 Task: Create a modern company letterhead.
Action: Mouse moved to (337, 371)
Screenshot: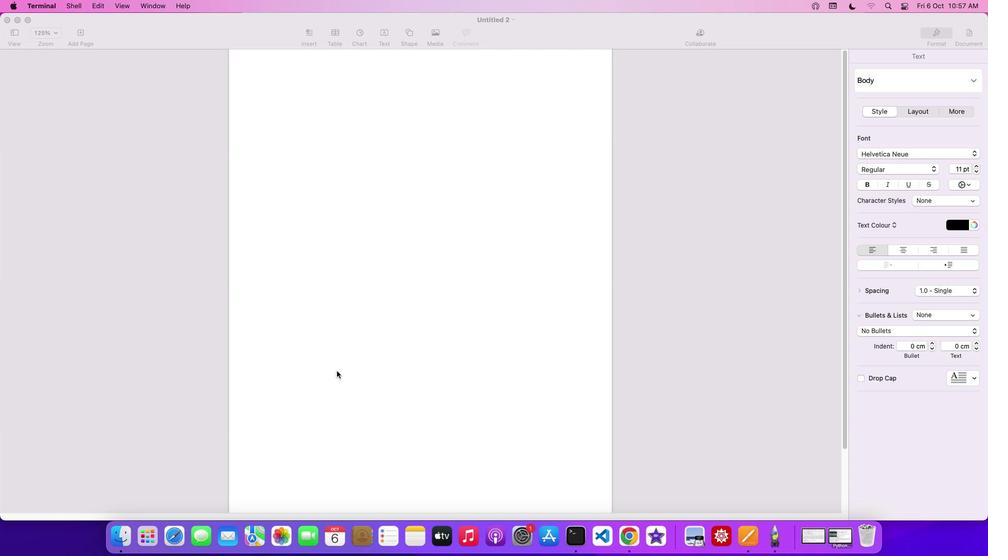 
Action: Mouse pressed left at (337, 371)
Screenshot: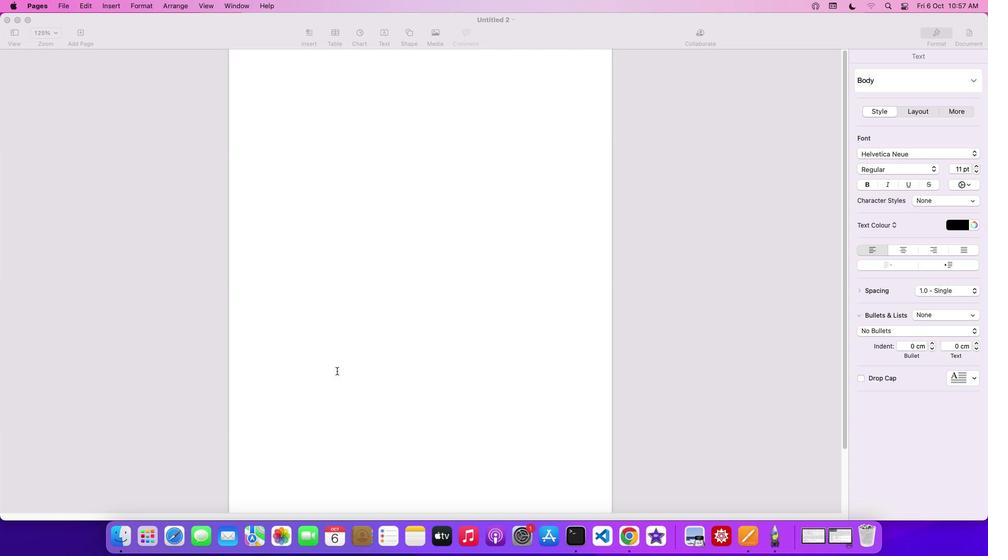 
Action: Mouse moved to (411, 37)
Screenshot: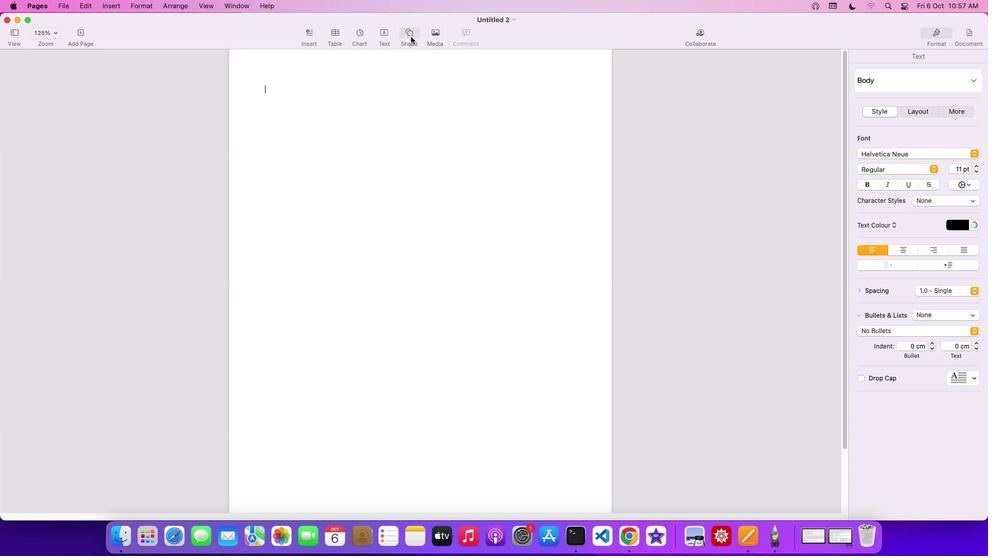 
Action: Mouse pressed left at (411, 37)
Screenshot: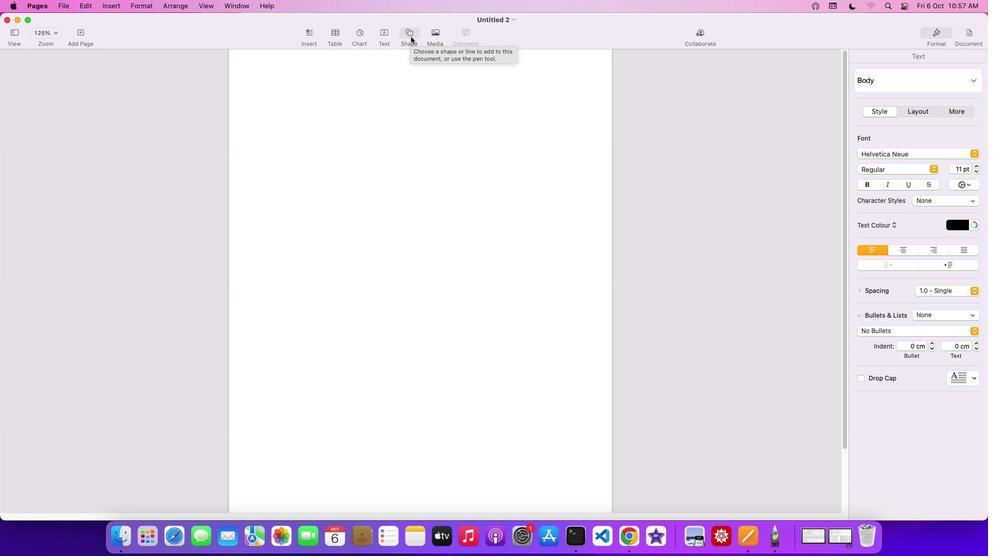 
Action: Mouse moved to (447, 114)
Screenshot: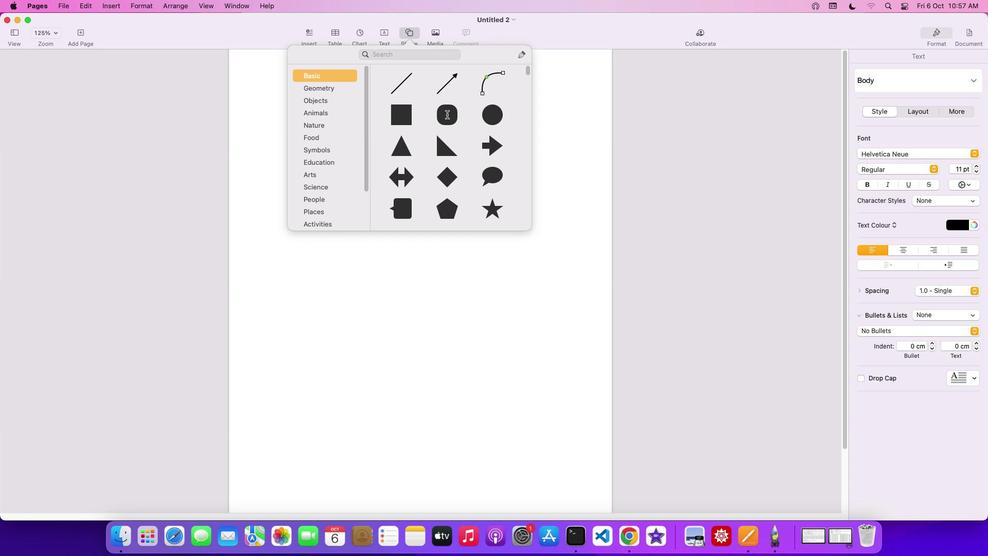 
Action: Mouse pressed left at (447, 114)
Screenshot: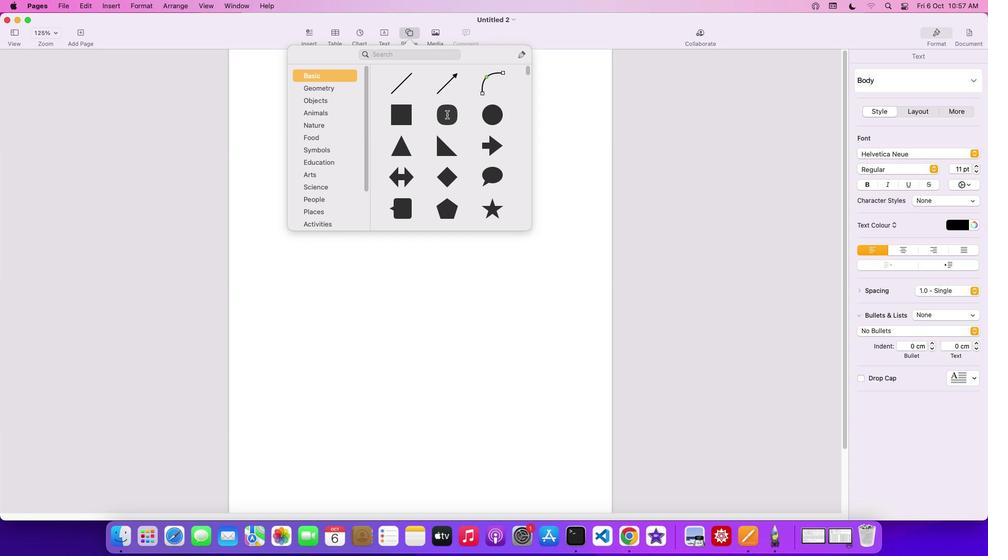 
Action: Mouse moved to (390, 93)
Screenshot: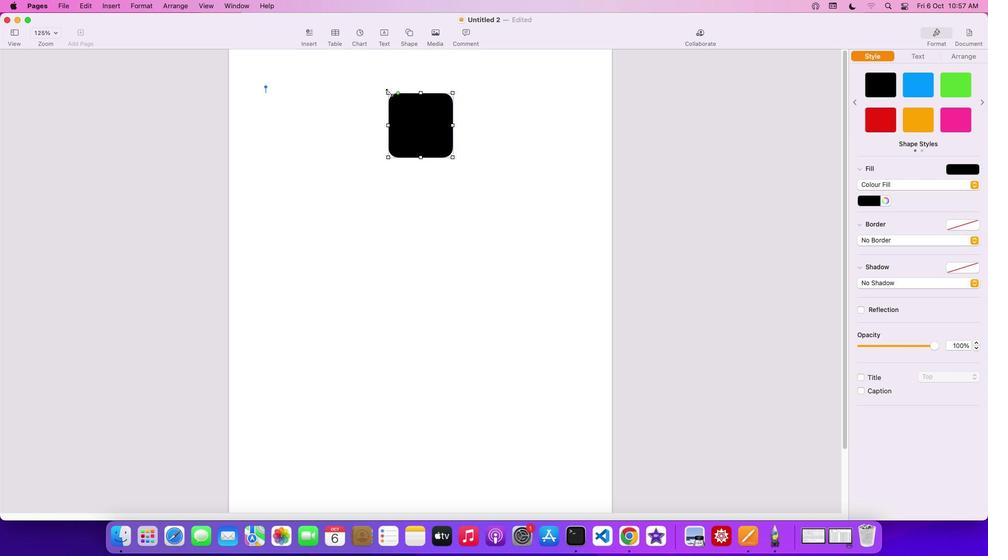 
Action: Mouse pressed left at (390, 93)
Screenshot: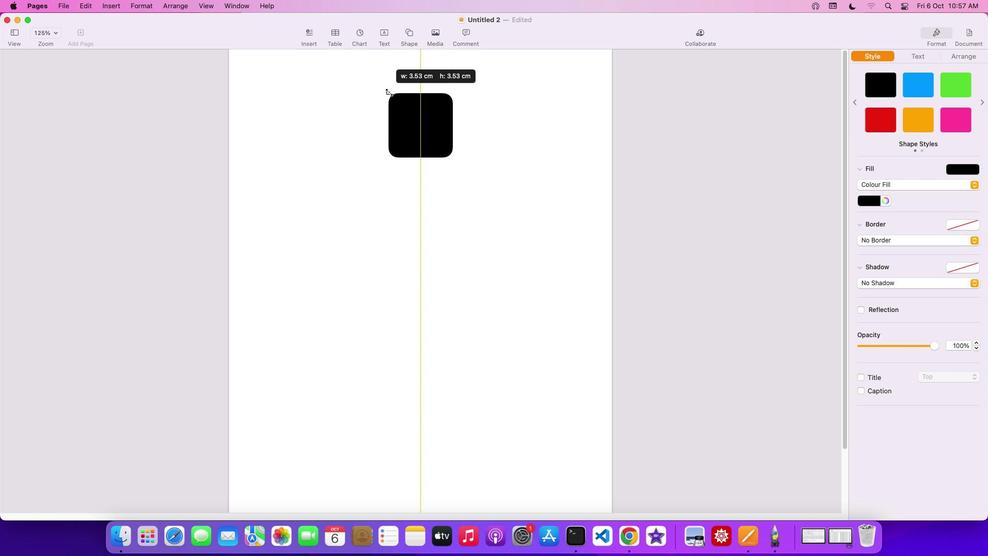 
Action: Mouse moved to (454, 57)
Screenshot: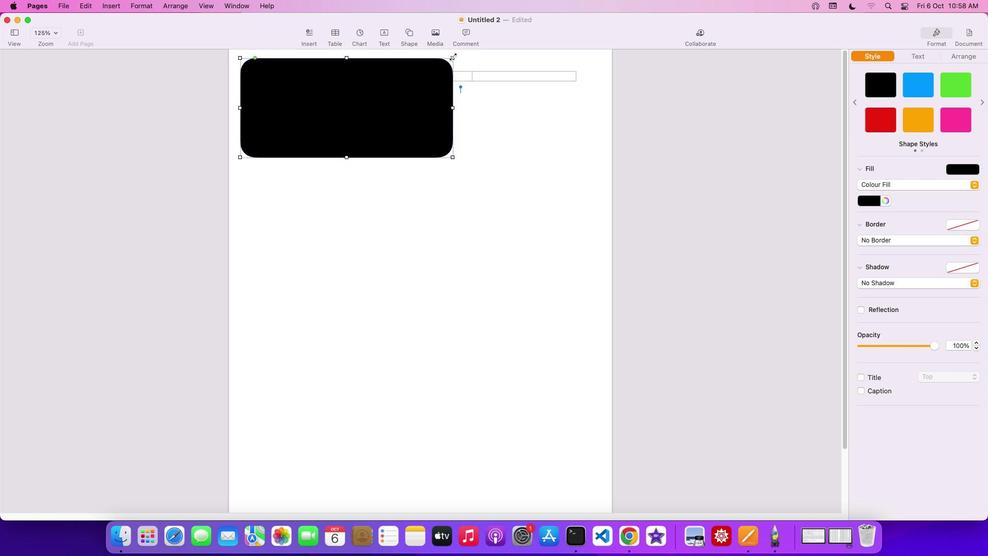 
Action: Mouse pressed left at (454, 57)
Screenshot: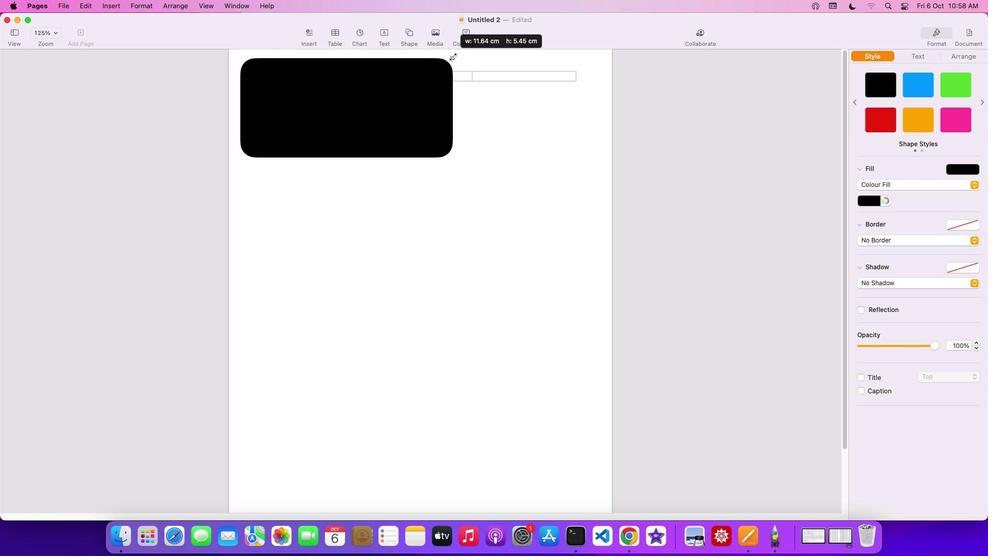 
Action: Mouse moved to (600, 157)
Screenshot: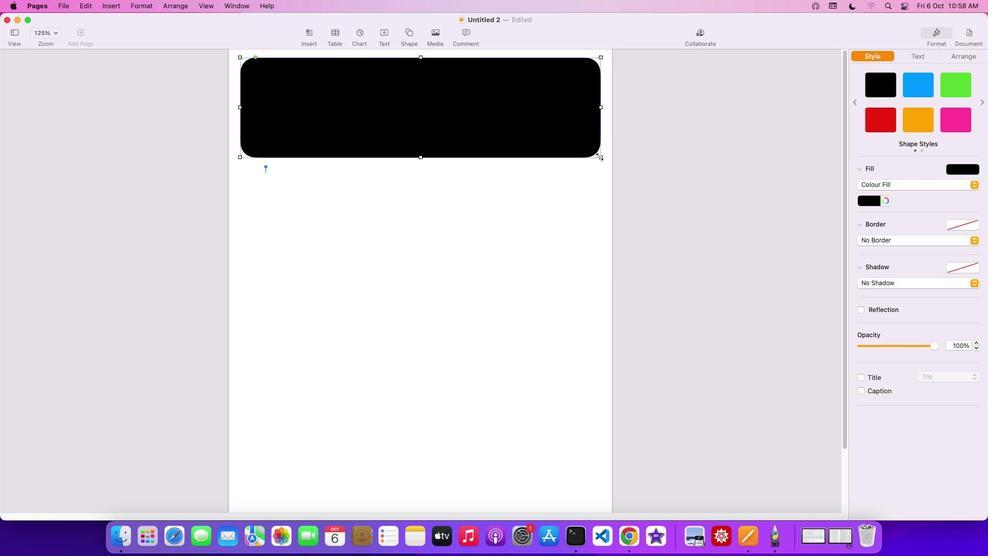 
Action: Mouse pressed left at (600, 157)
Screenshot: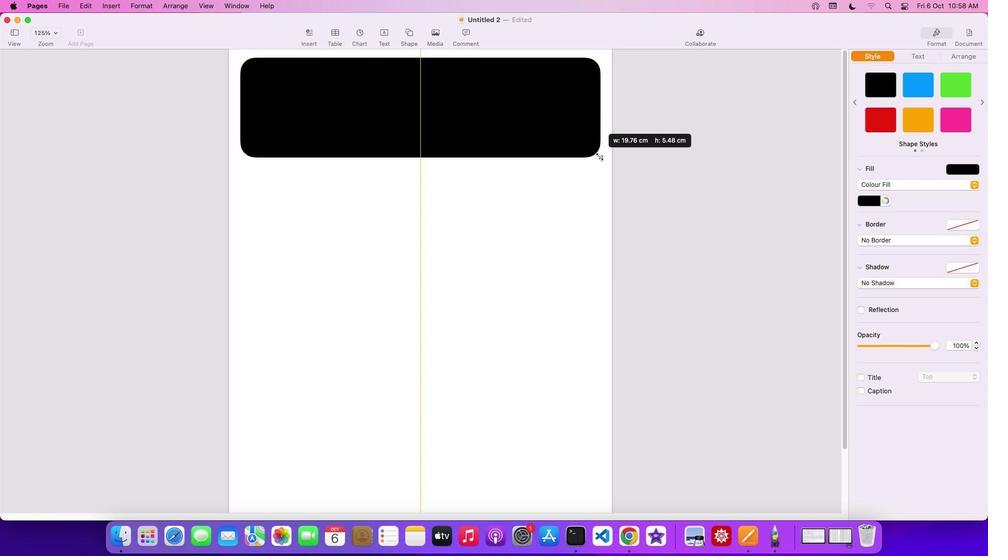 
Action: Mouse moved to (876, 202)
Screenshot: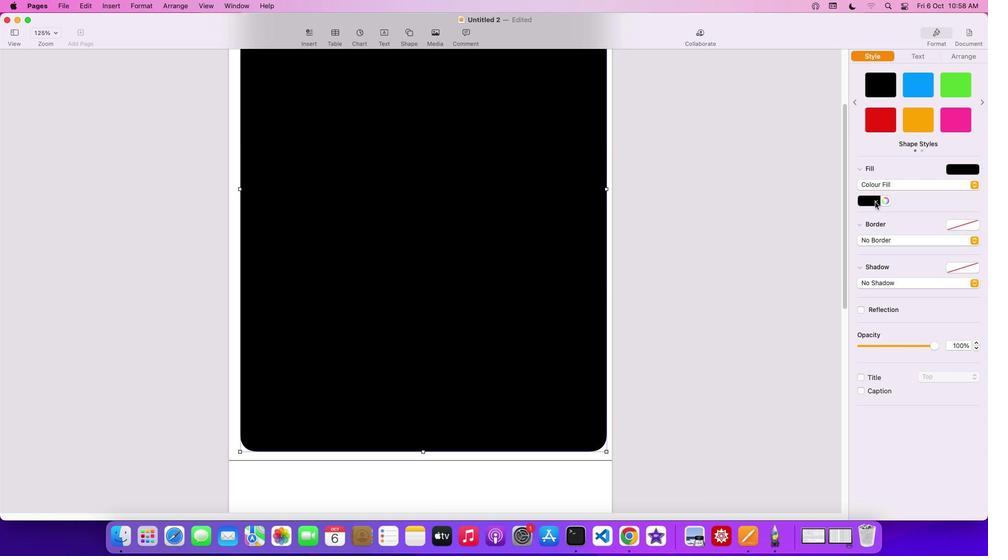 
Action: Mouse pressed left at (876, 202)
Screenshot: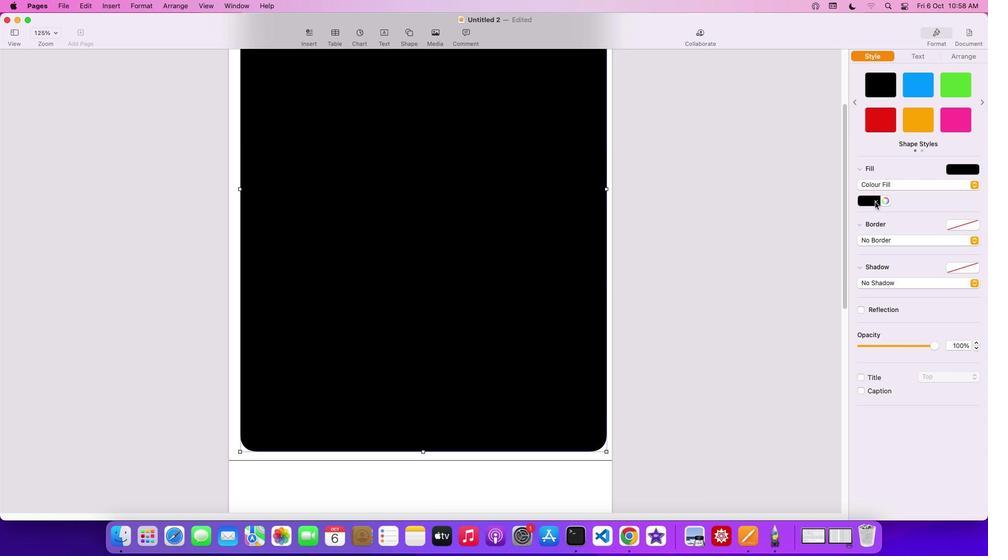 
Action: Mouse moved to (848, 271)
Screenshot: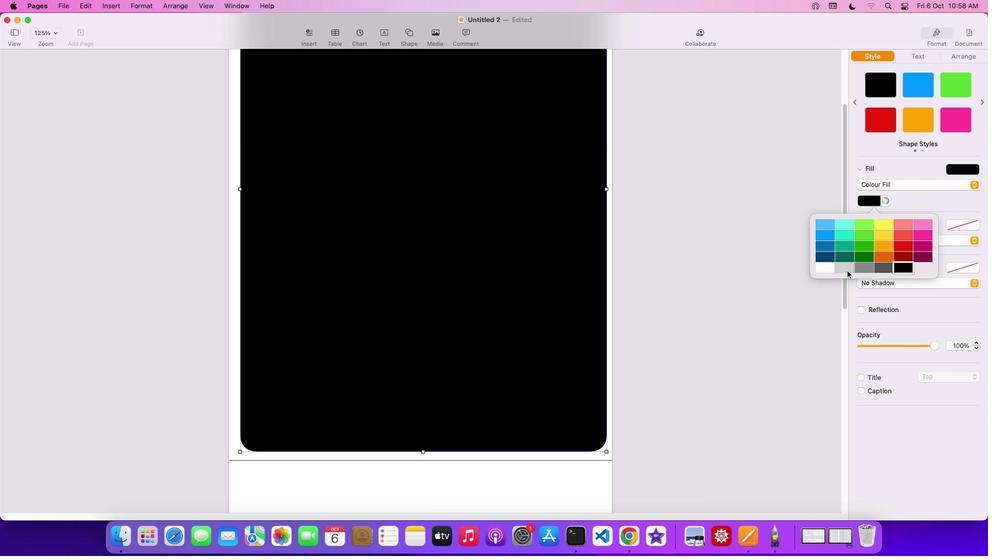 
Action: Mouse pressed left at (848, 271)
Screenshot: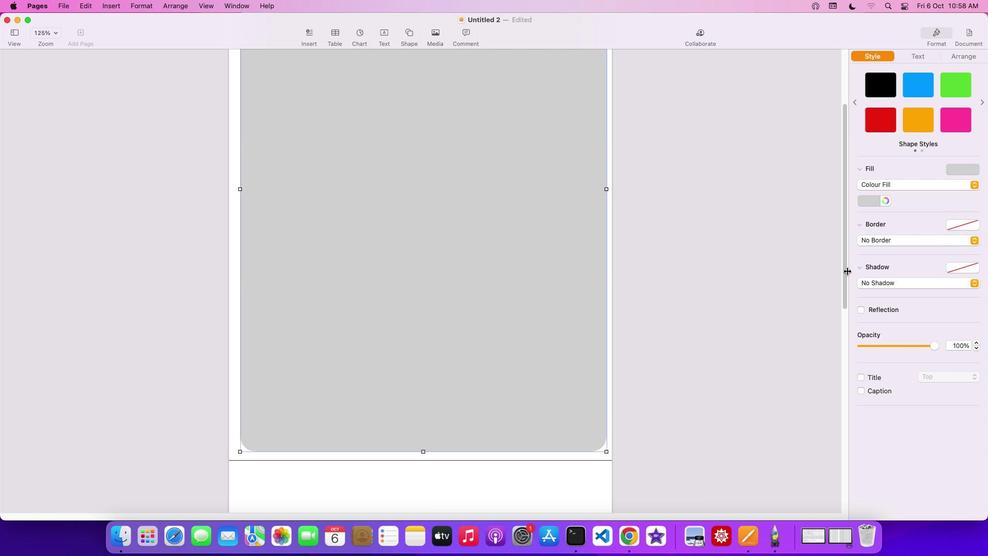 
Action: Mouse moved to (438, 377)
Screenshot: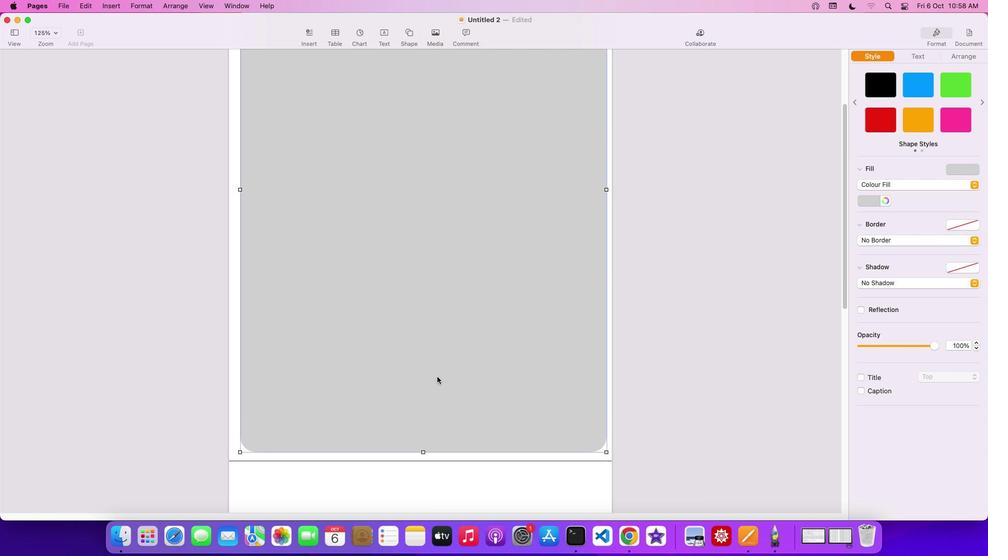 
Action: Mouse scrolled (438, 377) with delta (0, 1)
Screenshot: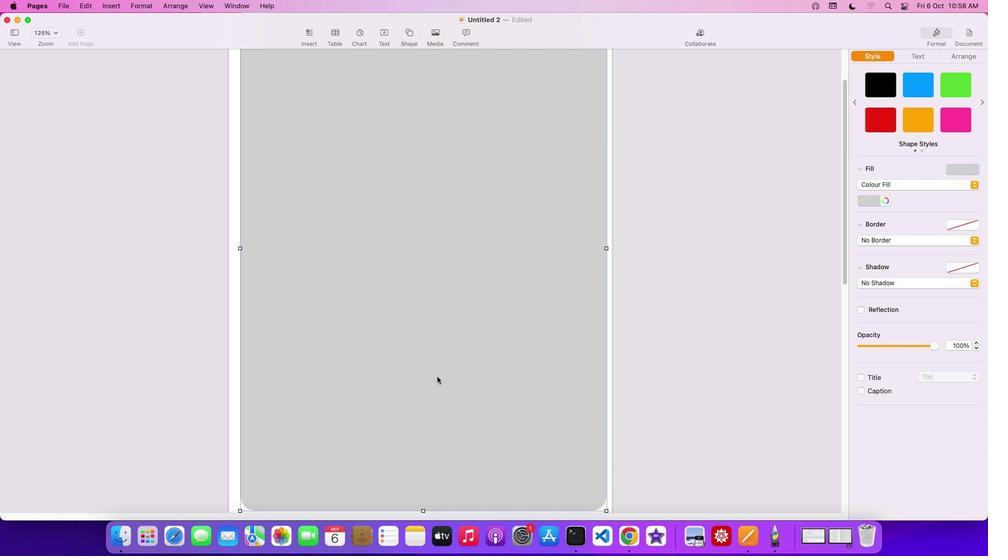 
Action: Mouse scrolled (438, 377) with delta (0, 1)
Screenshot: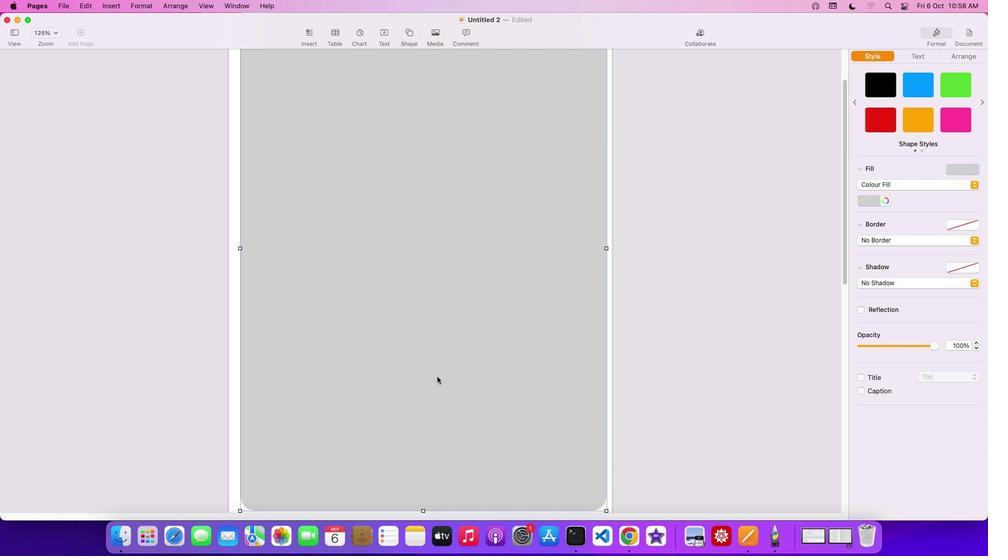 
Action: Mouse scrolled (438, 377) with delta (0, 2)
Screenshot: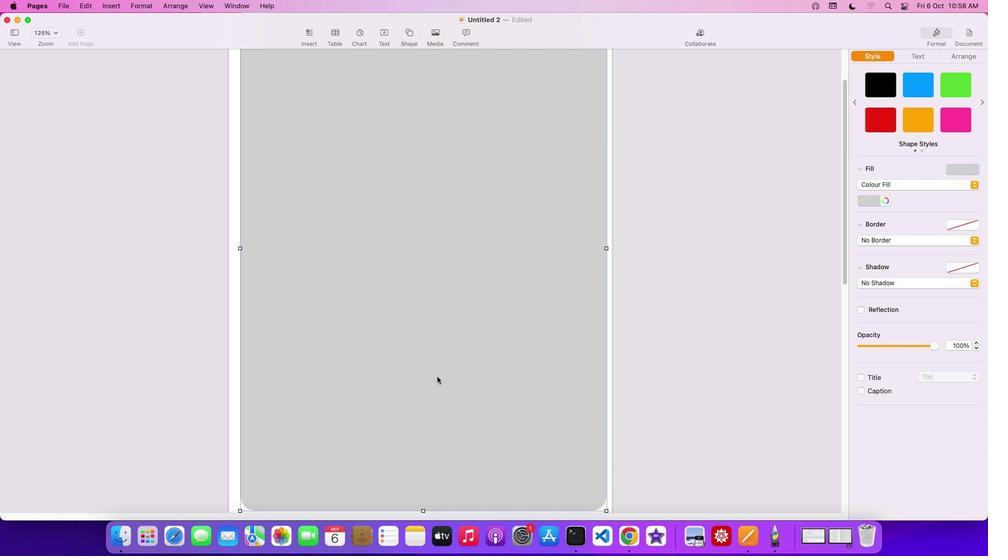 
Action: Mouse scrolled (438, 377) with delta (0, 3)
Screenshot: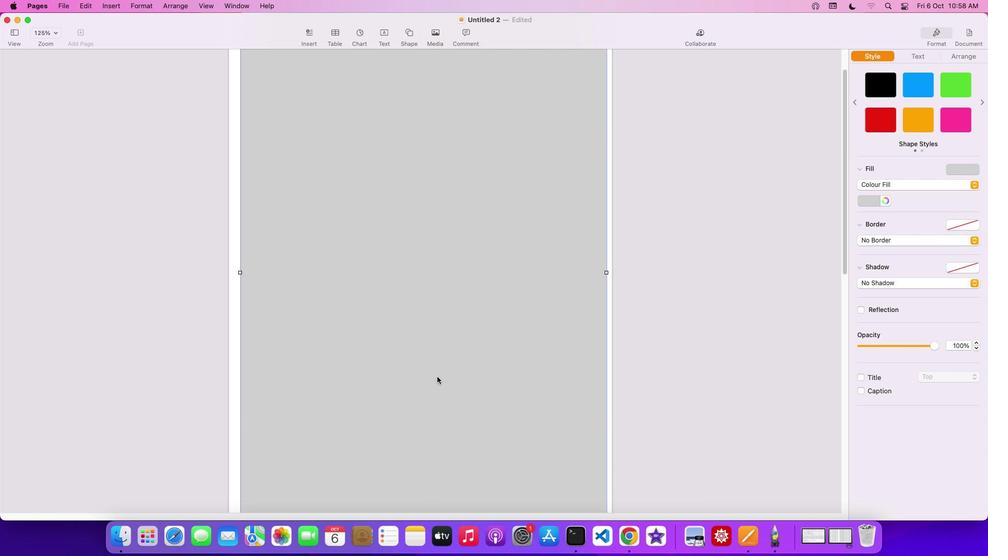 
Action: Mouse scrolled (438, 377) with delta (0, 3)
Screenshot: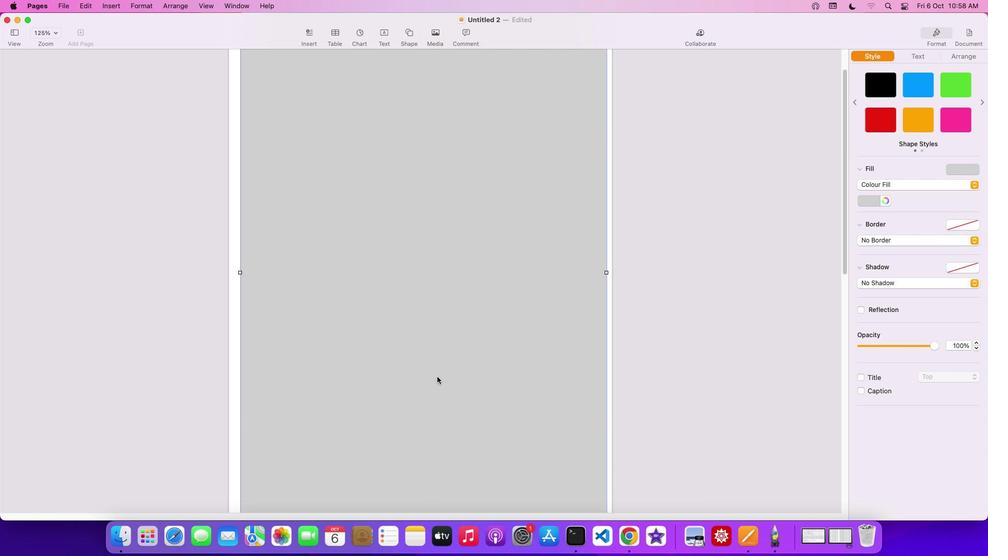 
Action: Mouse scrolled (438, 377) with delta (0, 4)
Screenshot: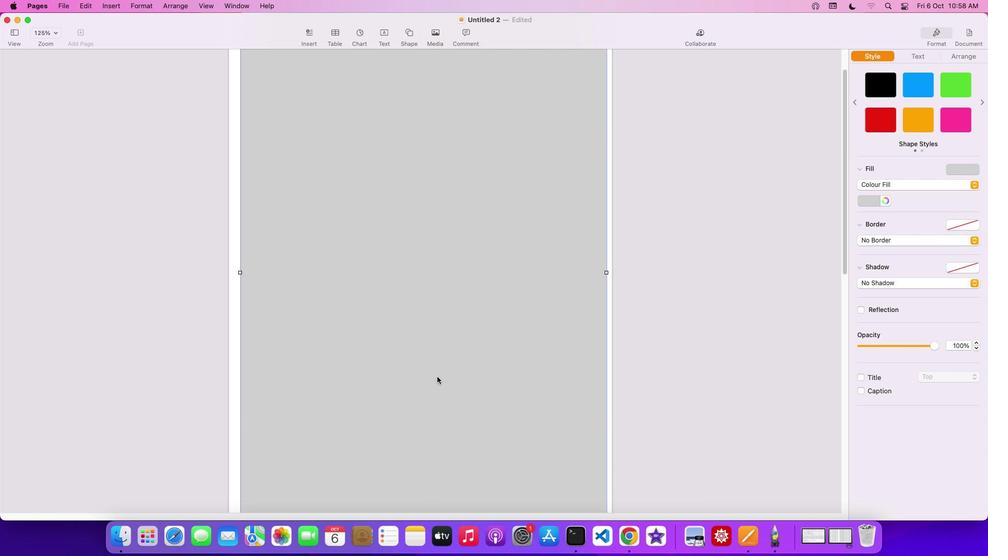 
Action: Mouse scrolled (438, 377) with delta (0, 1)
Screenshot: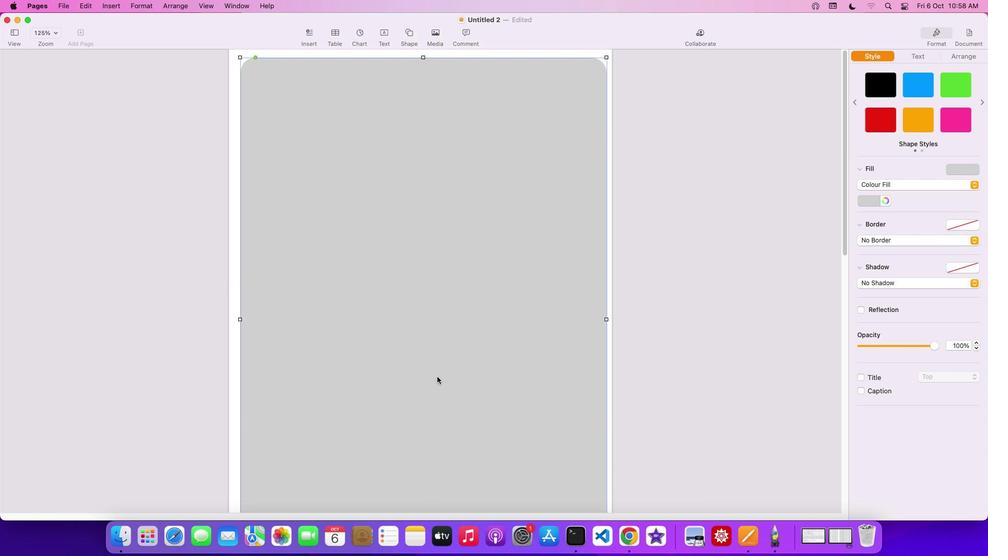 
Action: Mouse scrolled (438, 377) with delta (0, 1)
Screenshot: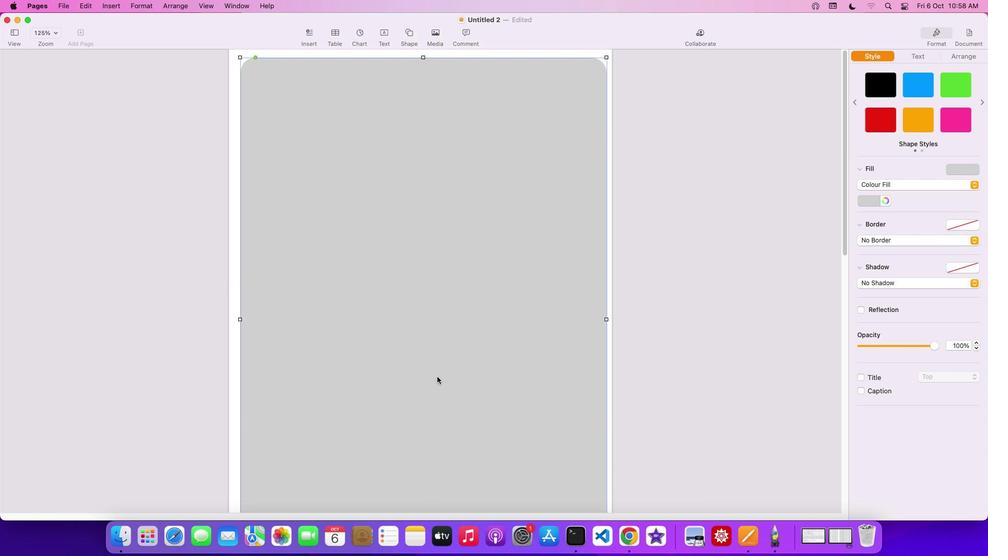 
Action: Mouse scrolled (438, 377) with delta (0, 2)
Screenshot: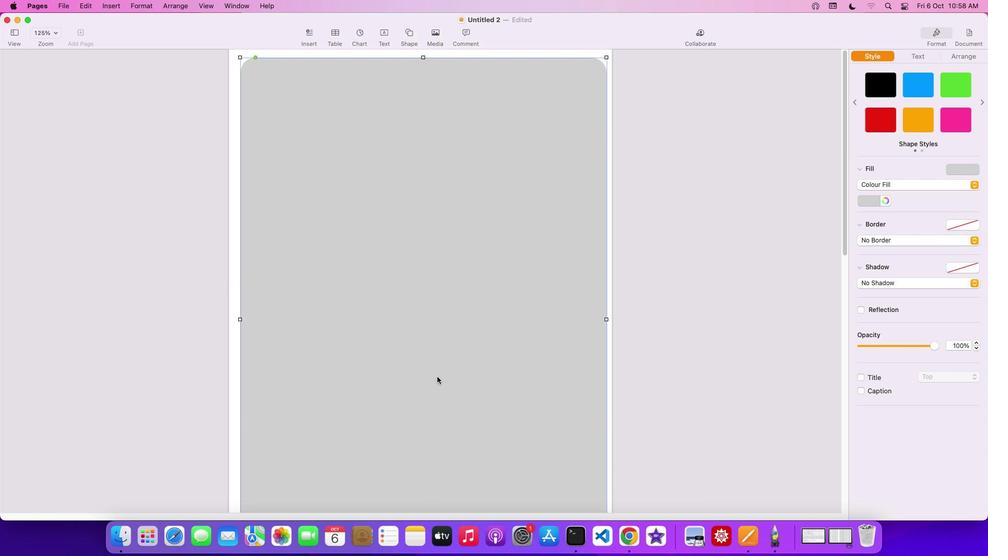 
Action: Mouse scrolled (438, 377) with delta (0, 3)
Screenshot: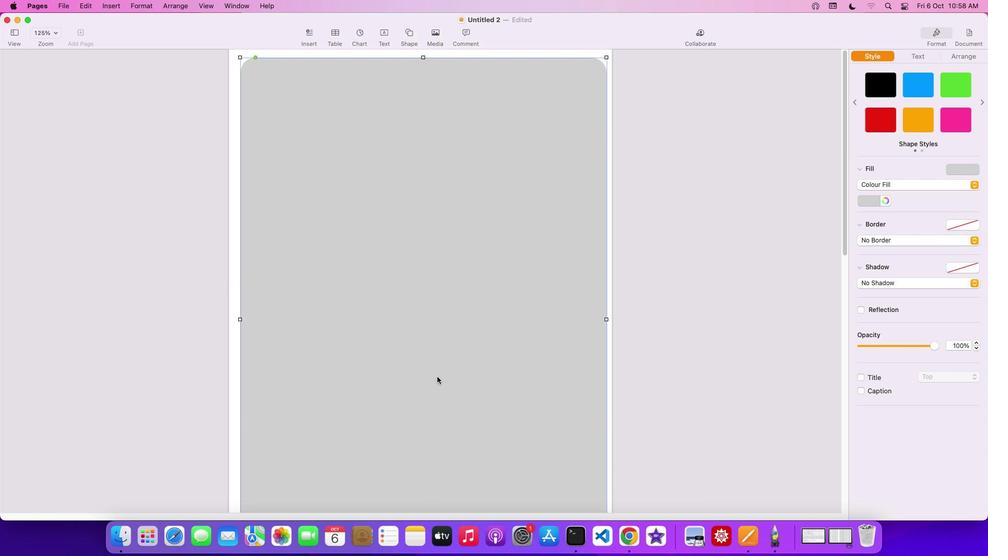 
Action: Mouse scrolled (438, 377) with delta (0, 3)
Screenshot: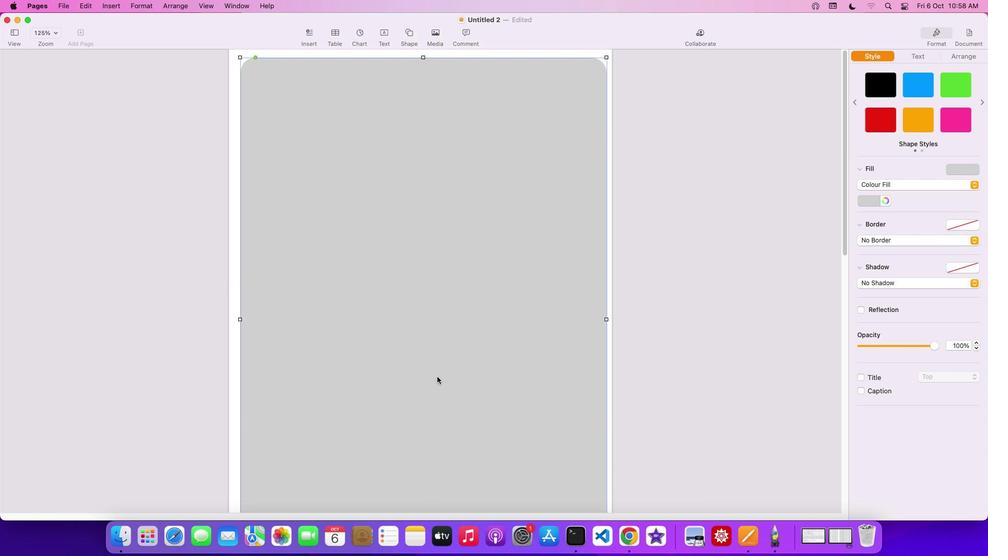 
Action: Mouse scrolled (438, 377) with delta (0, 4)
Screenshot: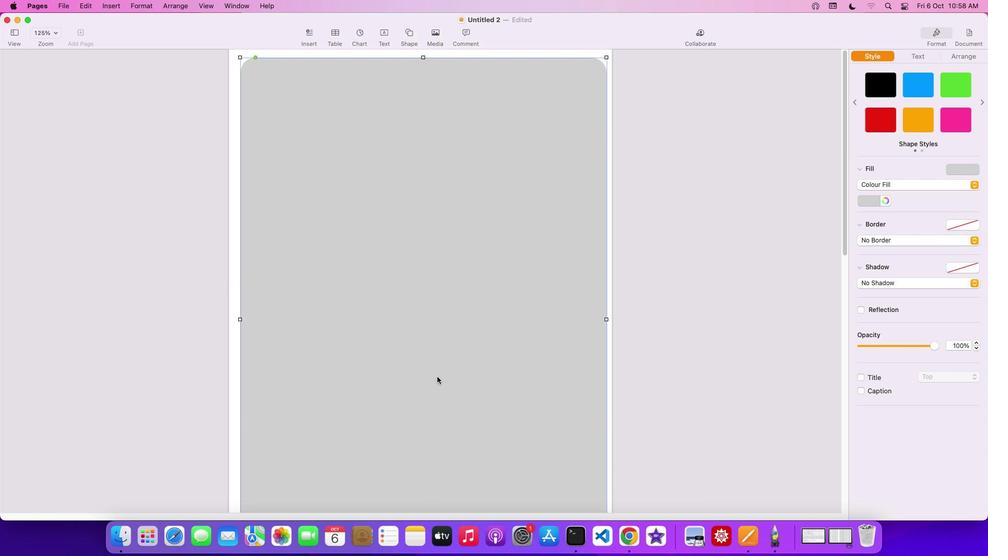 
Action: Mouse moved to (467, 365)
Screenshot: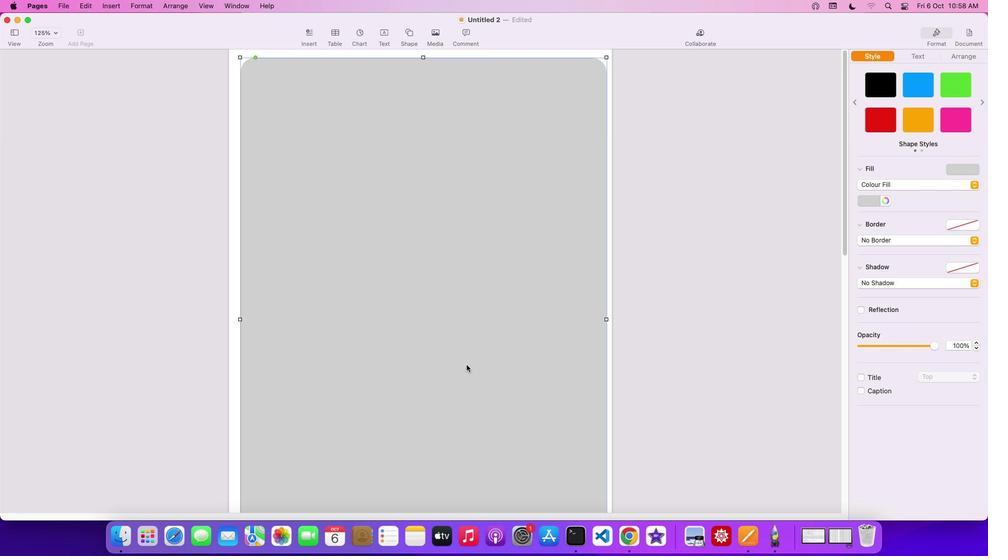 
Action: Mouse pressed left at (467, 365)
Screenshot: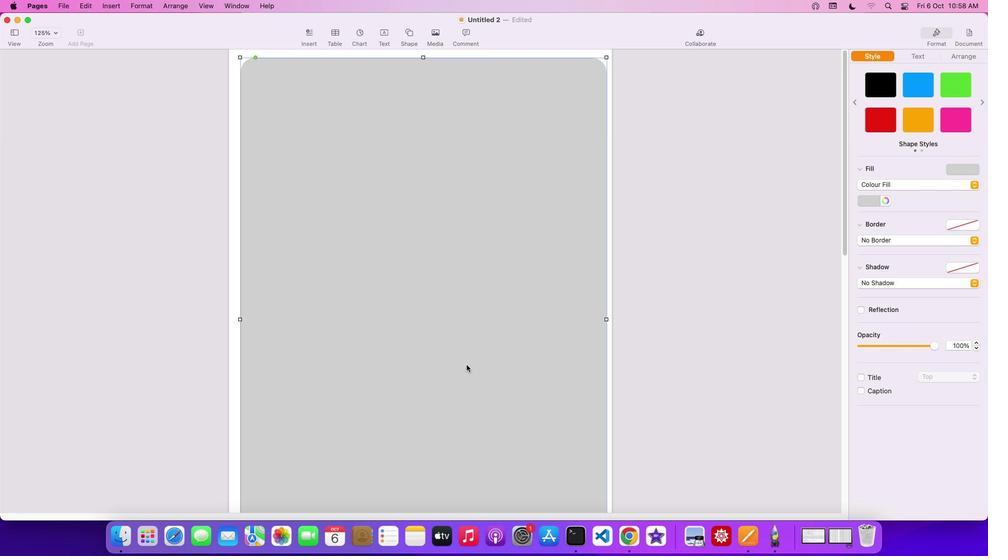 
Action: Mouse moved to (462, 362)
Screenshot: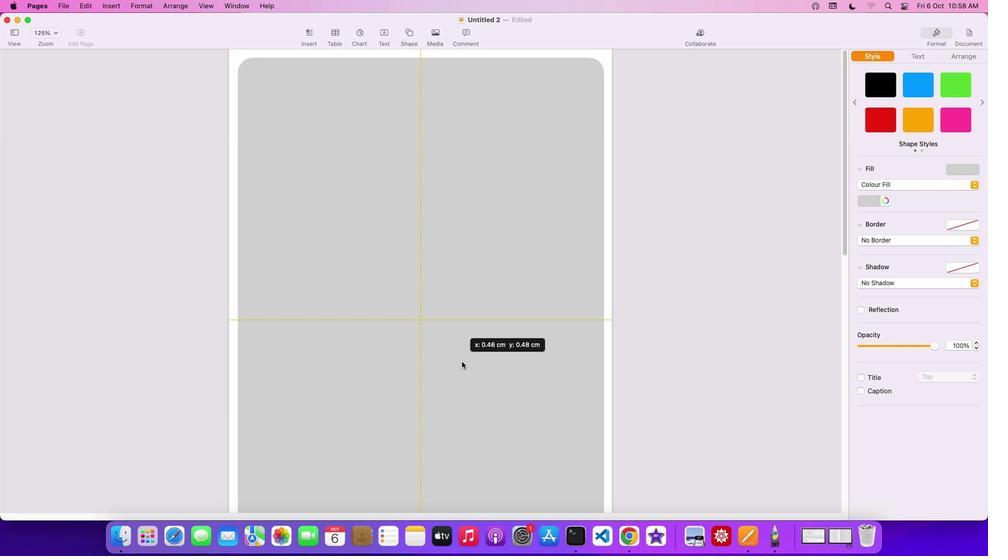 
Action: Key pressed Key.backspace
Screenshot: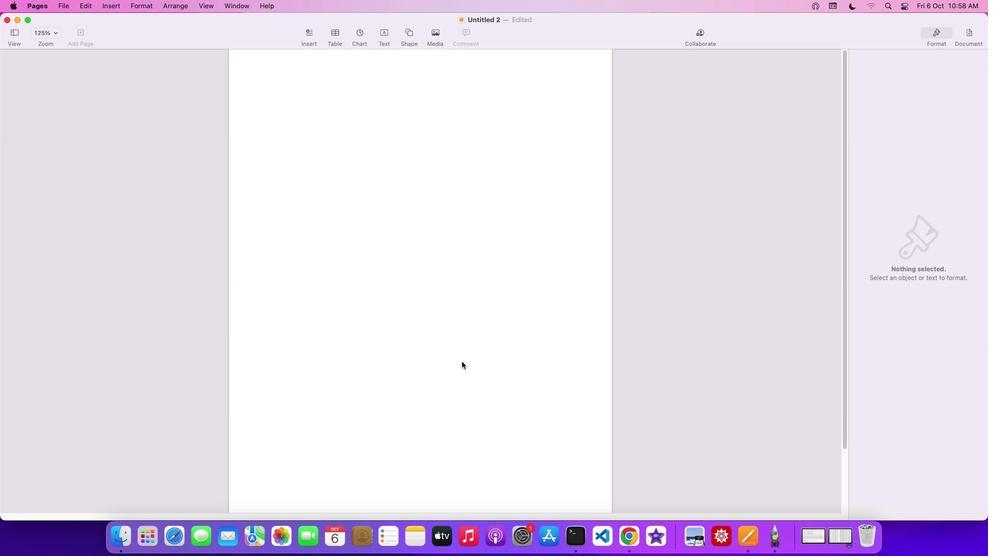 
Action: Mouse moved to (410, 37)
Screenshot: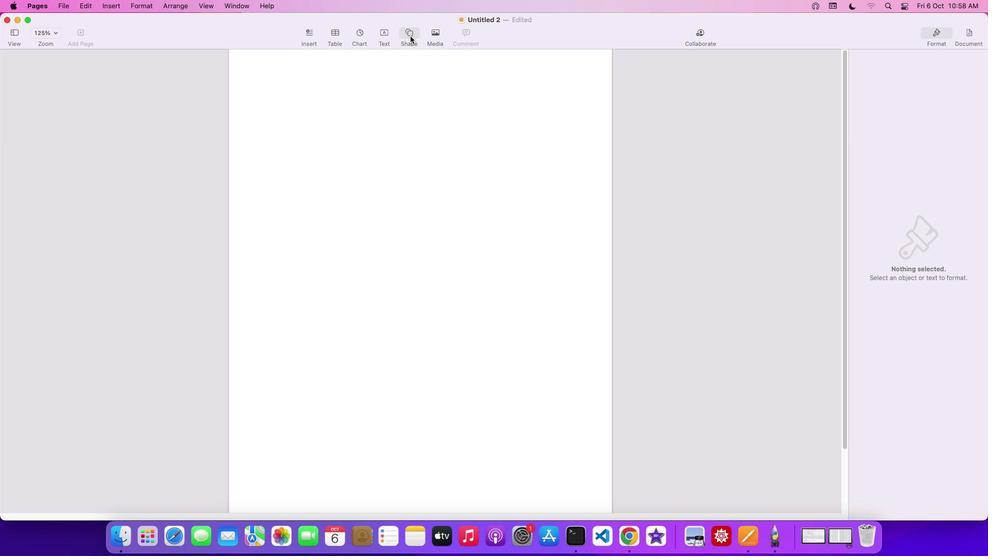 
Action: Mouse pressed left at (410, 37)
Screenshot: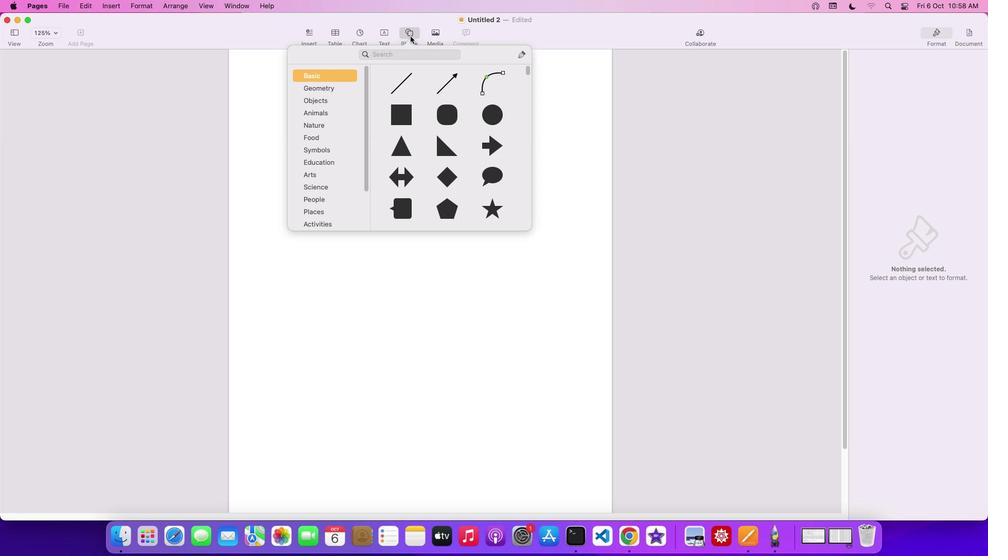 
Action: Mouse moved to (331, 196)
Screenshot: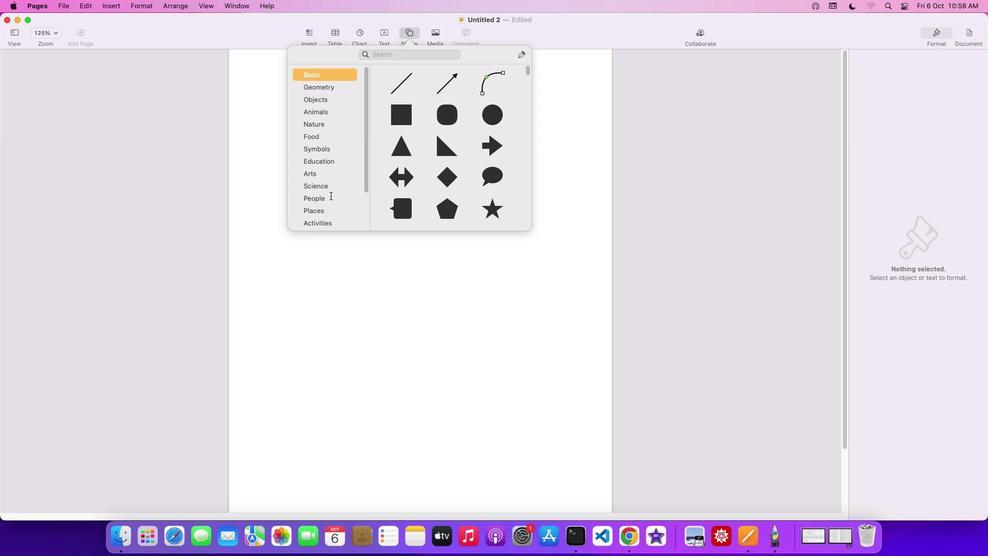 
Action: Mouse scrolled (331, 196) with delta (0, 0)
Screenshot: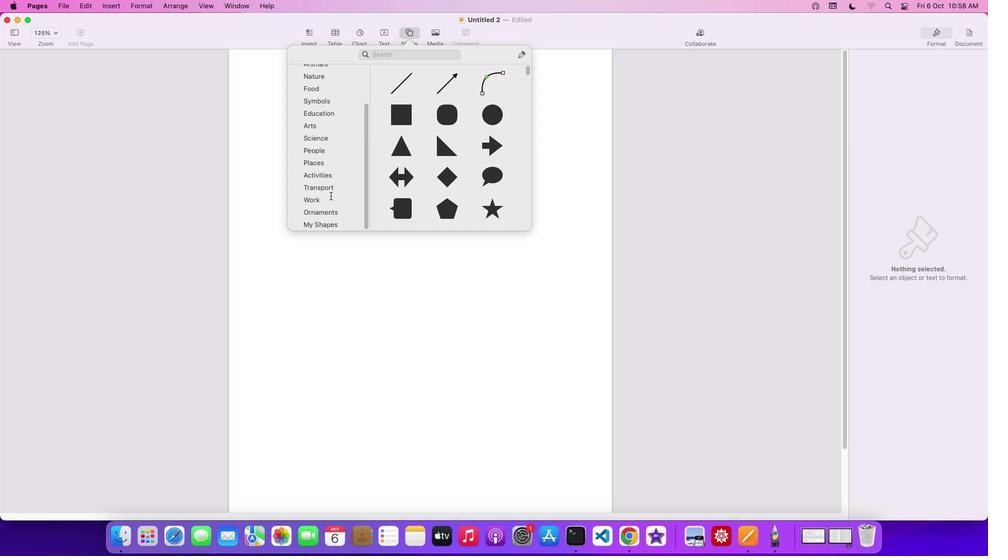 
Action: Mouse scrolled (331, 196) with delta (0, 0)
Screenshot: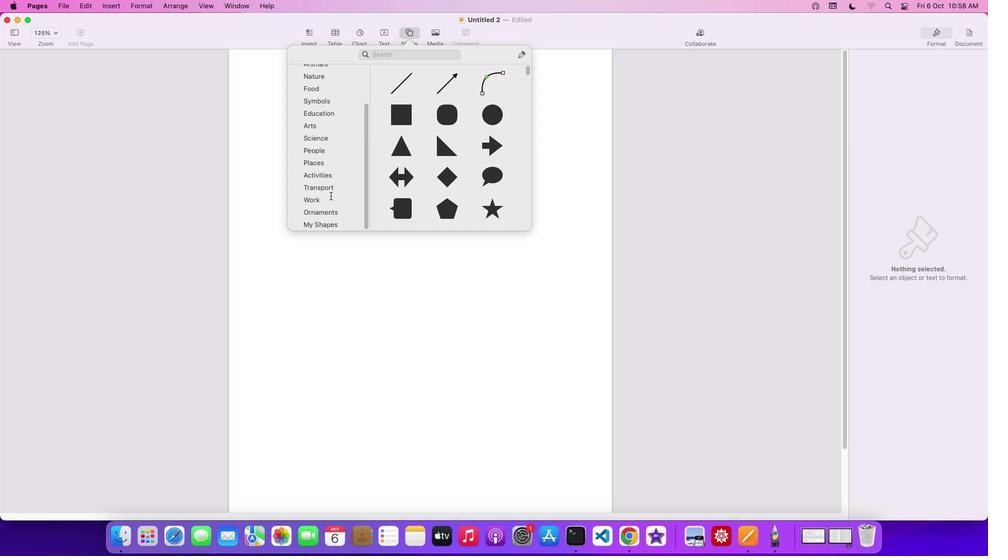 
Action: Mouse scrolled (331, 196) with delta (0, 0)
Screenshot: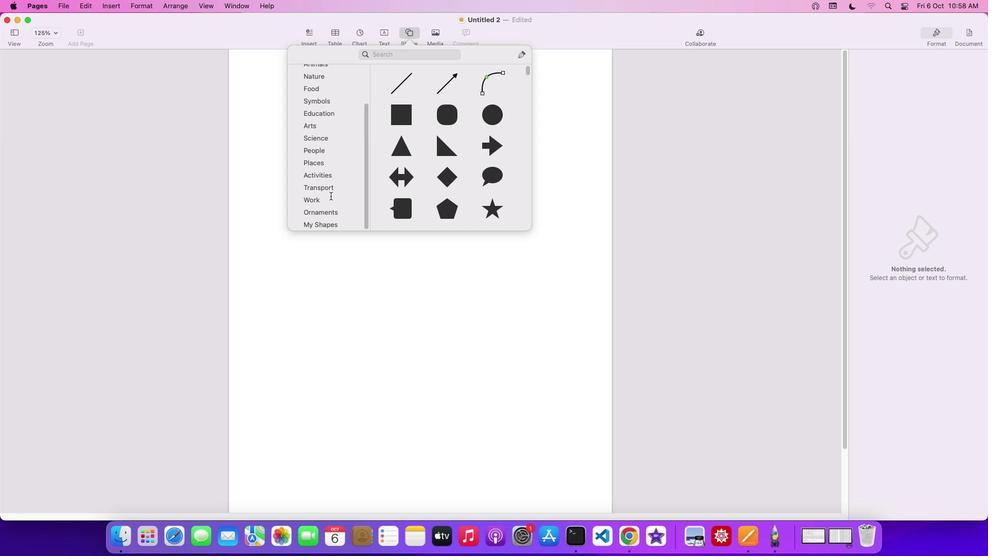 
Action: Mouse scrolled (331, 196) with delta (0, -1)
Screenshot: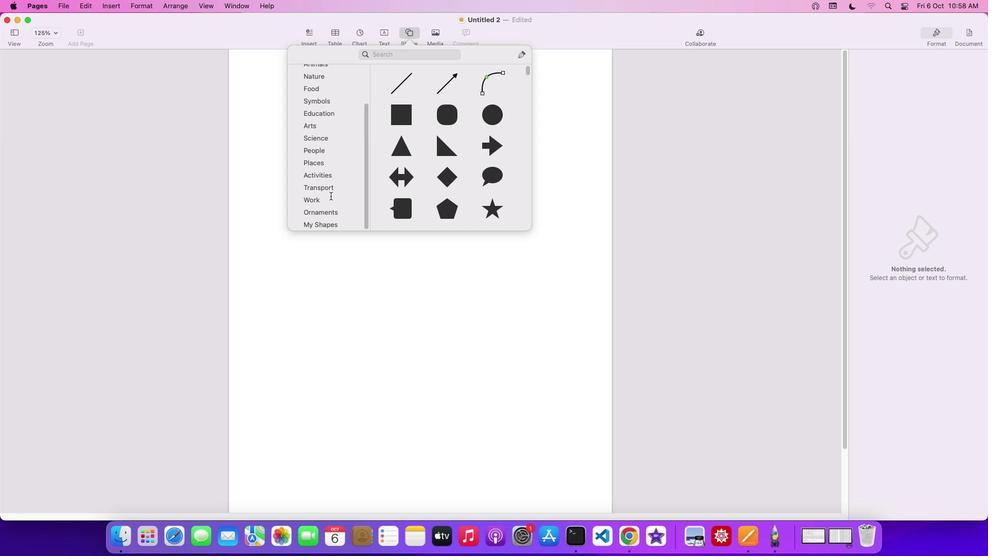 
Action: Mouse scrolled (331, 196) with delta (0, -2)
Screenshot: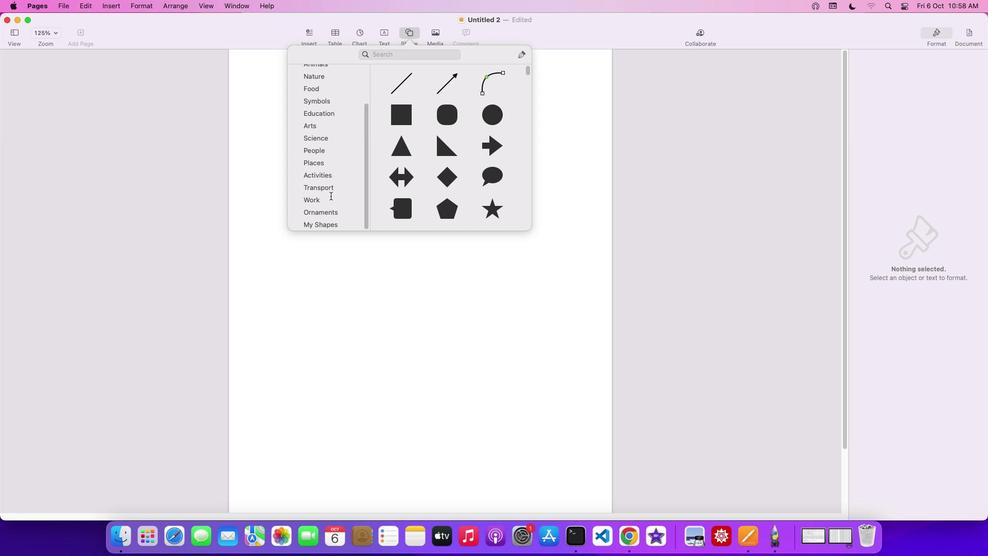 
Action: Mouse scrolled (331, 196) with delta (0, -2)
Screenshot: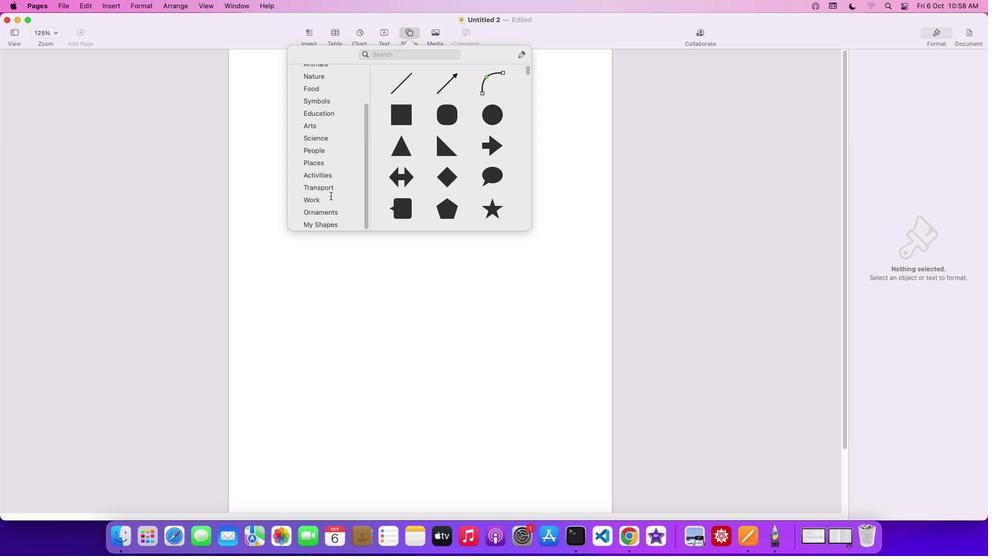 
Action: Mouse scrolled (331, 196) with delta (0, 0)
Screenshot: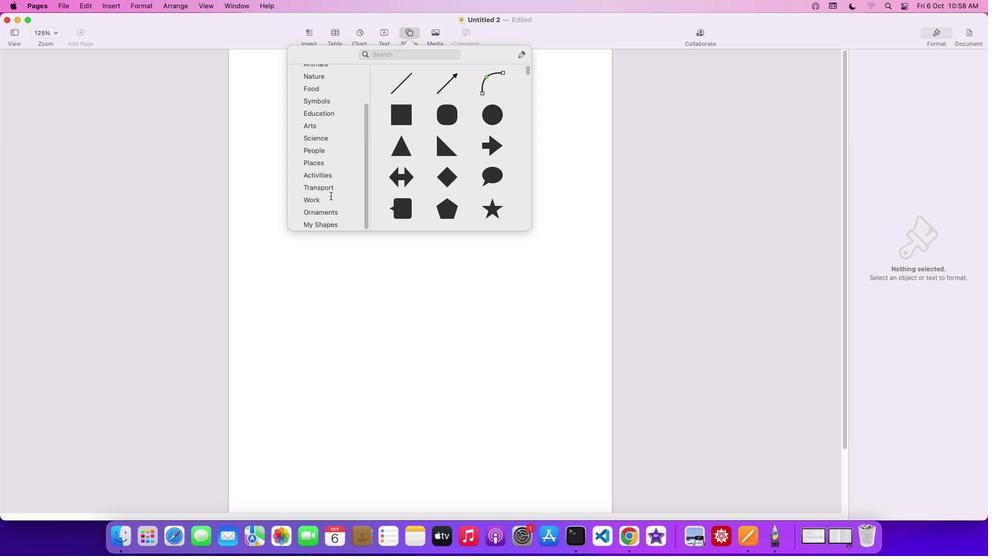 
Action: Mouse scrolled (331, 196) with delta (0, 0)
Screenshot: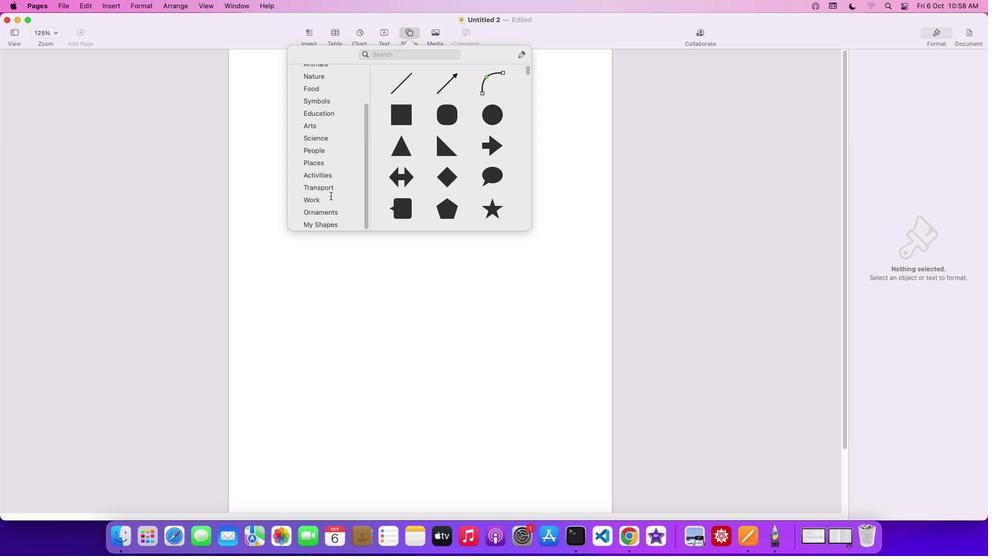 
Action: Mouse scrolled (331, 196) with delta (0, -1)
Screenshot: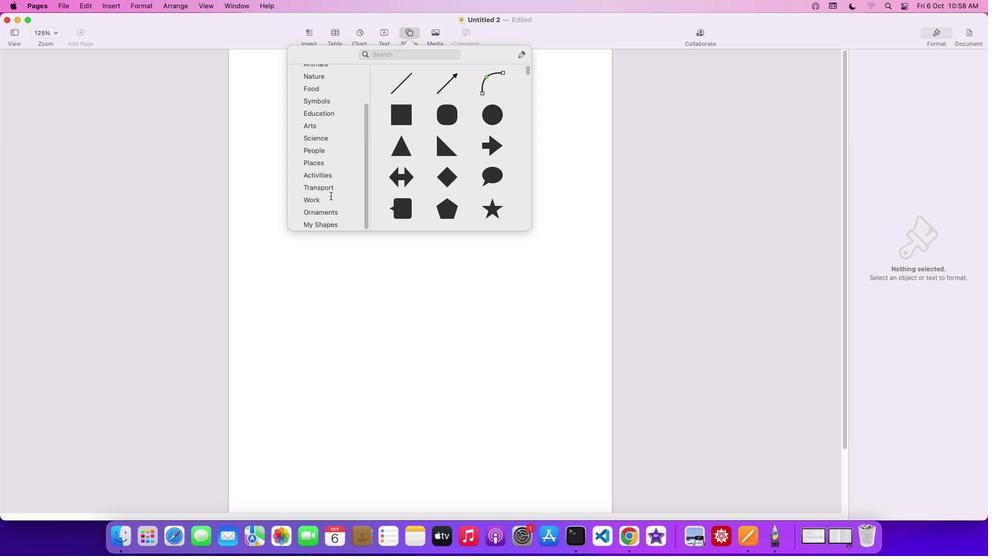 
Action: Mouse scrolled (331, 196) with delta (0, -1)
Screenshot: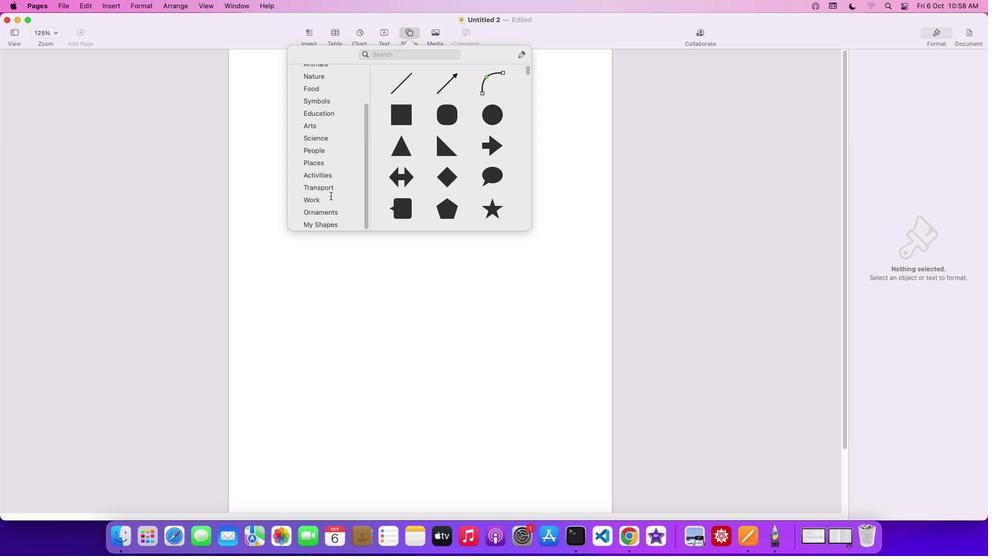 
Action: Mouse scrolled (331, 196) with delta (0, -2)
Screenshot: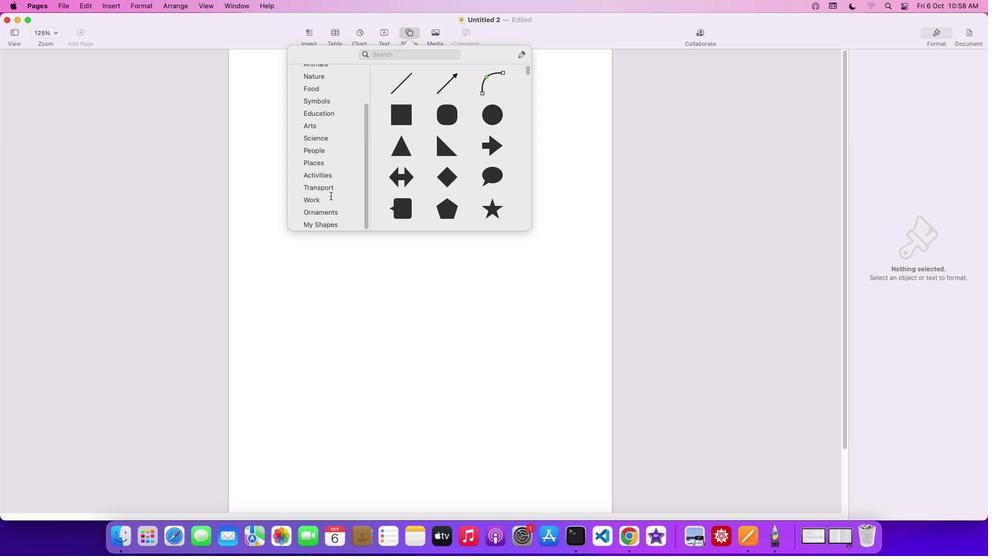 
Action: Mouse scrolled (331, 196) with delta (0, -2)
Screenshot: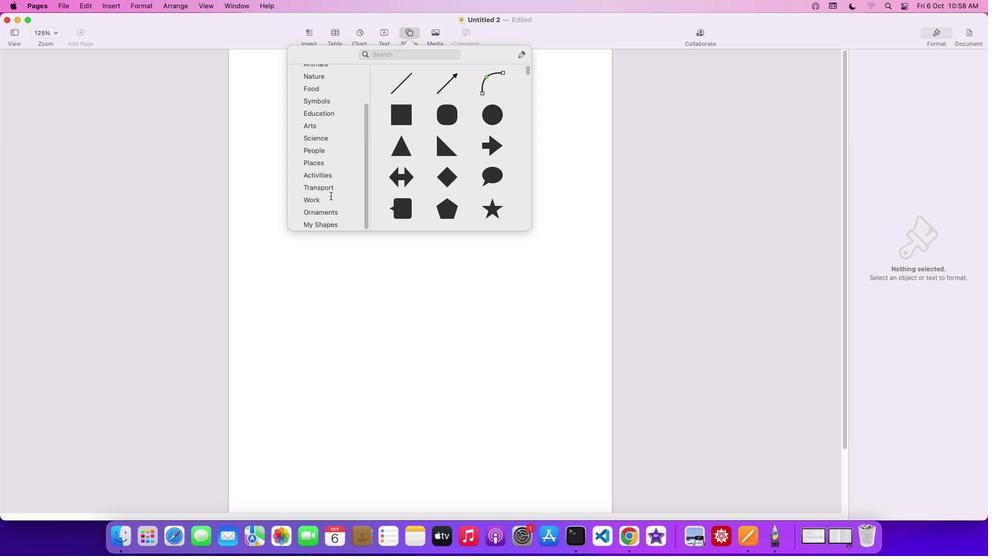 
Action: Mouse moved to (409, 146)
Screenshot: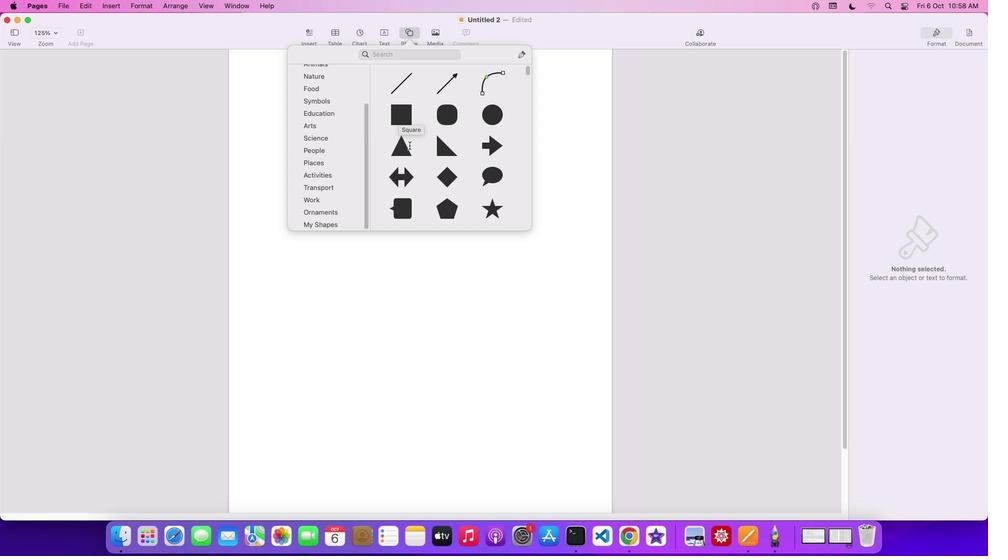 
Action: Mouse scrolled (409, 146) with delta (0, 0)
Screenshot: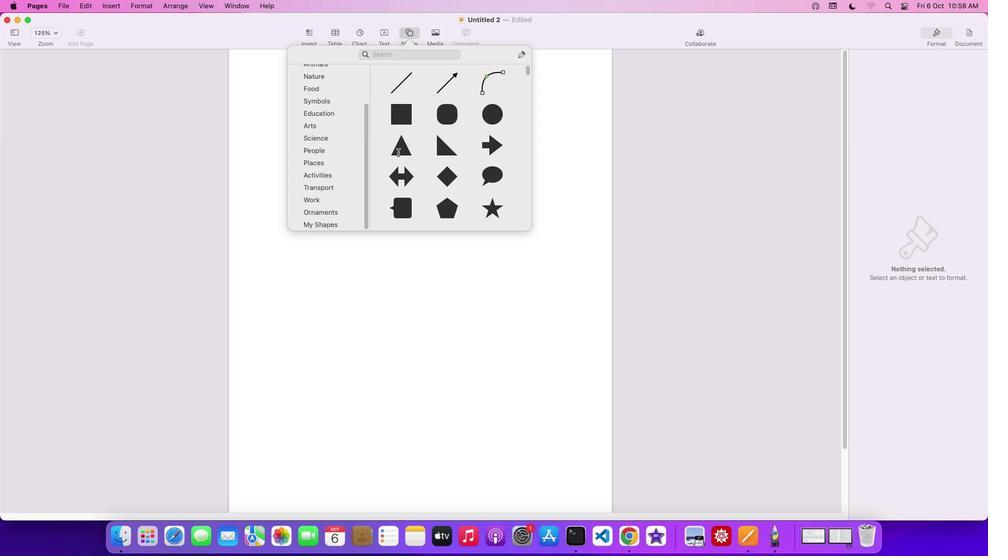 
Action: Mouse moved to (323, 183)
Screenshot: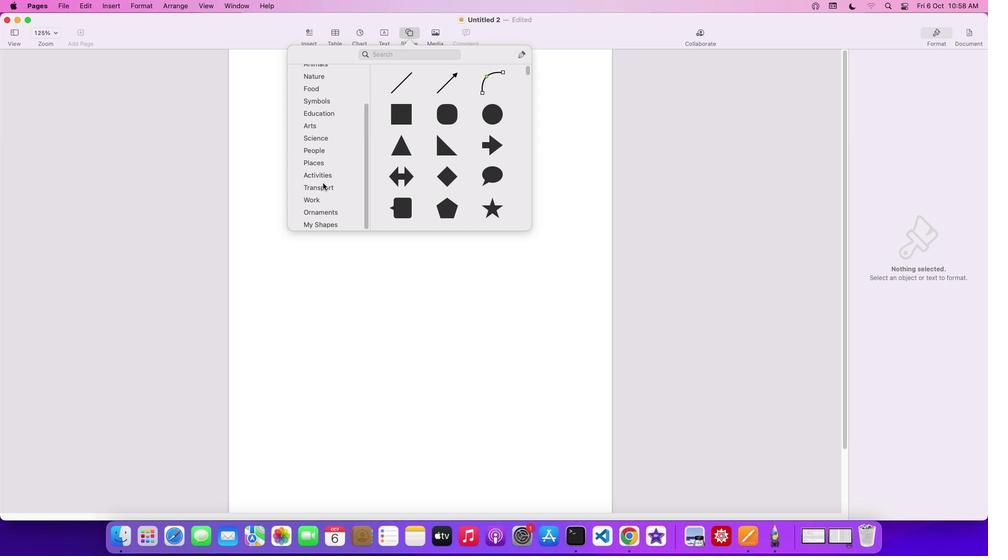 
Action: Mouse scrolled (323, 183) with delta (0, 0)
Screenshot: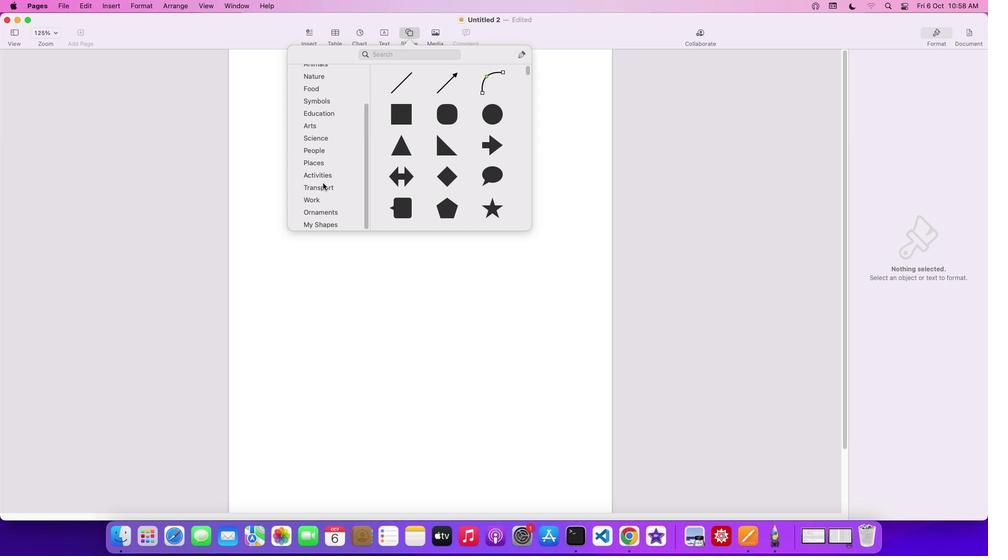 
Action: Mouse scrolled (323, 183) with delta (0, 0)
Screenshot: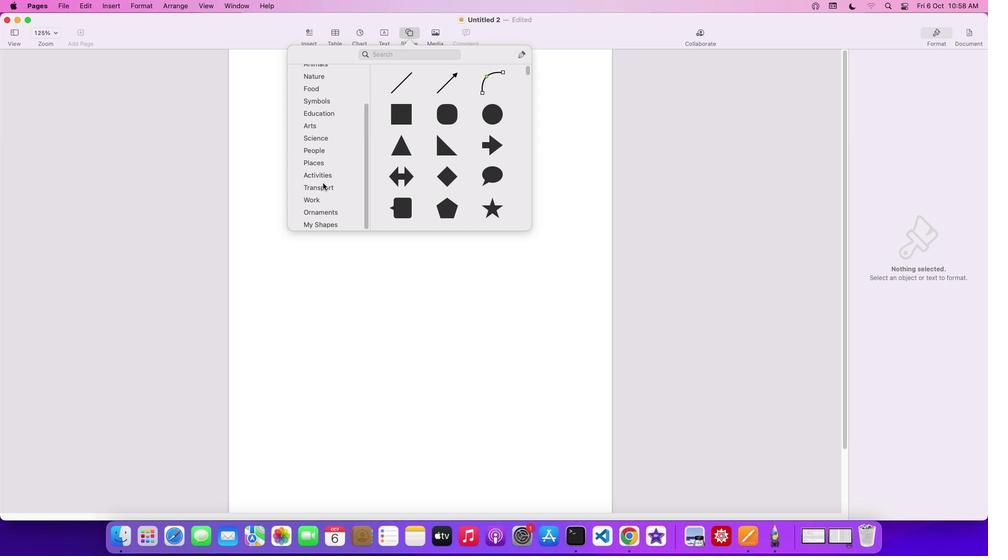 
Action: Mouse scrolled (323, 183) with delta (0, 0)
Screenshot: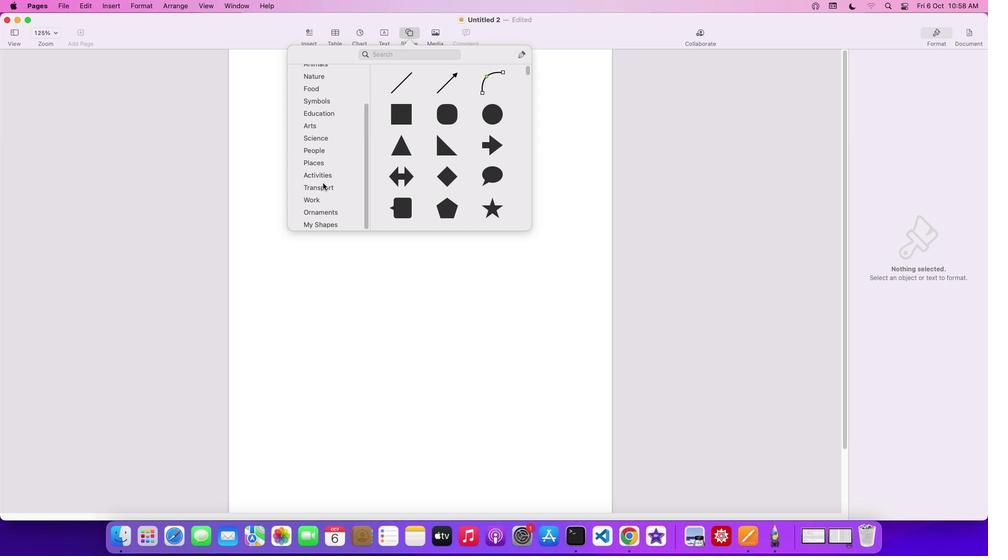 
Action: Mouse scrolled (323, 183) with delta (0, -1)
Screenshot: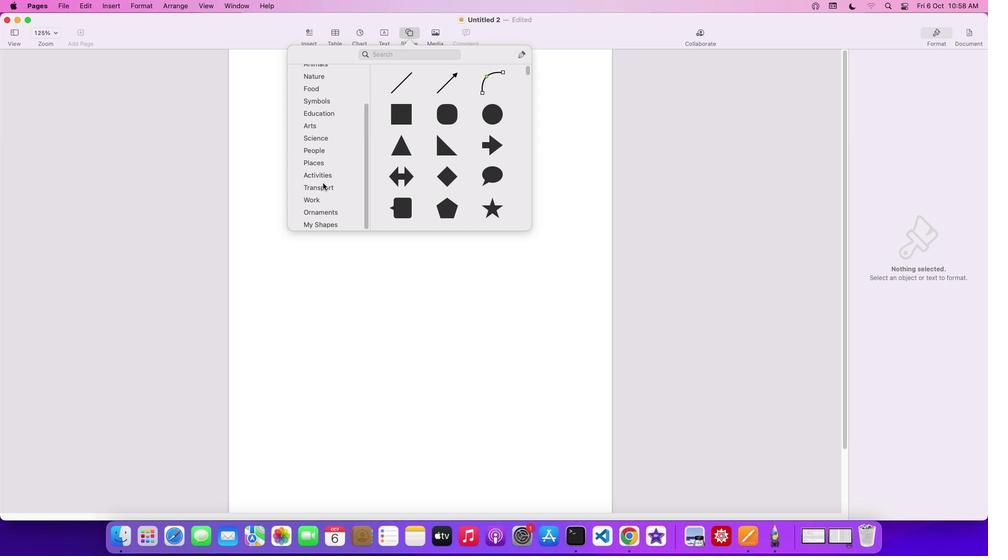 
Action: Mouse moved to (326, 214)
Screenshot: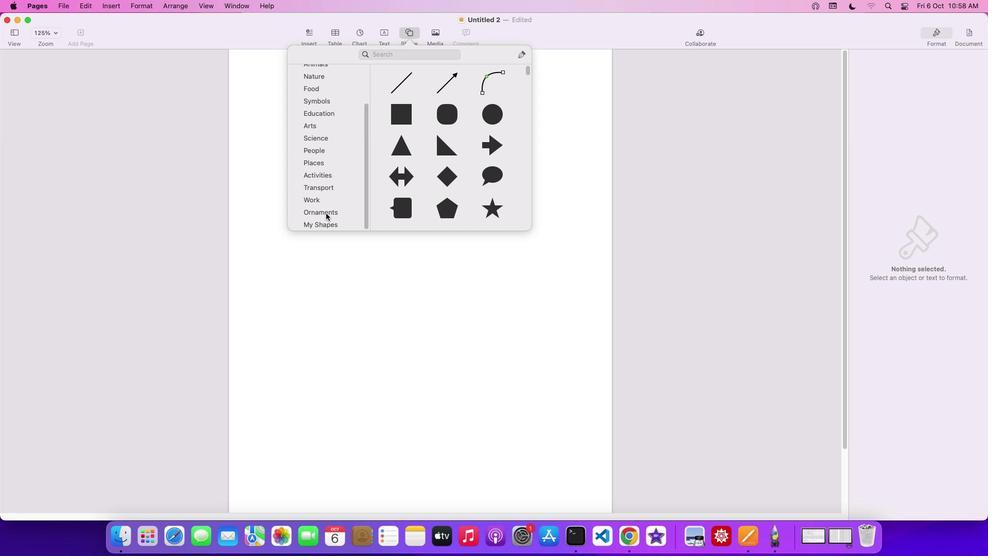 
Action: Mouse pressed left at (326, 214)
Screenshot: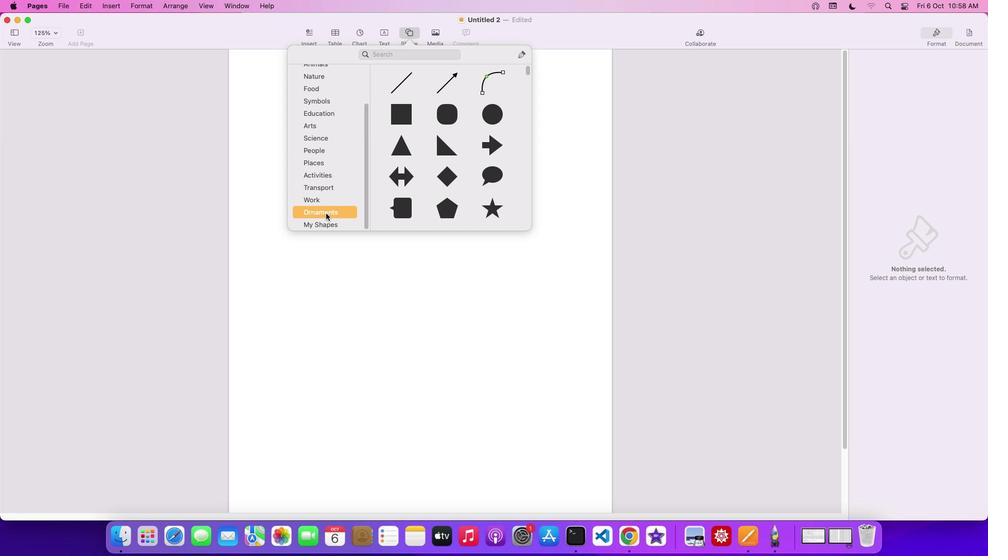 
Action: Mouse moved to (472, 215)
Screenshot: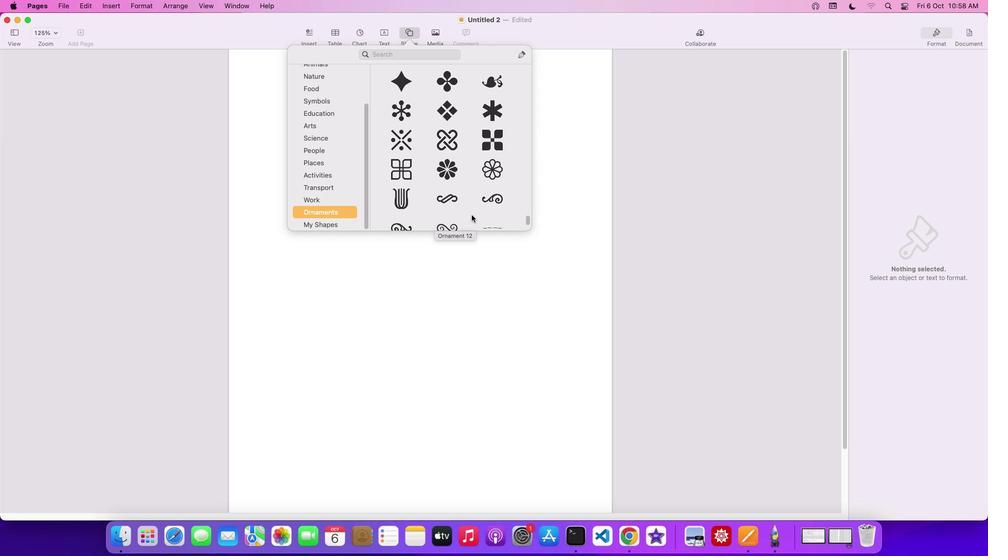 
Action: Mouse scrolled (472, 215) with delta (0, 0)
Screenshot: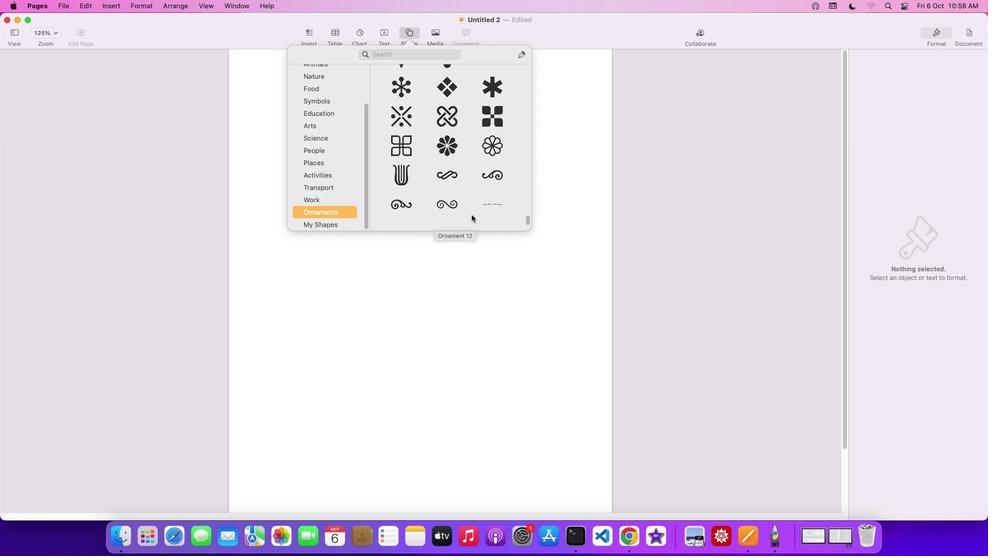 
Action: Mouse scrolled (472, 215) with delta (0, 0)
Screenshot: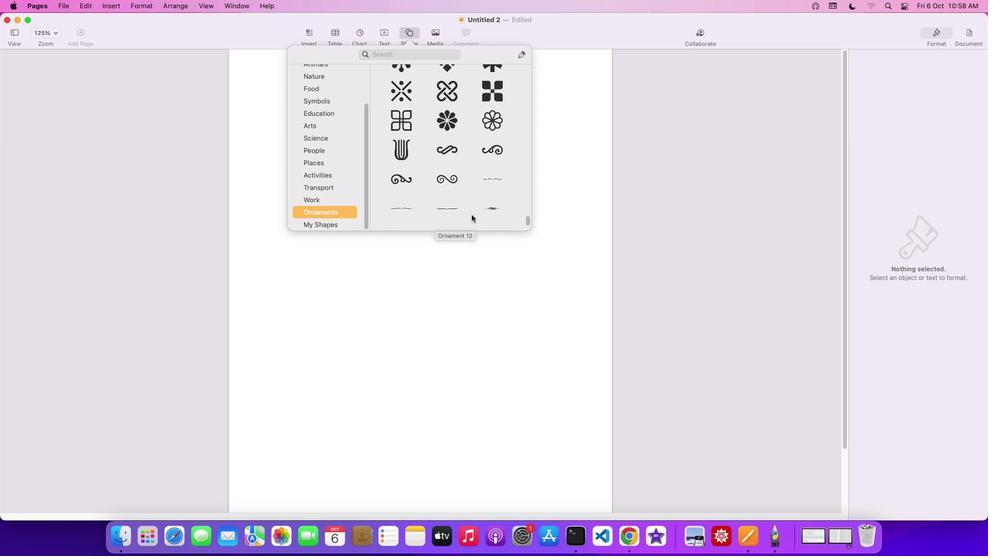 
Action: Mouse scrolled (472, 215) with delta (0, 0)
Screenshot: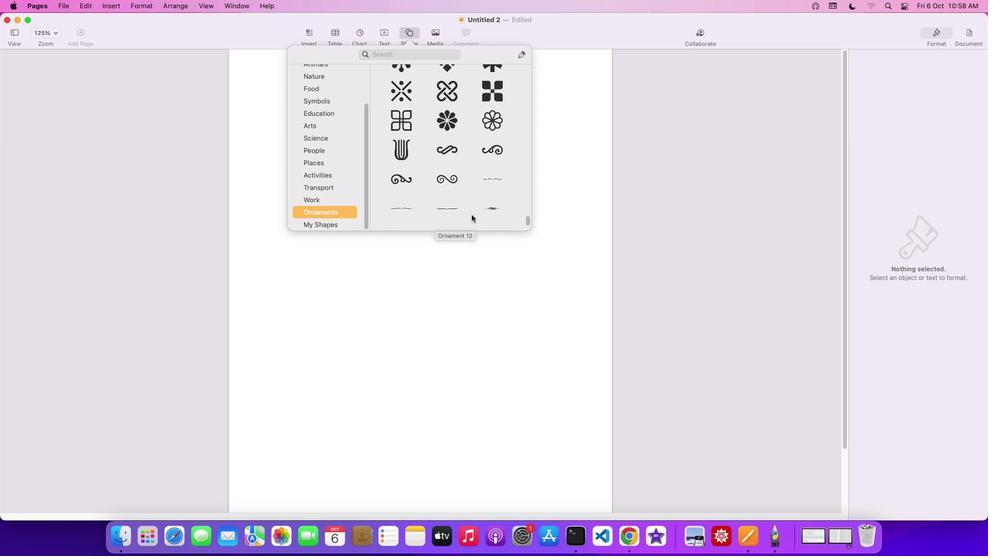 
Action: Mouse scrolled (472, 215) with delta (0, -1)
Screenshot: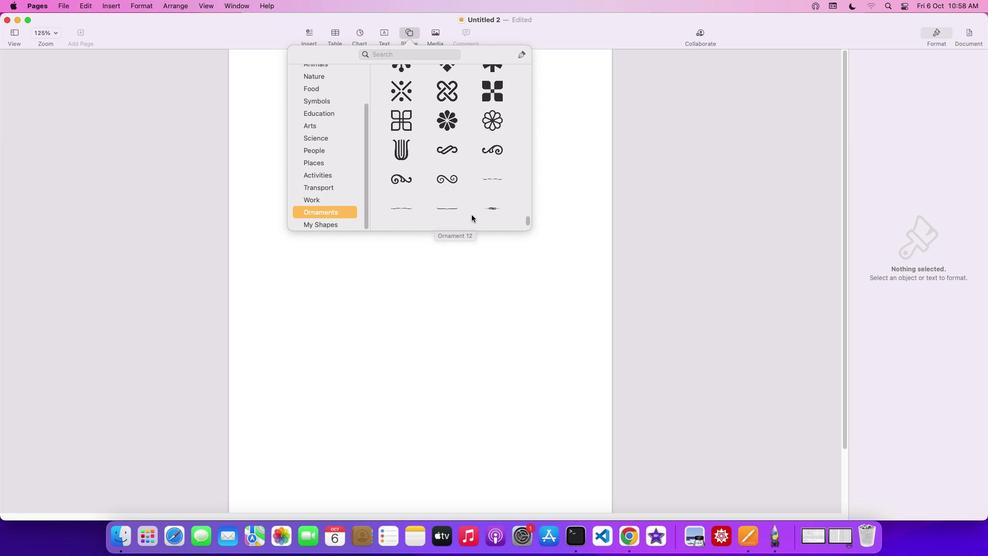 
Action: Mouse scrolled (472, 215) with delta (0, 0)
Screenshot: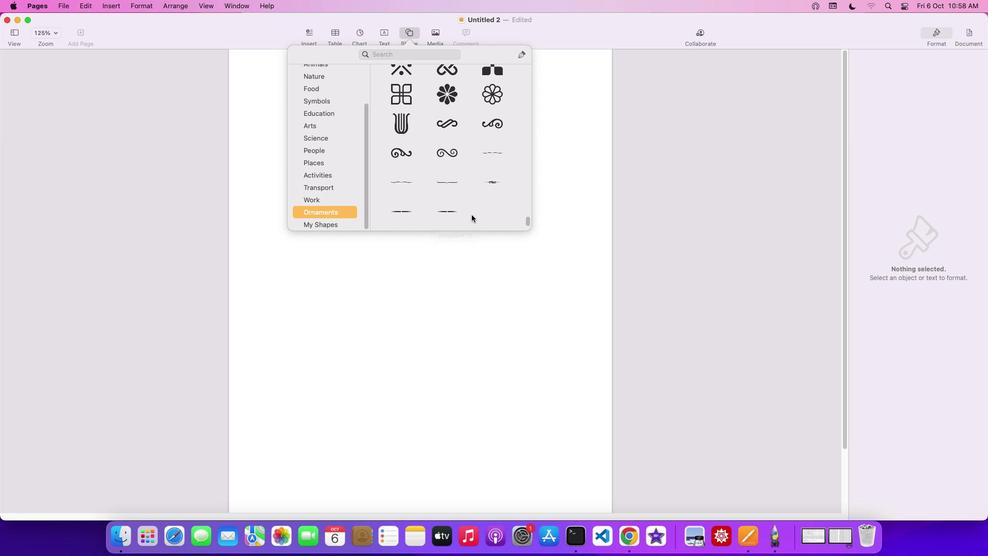 
Action: Mouse scrolled (472, 215) with delta (0, 0)
Screenshot: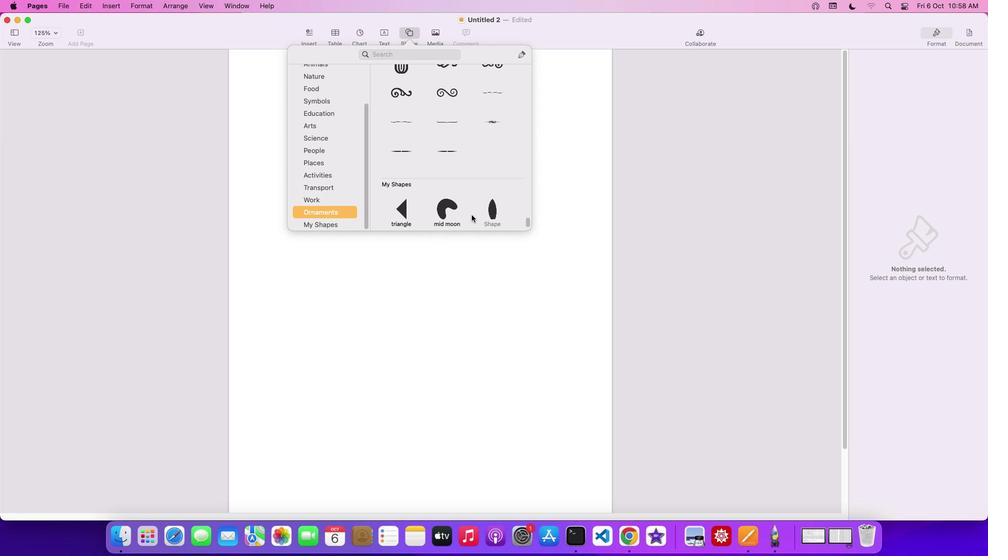 
Action: Mouse scrolled (472, 215) with delta (0, 0)
Screenshot: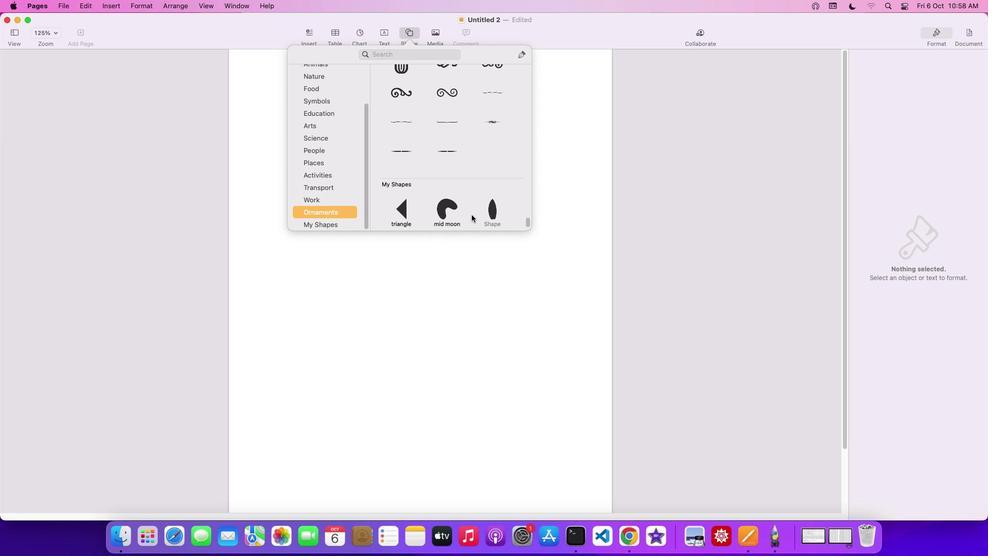 
Action: Mouse scrolled (472, 215) with delta (0, -1)
Screenshot: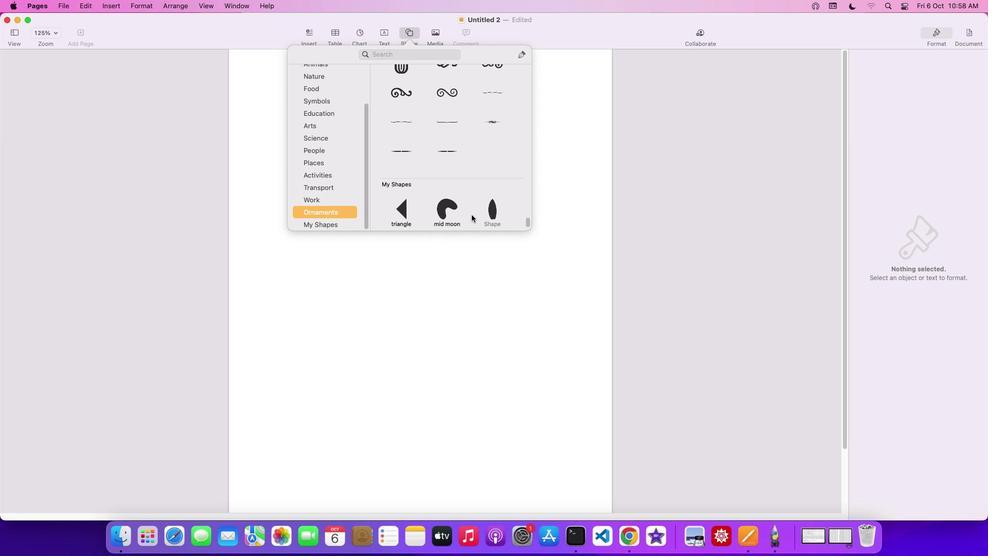 
Action: Mouse scrolled (472, 215) with delta (0, -2)
Screenshot: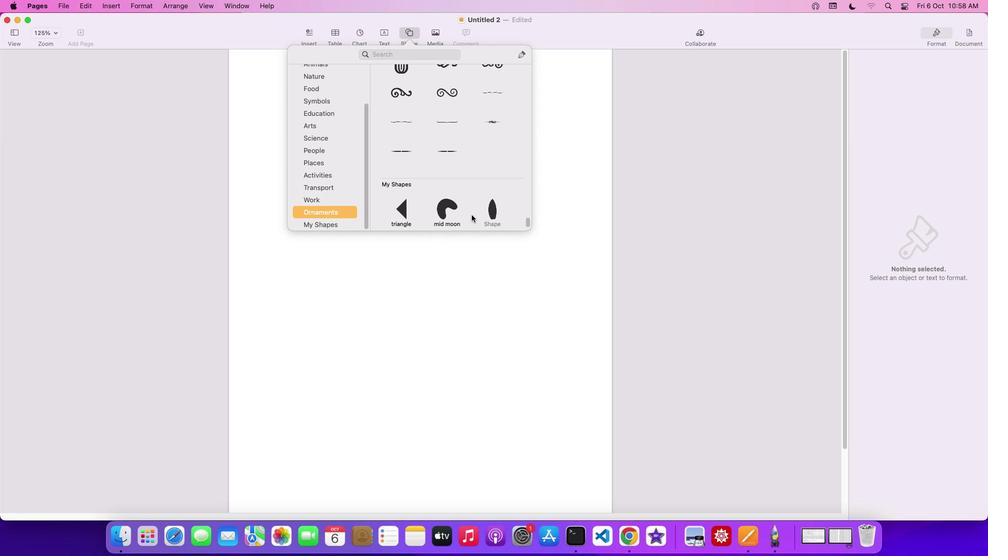 
Action: Mouse scrolled (472, 215) with delta (0, 0)
Screenshot: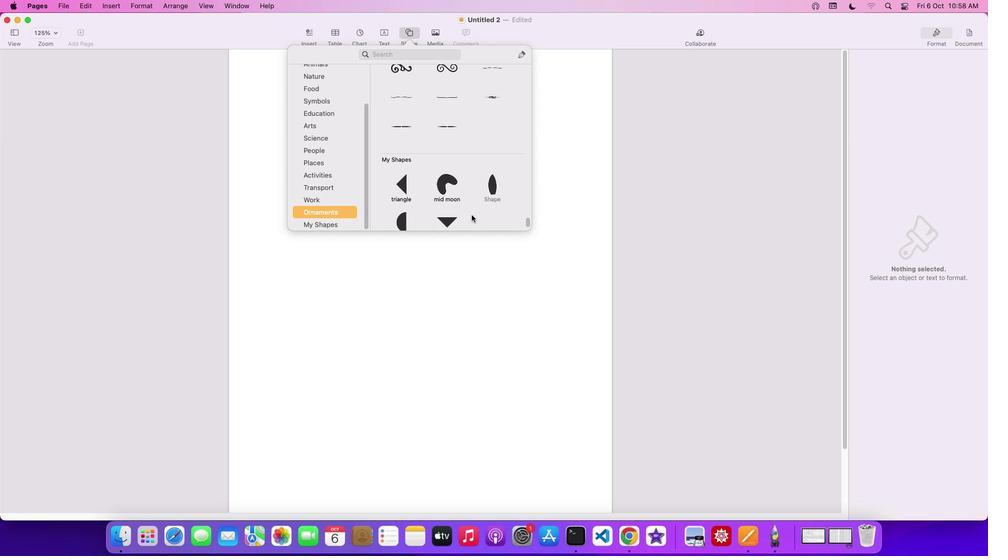 
Action: Mouse scrolled (472, 215) with delta (0, 0)
Screenshot: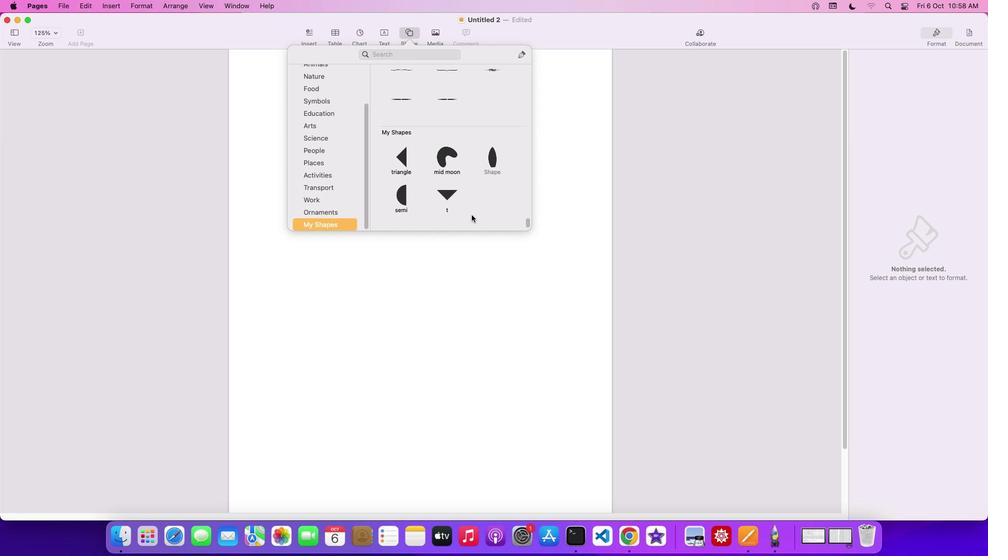 
Action: Mouse scrolled (472, 215) with delta (0, 0)
Screenshot: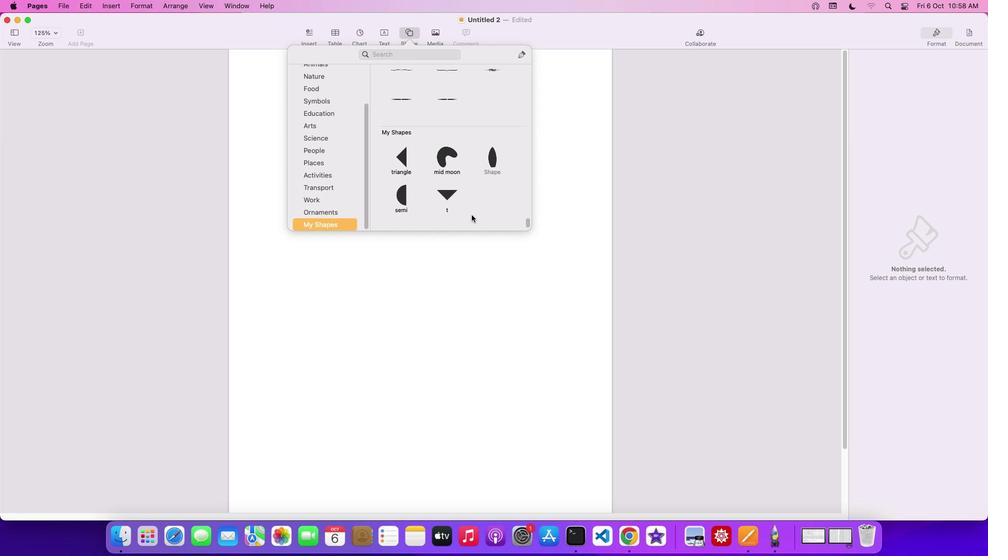 
Action: Mouse scrolled (472, 215) with delta (0, -1)
Screenshot: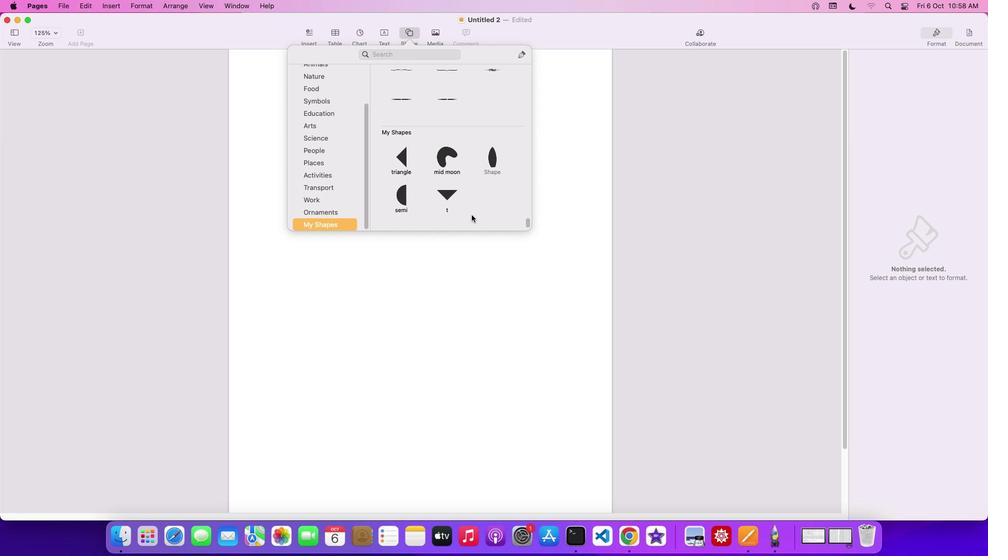
Action: Mouse scrolled (472, 215) with delta (0, 0)
Screenshot: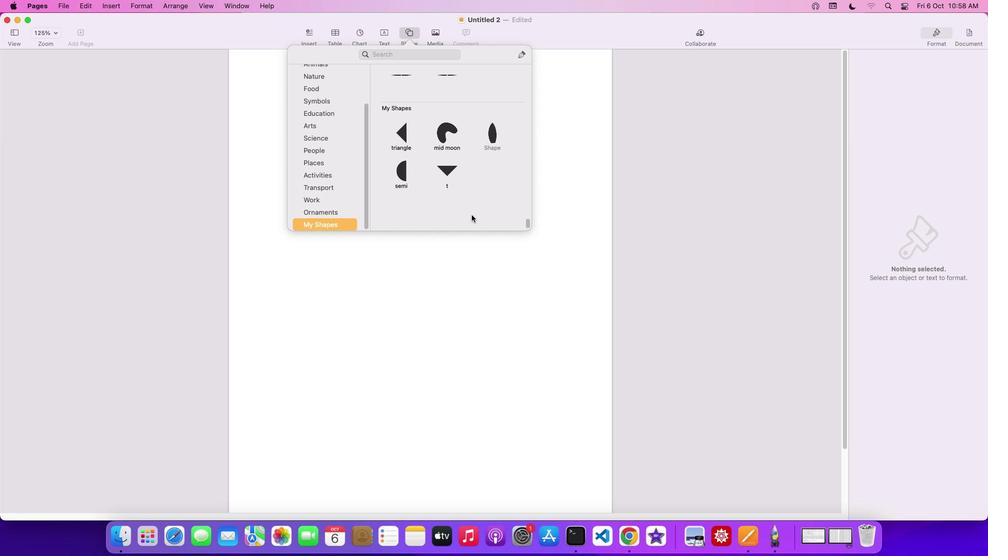 
Action: Mouse scrolled (472, 215) with delta (0, 0)
Screenshot: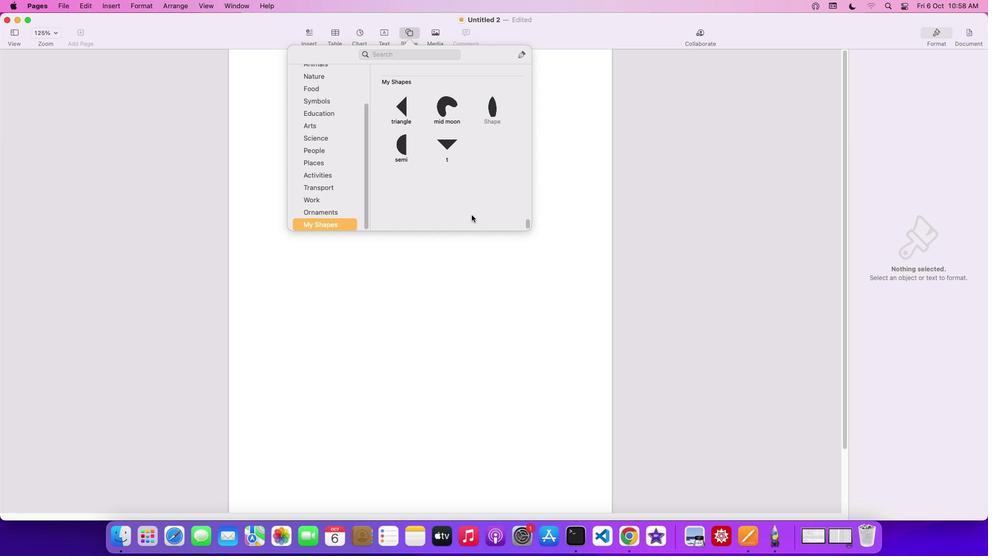 
Action: Mouse scrolled (472, 215) with delta (0, 0)
Screenshot: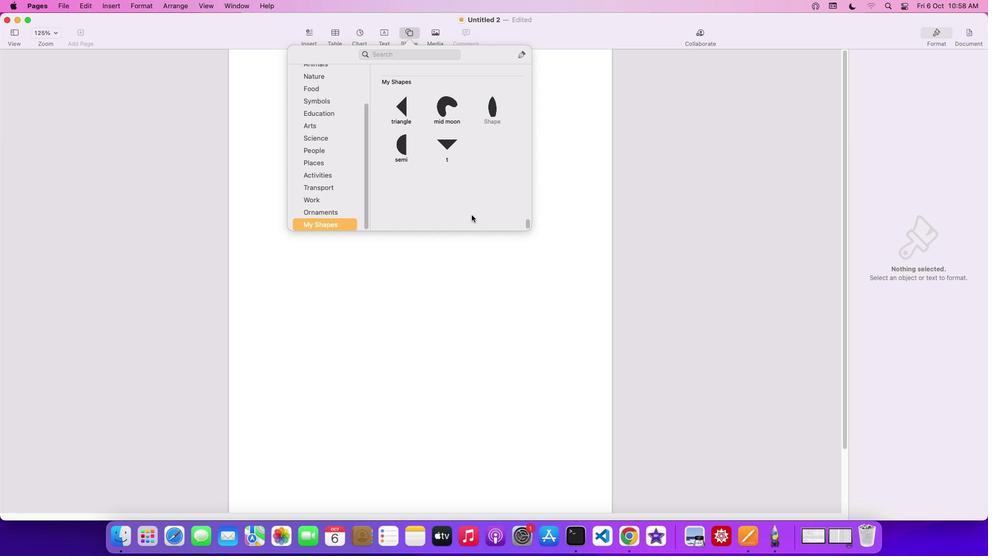 
Action: Mouse scrolled (472, 215) with delta (0, -1)
Screenshot: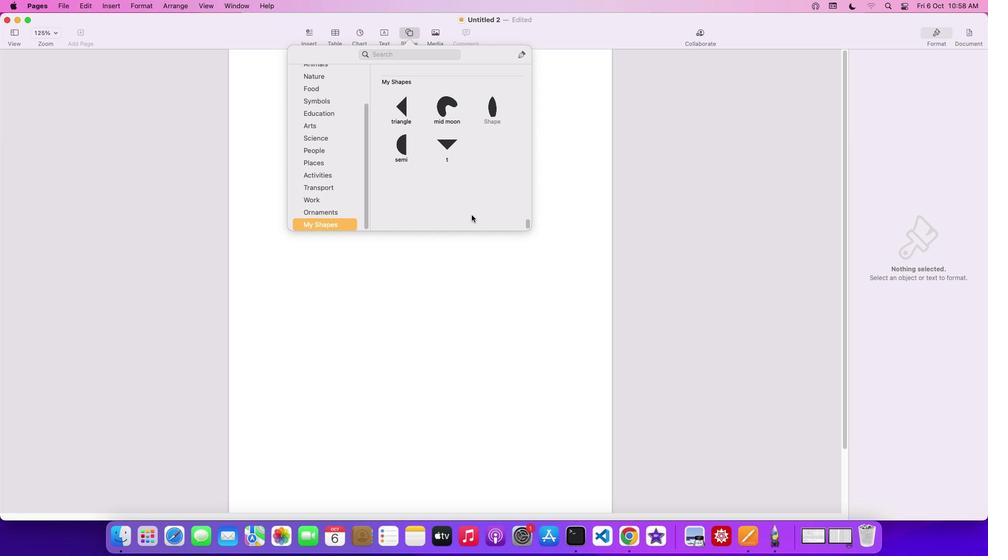 
Action: Mouse scrolled (472, 215) with delta (0, 1)
Screenshot: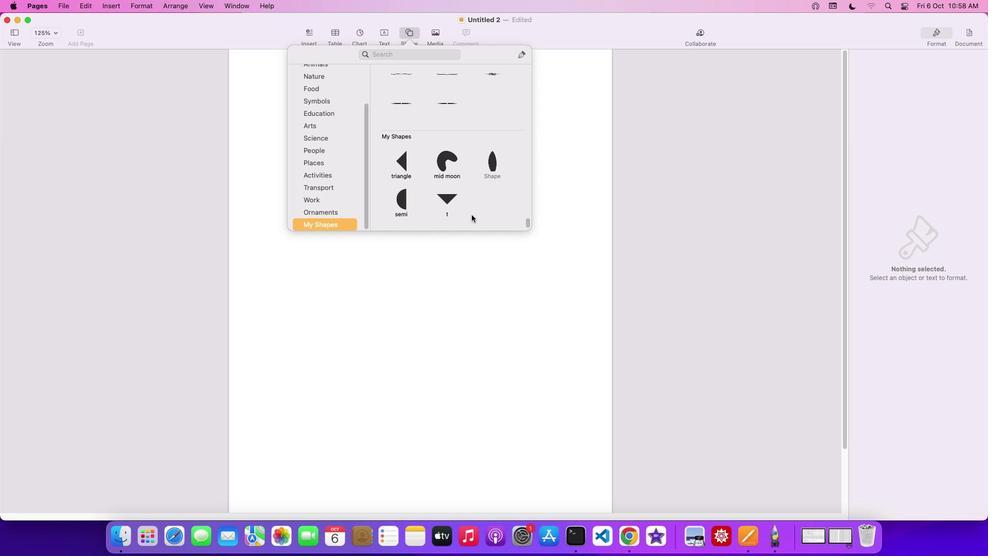
Action: Mouse scrolled (472, 215) with delta (0, 1)
Screenshot: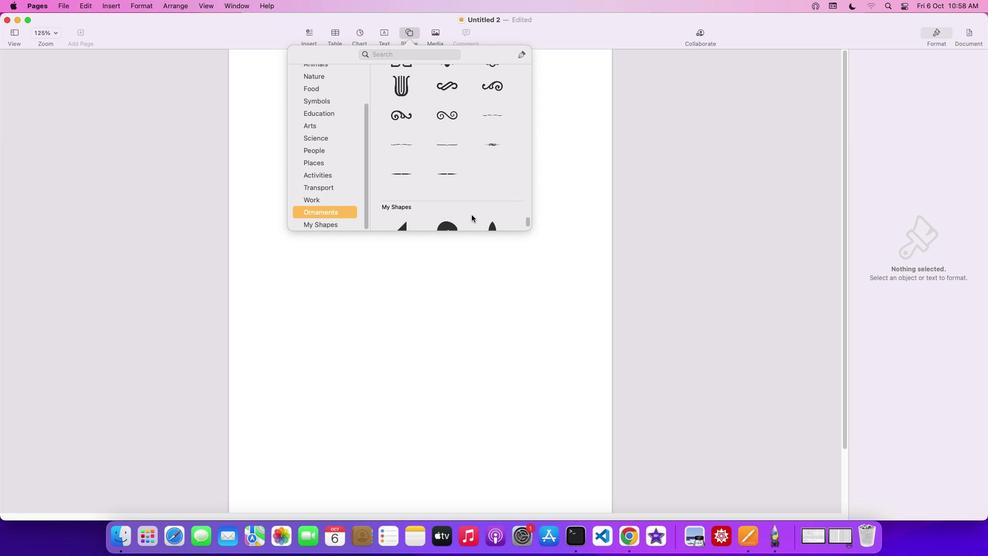 
Action: Mouse scrolled (472, 215) with delta (0, 2)
Screenshot: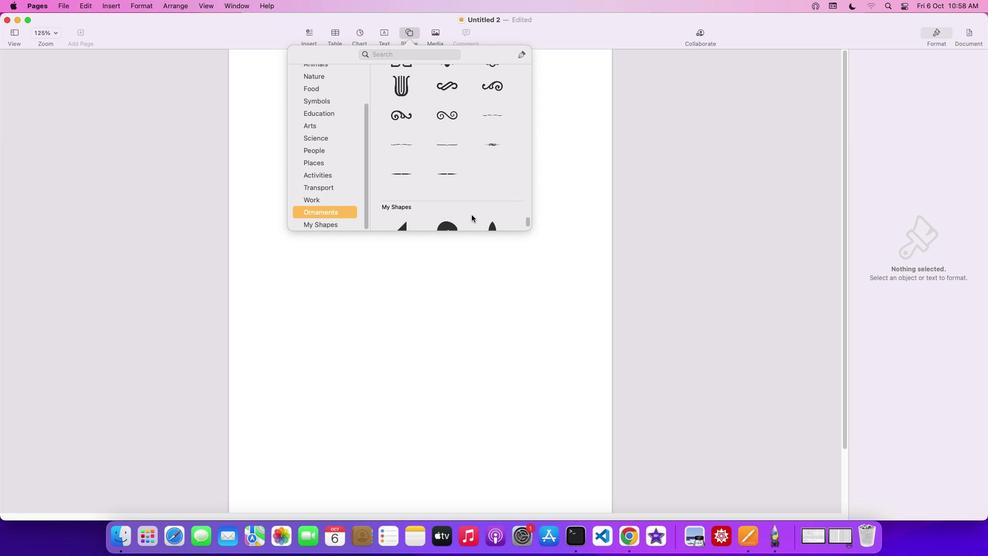 
Action: Mouse scrolled (472, 215) with delta (0, 3)
Screenshot: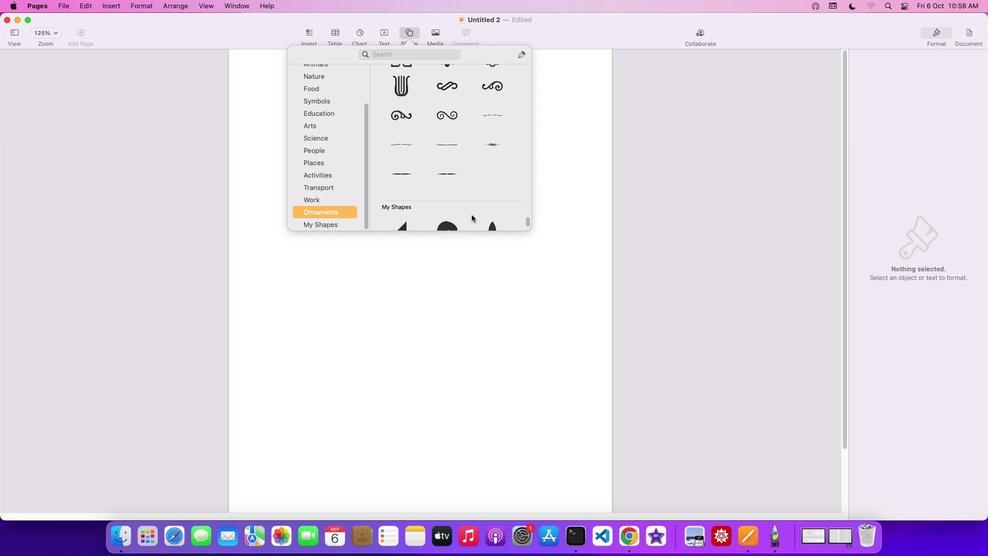 
Action: Mouse scrolled (472, 215) with delta (0, 3)
Screenshot: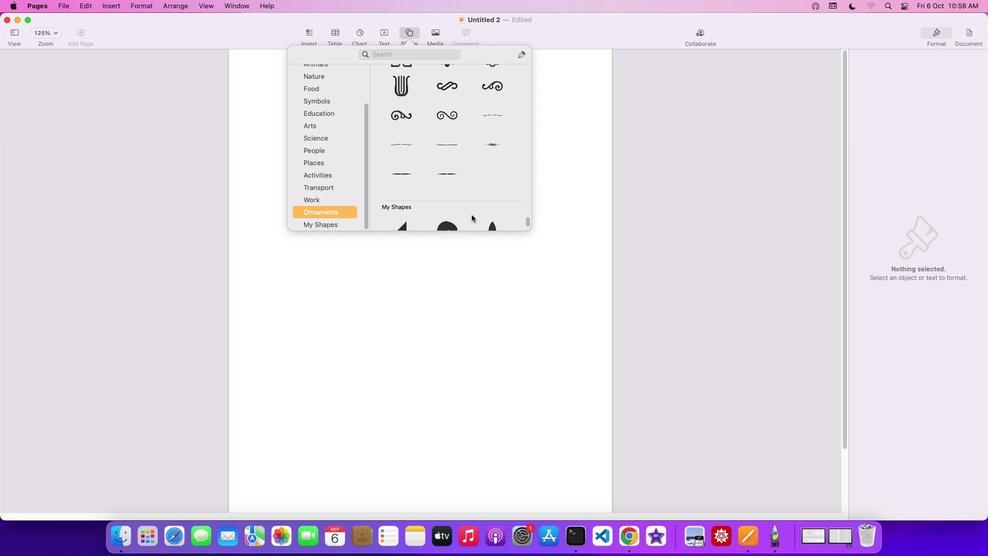 
Action: Mouse scrolled (472, 215) with delta (0, 4)
Screenshot: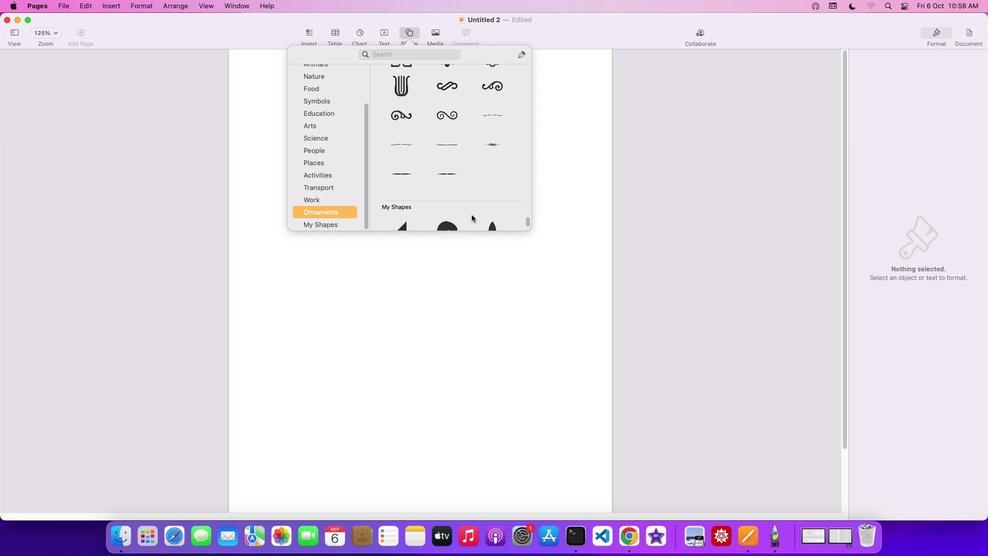 
Action: Mouse scrolled (472, 215) with delta (0, 1)
Screenshot: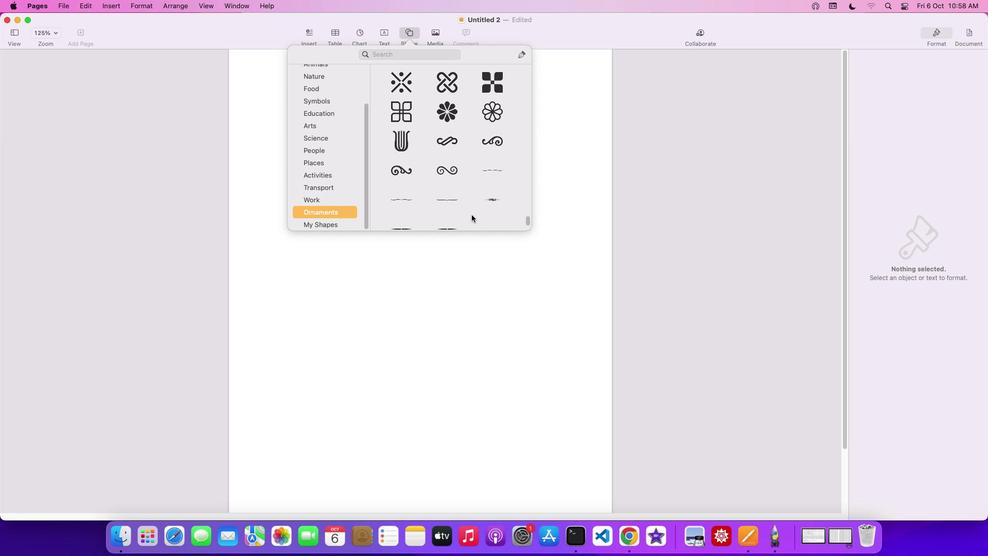
Action: Mouse scrolled (472, 215) with delta (0, 1)
Screenshot: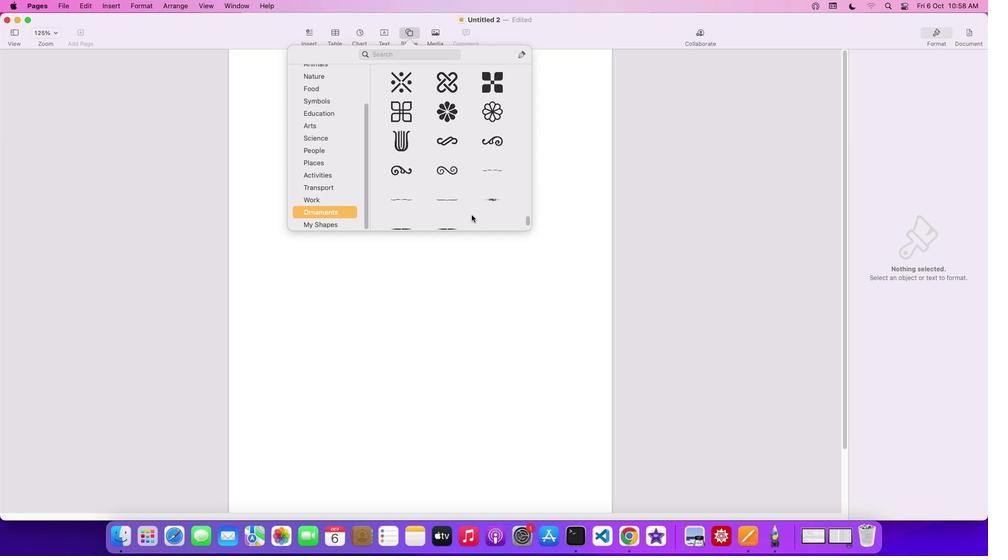 
Action: Mouse scrolled (472, 215) with delta (0, 2)
Screenshot: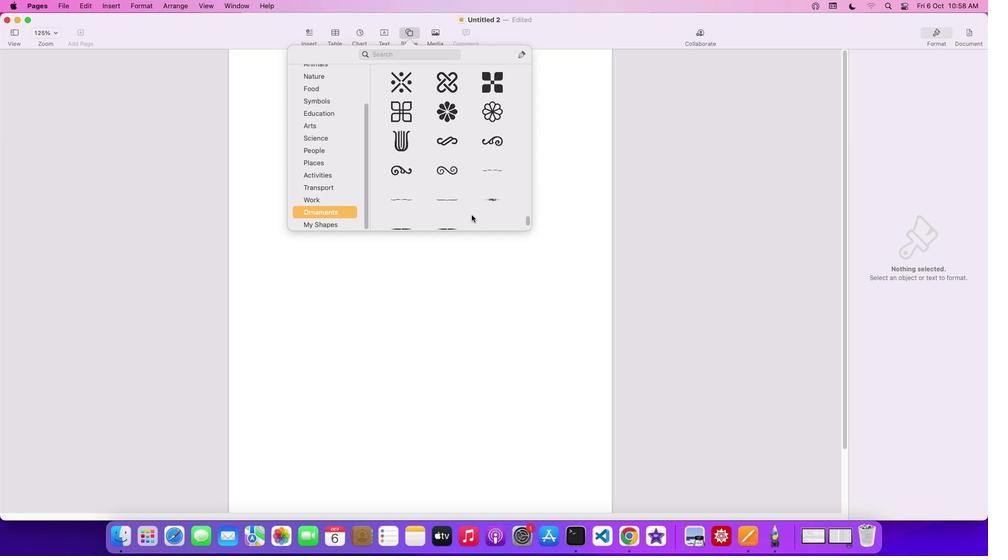 
Action: Mouse scrolled (472, 215) with delta (0, 3)
Screenshot: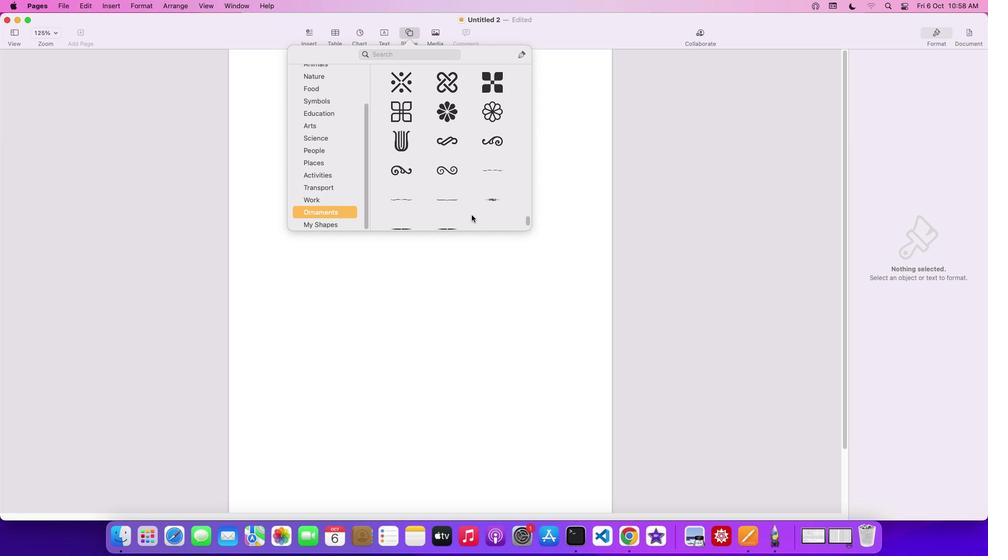 
Action: Mouse scrolled (472, 215) with delta (0, 1)
Screenshot: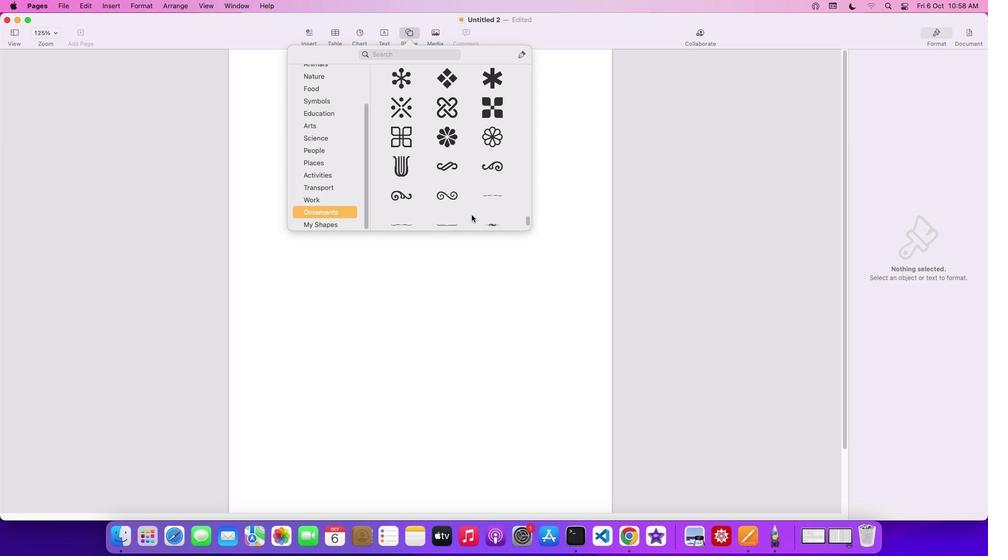 
Action: Mouse scrolled (472, 215) with delta (0, 1)
Screenshot: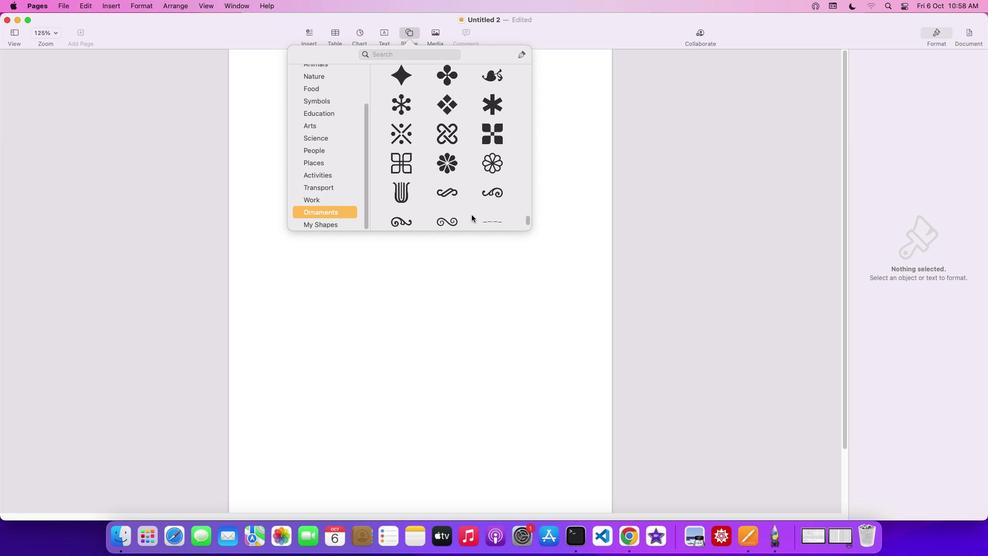 
Action: Mouse scrolled (472, 215) with delta (0, 2)
Screenshot: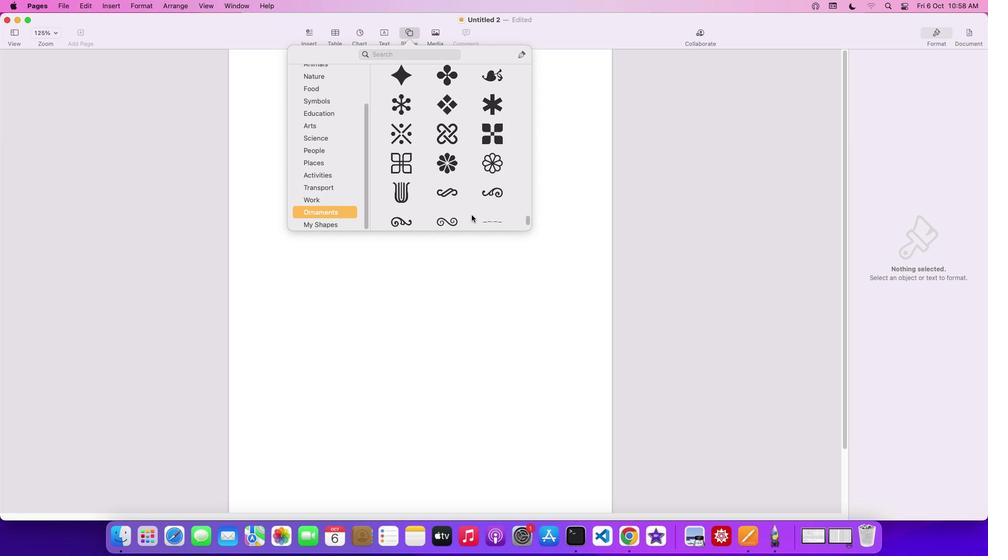 
Action: Mouse scrolled (472, 215) with delta (0, 3)
Screenshot: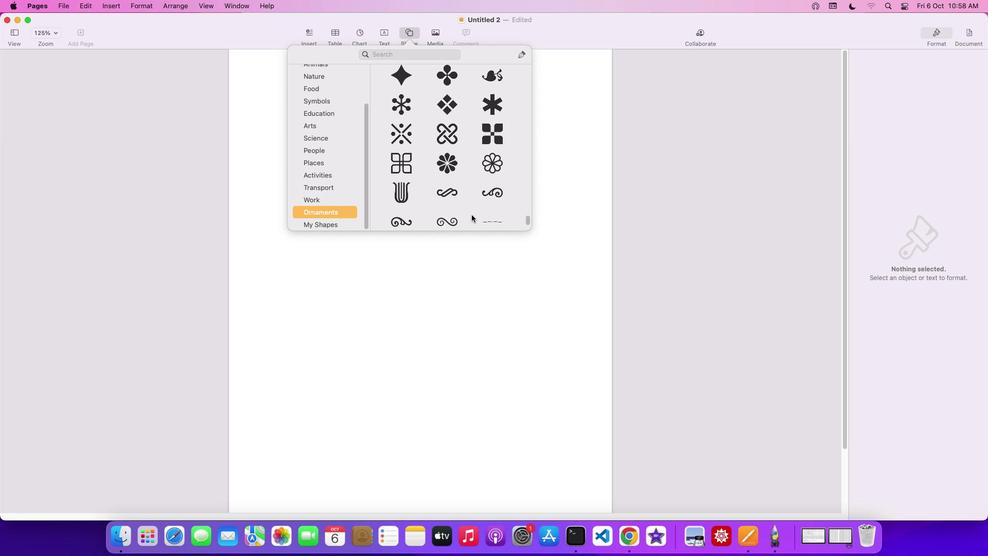 
Action: Mouse scrolled (472, 215) with delta (0, 0)
Screenshot: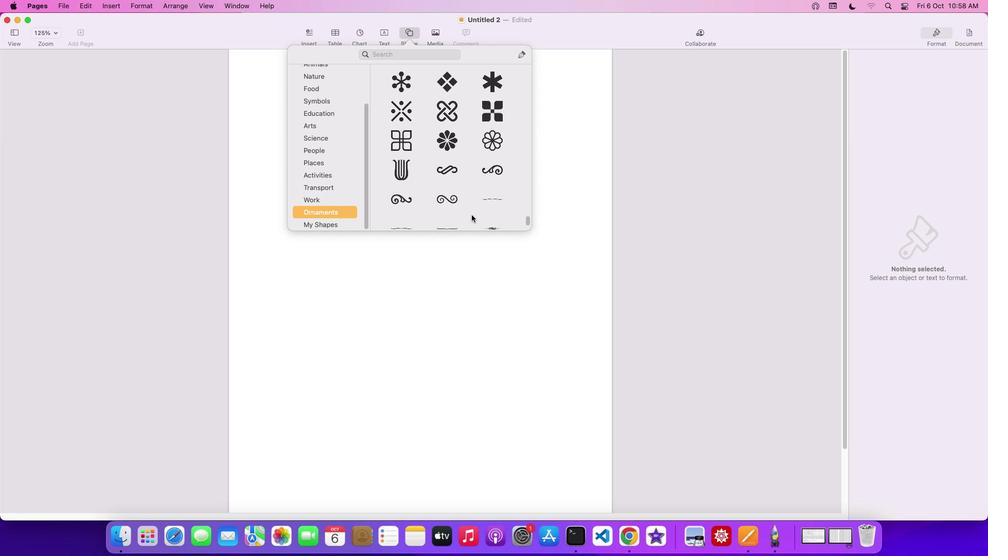 
Action: Mouse scrolled (472, 215) with delta (0, 0)
Screenshot: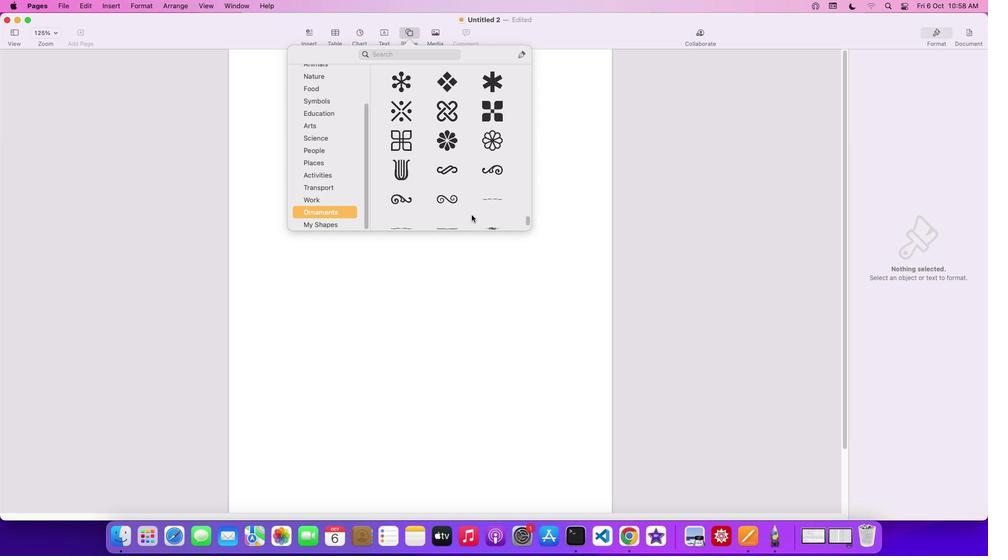 
Action: Mouse scrolled (472, 215) with delta (0, 0)
Screenshot: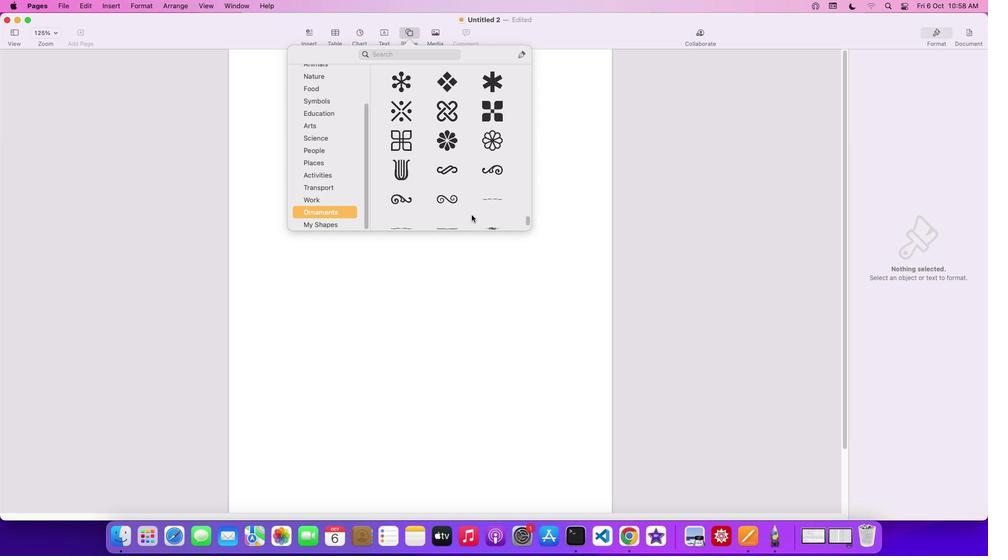 
Action: Mouse scrolled (472, 215) with delta (0, 0)
Screenshot: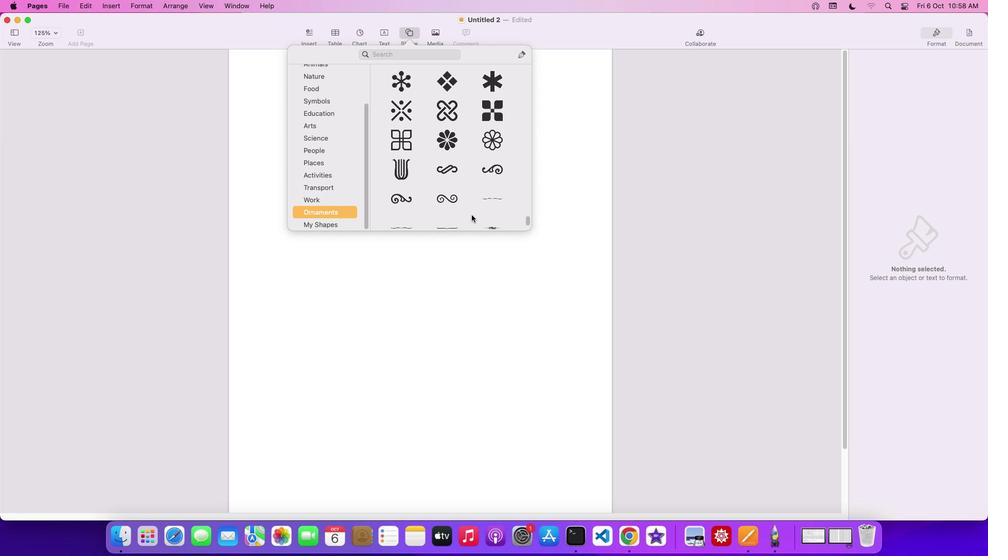 
Action: Mouse scrolled (472, 215) with delta (0, 0)
Screenshot: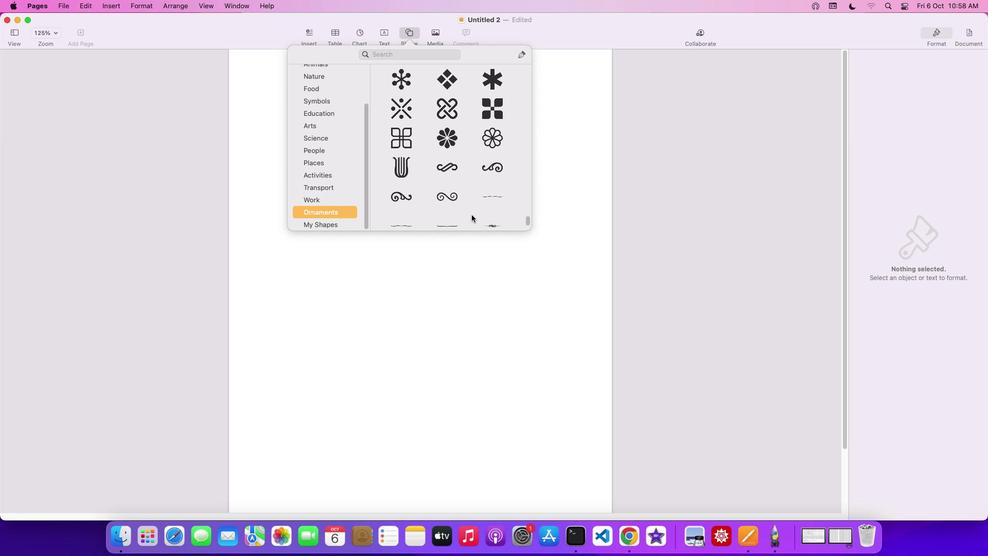
Action: Mouse scrolled (472, 215) with delta (0, 0)
Screenshot: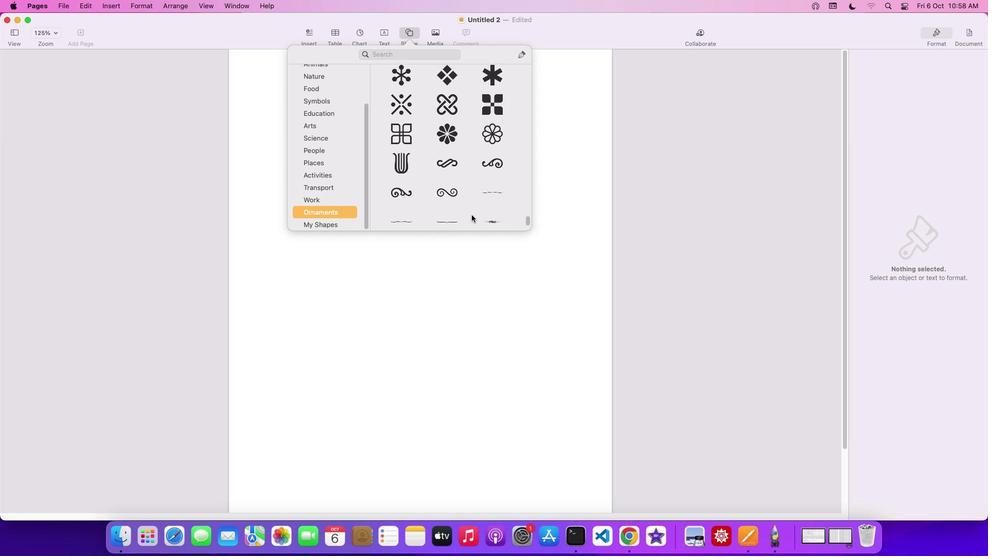 
Action: Mouse scrolled (472, 215) with delta (0, 0)
Screenshot: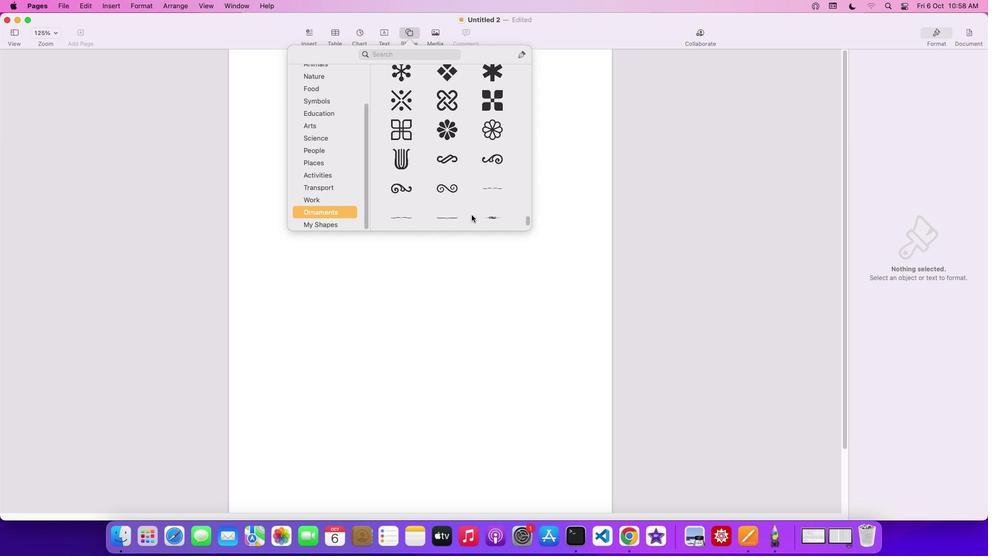 
Action: Mouse scrolled (472, 215) with delta (0, 0)
Screenshot: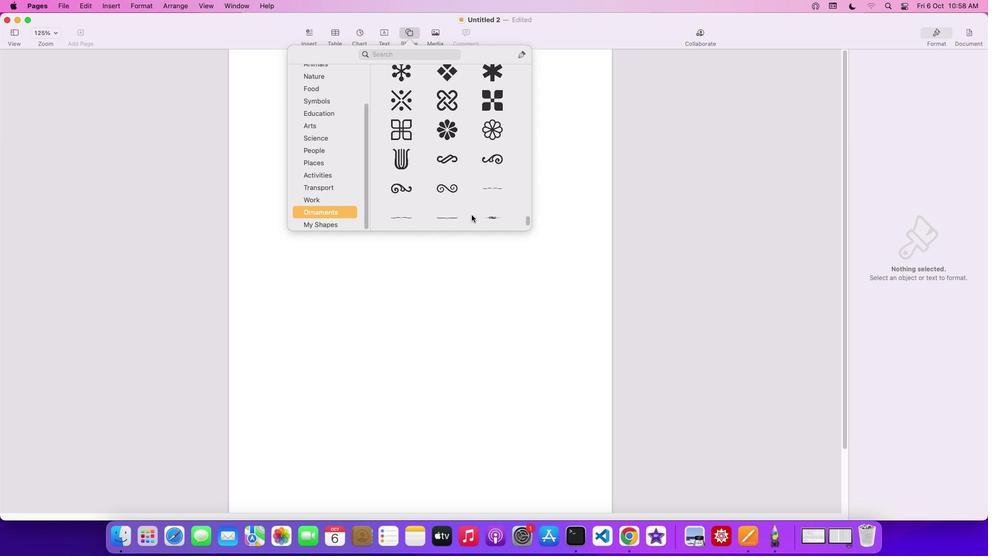 
Action: Mouse scrolled (472, 215) with delta (0, 1)
Screenshot: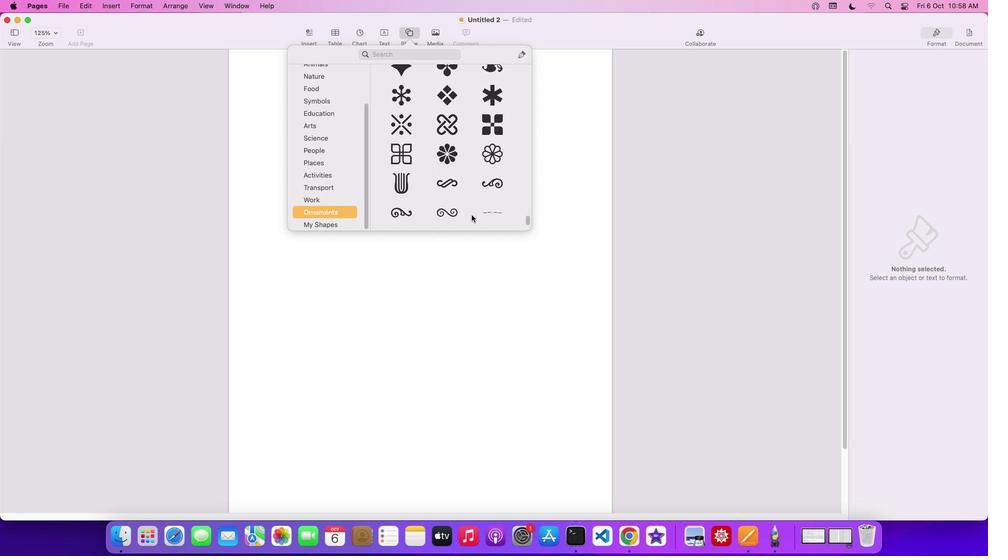 
Action: Mouse scrolled (472, 215) with delta (0, 1)
Screenshot: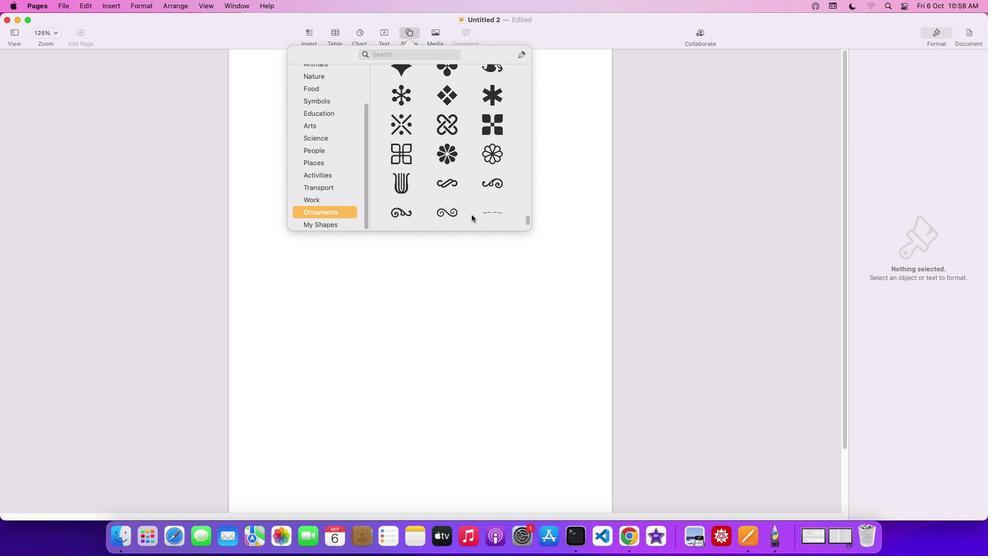 
Action: Mouse scrolled (472, 215) with delta (0, 2)
Screenshot: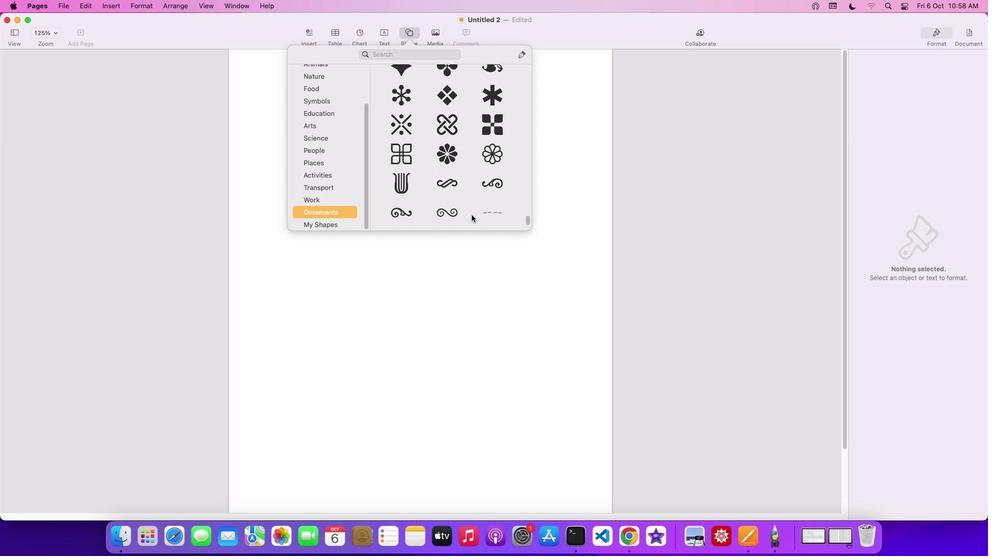 
Action: Mouse scrolled (472, 215) with delta (0, 1)
Screenshot: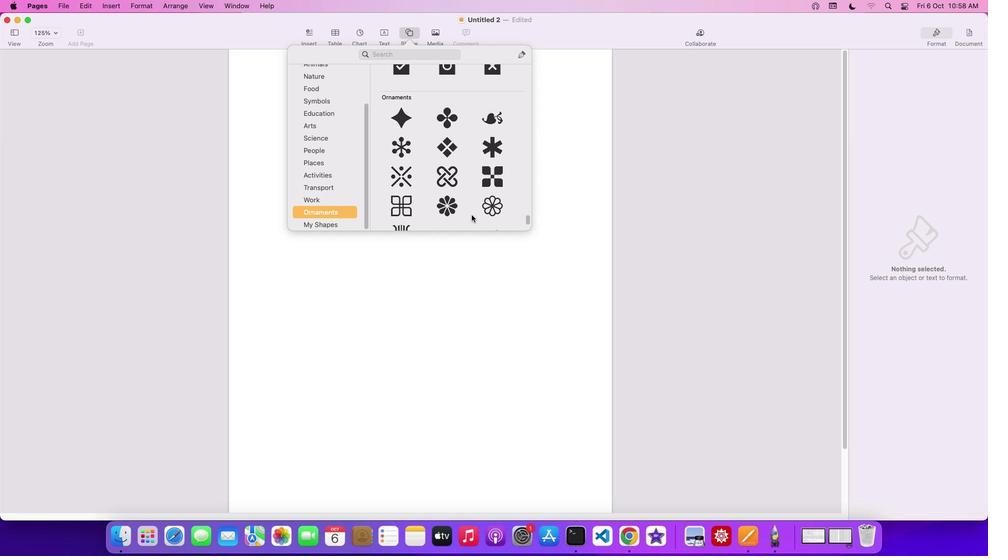
Action: Mouse scrolled (472, 215) with delta (0, 1)
Screenshot: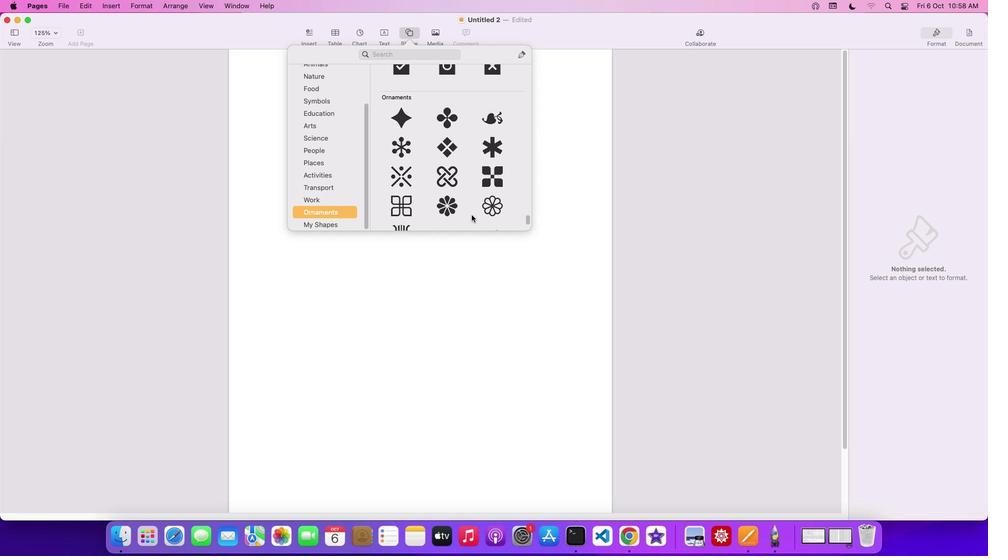 
Action: Mouse scrolled (472, 215) with delta (0, 2)
Screenshot: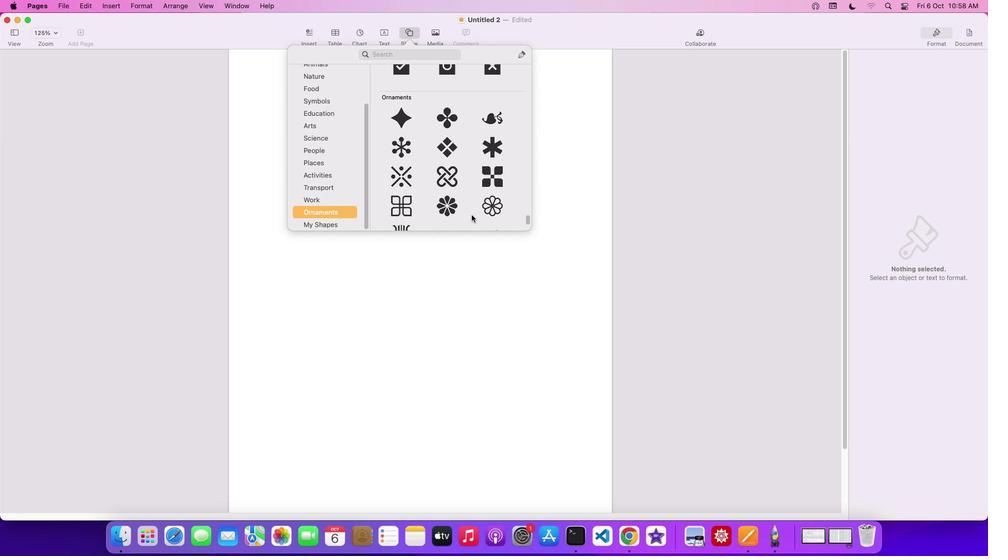 
Action: Mouse scrolled (472, 215) with delta (0, 3)
Screenshot: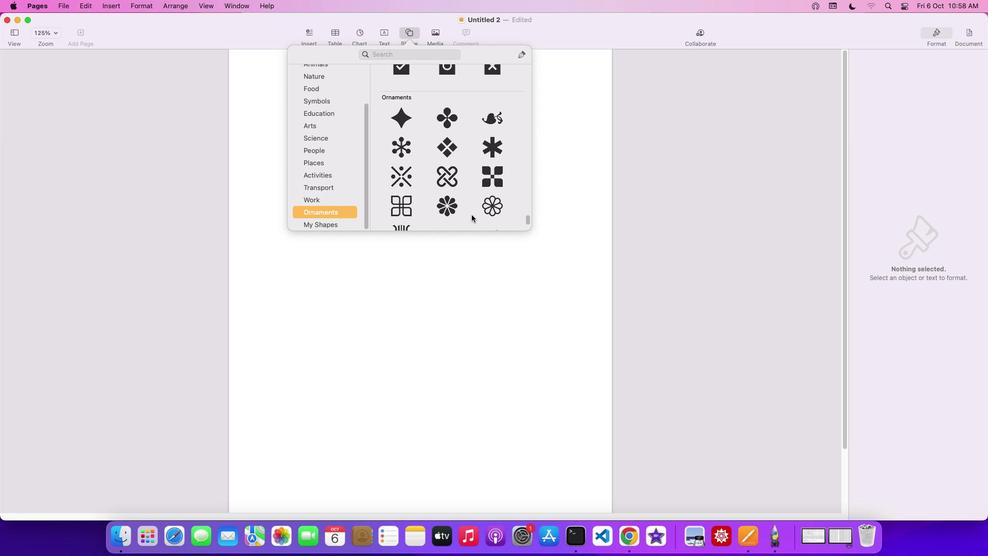 
Action: Mouse scrolled (472, 215) with delta (0, 0)
Screenshot: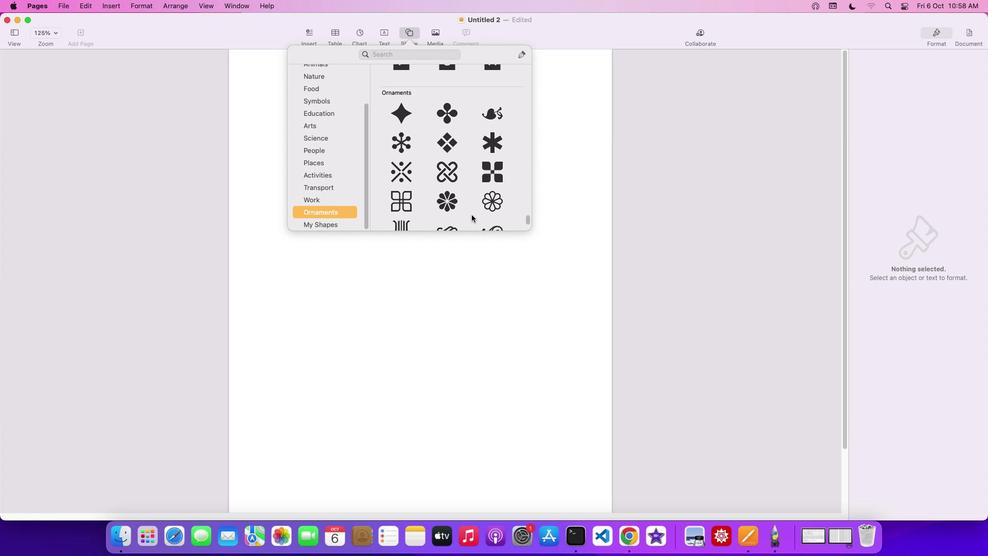 
Action: Mouse scrolled (472, 215) with delta (0, 0)
Screenshot: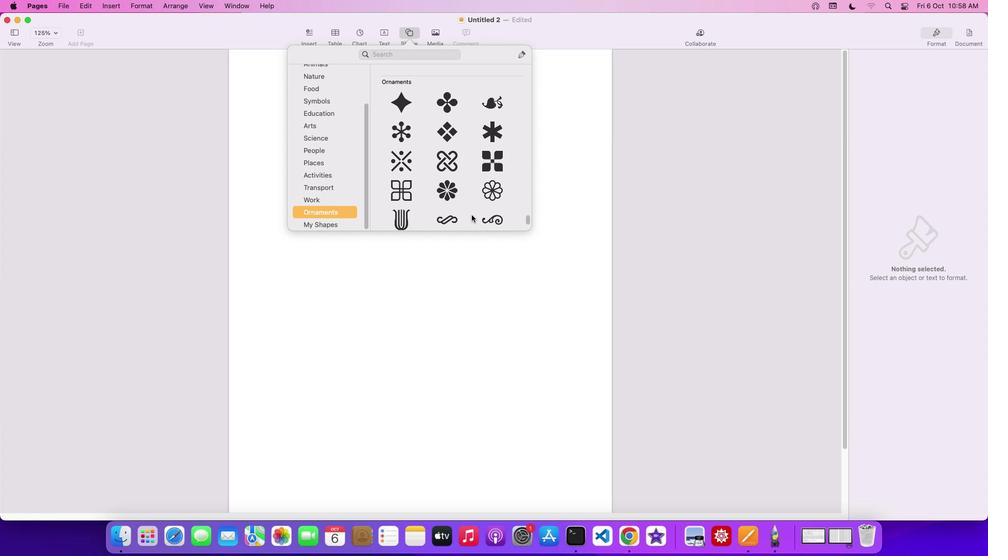 
Action: Mouse scrolled (472, 215) with delta (0, 0)
Screenshot: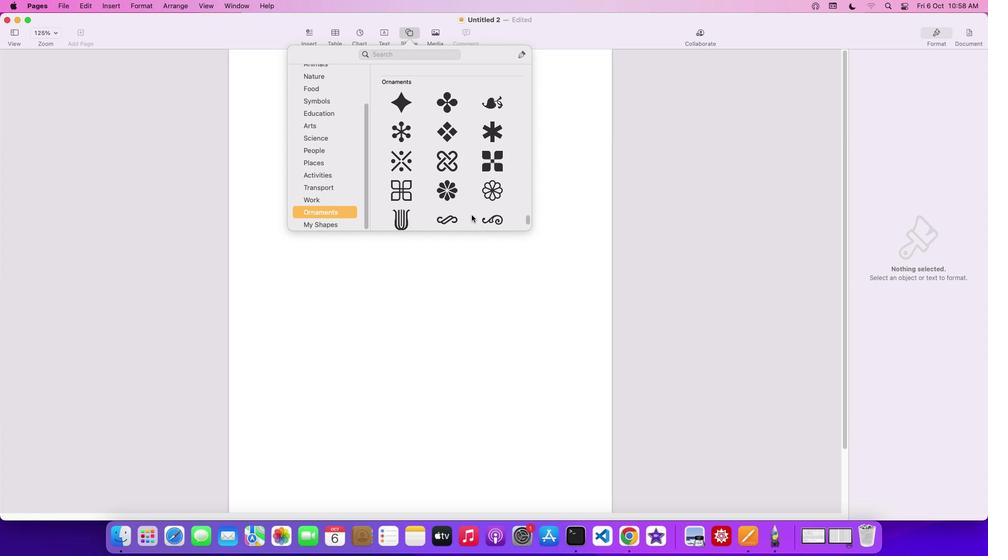 
Action: Mouse scrolled (472, 215) with delta (0, 0)
Screenshot: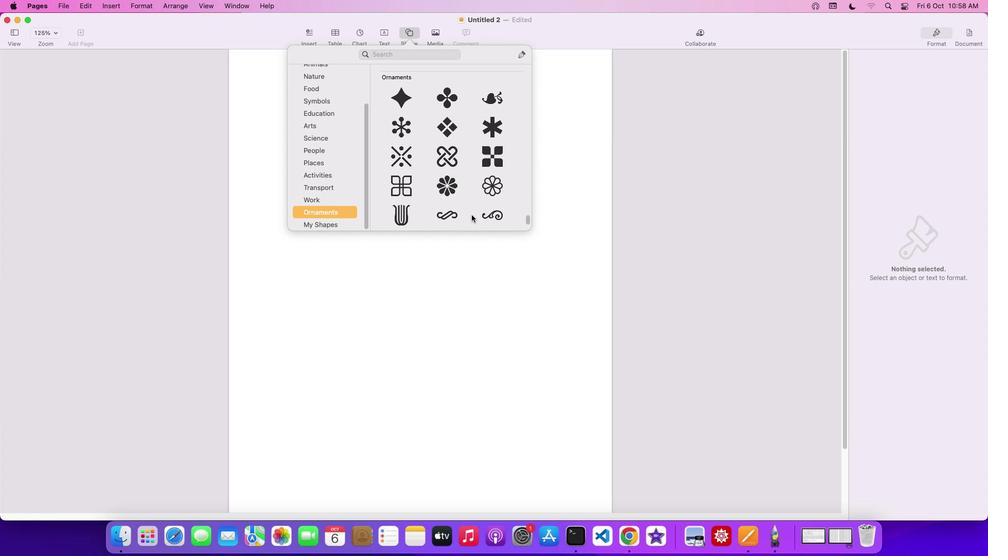 
Action: Mouse scrolled (472, 215) with delta (0, 0)
Screenshot: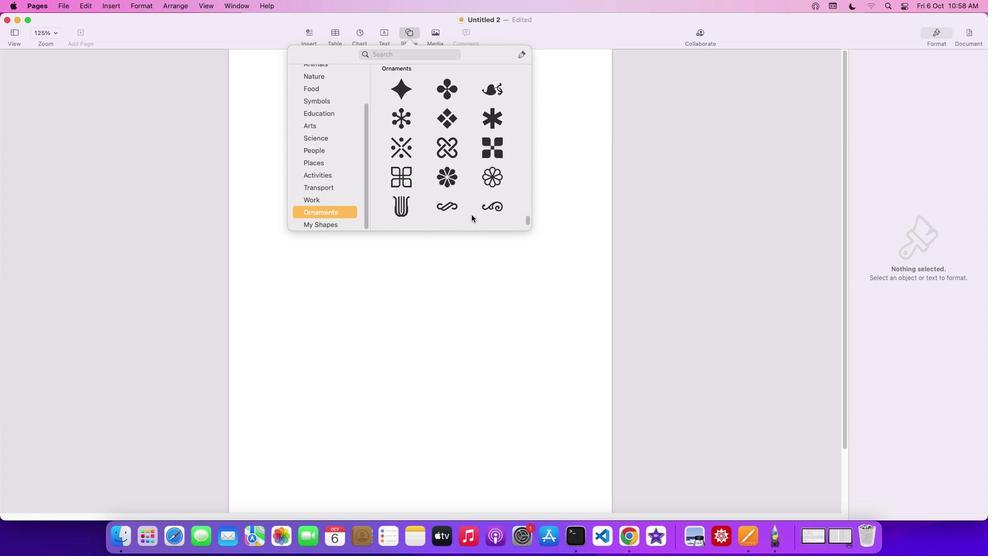 
Action: Mouse scrolled (472, 215) with delta (0, 0)
Screenshot: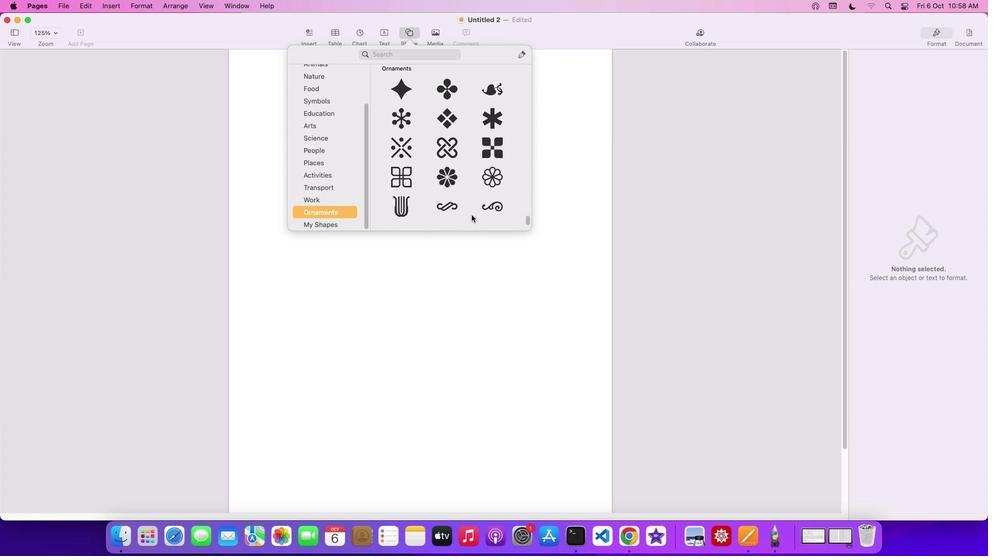 
Action: Mouse scrolled (472, 215) with delta (0, 0)
Screenshot: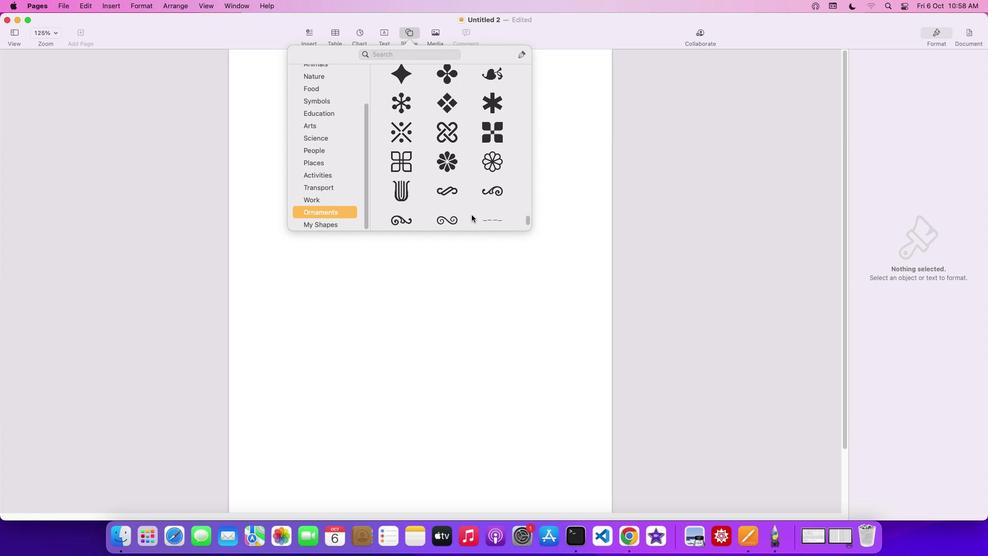 
Action: Mouse scrolled (472, 215) with delta (0, 0)
Screenshot: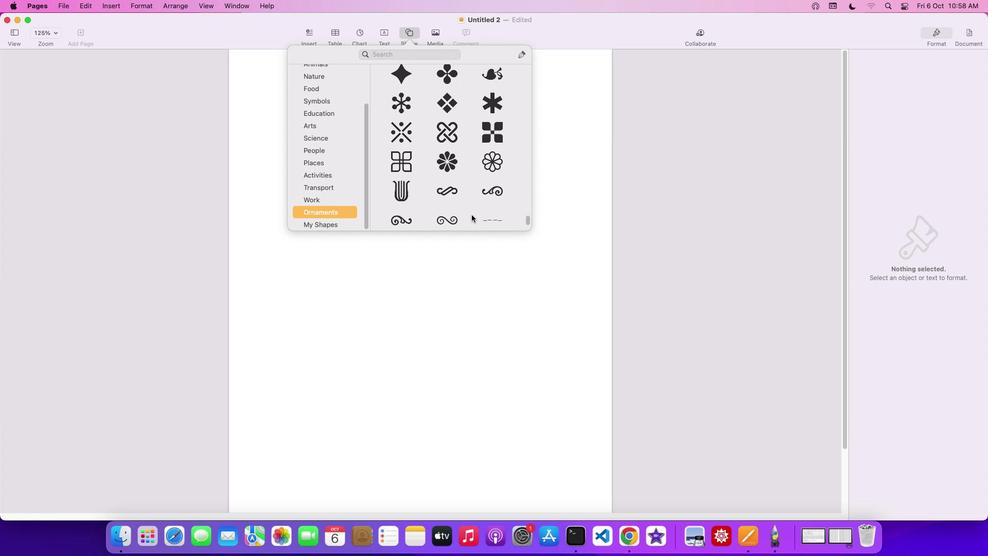 
Action: Mouse scrolled (472, 215) with delta (0, 0)
Screenshot: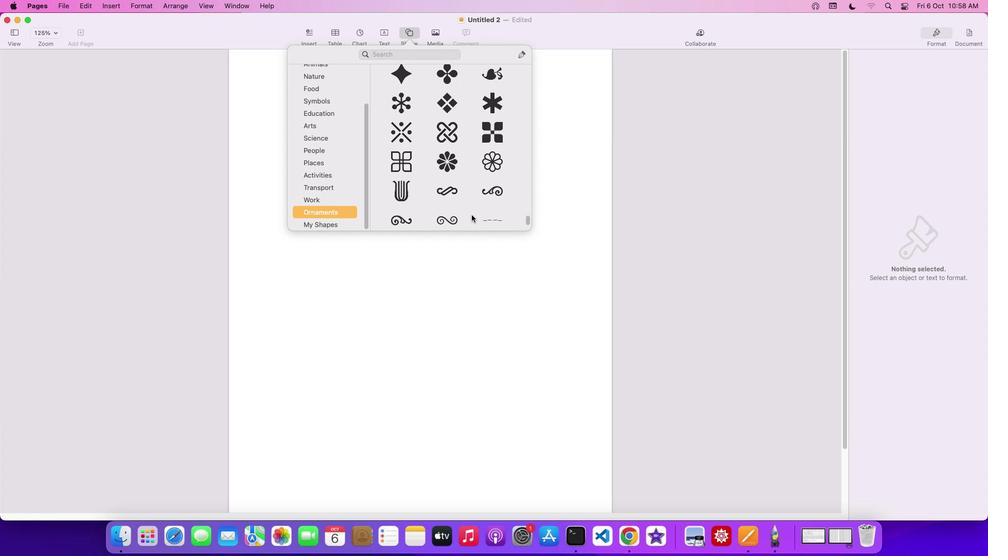 
Action: Mouse scrolled (472, 215) with delta (0, 0)
Screenshot: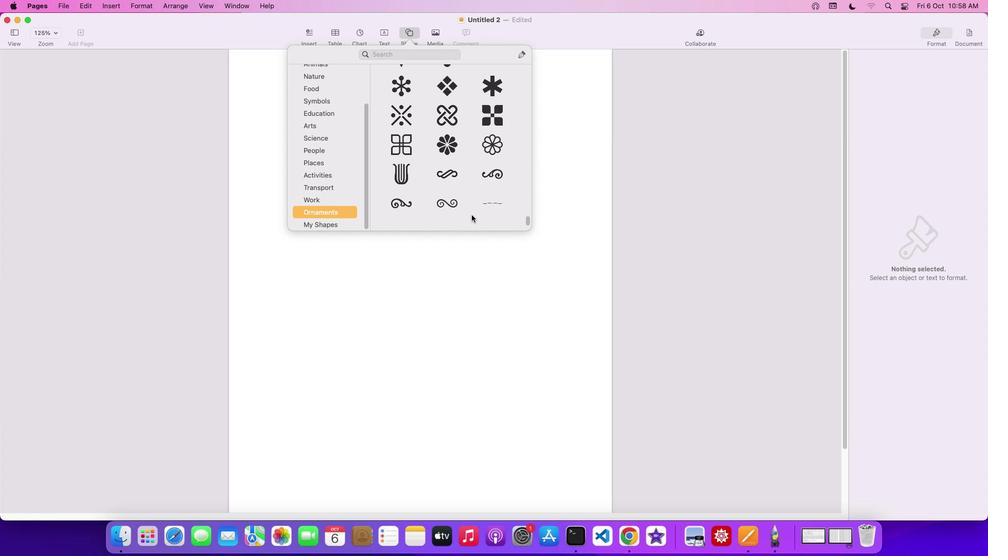 
Action: Mouse scrolled (472, 215) with delta (0, 0)
Screenshot: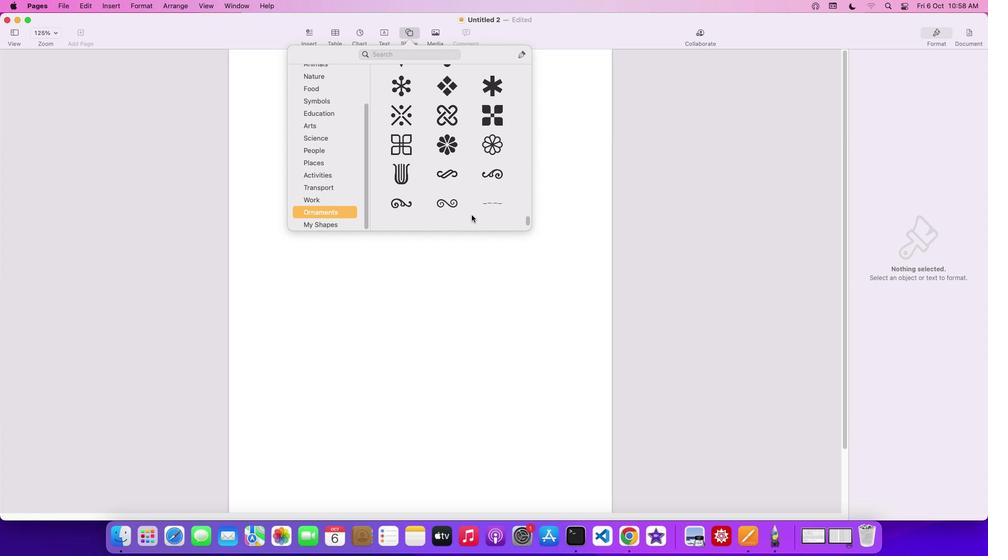 
Action: Mouse scrolled (472, 215) with delta (0, 0)
Screenshot: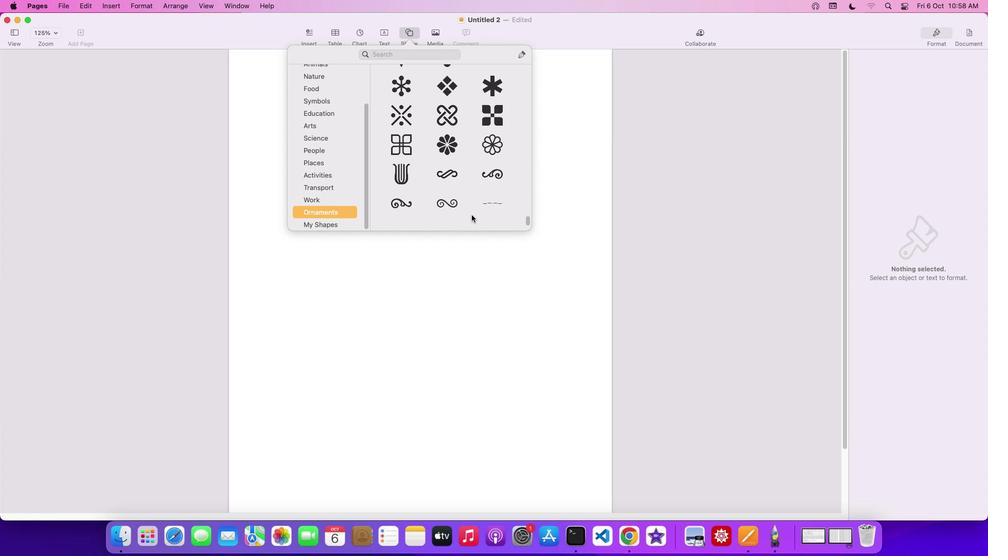 
Action: Mouse moved to (490, 118)
Screenshot: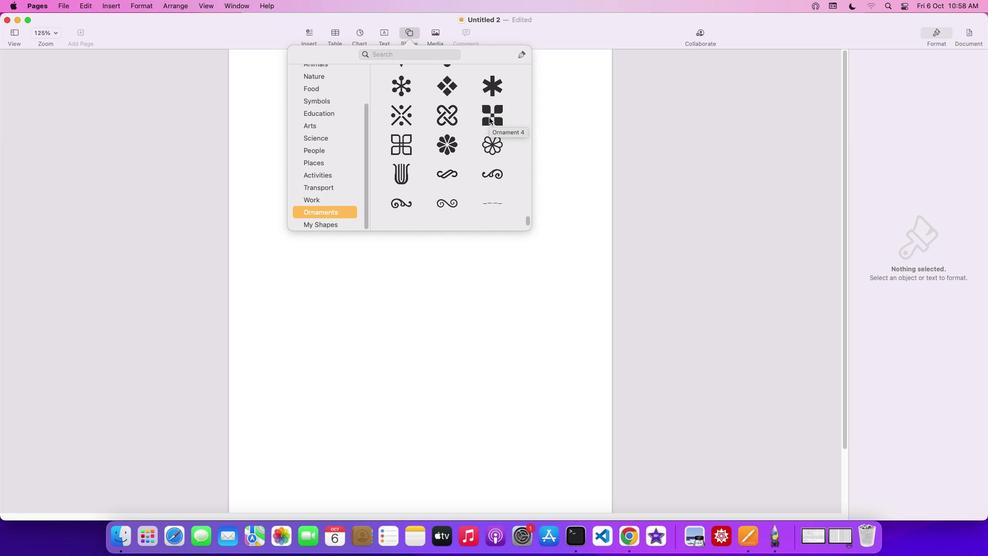 
Action: Mouse pressed left at (490, 118)
Screenshot: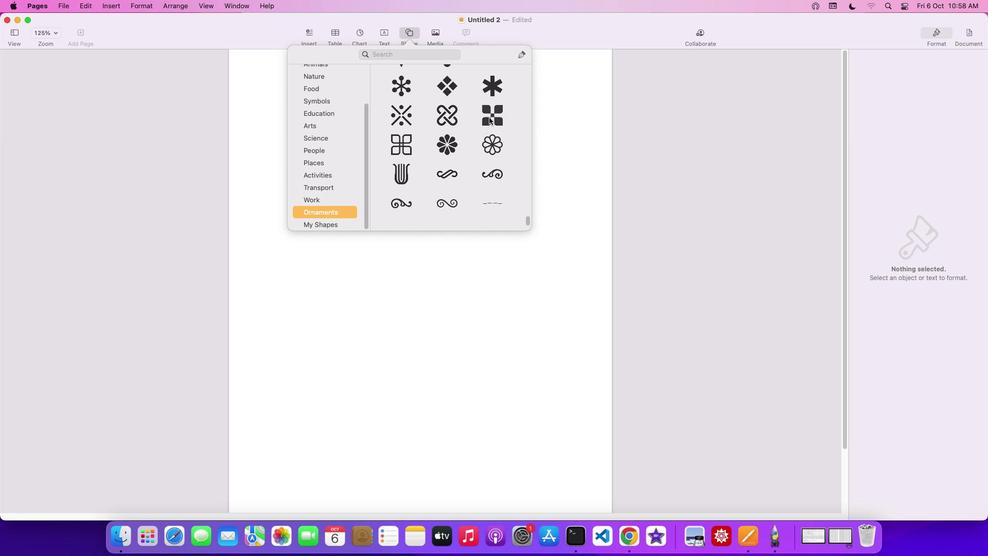 
Action: Mouse moved to (419, 276)
Screenshot: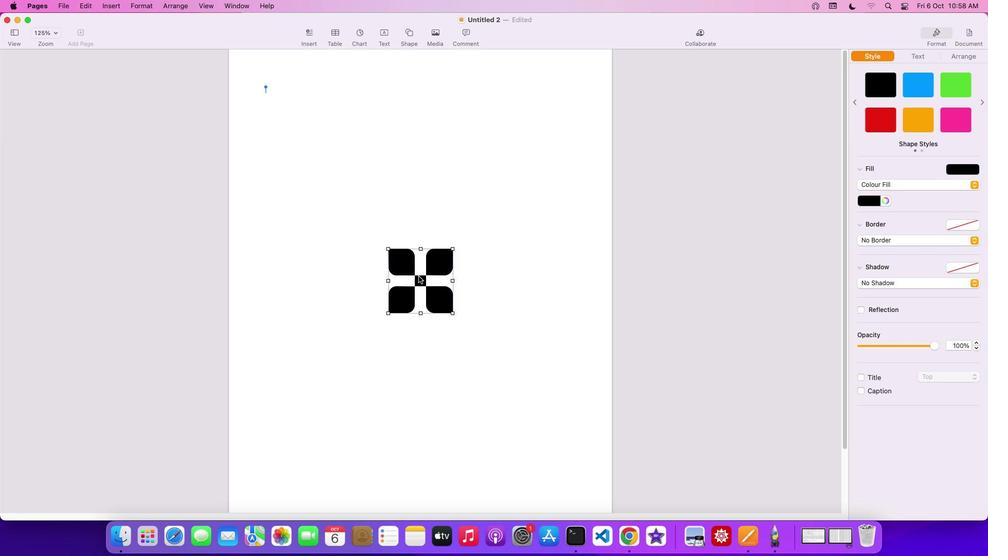 
Action: Mouse pressed left at (419, 276)
Screenshot: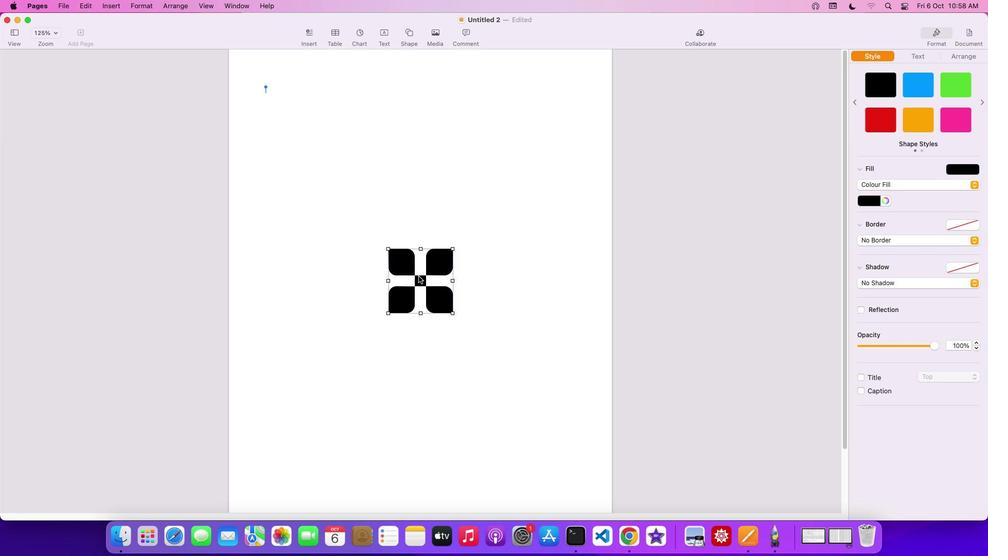 
Action: Mouse moved to (259, 78)
Screenshot: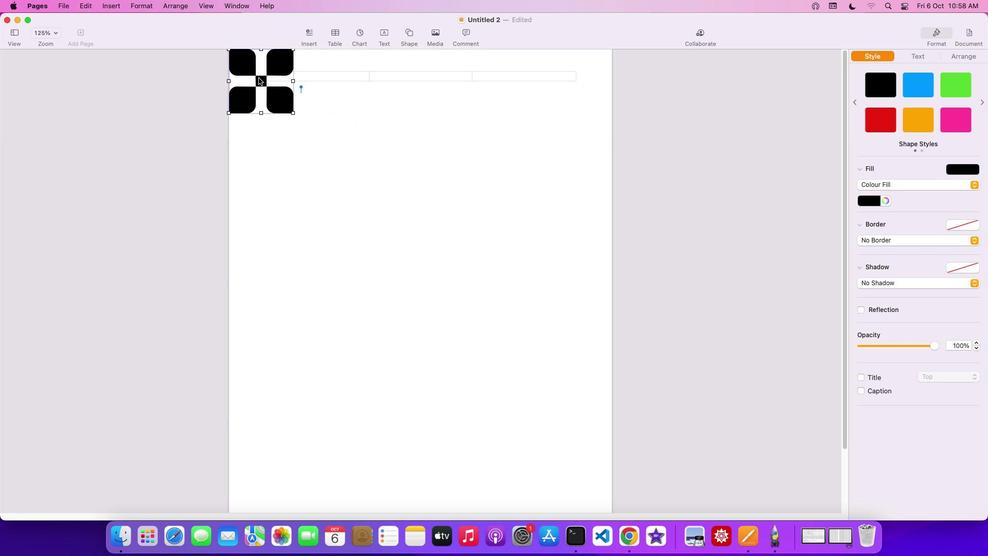 
Action: Key pressed Key.cmd
Screenshot: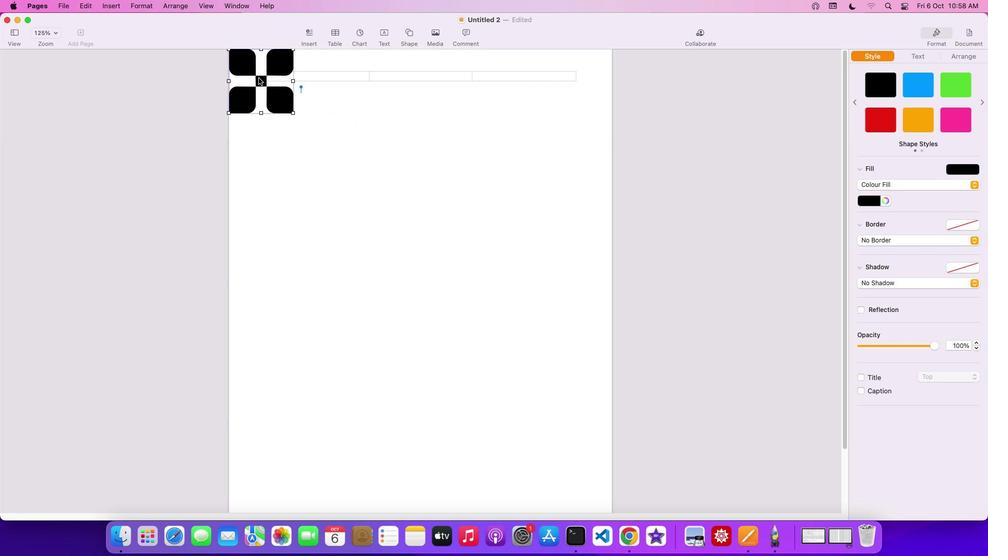 
Action: Mouse moved to (258, 79)
Screenshot: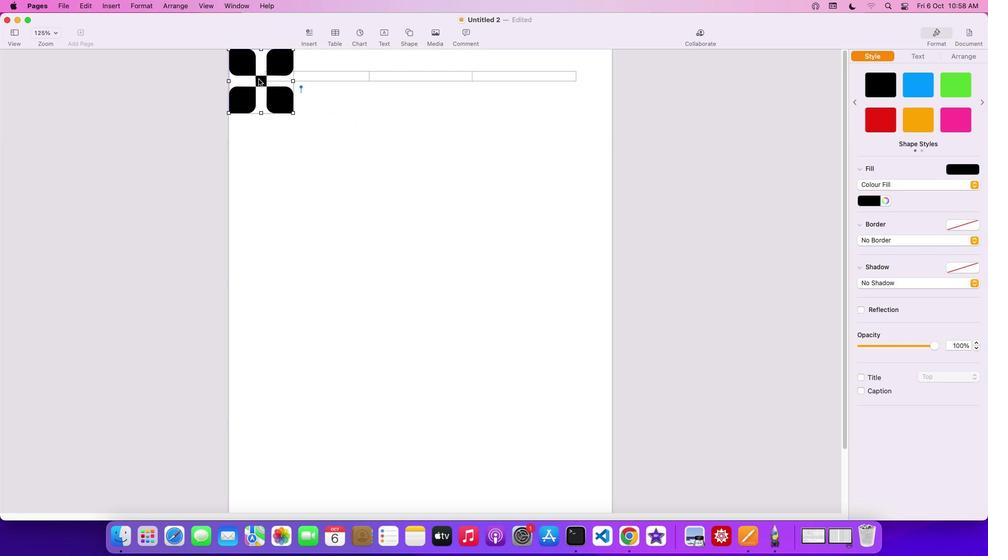 
Action: Key pressed 'c'
Screenshot: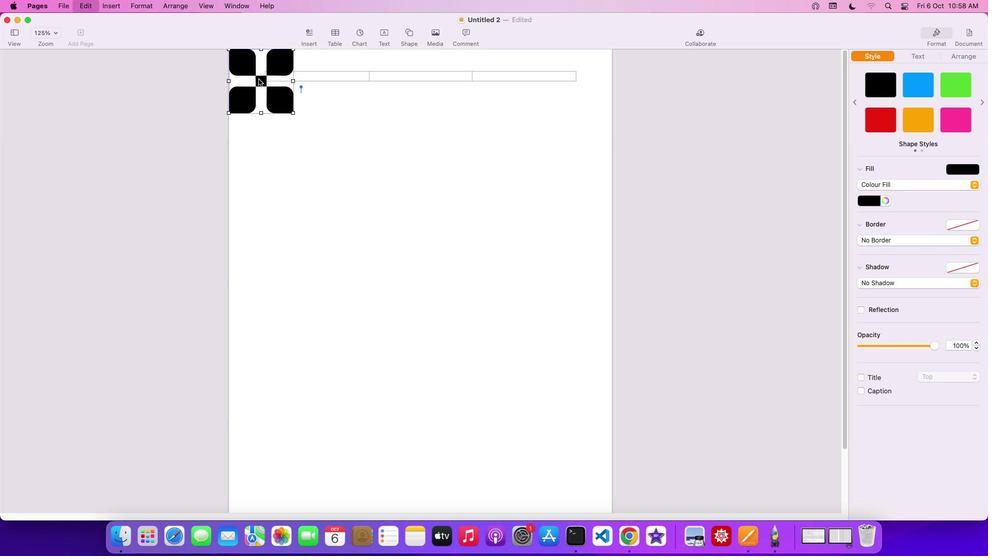 
Action: Mouse moved to (347, 283)
Screenshot: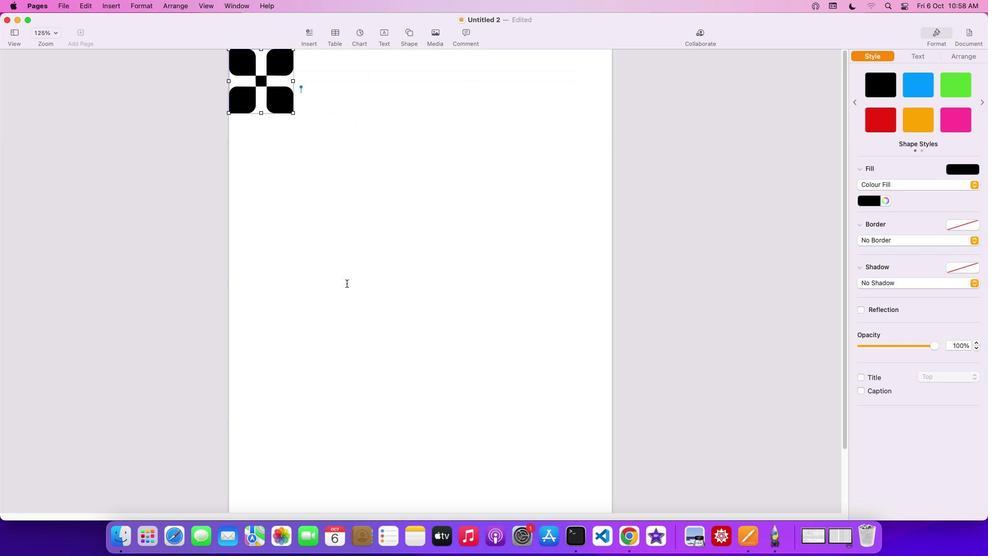 
Action: Mouse pressed left at (347, 283)
Screenshot: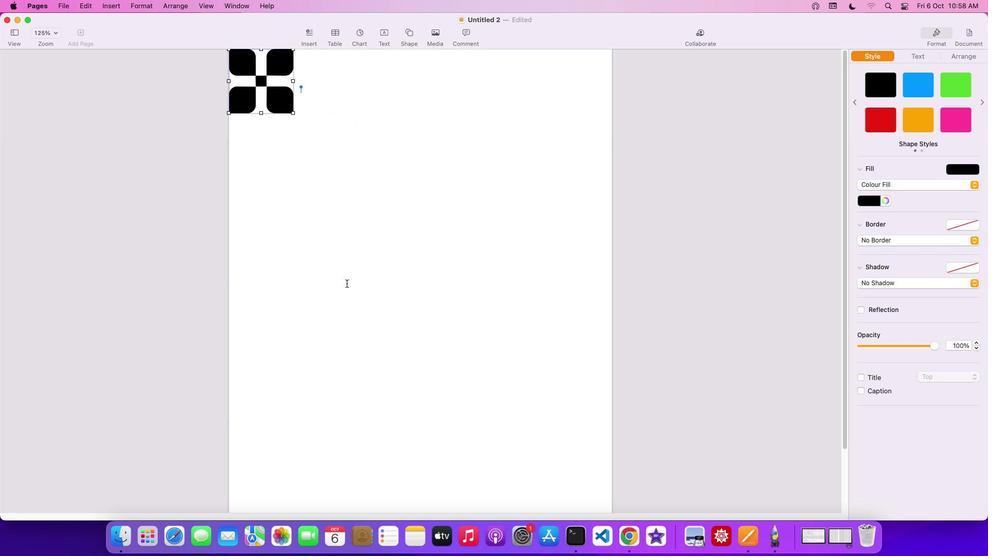 
Action: Key pressed Key.cmd'v'
Screenshot: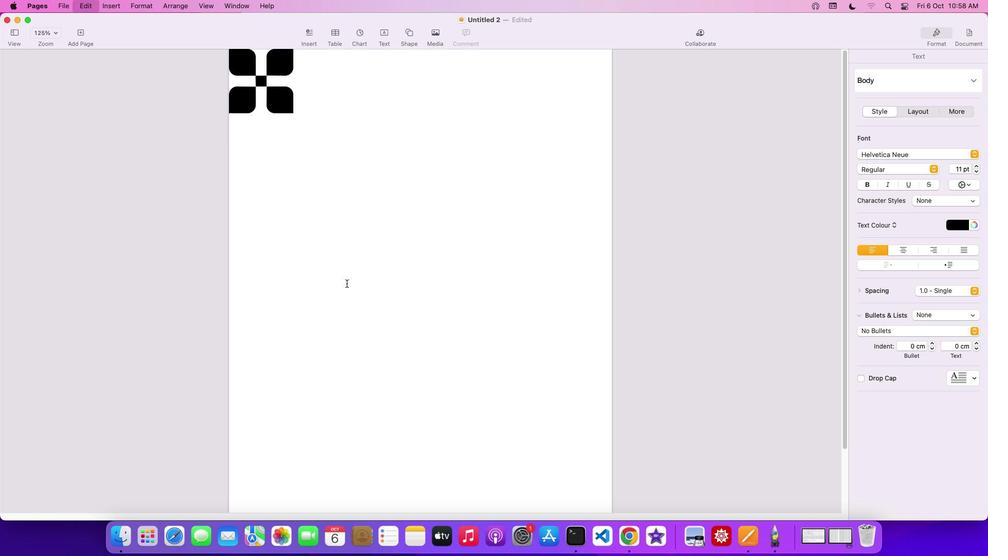 
Action: Mouse moved to (381, 272)
Screenshot: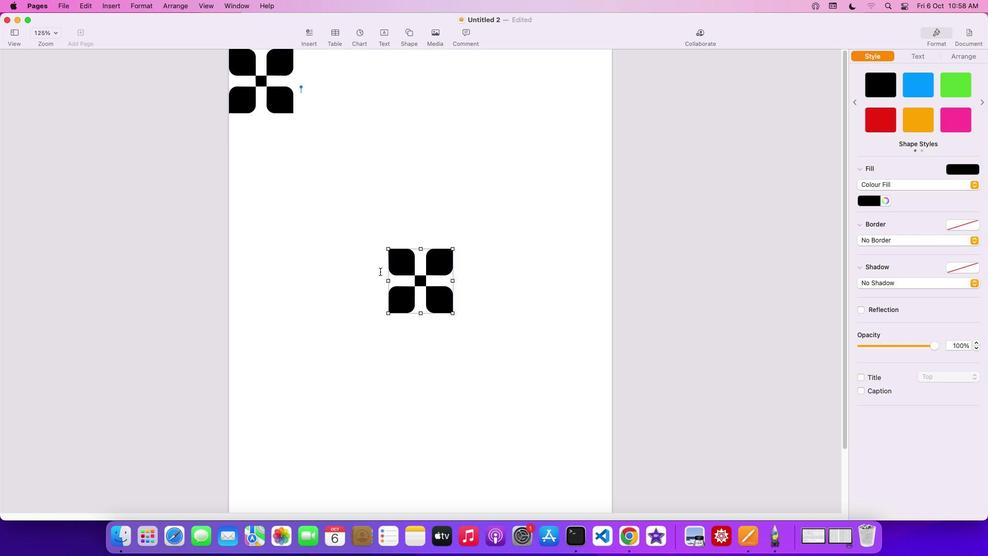 
Action: Key pressed Key.cmd'v''v''v''v''v''v''v''v'
Screenshot: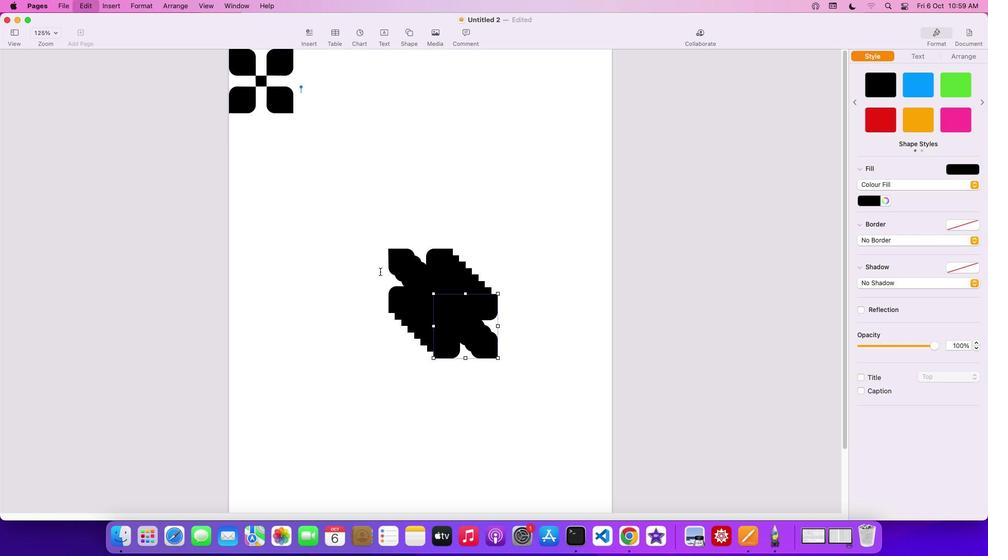 
Action: Mouse moved to (483, 341)
Screenshot: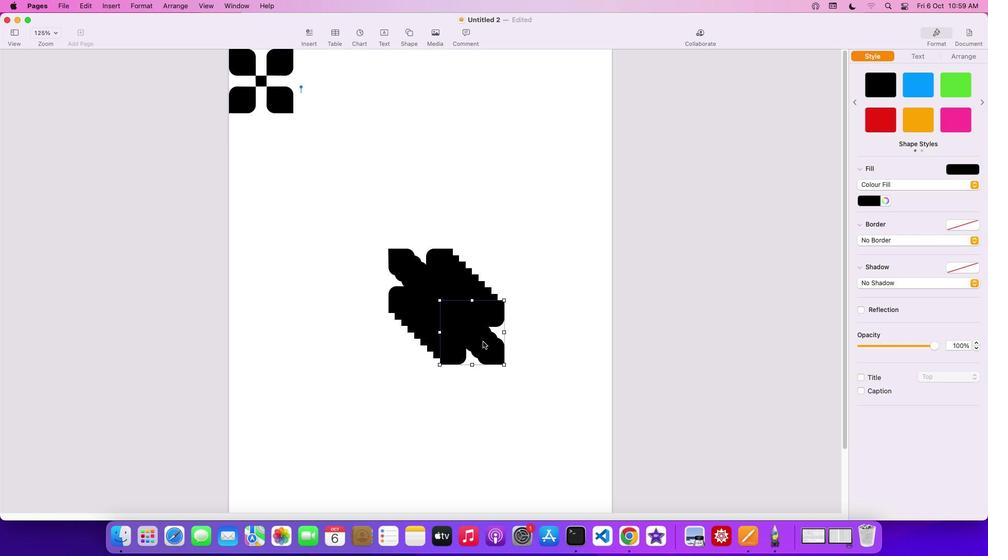 
Action: Mouse pressed left at (483, 341)
Screenshot: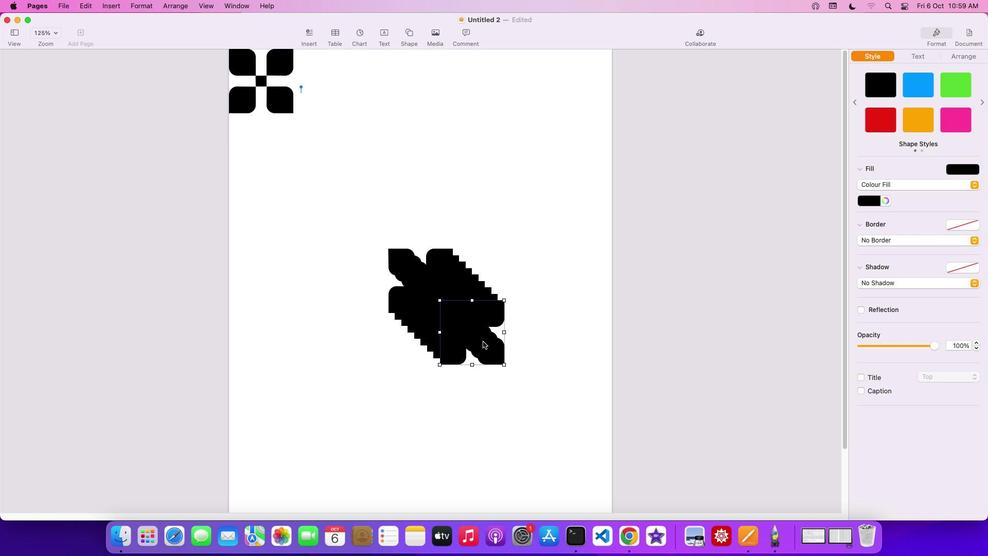 
Action: Mouse moved to (487, 346)
Screenshot: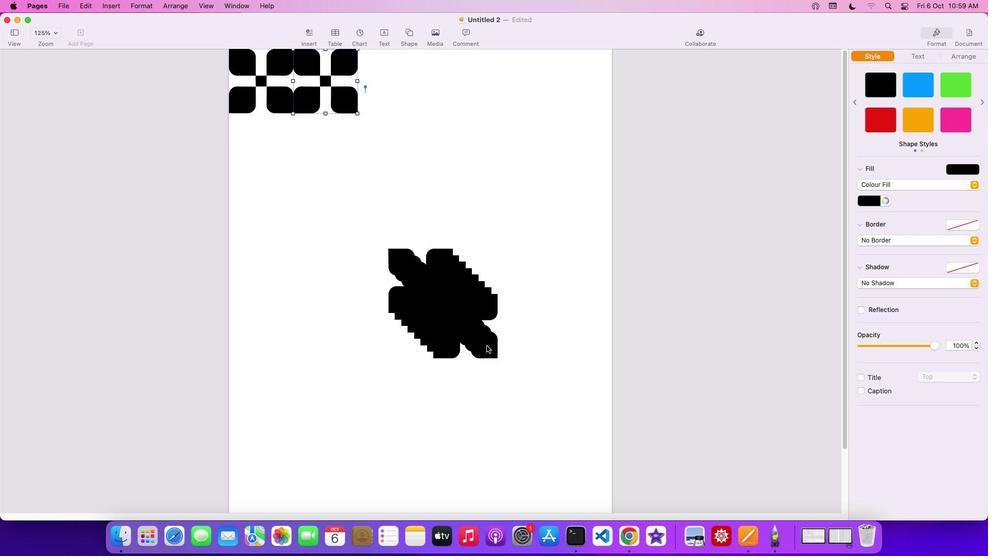 
Action: Mouse pressed left at (487, 346)
Screenshot: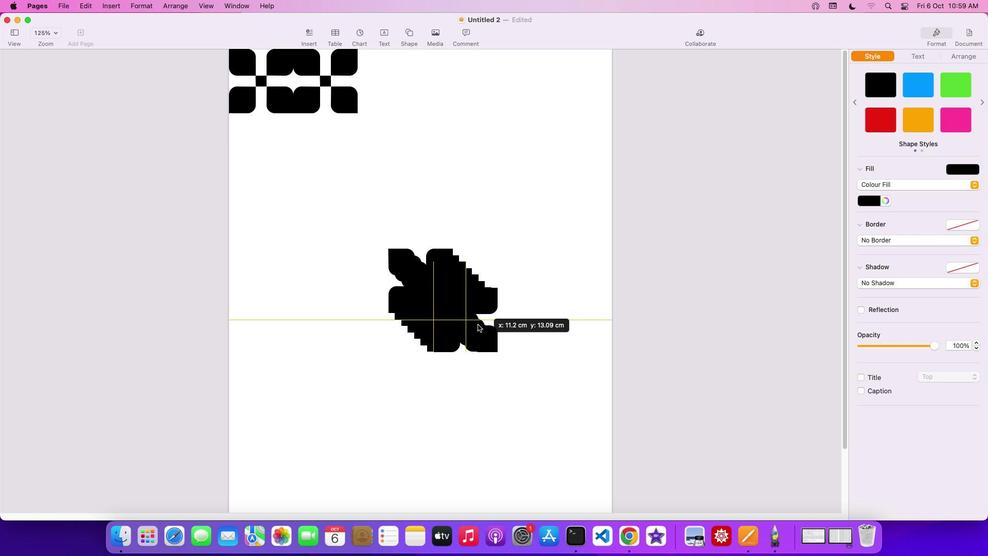 
Action: Mouse moved to (478, 331)
Screenshot: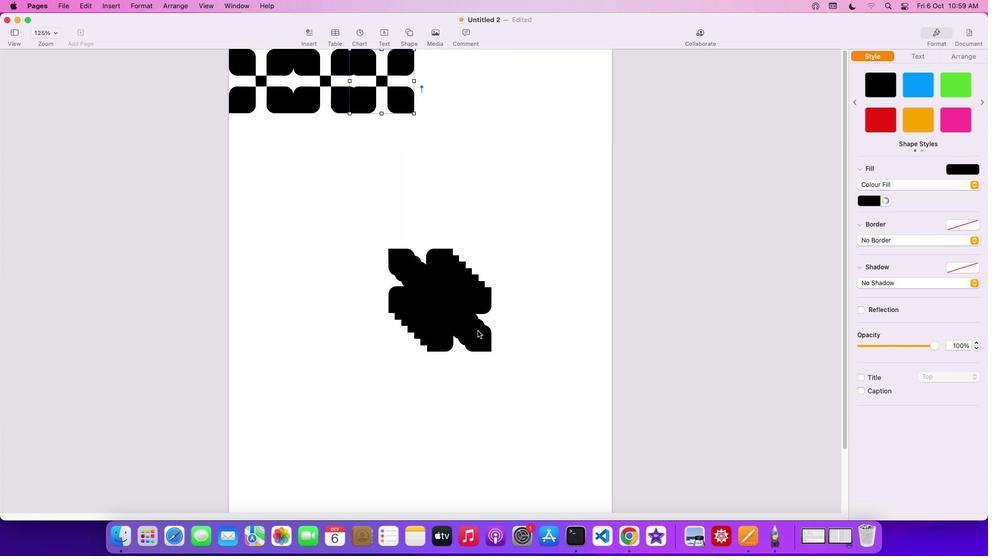 
Action: Mouse pressed left at (478, 331)
Screenshot: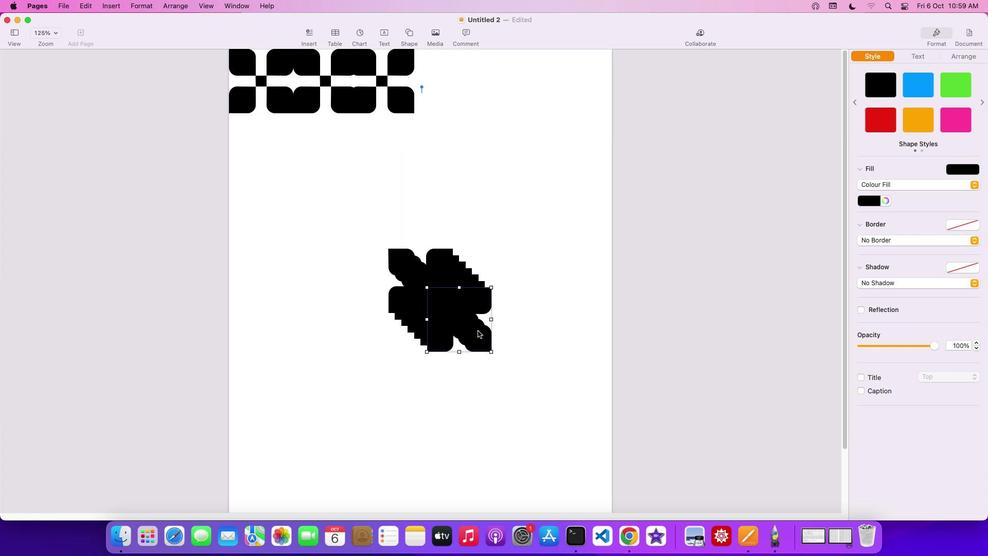 
Action: Mouse moved to (469, 332)
Screenshot: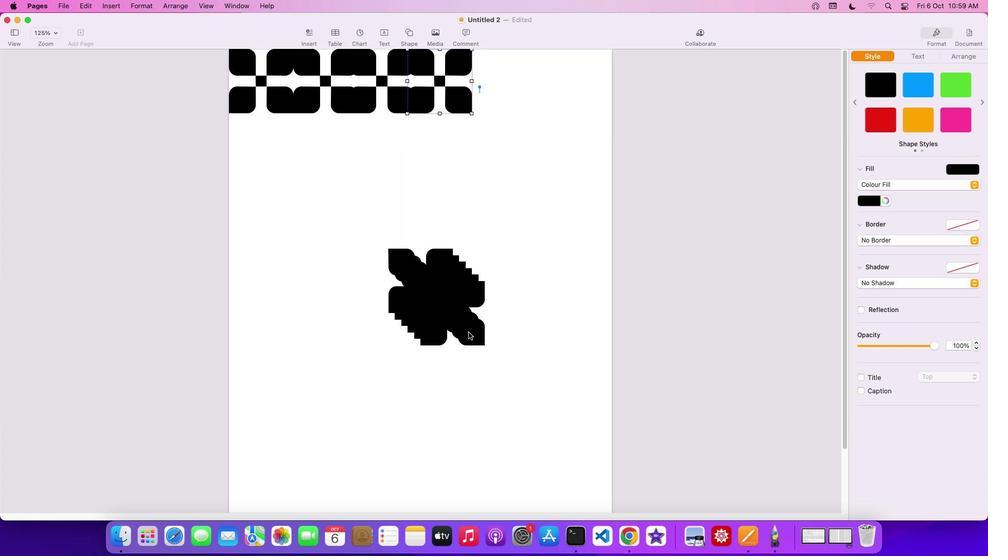 
Action: Mouse pressed left at (469, 332)
Screenshot: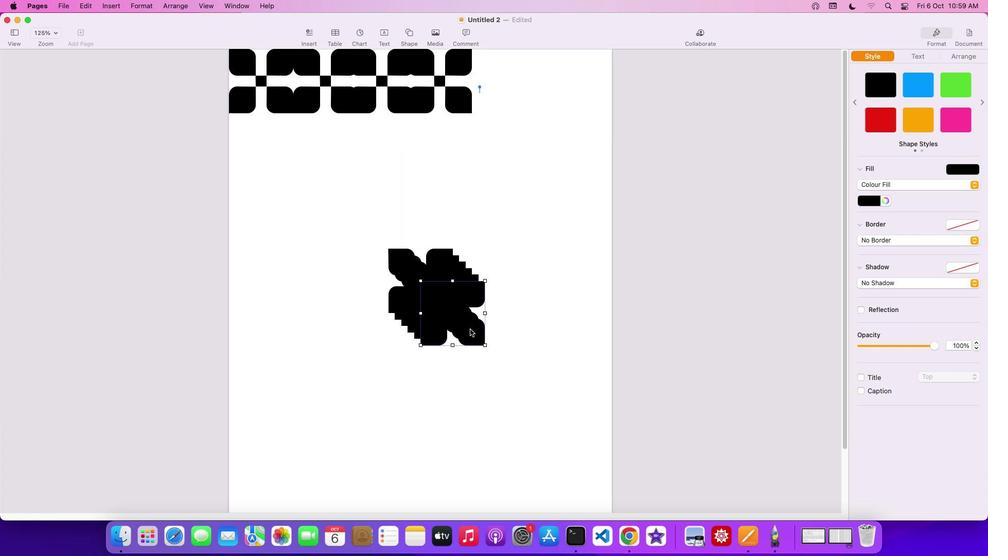 
Action: Mouse moved to (478, 329)
Screenshot: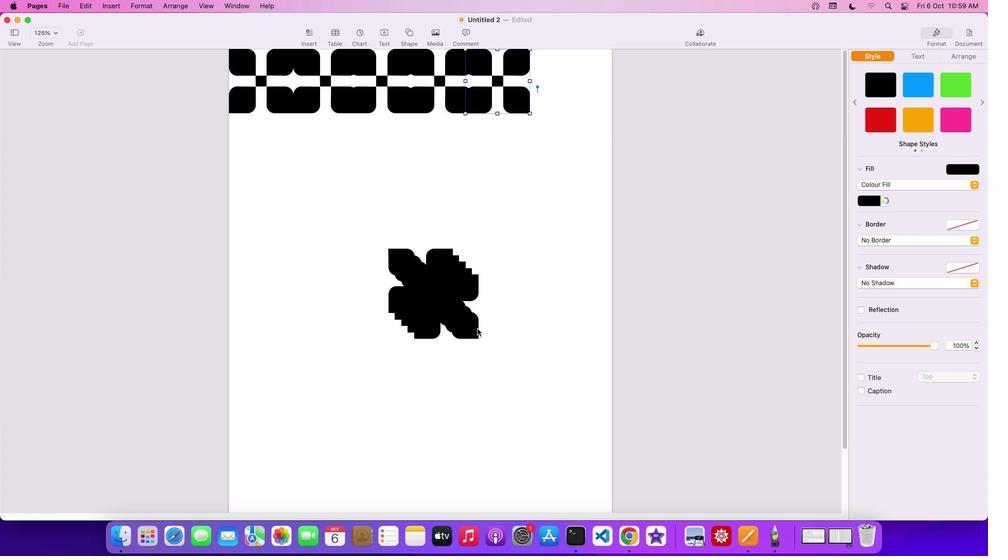 
Action: Mouse pressed left at (478, 329)
Screenshot: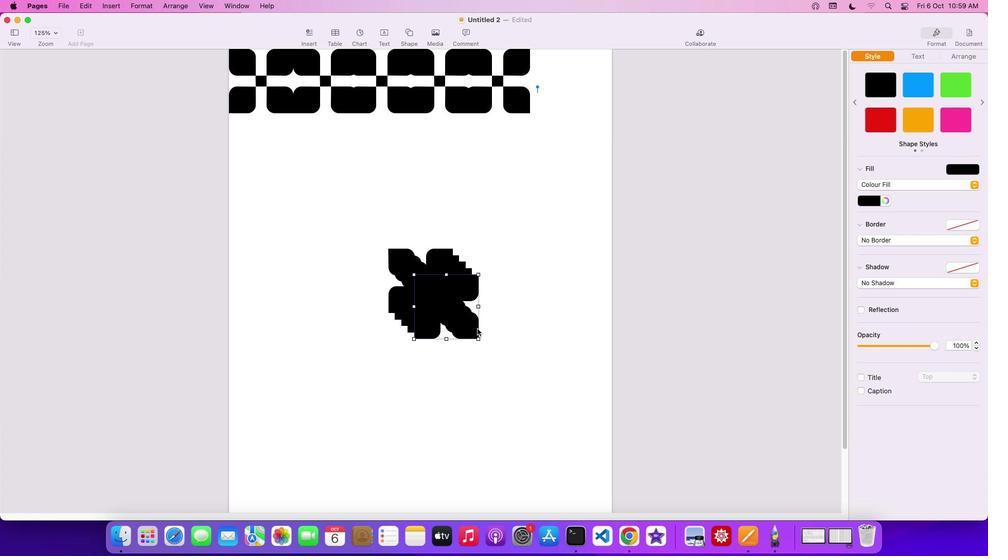 
Action: Mouse moved to (464, 320)
Screenshot: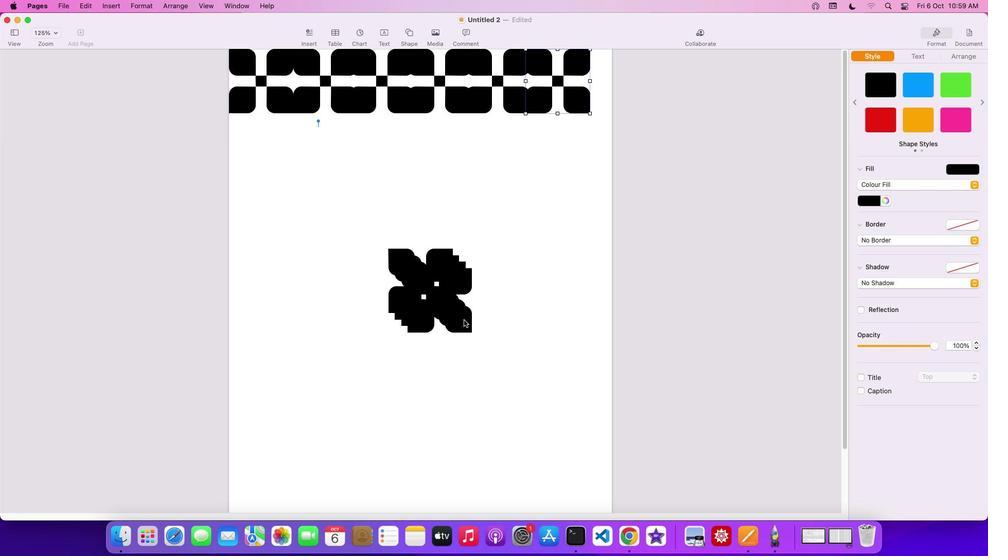 
Action: Mouse pressed left at (464, 320)
Screenshot: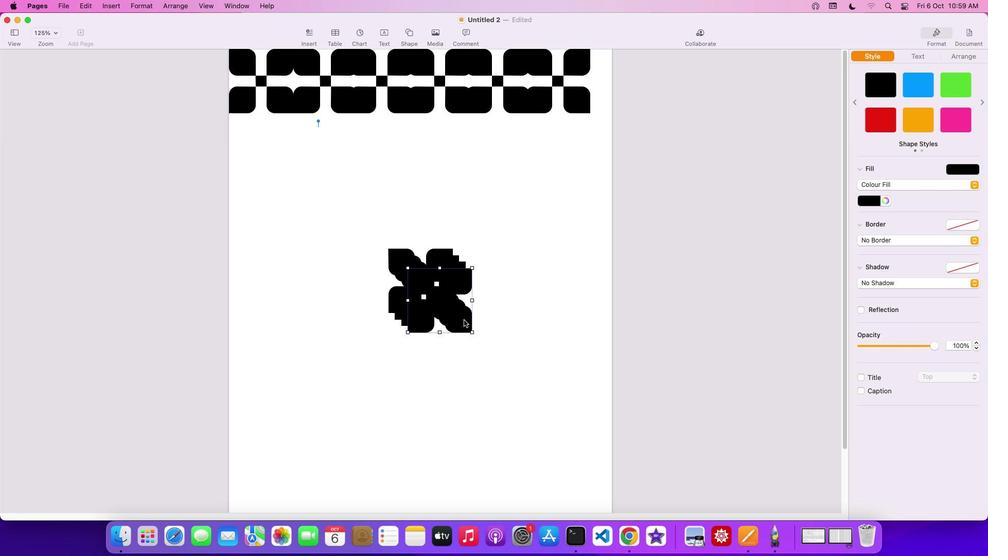 
Action: Mouse moved to (572, 95)
Screenshot: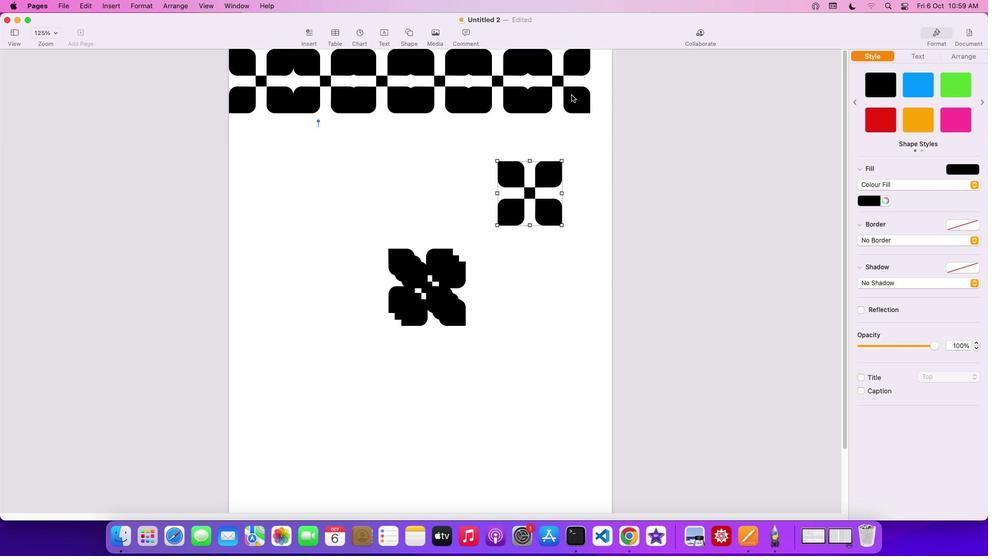 
Action: Mouse pressed left at (572, 95)
Screenshot: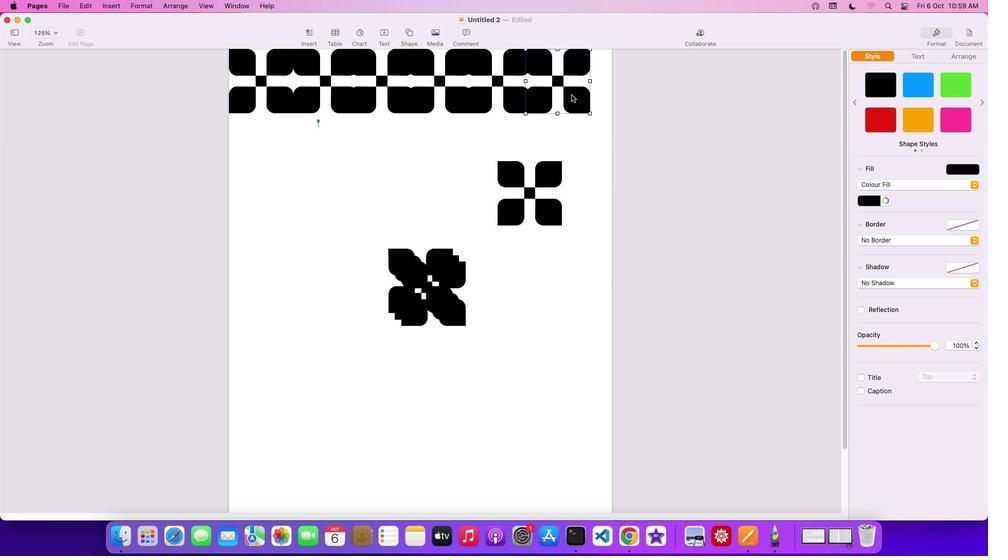 
Action: Mouse moved to (507, 98)
Screenshot: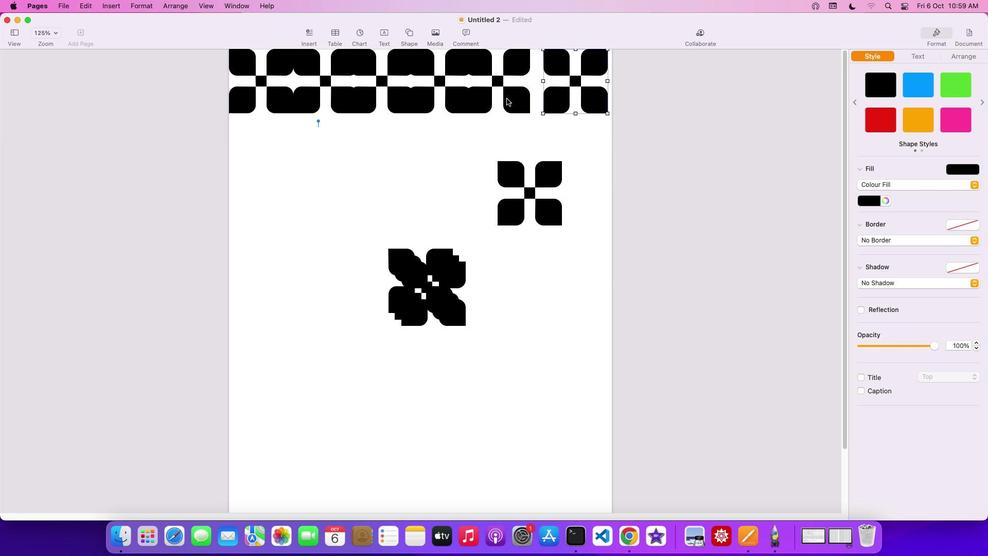 
Action: Mouse pressed left at (507, 98)
Screenshot: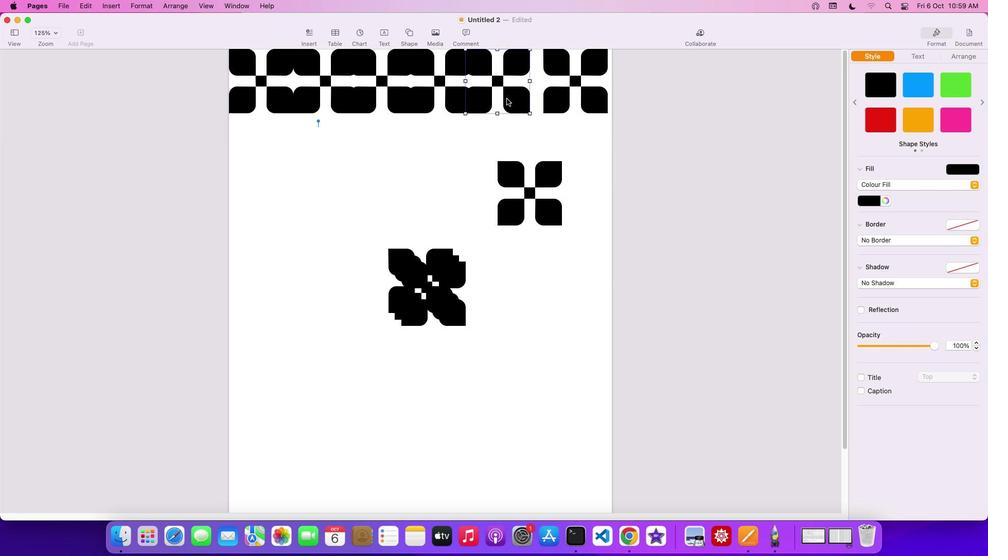 
Action: Mouse moved to (595, 99)
Screenshot: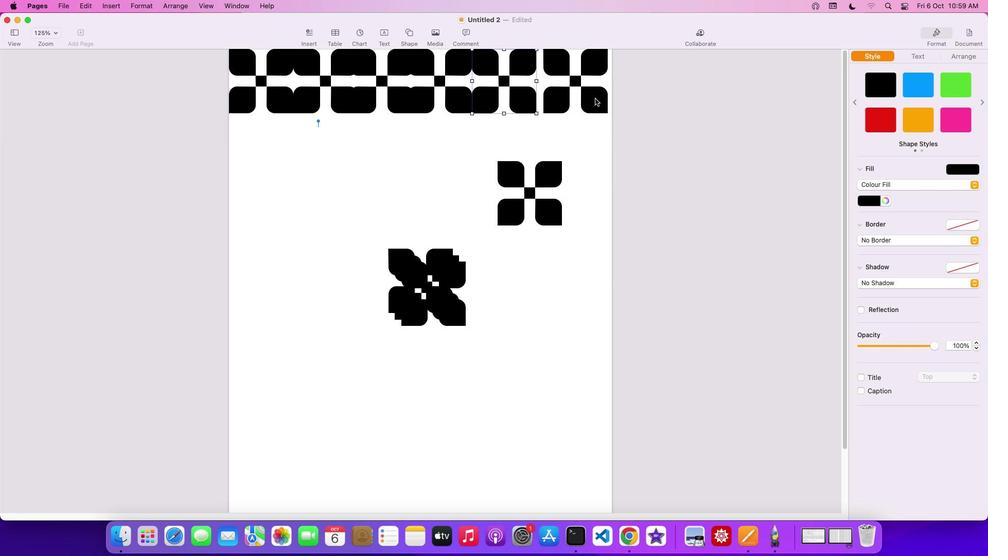 
Action: Mouse pressed left at (595, 99)
Screenshot: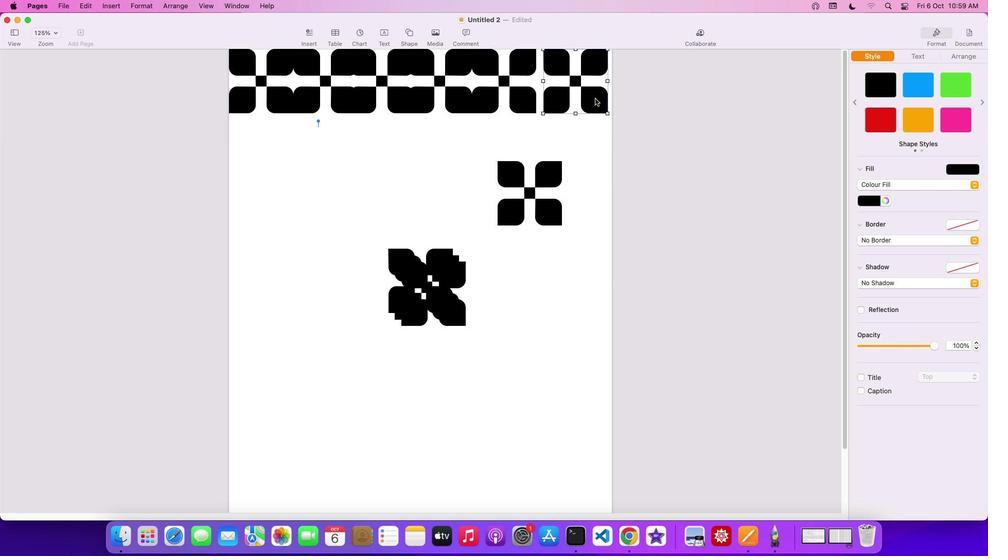 
Action: Mouse moved to (519, 101)
Screenshot: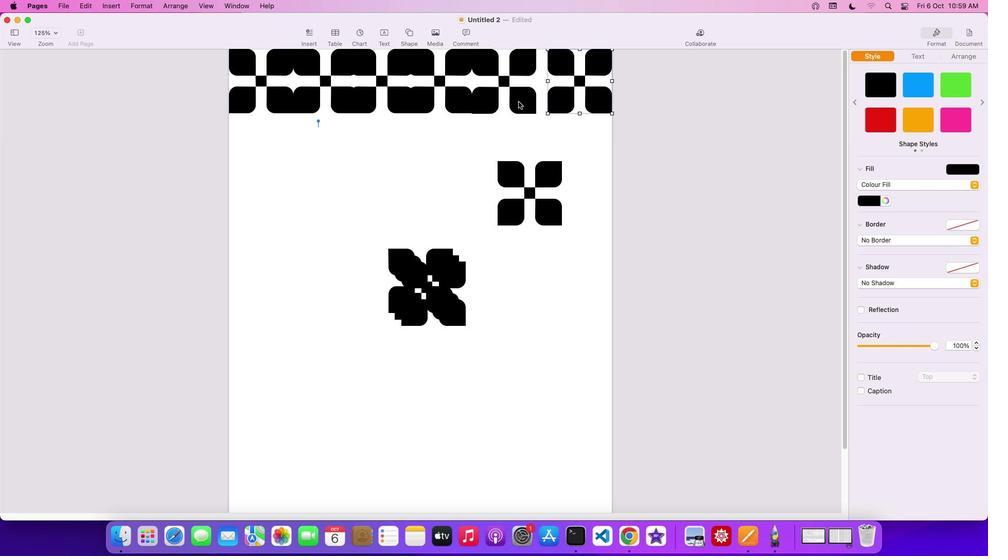 
Action: Mouse pressed left at (519, 101)
Screenshot: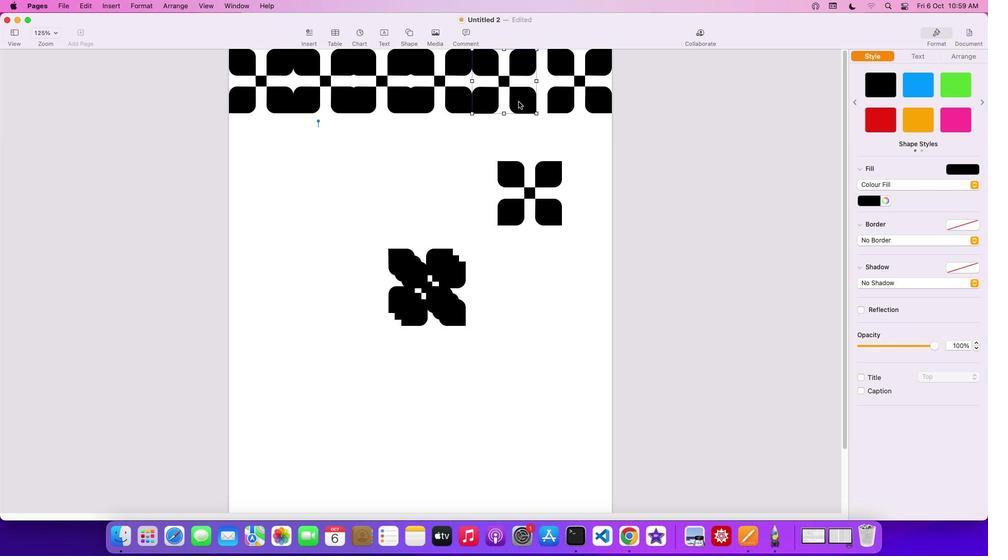 
Action: Mouse moved to (460, 102)
Screenshot: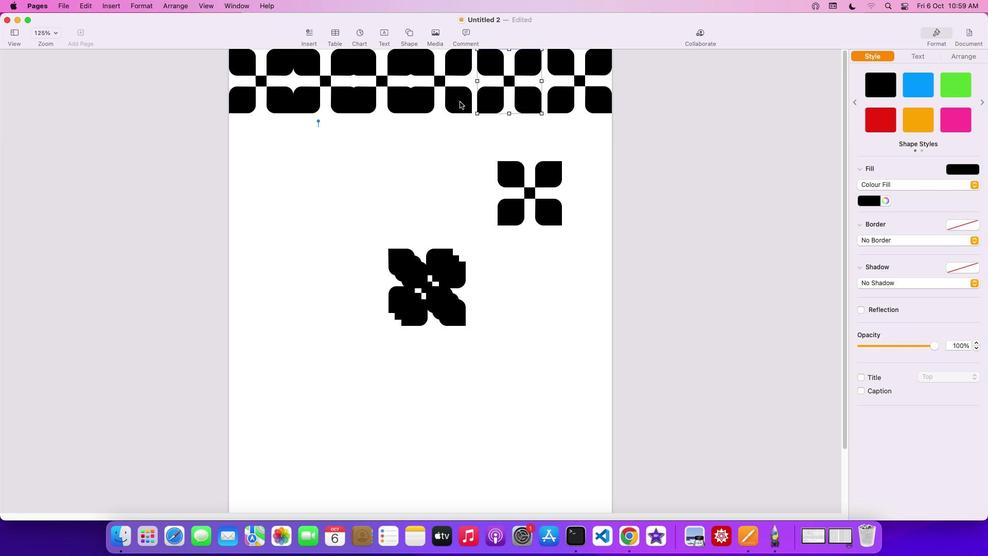 
Action: Mouse pressed left at (460, 102)
Screenshot: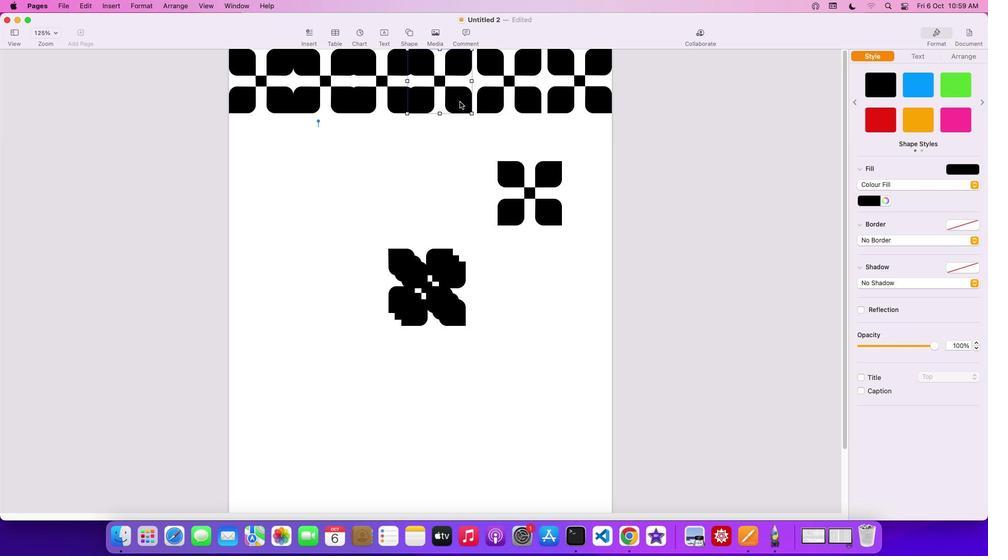 
Action: Mouse moved to (248, 89)
Screenshot: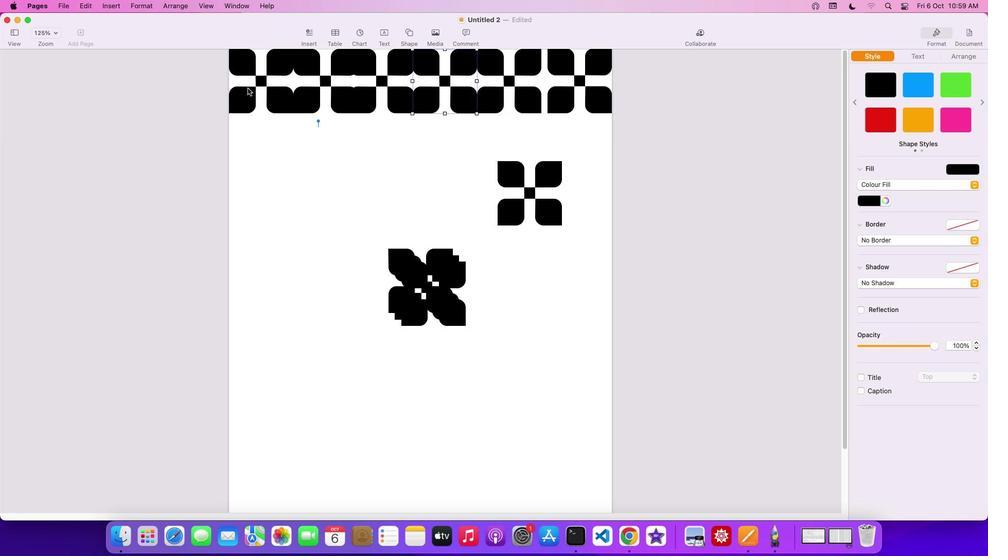 
Action: Mouse pressed left at (248, 89)
Screenshot: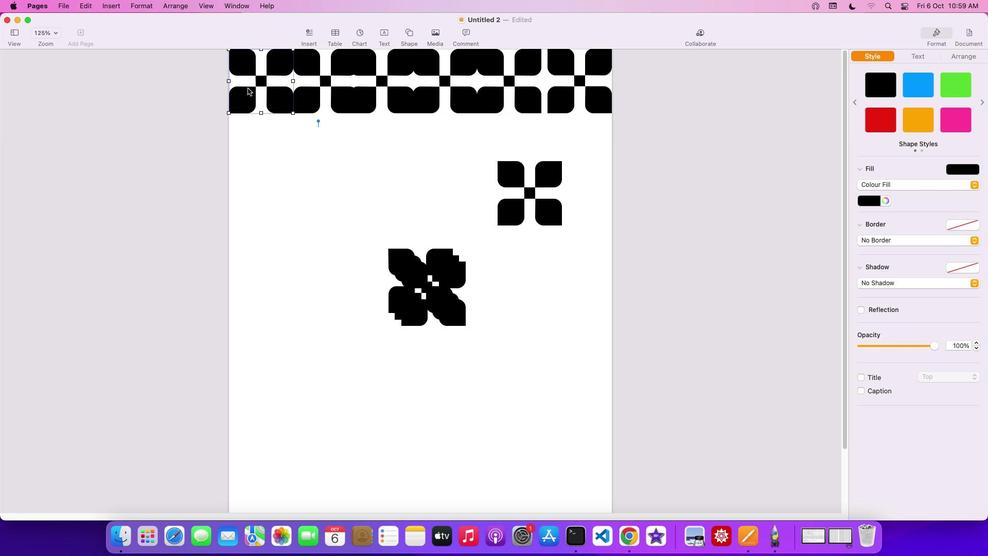 
Action: Mouse moved to (308, 94)
Screenshot: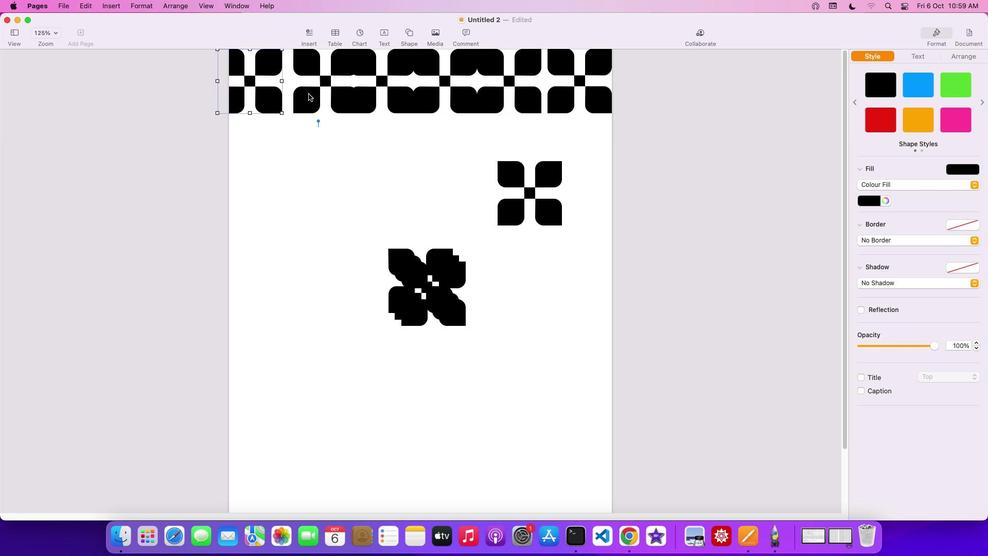 
Action: Mouse pressed left at (308, 94)
Screenshot: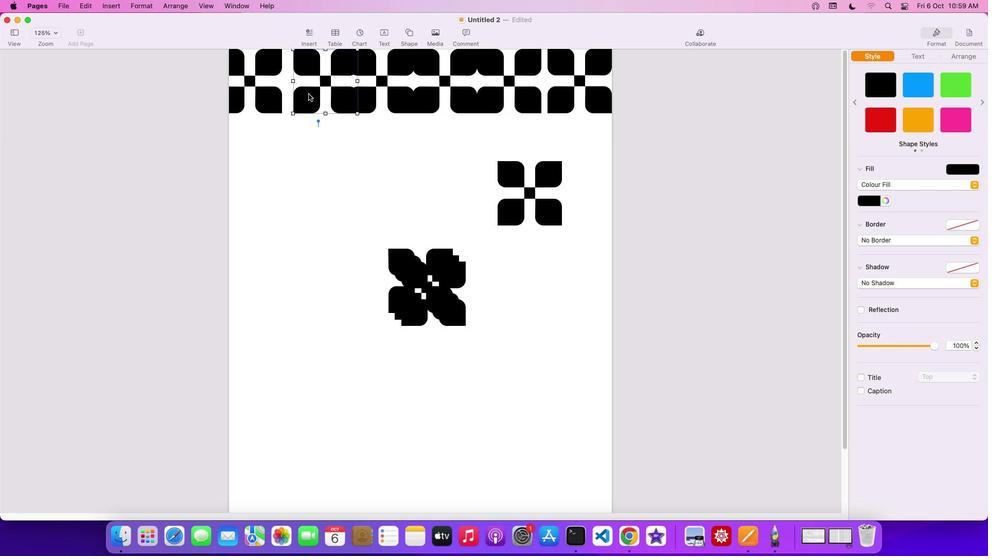 
Action: Mouse moved to (371, 99)
Screenshot: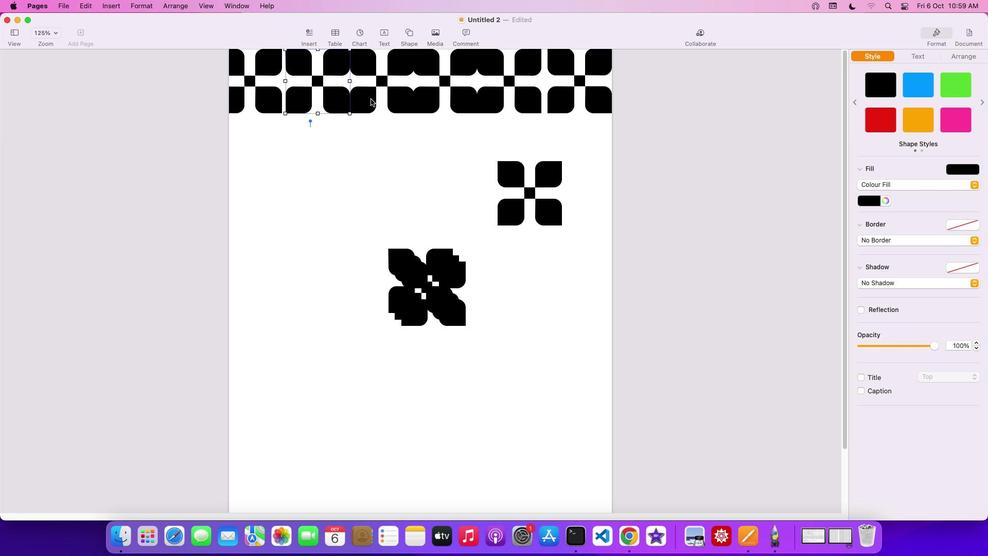 
Action: Mouse pressed left at (371, 99)
Screenshot: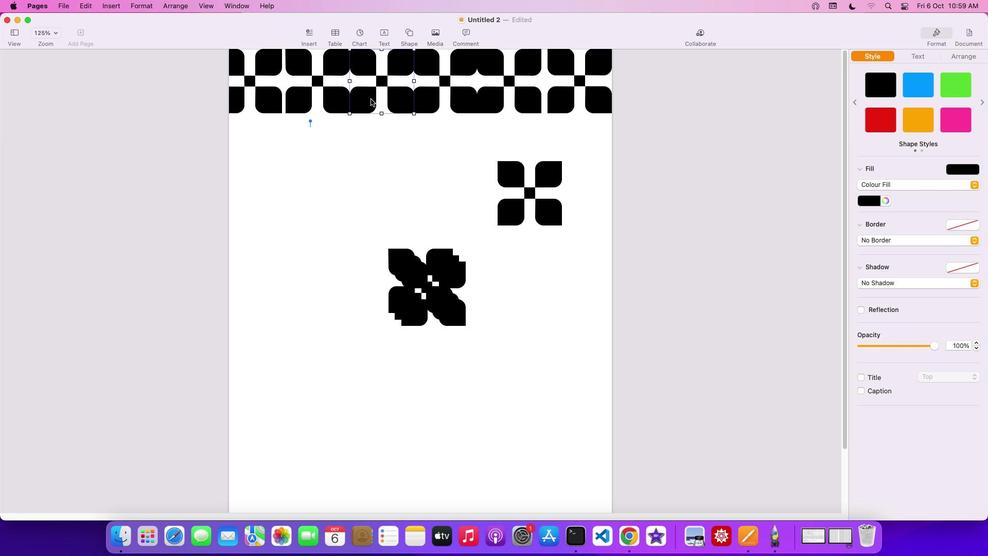 
Action: Mouse moved to (561, 98)
Screenshot: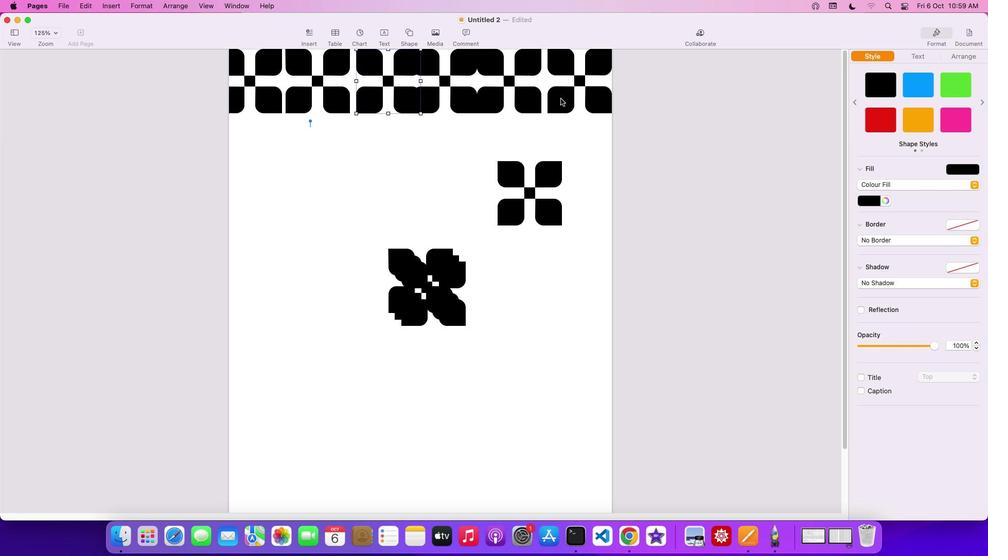 
Action: Mouse pressed left at (561, 98)
Screenshot: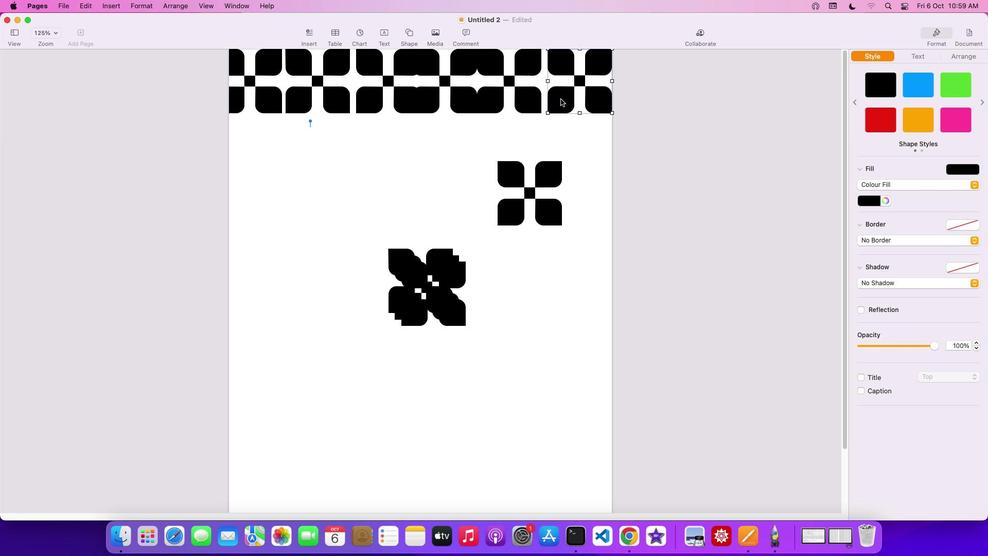 
Action: Mouse moved to (514, 98)
Screenshot: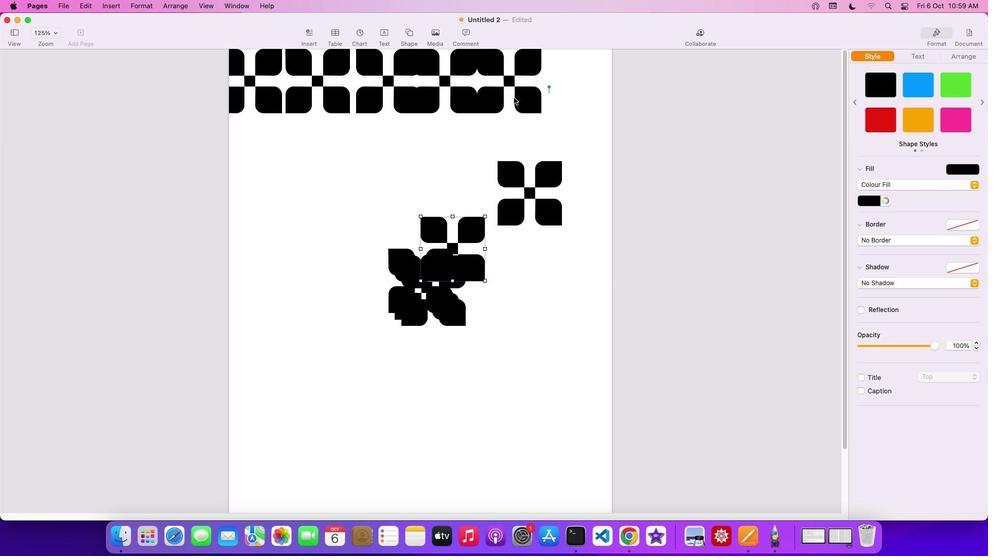 
Action: Mouse pressed left at (514, 98)
Screenshot: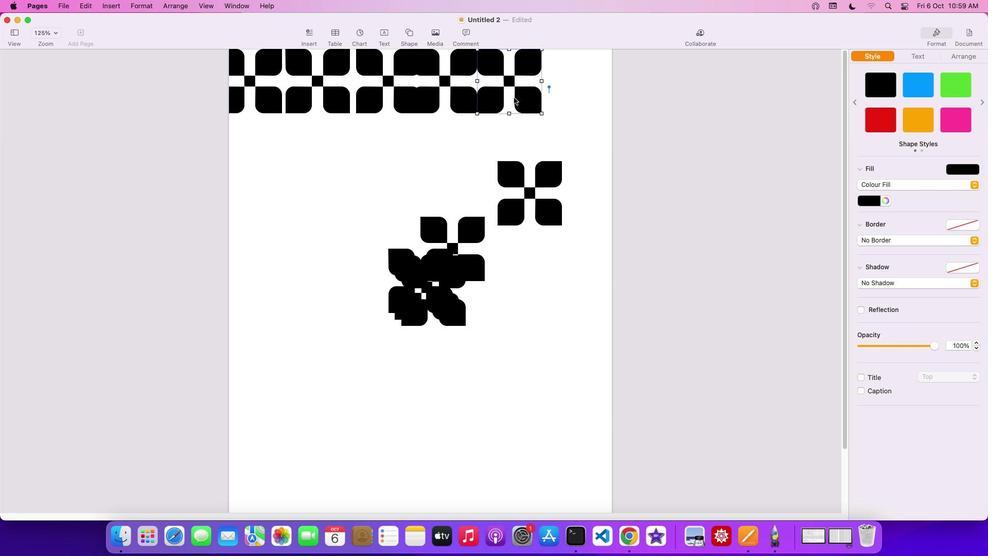 
Action: Mouse moved to (425, 107)
Screenshot: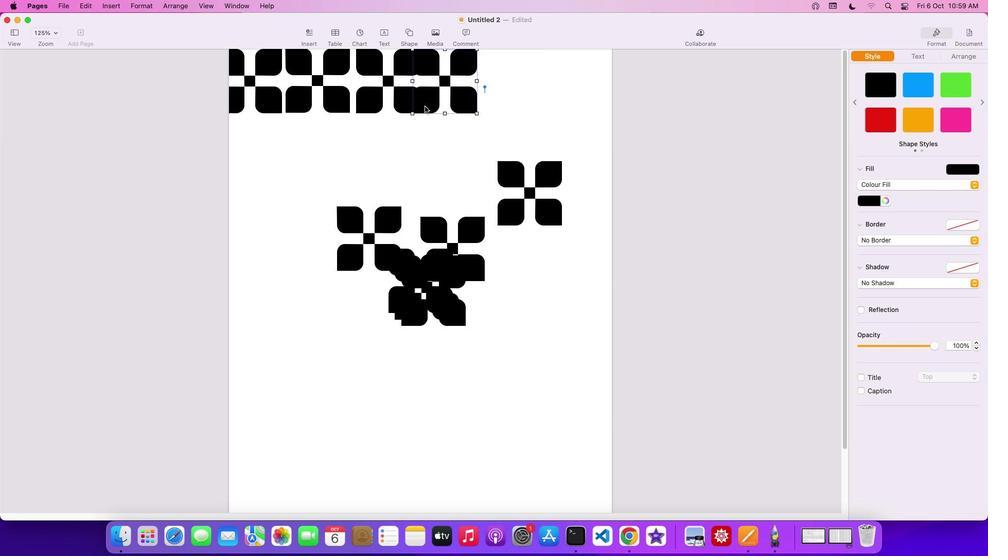 
Action: Mouse pressed left at (425, 107)
Screenshot: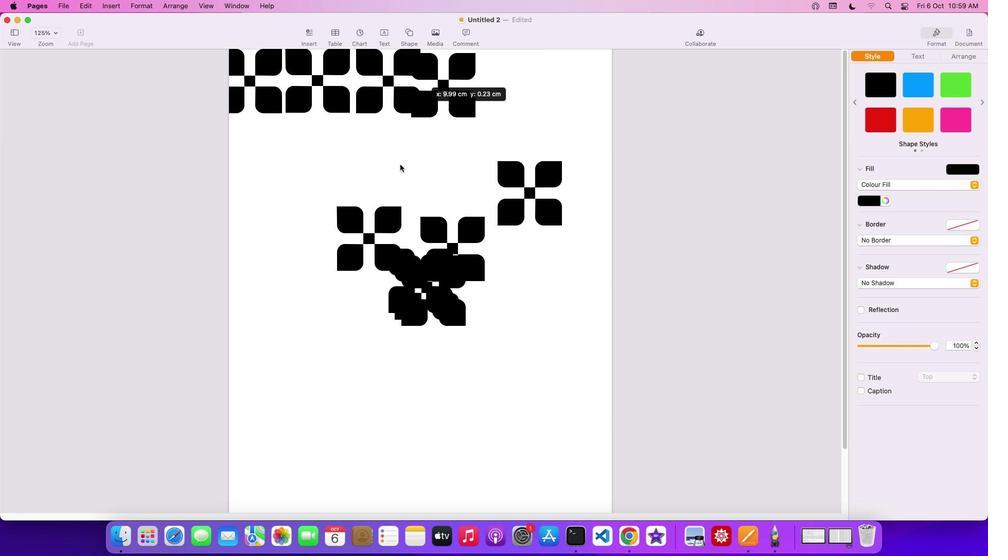 
Action: Mouse moved to (358, 103)
Screenshot: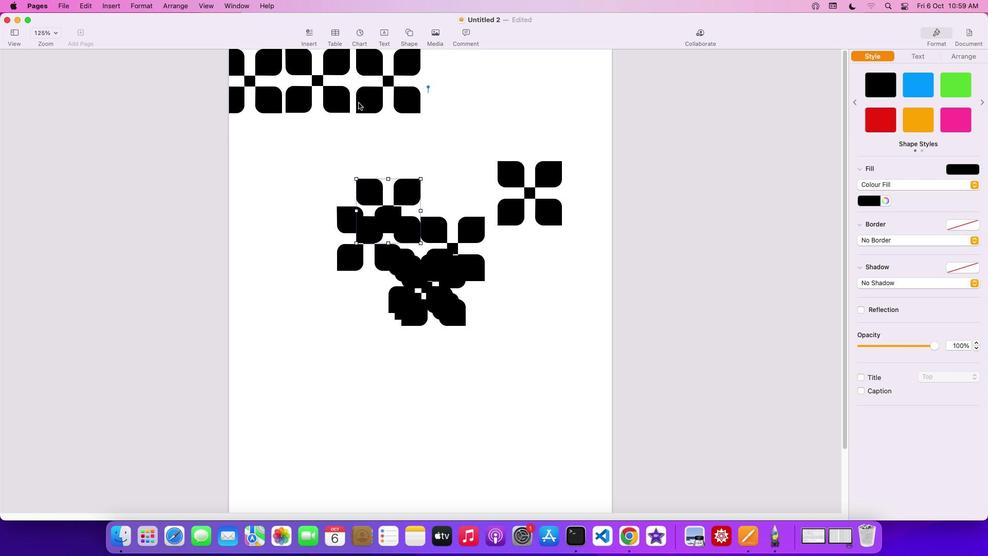 
Action: Mouse pressed left at (358, 103)
Screenshot: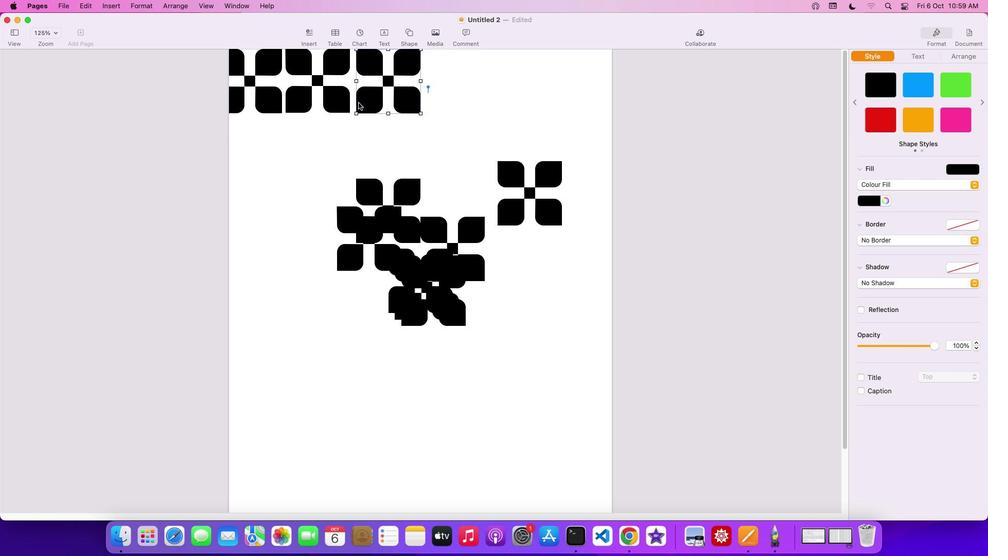 
Action: Mouse moved to (300, 107)
Screenshot: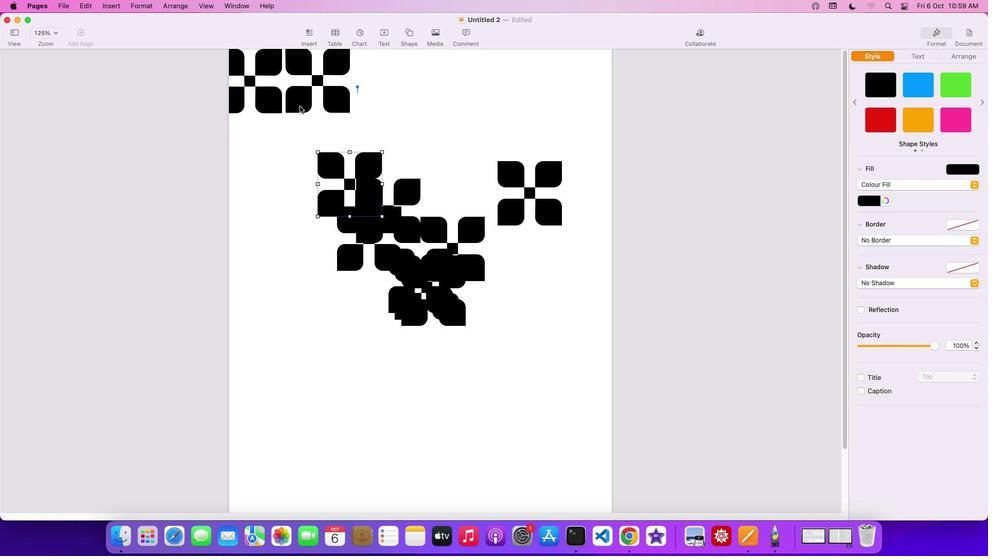 
Action: Mouse pressed left at (300, 107)
Screenshot: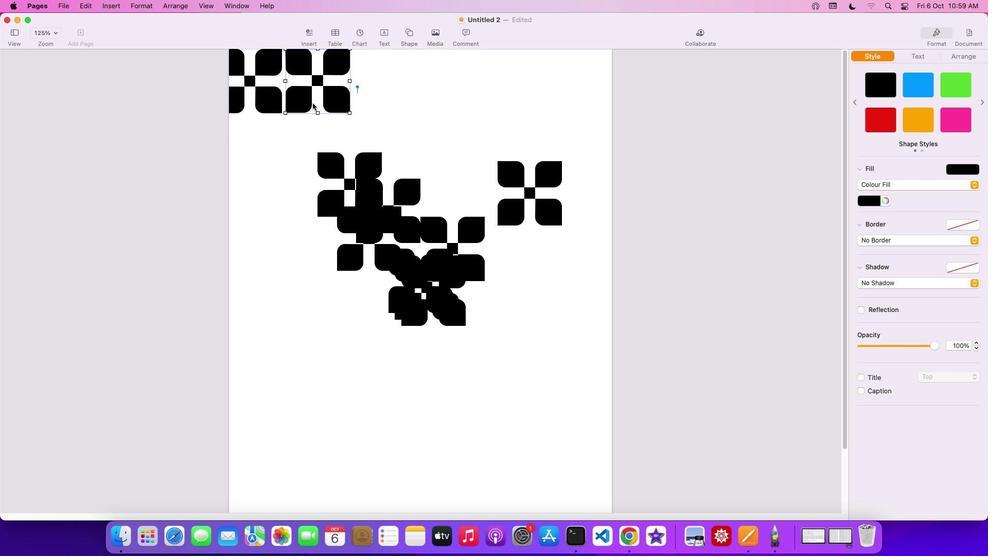 
Action: Mouse moved to (263, 108)
Screenshot: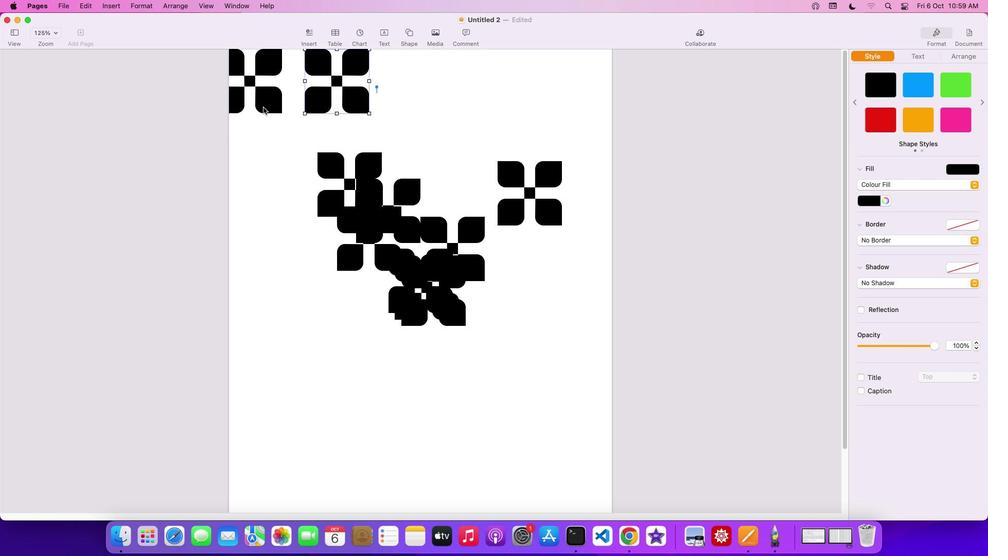 
Action: Mouse pressed left at (263, 108)
Screenshot: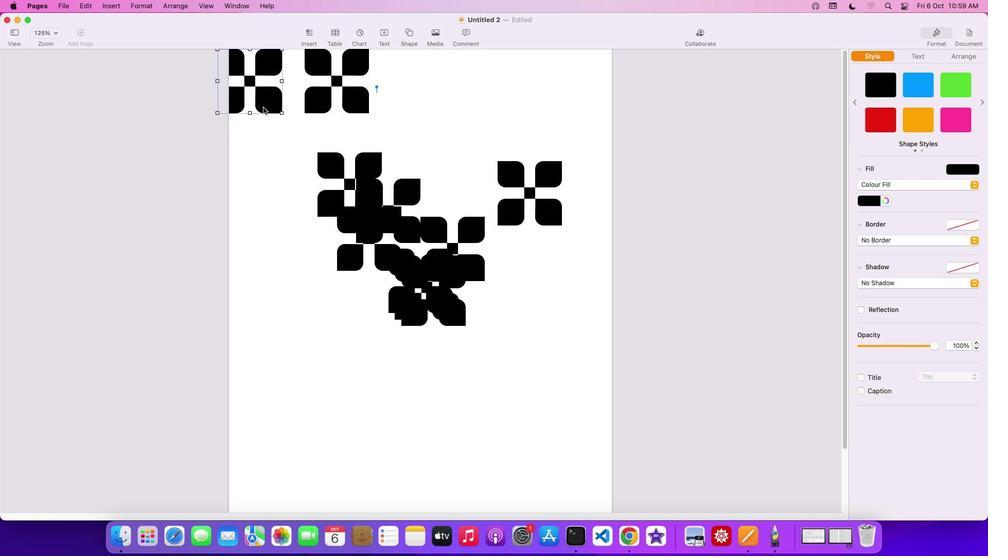 
Action: Mouse moved to (323, 106)
Screenshot: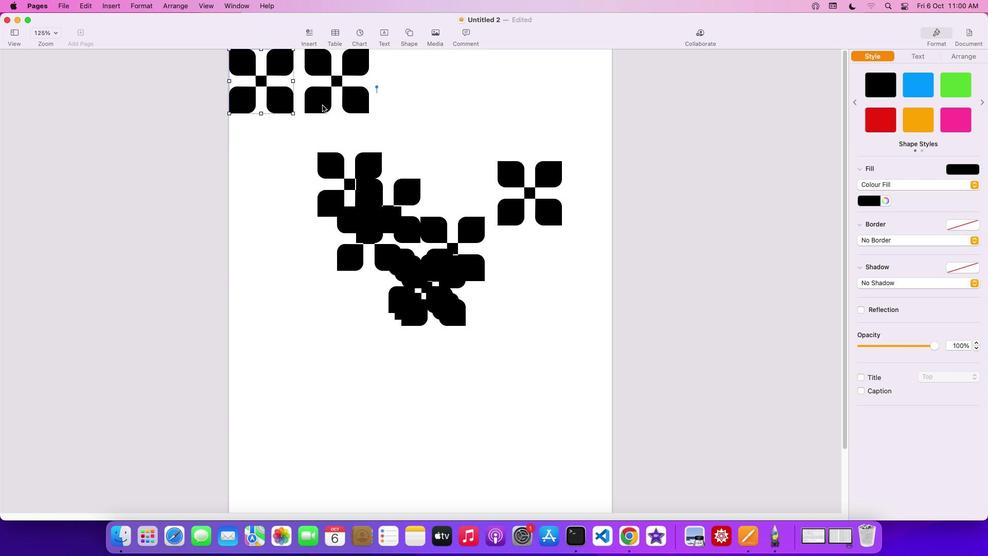
Action: Mouse pressed left at (323, 106)
Screenshot: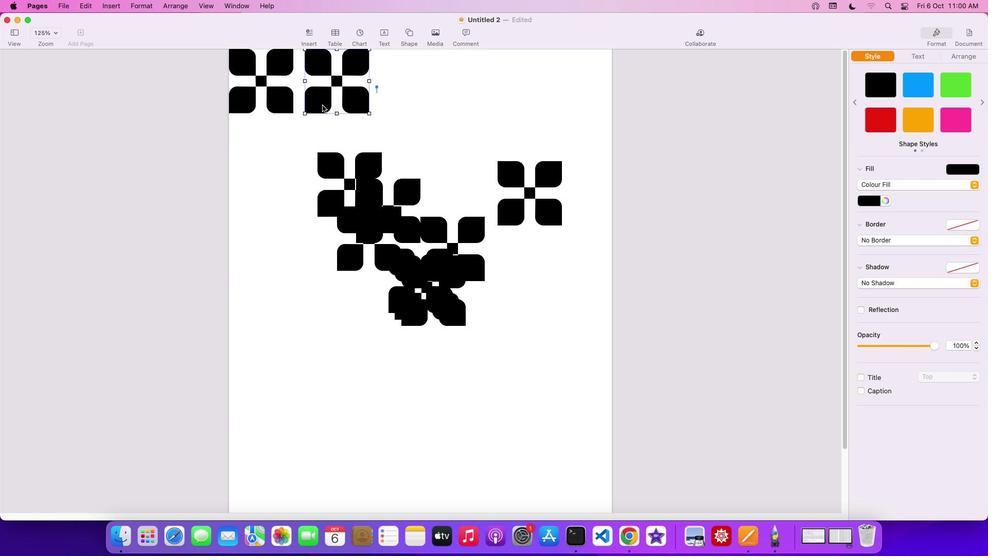 
Action: Mouse moved to (370, 159)
Screenshot: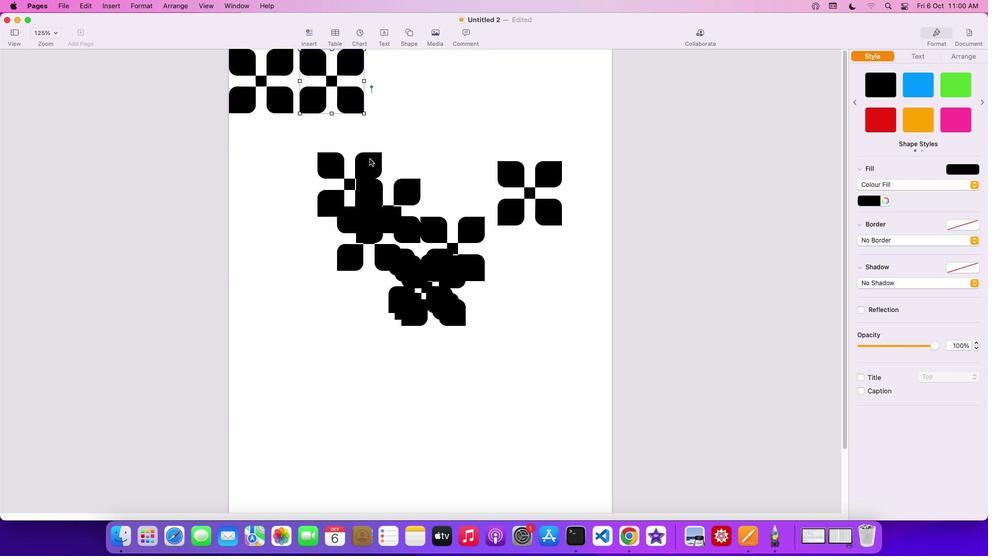 
Action: Mouse pressed left at (370, 159)
Screenshot: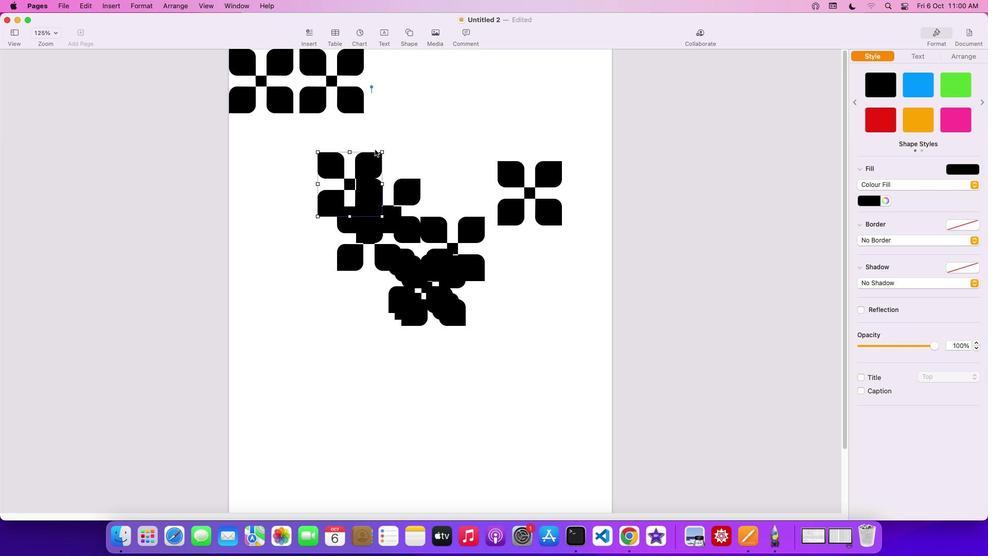 
Action: Mouse moved to (522, 181)
Screenshot: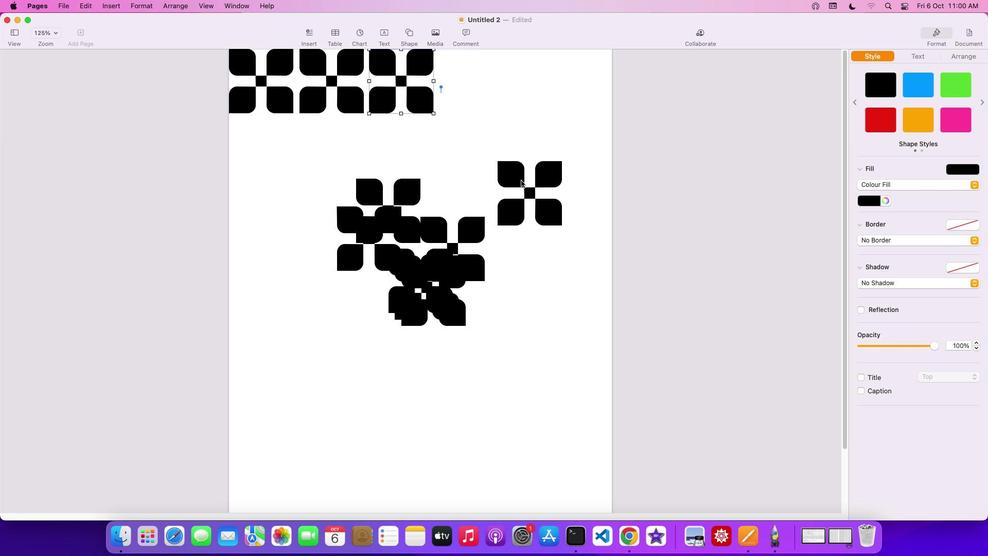 
Action: Mouse pressed left at (522, 181)
Screenshot: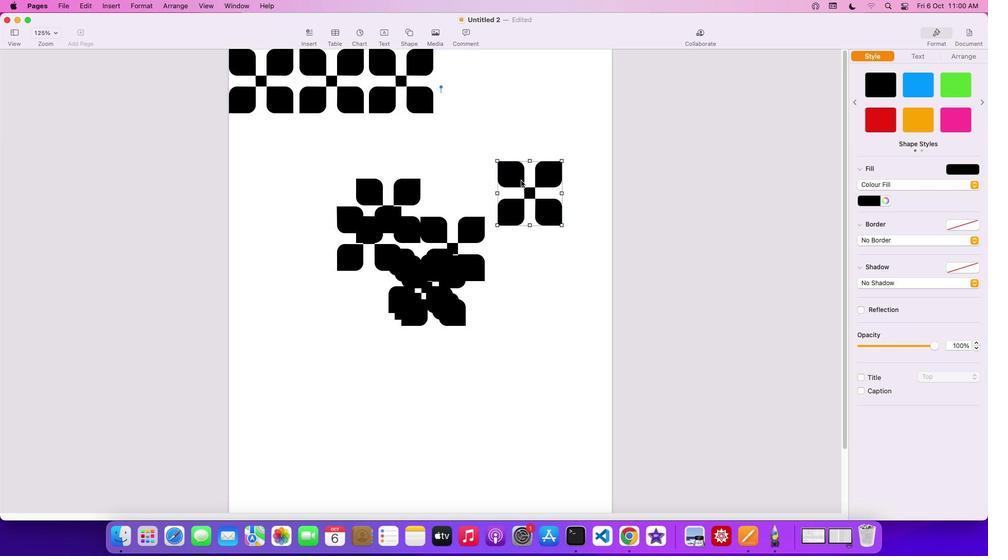 
Action: Mouse moved to (472, 231)
Screenshot: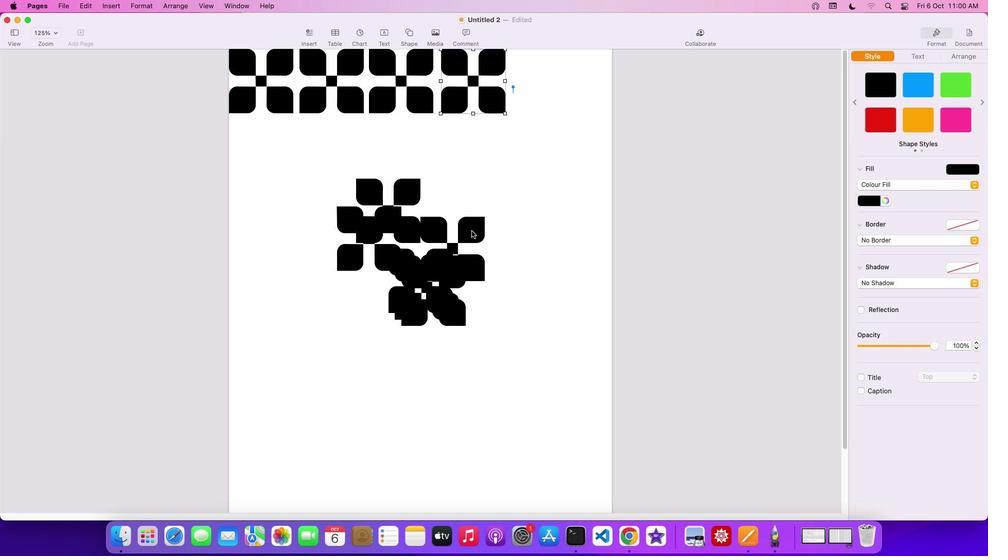 
Action: Mouse pressed left at (472, 231)
Screenshot: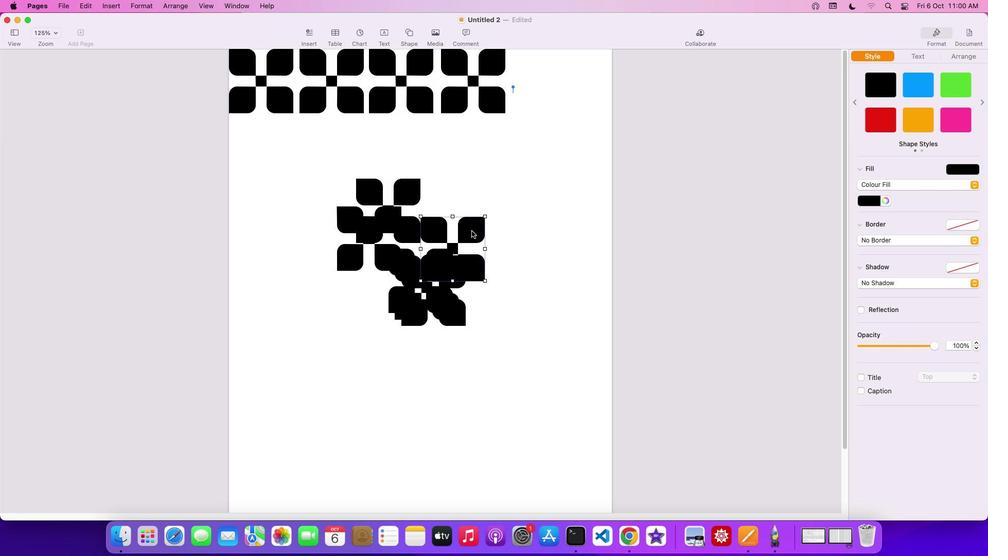
Action: Mouse moved to (452, 313)
Screenshot: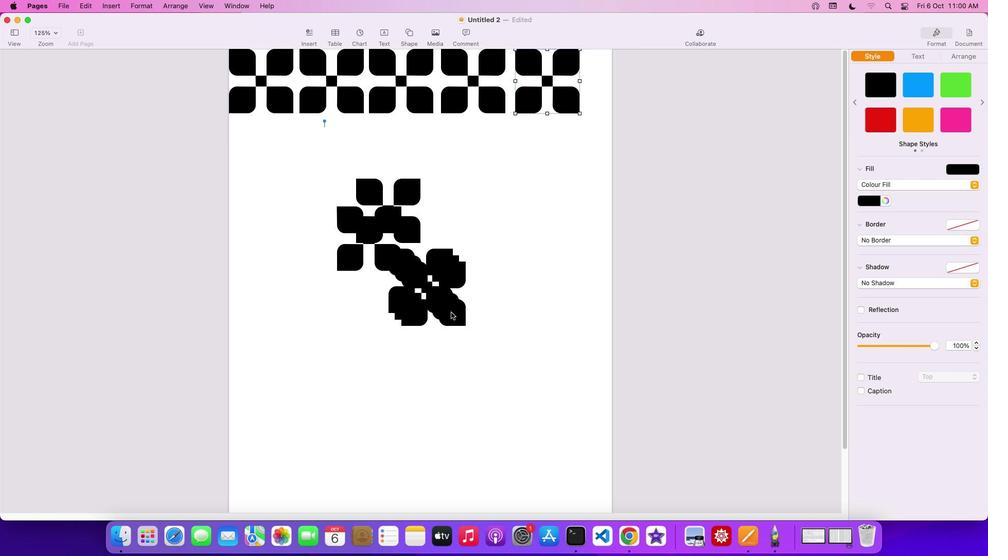 
Action: Mouse pressed left at (452, 313)
Screenshot: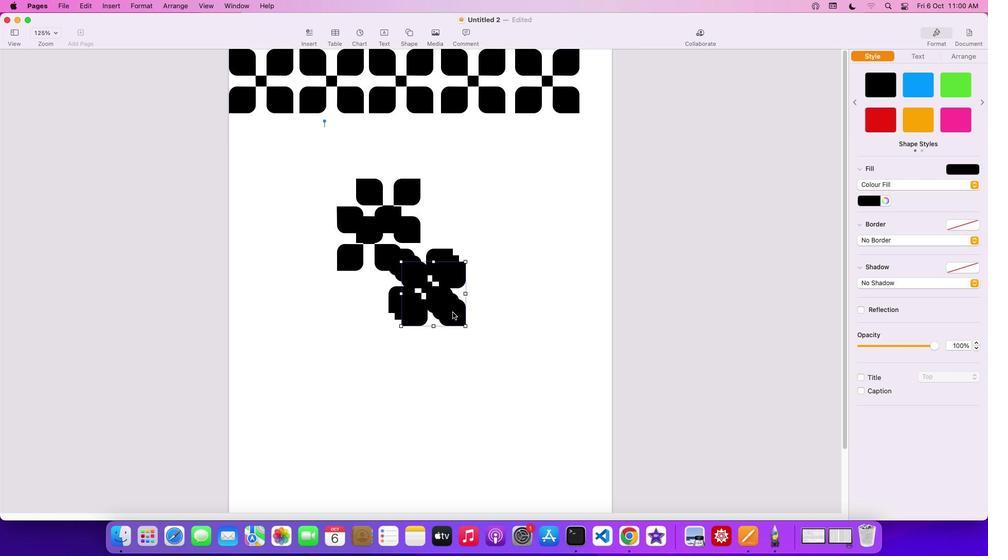 
Action: Mouse moved to (541, 203)
Screenshot: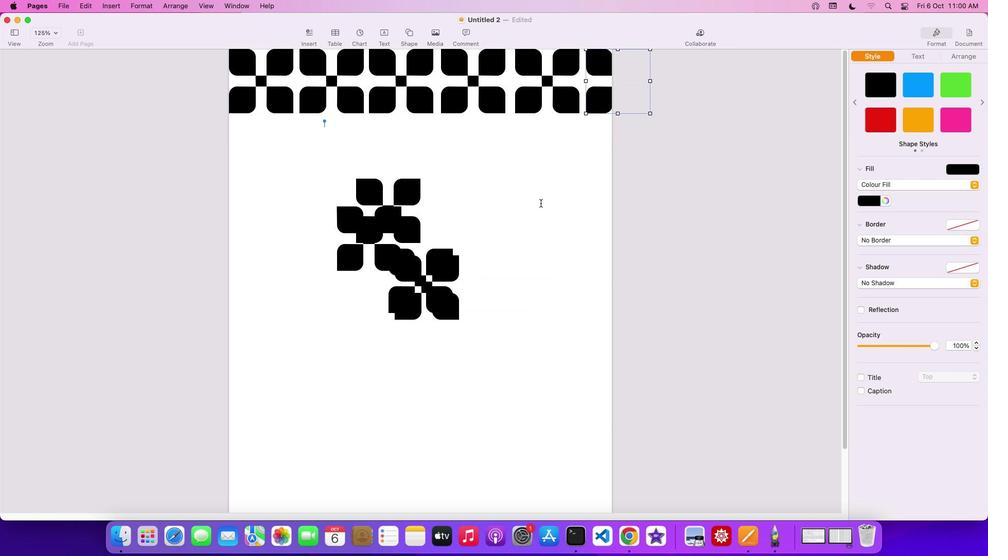 
Action: Mouse scrolled (541, 203) with delta (0, 0)
Screenshot: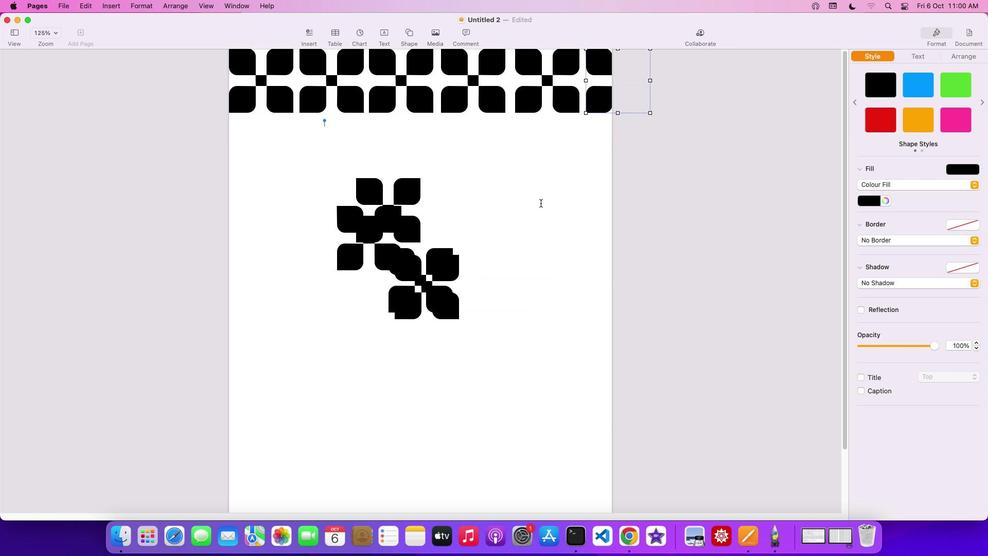 
Action: Mouse scrolled (541, 203) with delta (0, 0)
Screenshot: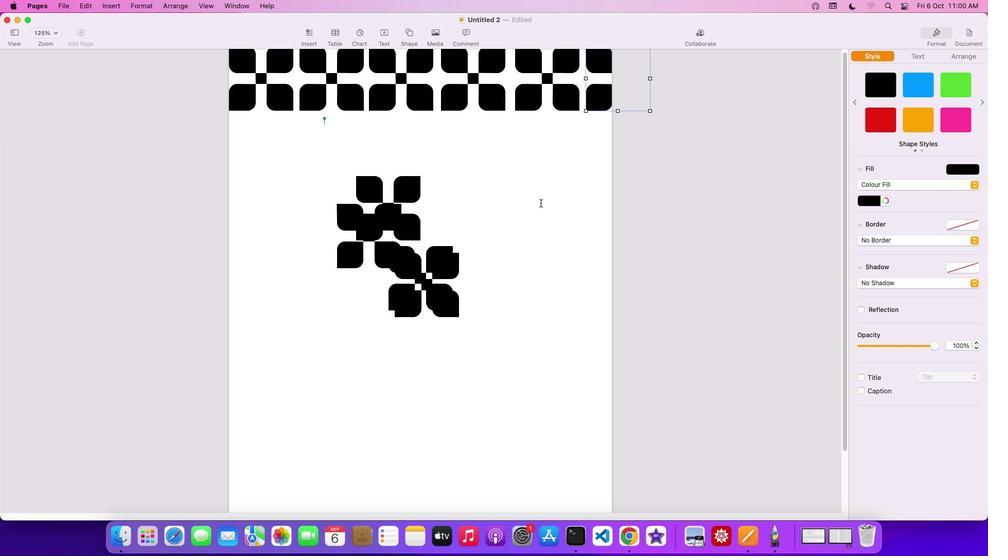 
Action: Mouse scrolled (541, 203) with delta (0, 0)
Screenshot: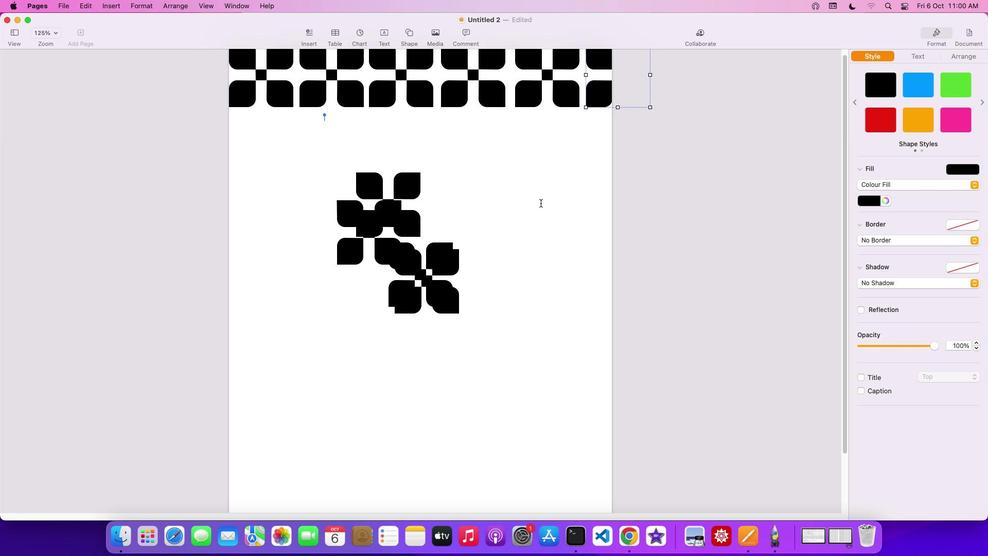 
Action: Mouse scrolled (541, 203) with delta (0, 0)
Screenshot: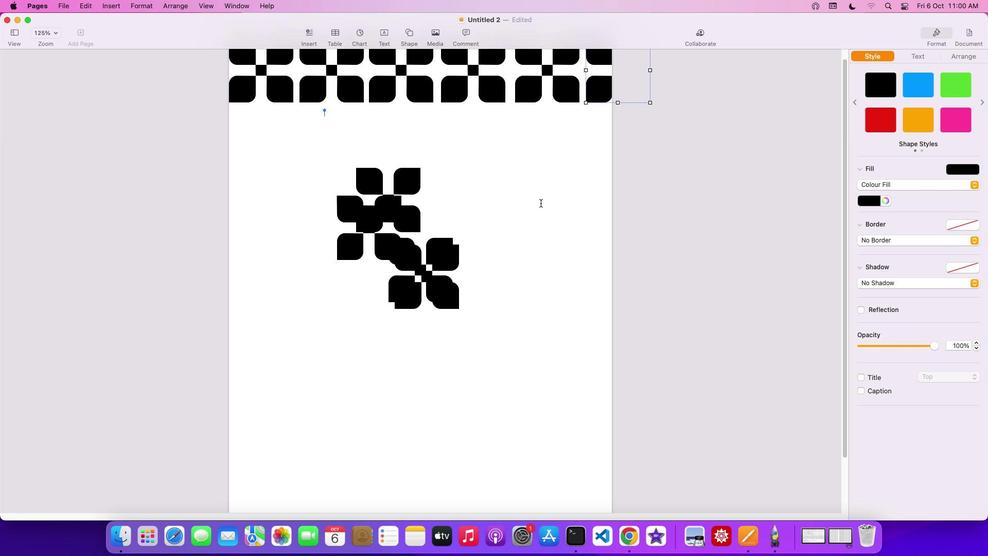 
Action: Mouse scrolled (541, 203) with delta (0, 1)
Screenshot: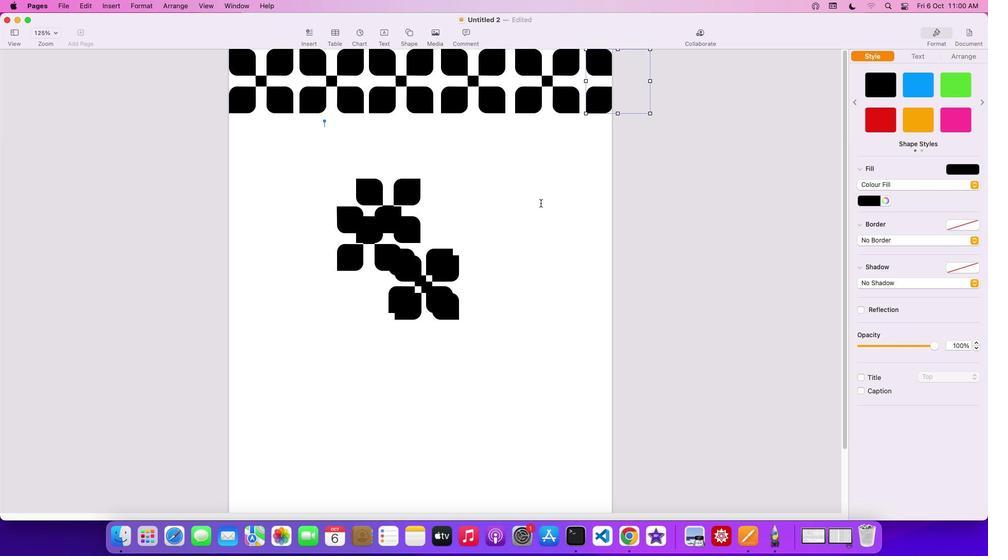 
Action: Mouse scrolled (541, 203) with delta (0, 1)
Screenshot: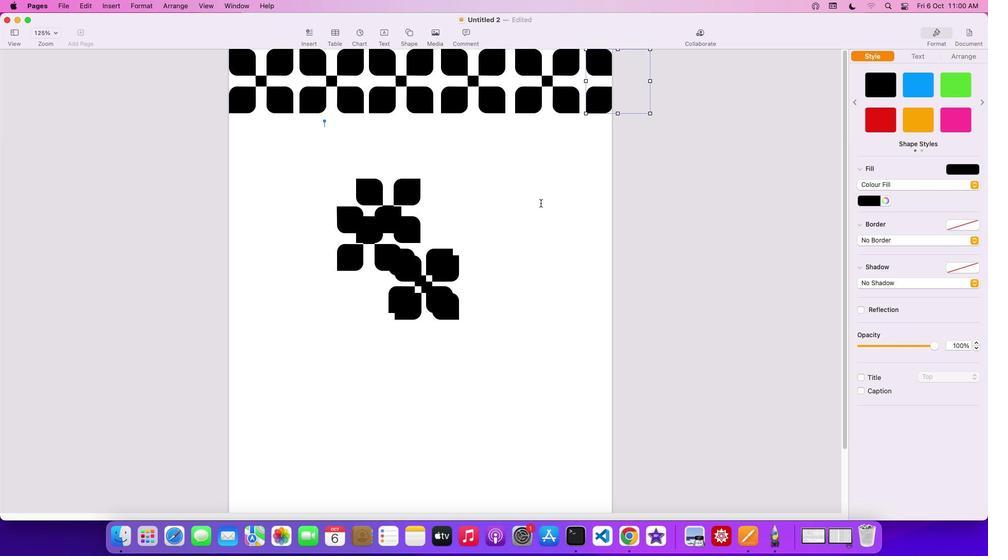 
Action: Mouse scrolled (541, 203) with delta (0, 2)
Screenshot: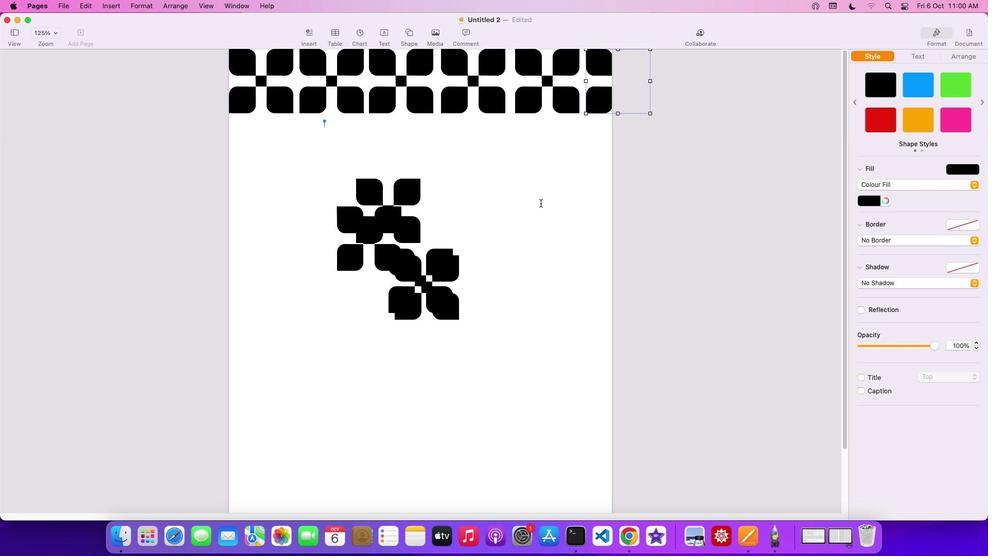 
Action: Mouse moved to (407, 220)
Screenshot: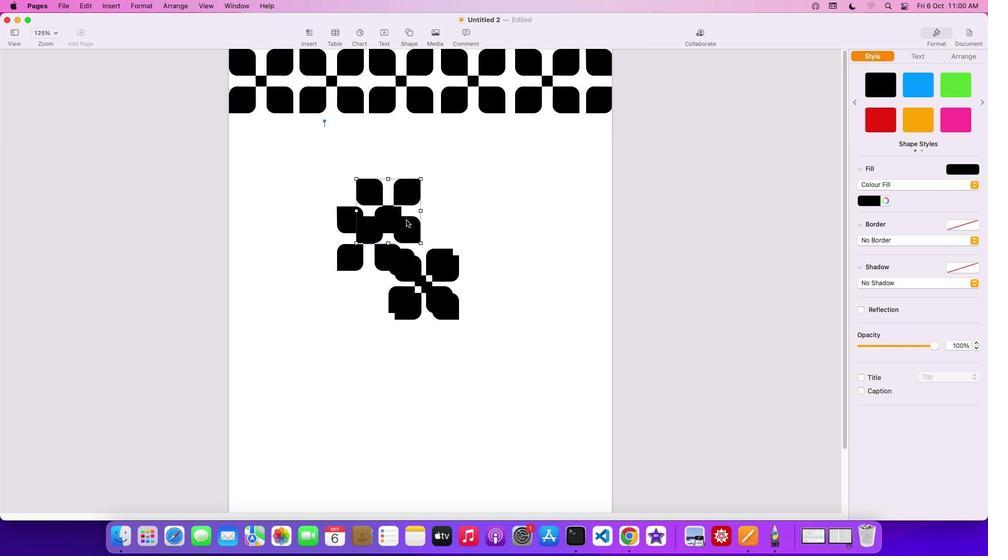 
Action: Mouse pressed left at (407, 220)
Screenshot: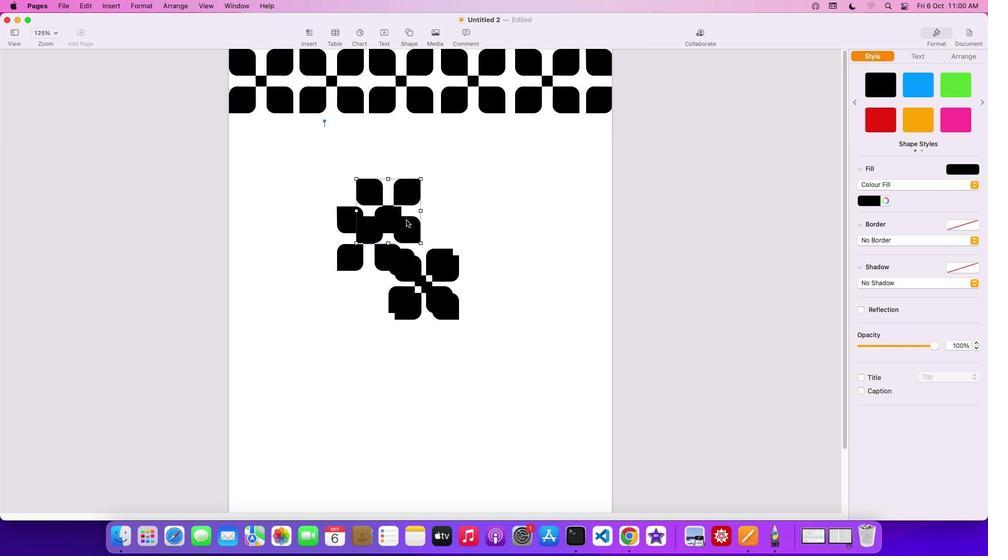 
Action: Mouse moved to (446, 275)
Screenshot: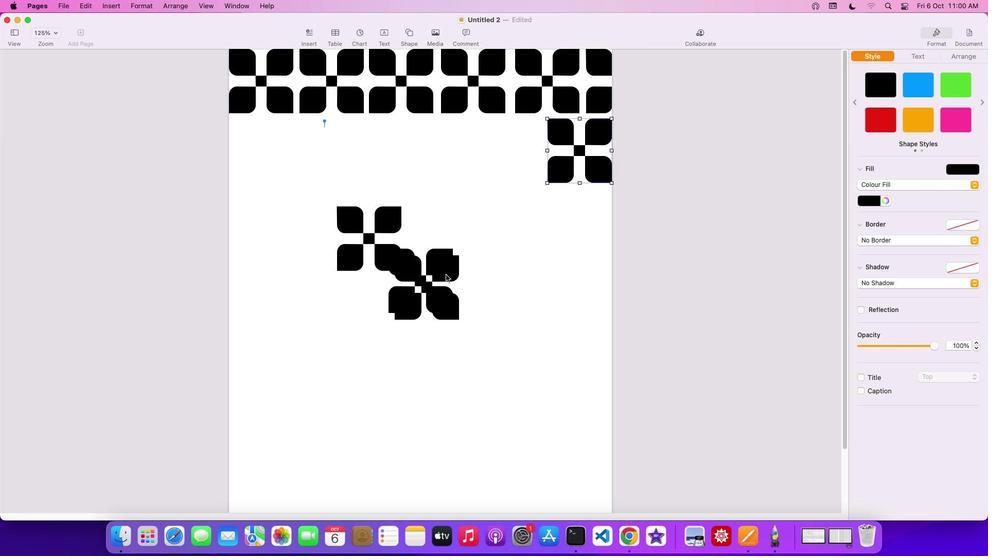 
Action: Mouse pressed left at (446, 275)
Screenshot: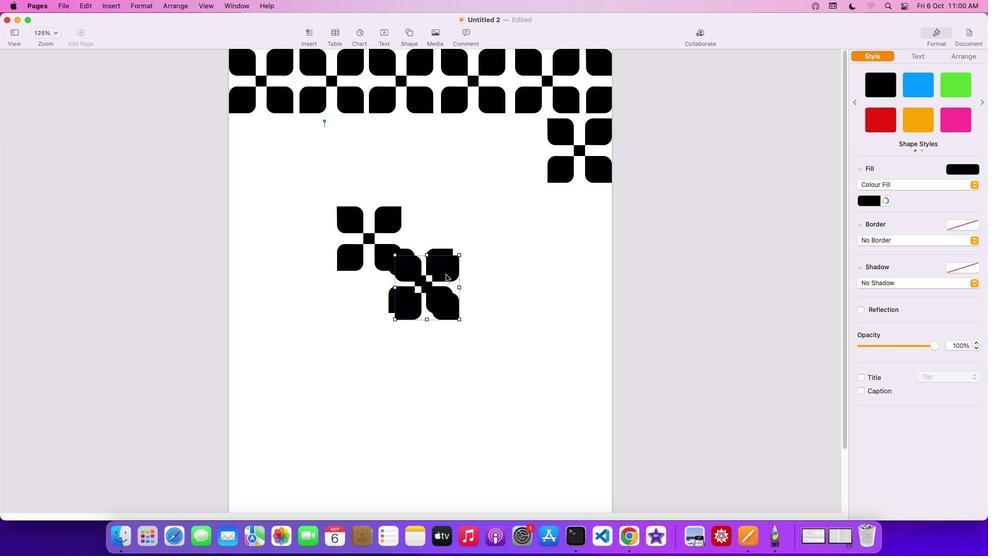
Action: Mouse moved to (439, 305)
Screenshot: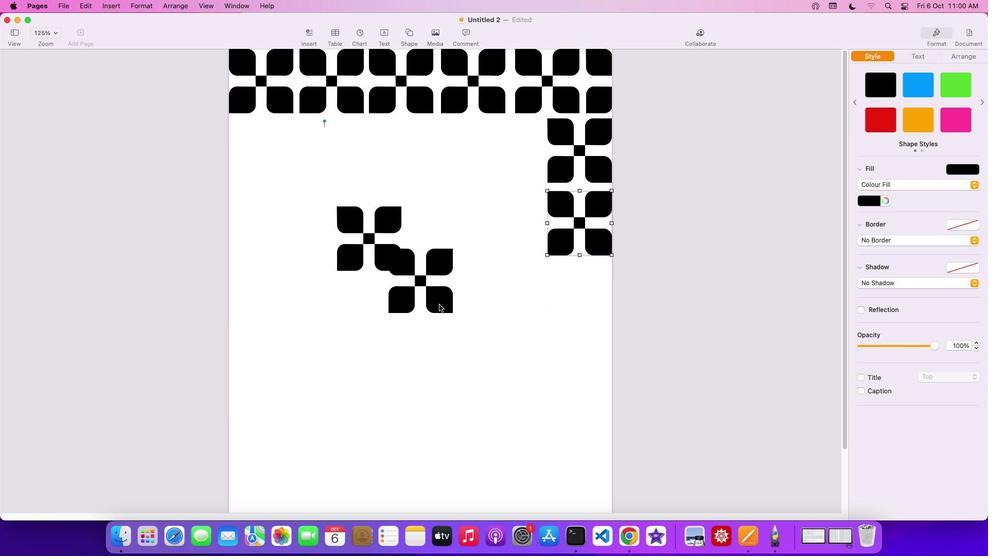 
Action: Mouse pressed left at (439, 305)
Screenshot: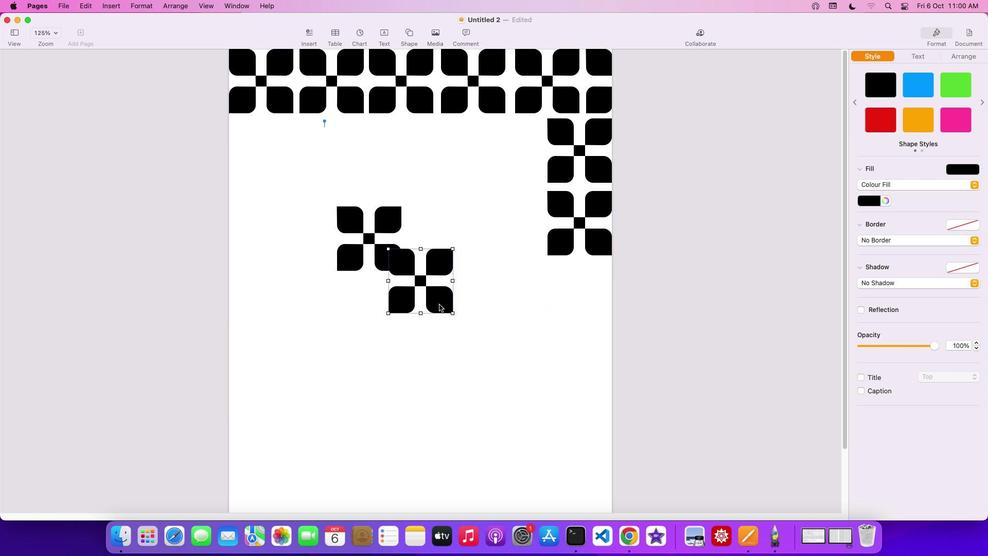 
Action: Mouse moved to (390, 261)
Screenshot: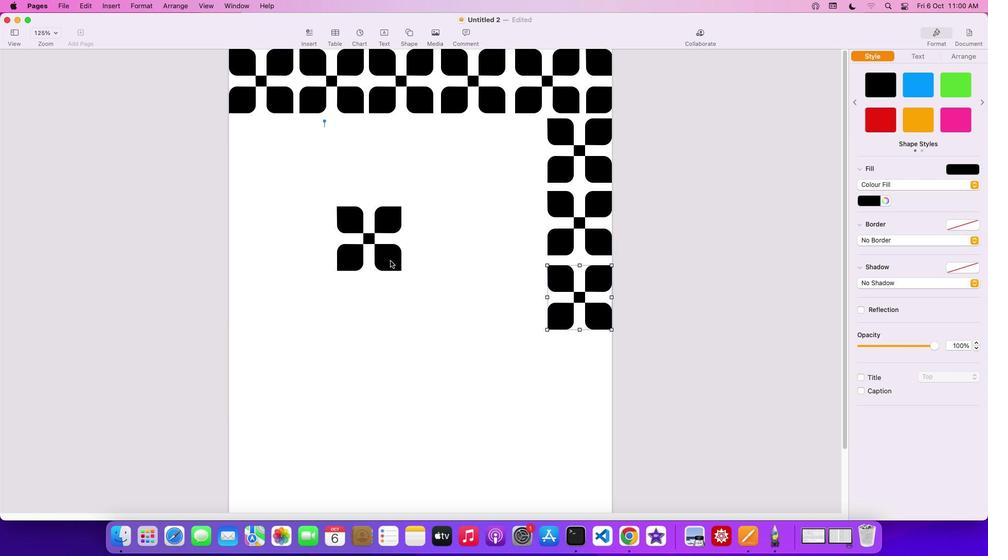 
Action: Mouse pressed left at (390, 261)
Screenshot: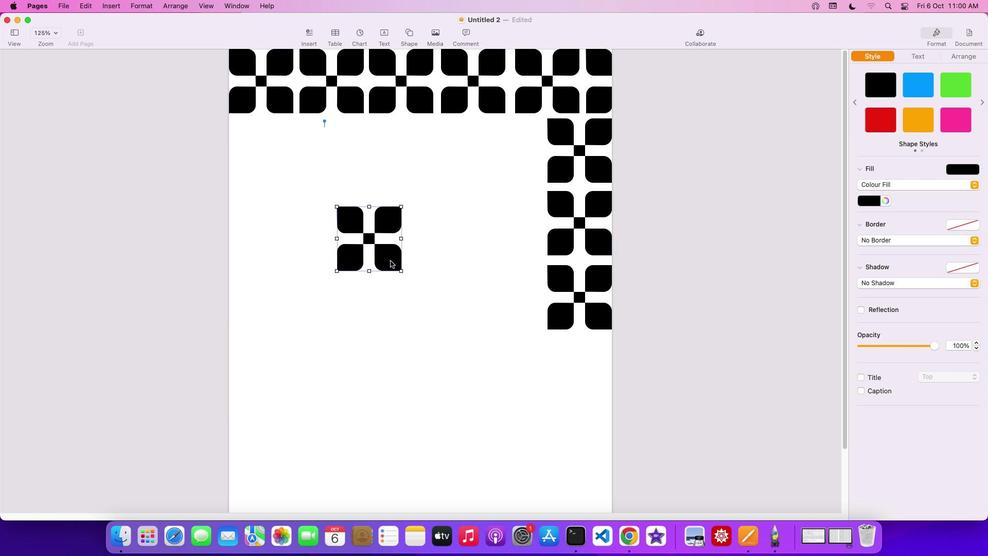 
Action: Mouse moved to (559, 398)
Screenshot: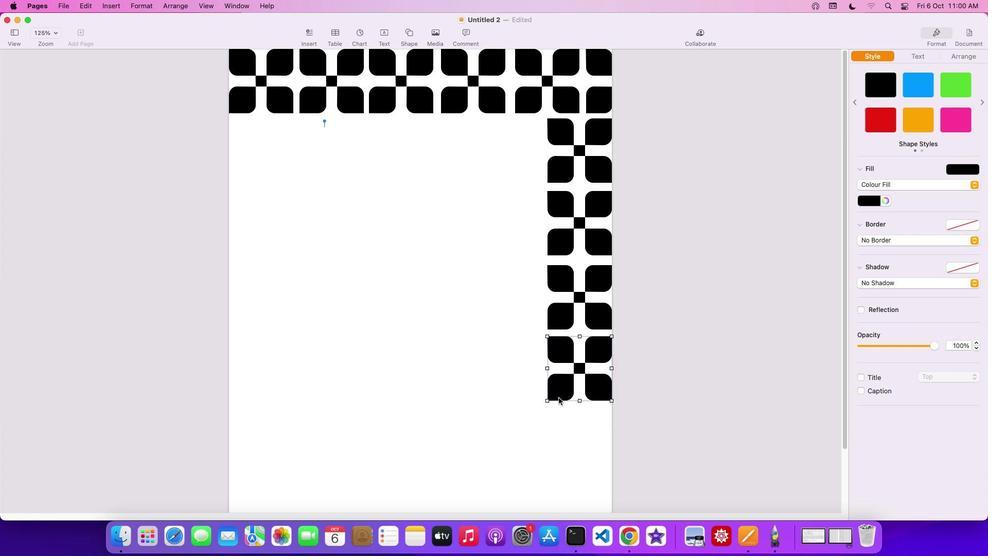 
Action: Key pressed Key.cmd'c'
Screenshot: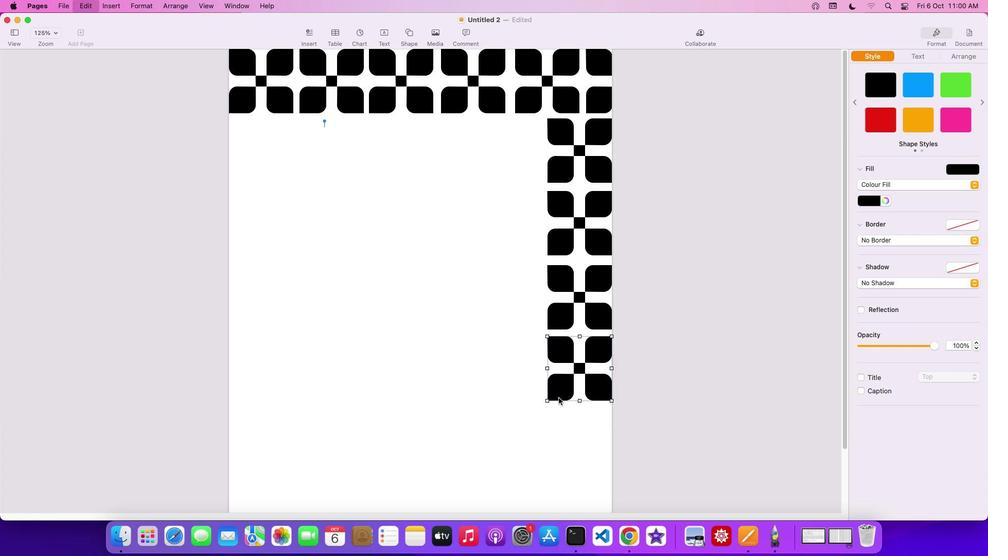 
Action: Mouse moved to (371, 340)
Screenshot: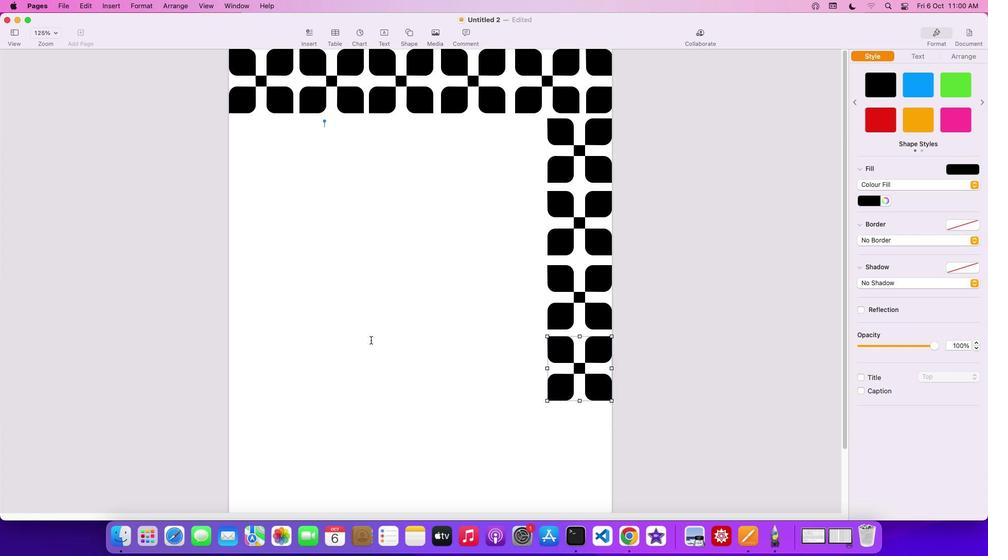 
Action: Mouse pressed left at (371, 340)
Screenshot: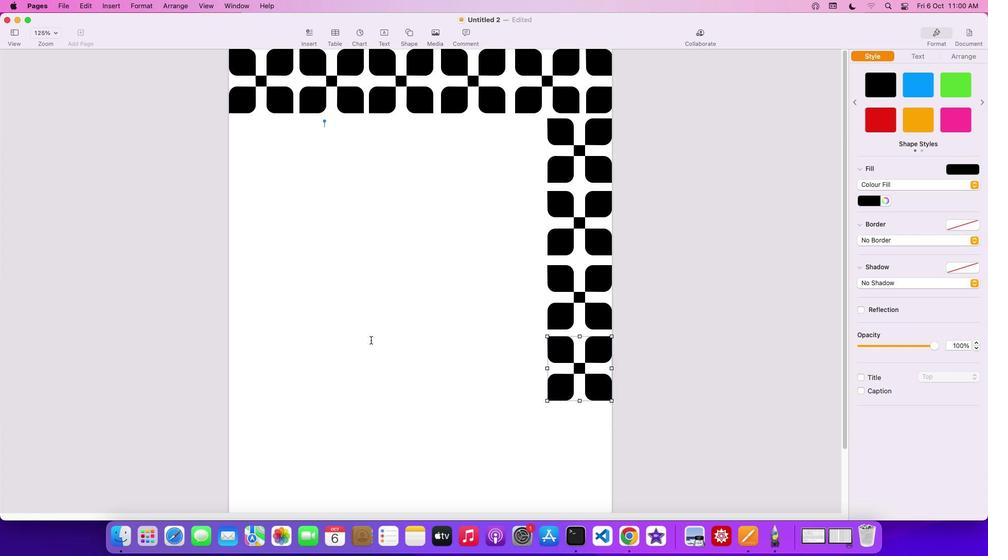 
Action: Key pressed 'v''v'
Screenshot: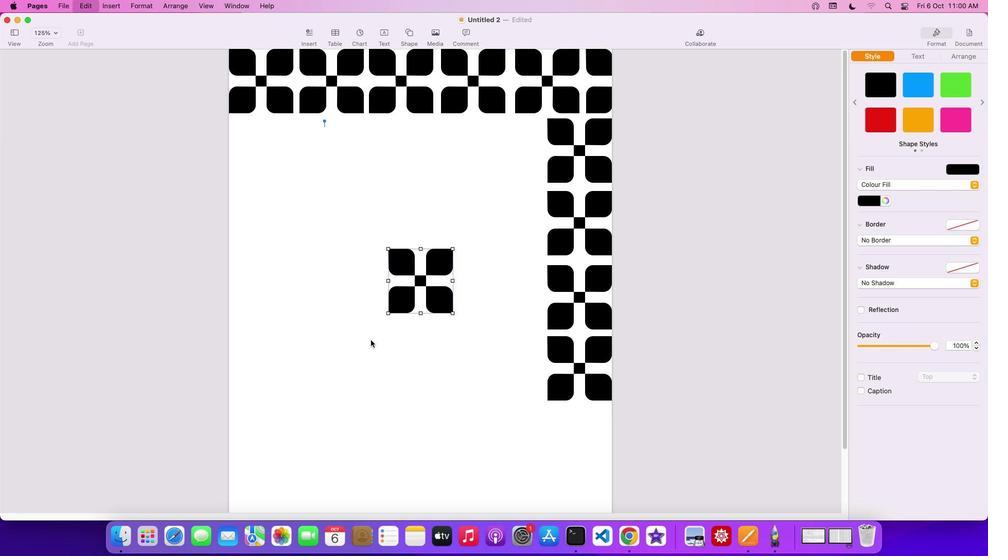 
Action: Mouse moved to (371, 340)
Screenshot: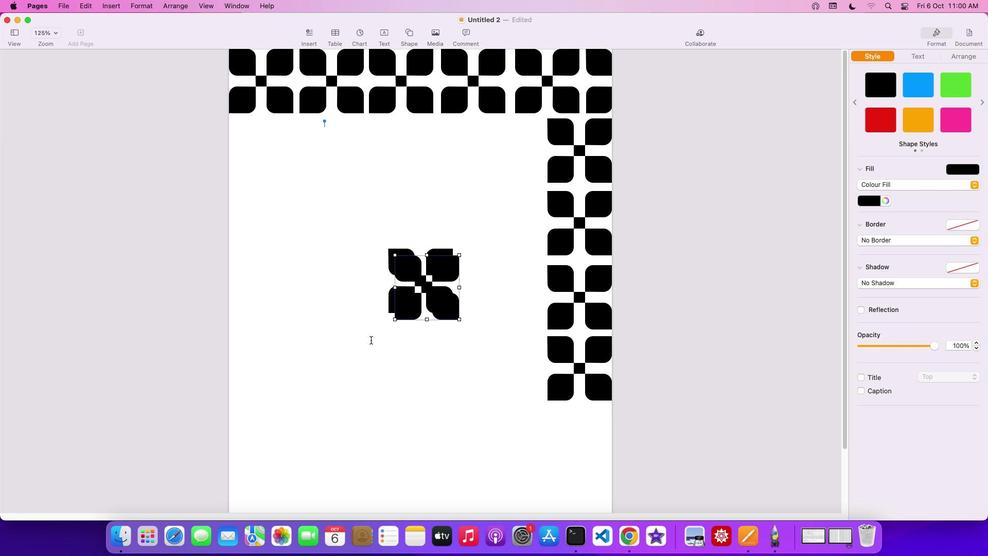 
Action: Key pressed 'v''v''v''v''v''v''v''v''v''v''v''v''v''v''v''v''v''v''v''v''v'
Screenshot: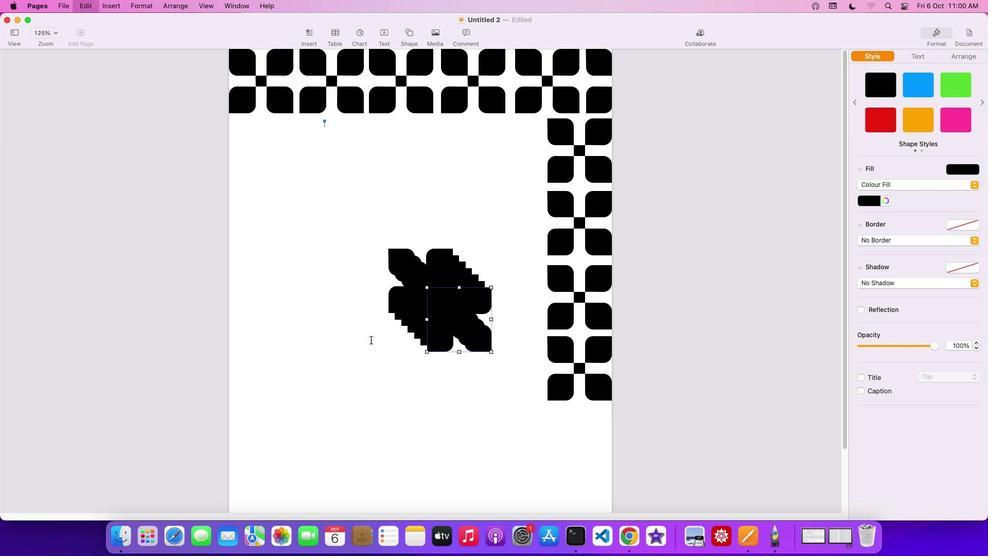 
Action: Mouse moved to (487, 343)
Screenshot: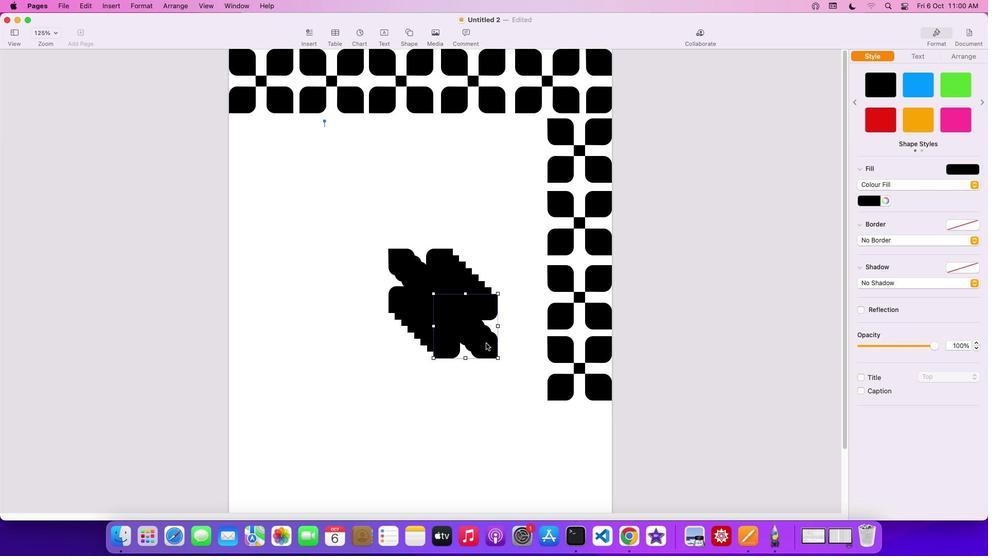 
Action: Mouse pressed left at (487, 343)
Screenshot: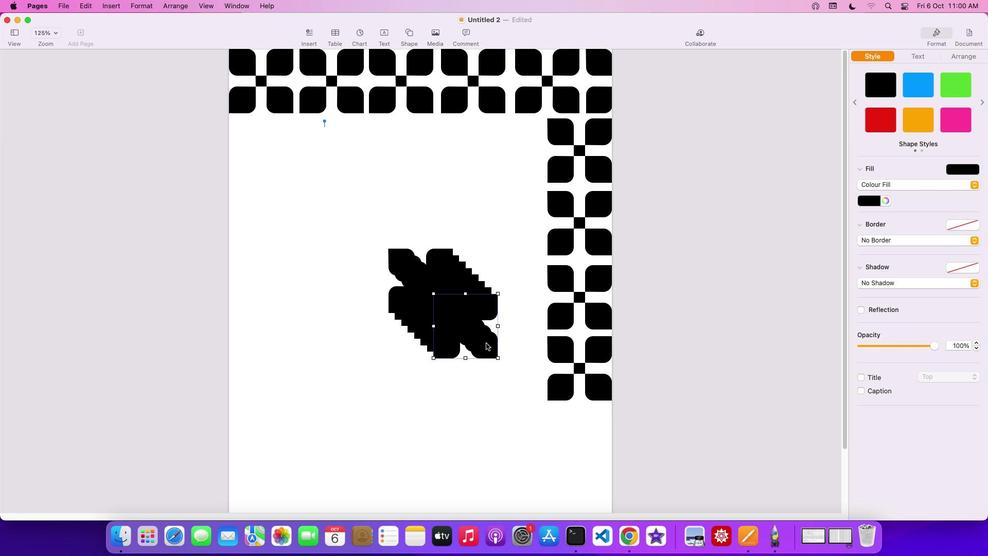
Action: Mouse moved to (461, 393)
Screenshot: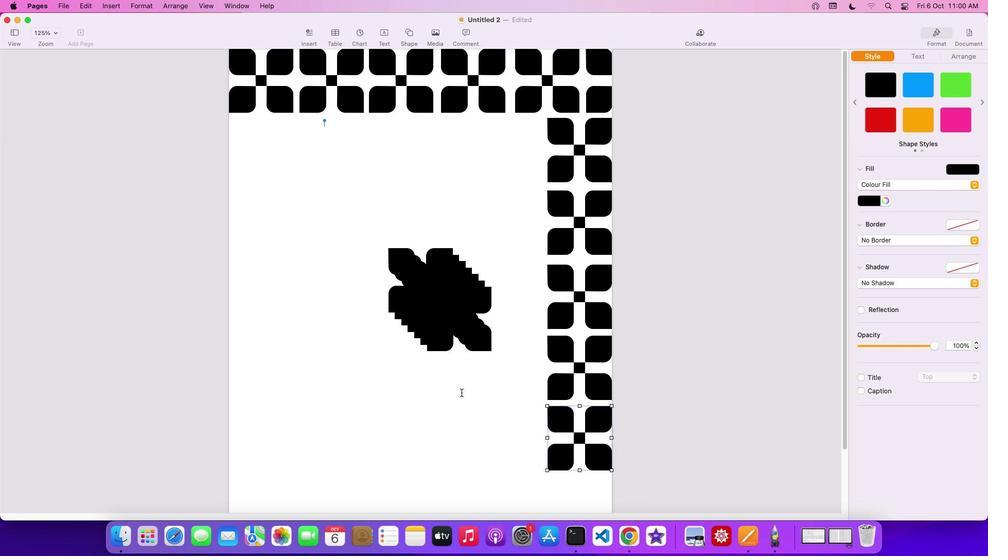 
Action: Mouse scrolled (461, 393) with delta (0, 0)
Screenshot: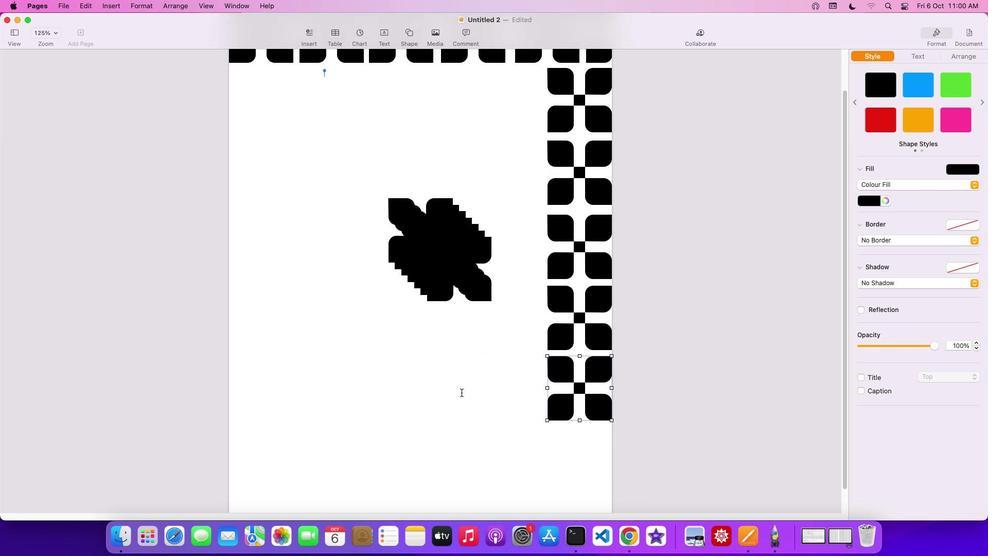 
Action: Mouse scrolled (461, 393) with delta (0, 0)
Screenshot: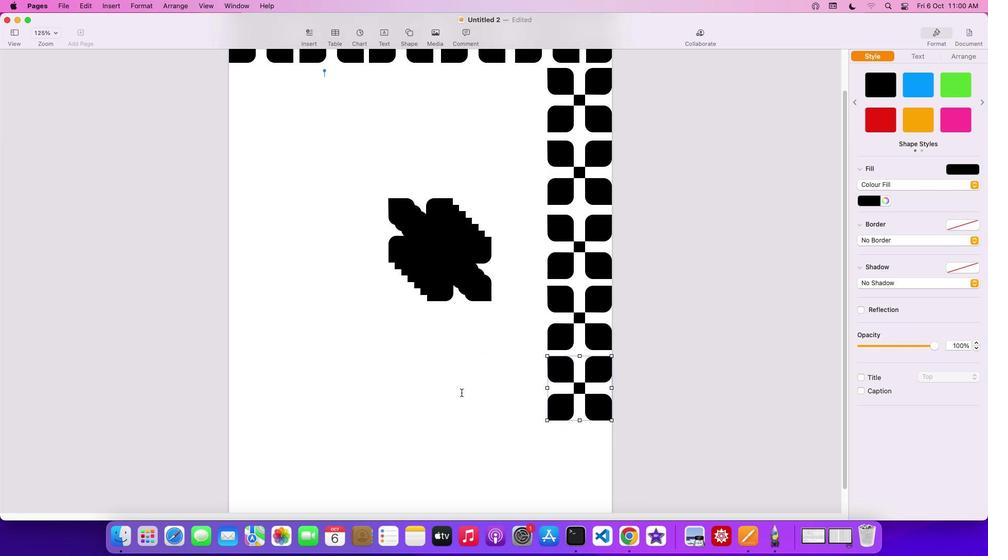 
Action: Mouse scrolled (461, 393) with delta (0, 0)
Screenshot: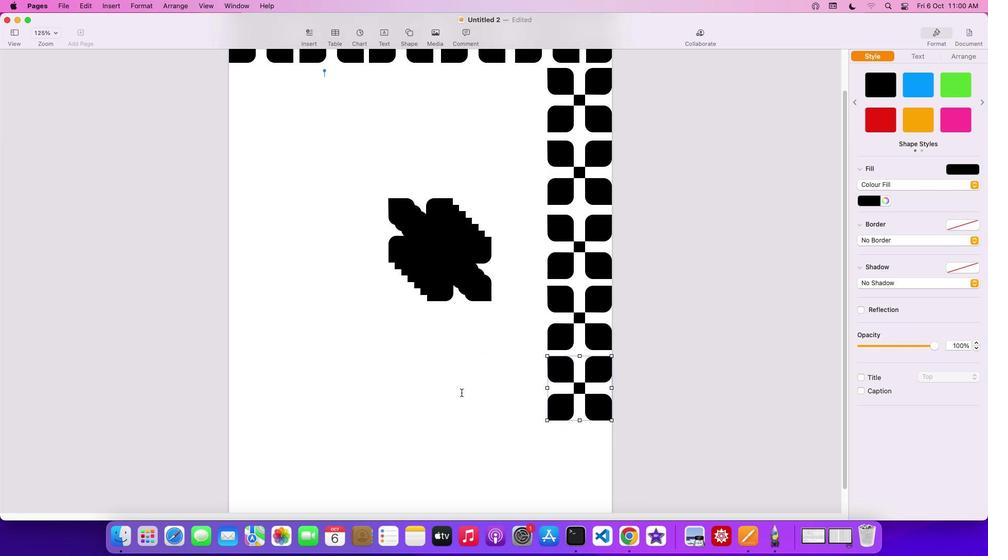 
Action: Mouse scrolled (461, 393) with delta (0, -1)
Screenshot: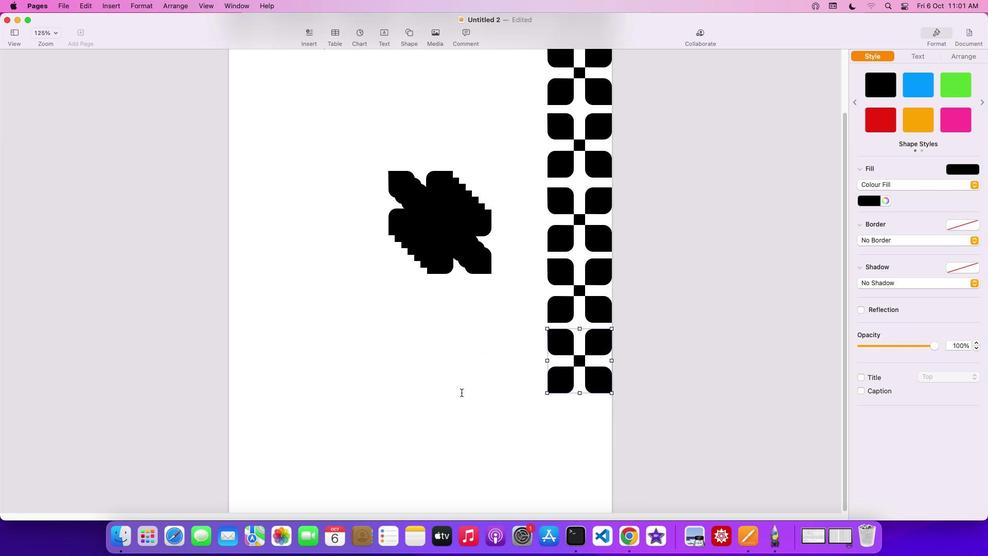 
Action: Mouse scrolled (461, 393) with delta (0, -1)
Screenshot: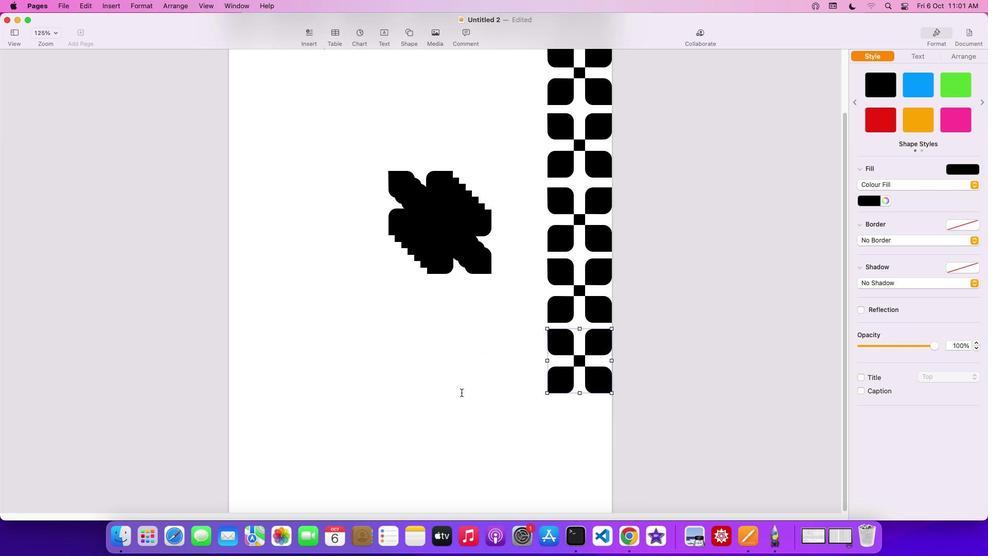 
Action: Mouse scrolled (461, 393) with delta (0, 0)
Screenshot: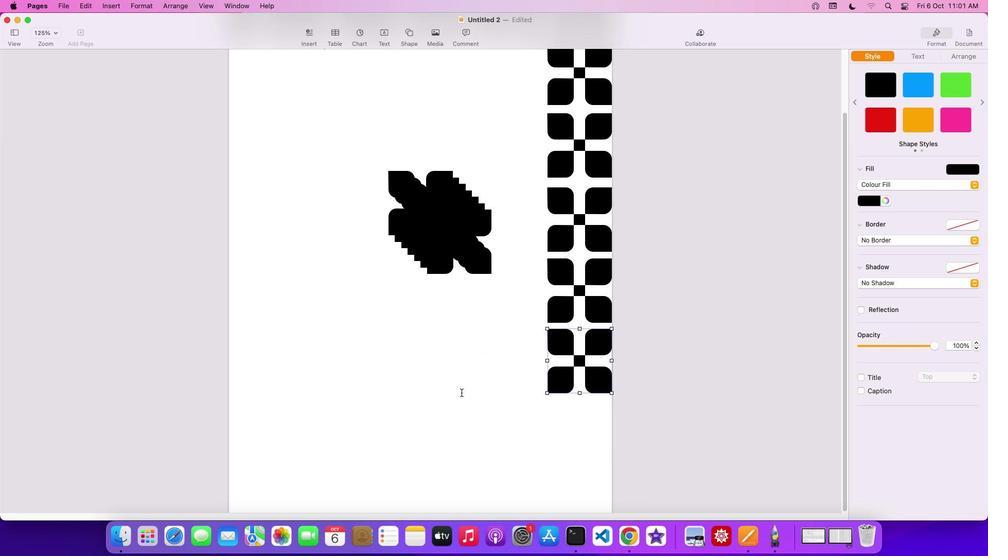 
Action: Mouse scrolled (461, 393) with delta (0, 0)
Screenshot: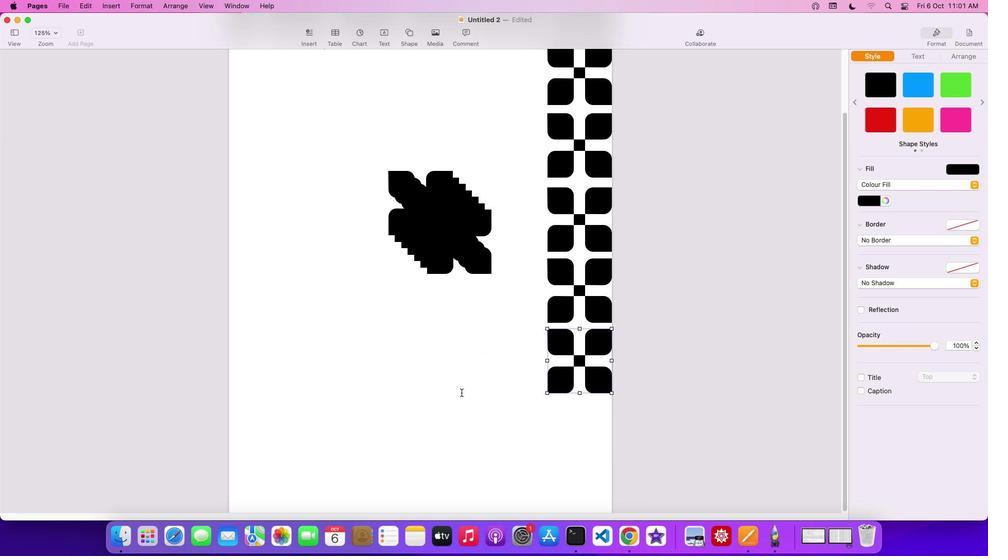 
Action: Mouse scrolled (461, 393) with delta (0, 0)
Screenshot: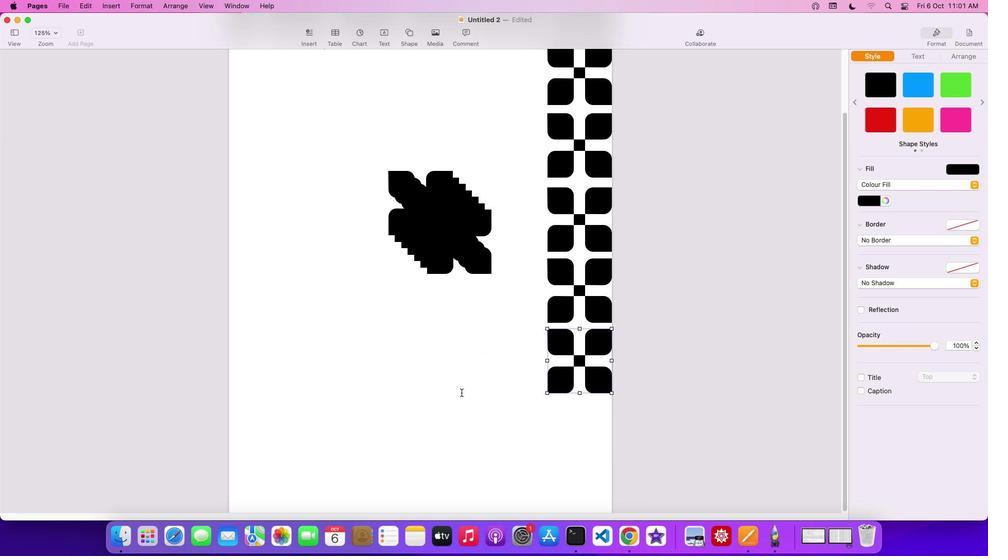 
Action: Mouse moved to (477, 262)
Screenshot: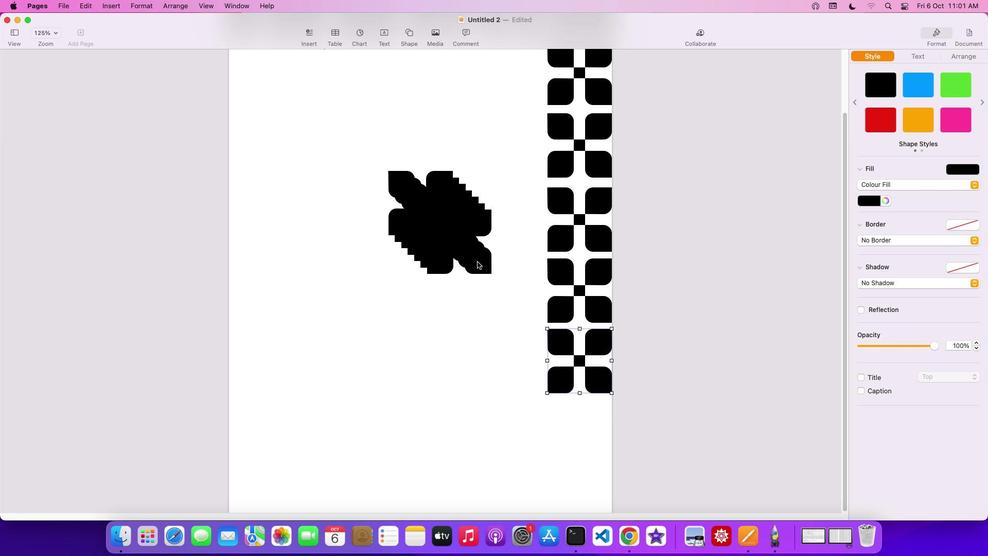 
Action: Mouse pressed left at (477, 262)
Screenshot: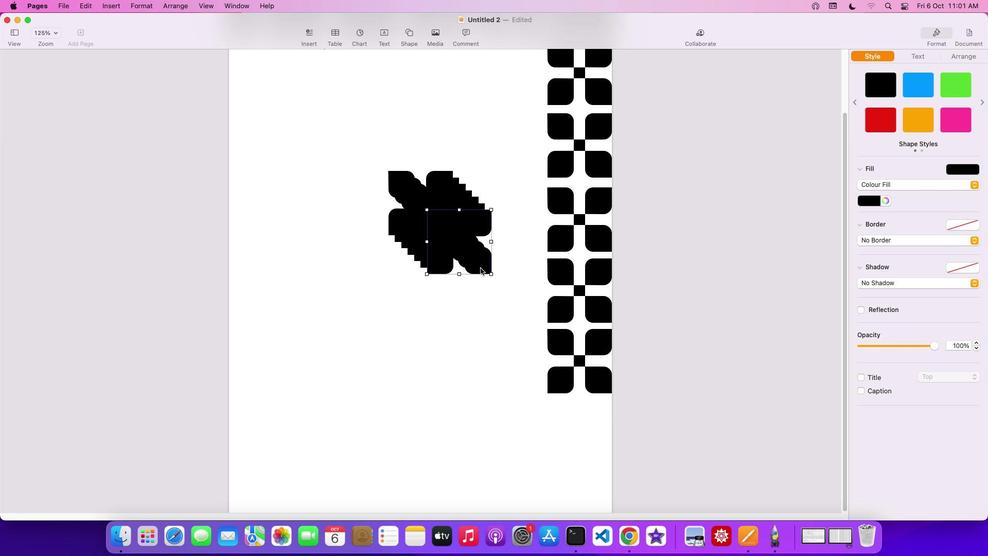 
Action: Mouse moved to (441, 425)
Screenshot: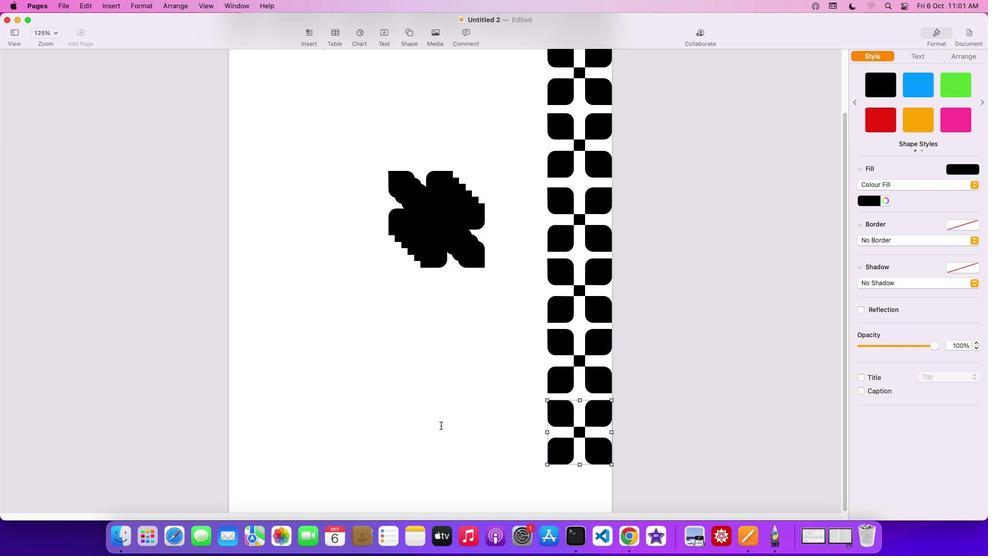 
Action: Mouse scrolled (441, 425) with delta (0, 0)
Screenshot: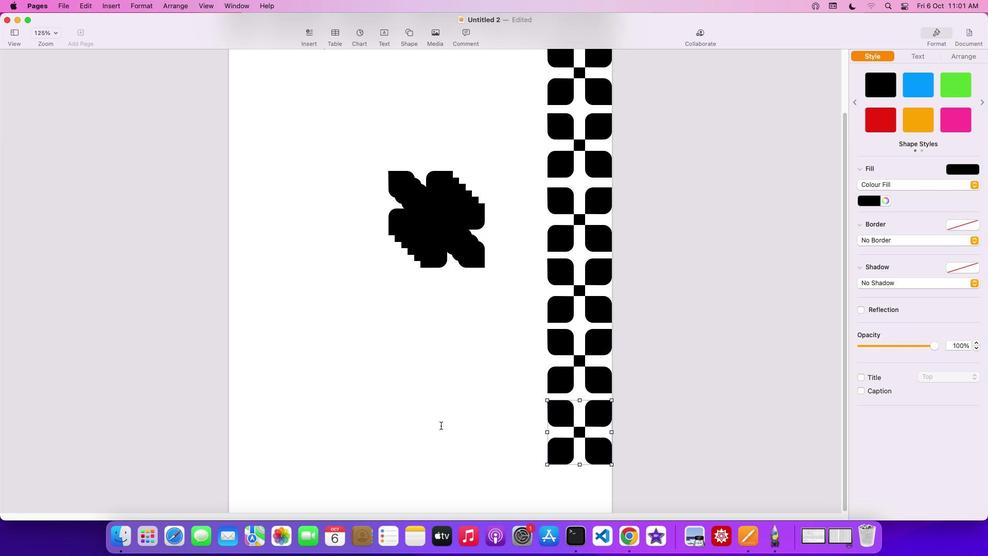 
Action: Mouse scrolled (441, 425) with delta (0, 0)
Screenshot: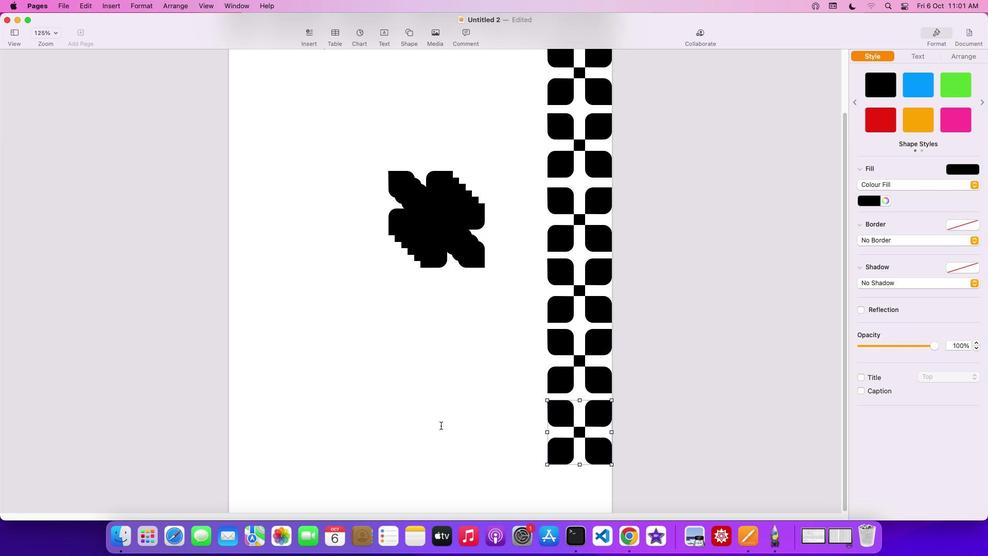 
Action: Mouse scrolled (441, 425) with delta (0, 0)
Screenshot: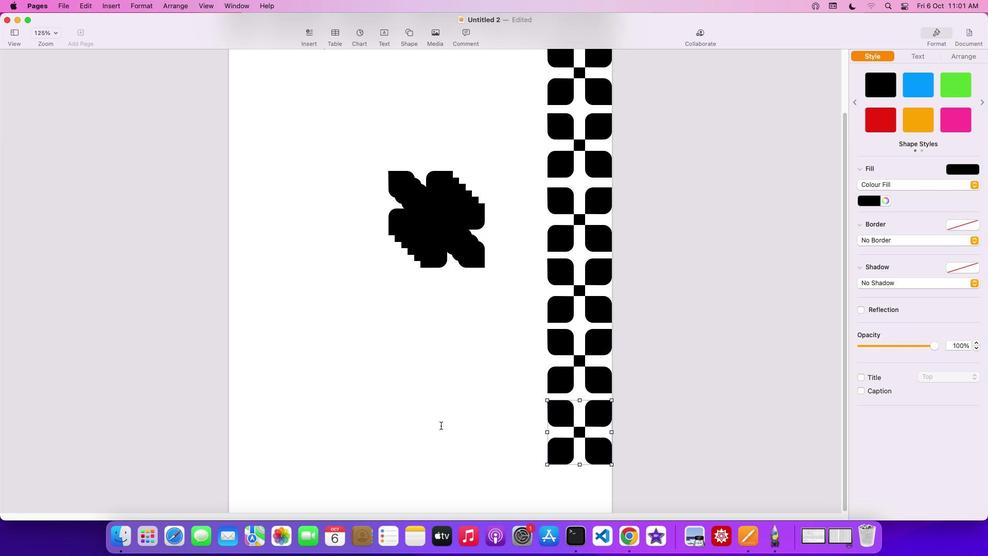 
Action: Mouse scrolled (441, 425) with delta (0, -1)
Screenshot: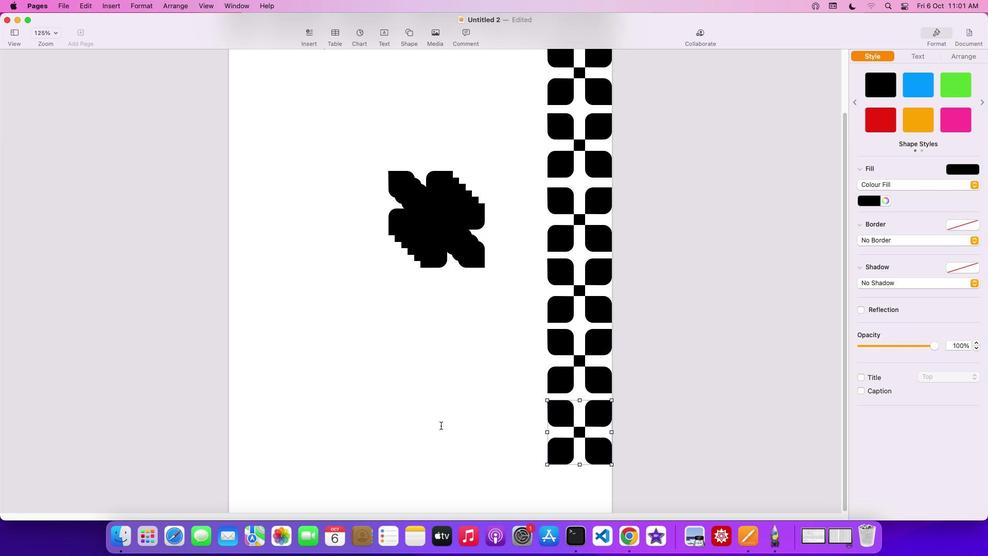
Action: Mouse scrolled (441, 425) with delta (0, -1)
Screenshot: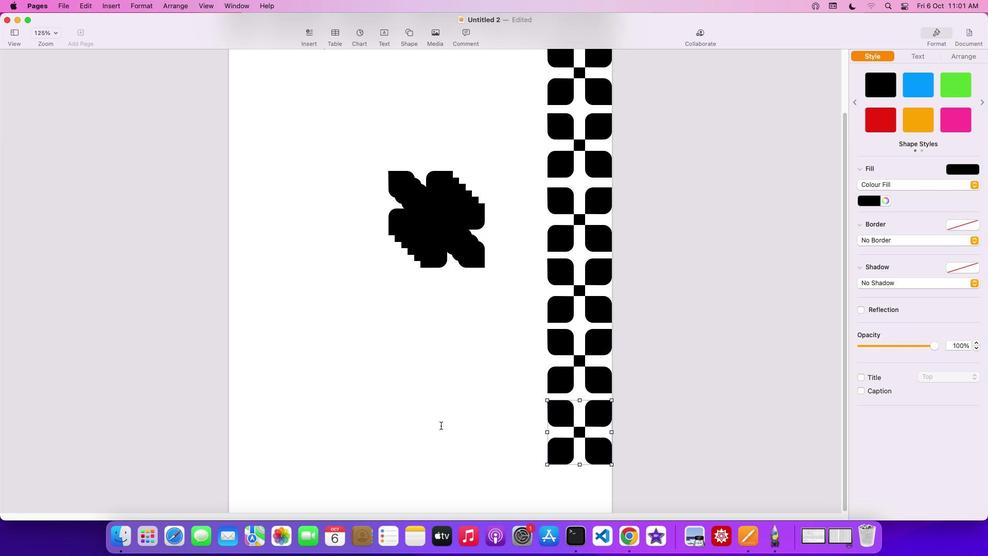 
Action: Mouse moved to (463, 250)
Screenshot: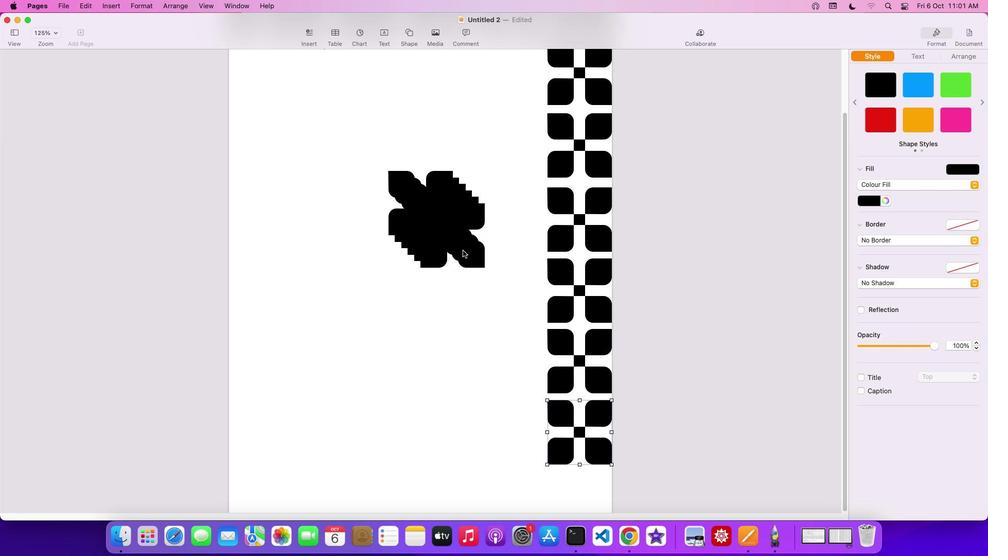 
Action: Mouse pressed left at (463, 250)
Screenshot: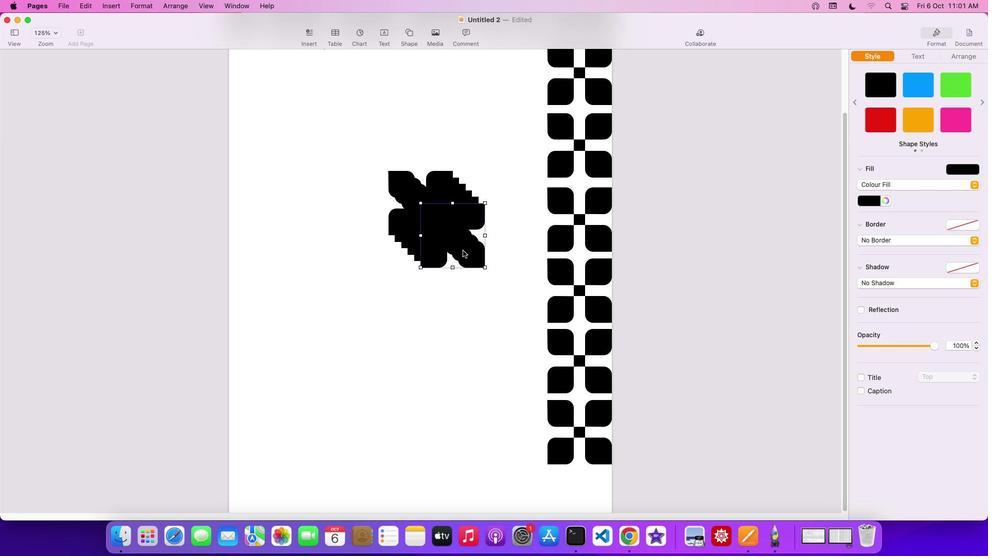 
Action: Mouse moved to (489, 488)
Screenshot: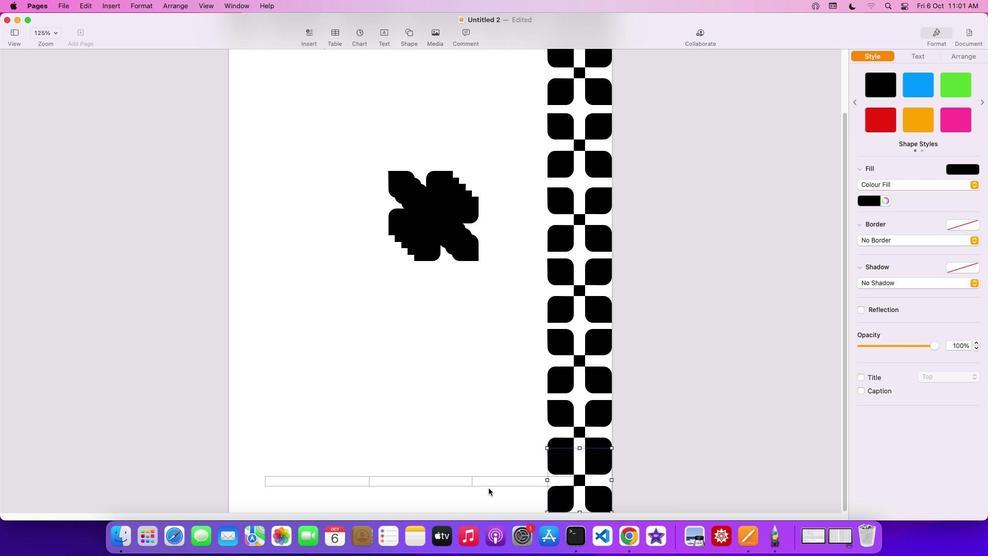 
Action: Mouse scrolled (489, 488) with delta (0, 0)
Screenshot: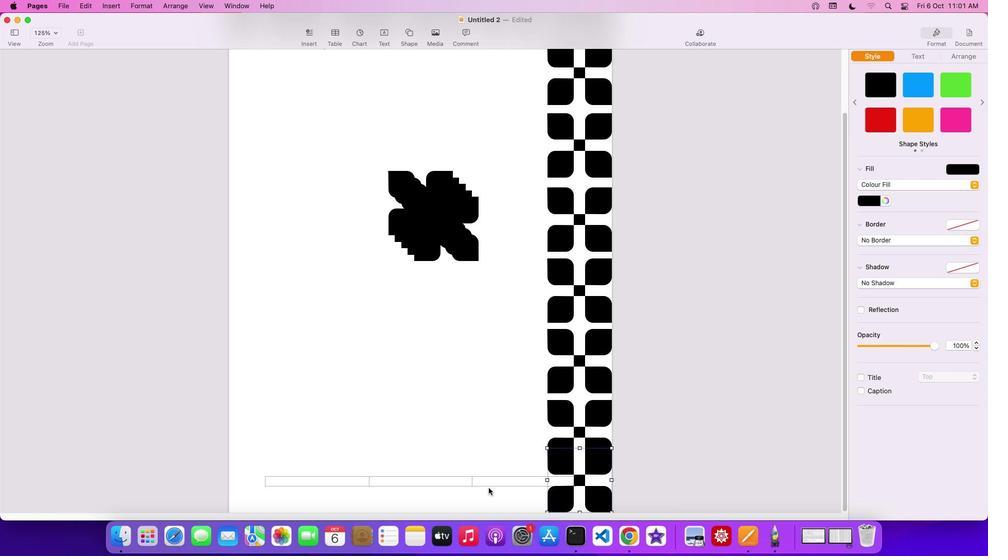 
Action: Mouse scrolled (489, 488) with delta (0, 0)
Screenshot: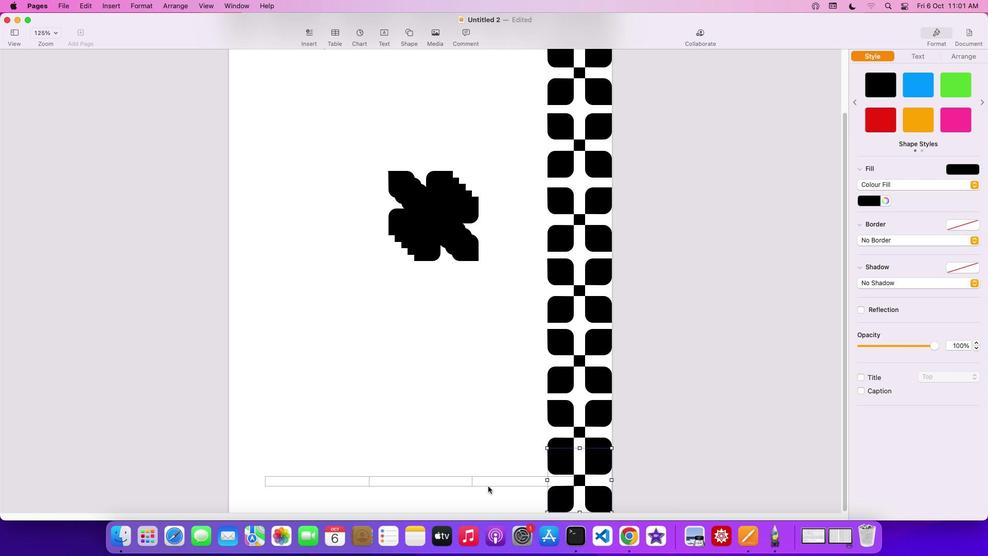 
Action: Mouse scrolled (489, 488) with delta (0, 0)
Screenshot: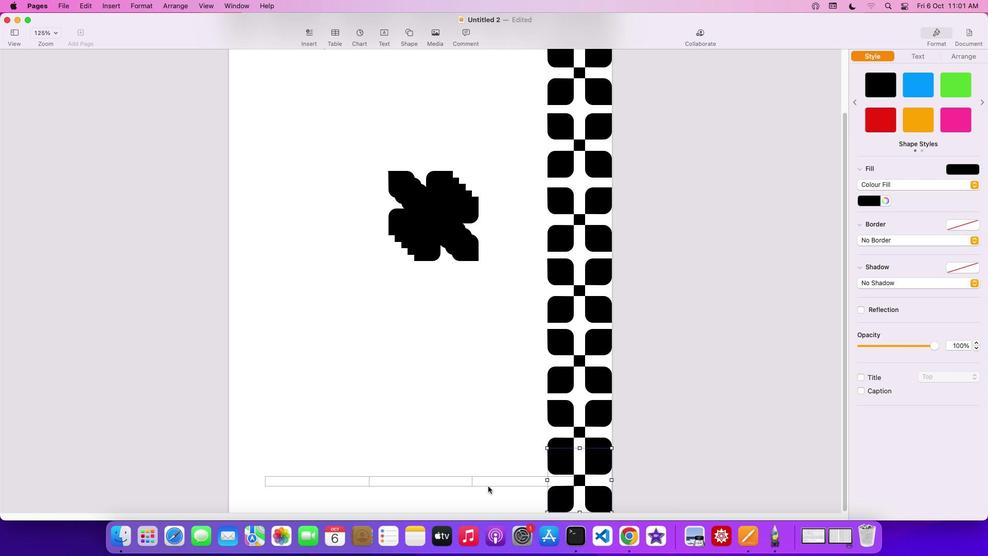 
Action: Mouse moved to (489, 488)
Screenshot: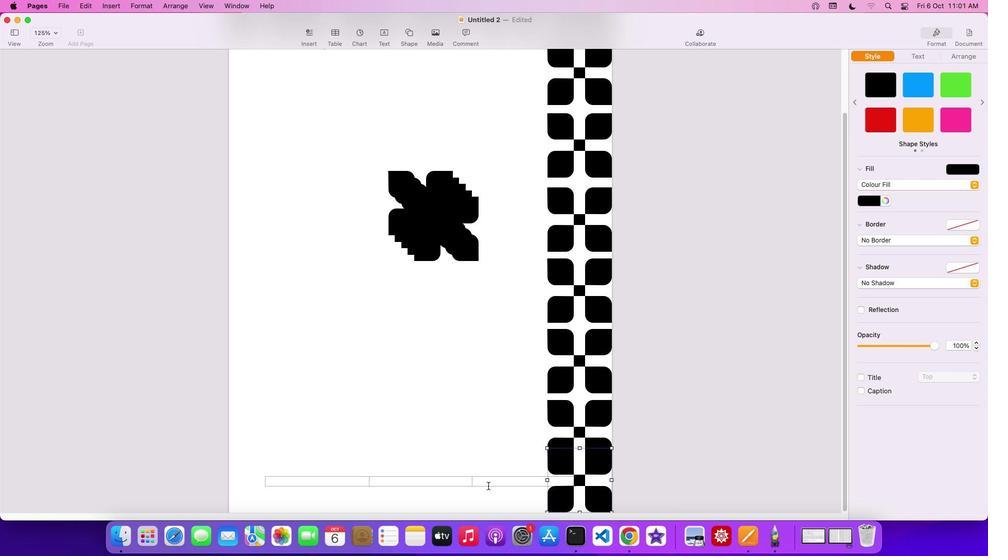 
Action: Mouse scrolled (489, 488) with delta (0, -1)
Screenshot: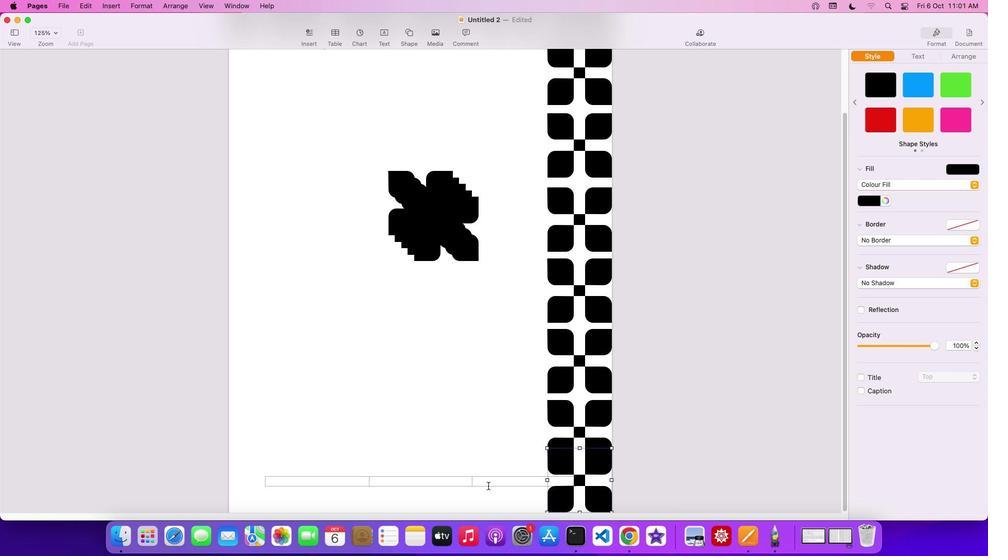 
Action: Mouse moved to (489, 487)
Screenshot: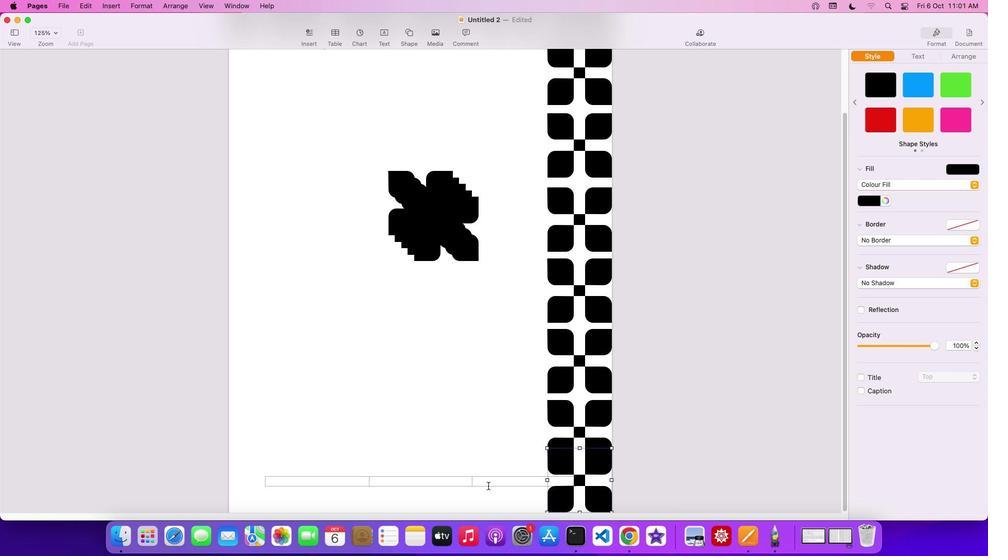 
Action: Mouse scrolled (489, 487) with delta (0, -1)
Screenshot: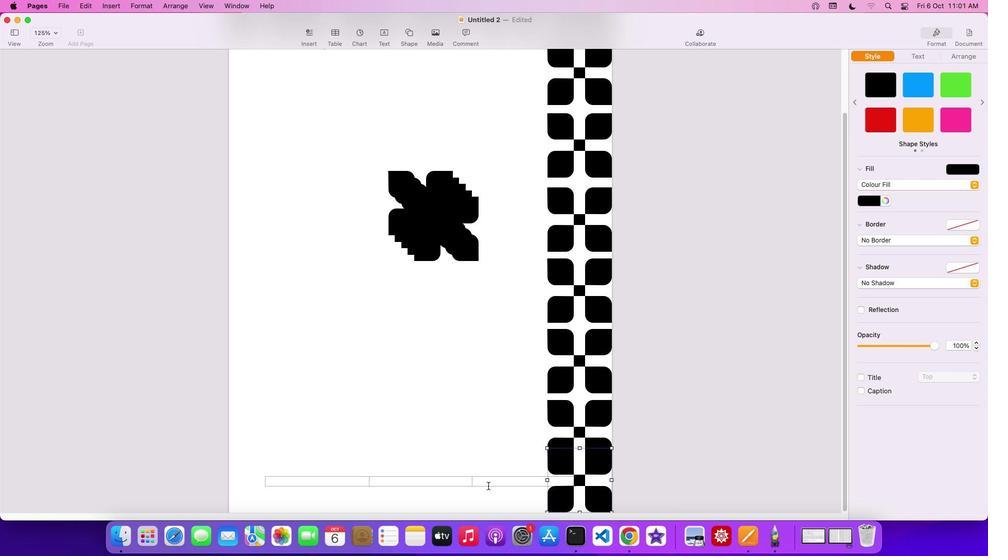 
Action: Mouse moved to (525, 429)
Screenshot: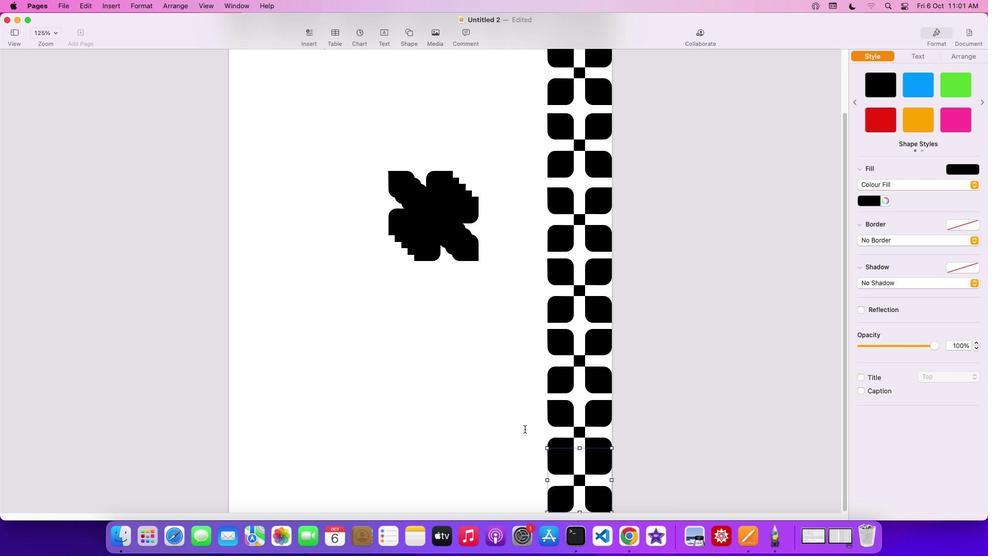 
Action: Mouse scrolled (525, 429) with delta (0, 1)
Screenshot: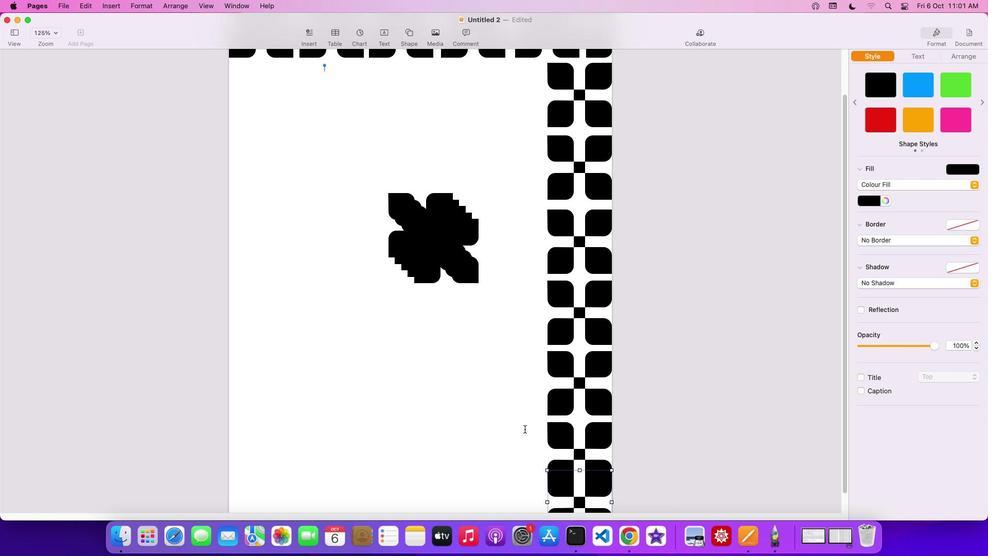 
Action: Mouse scrolled (525, 429) with delta (0, 1)
Screenshot: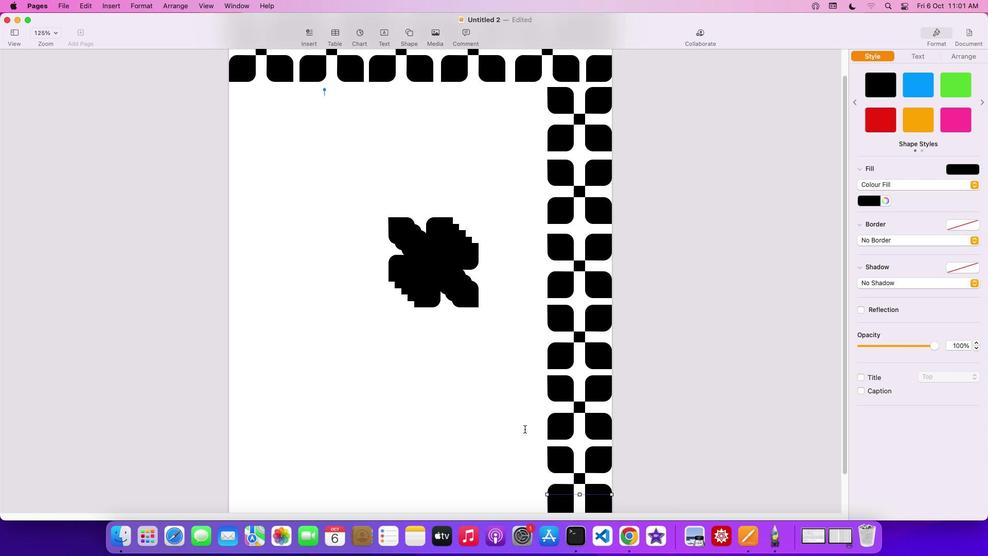 
Action: Mouse scrolled (525, 429) with delta (0, 2)
Screenshot: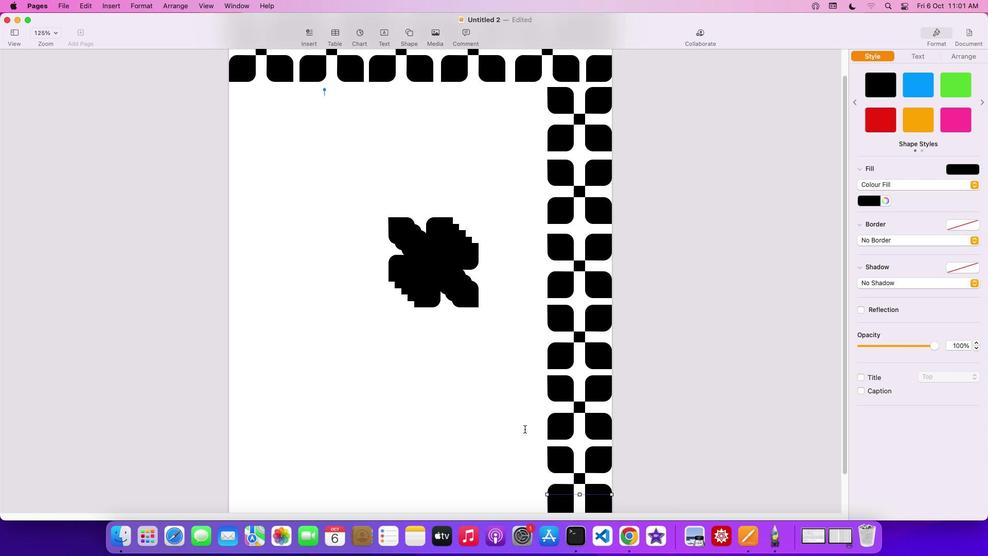 
Action: Mouse scrolled (525, 429) with delta (0, 2)
Screenshot: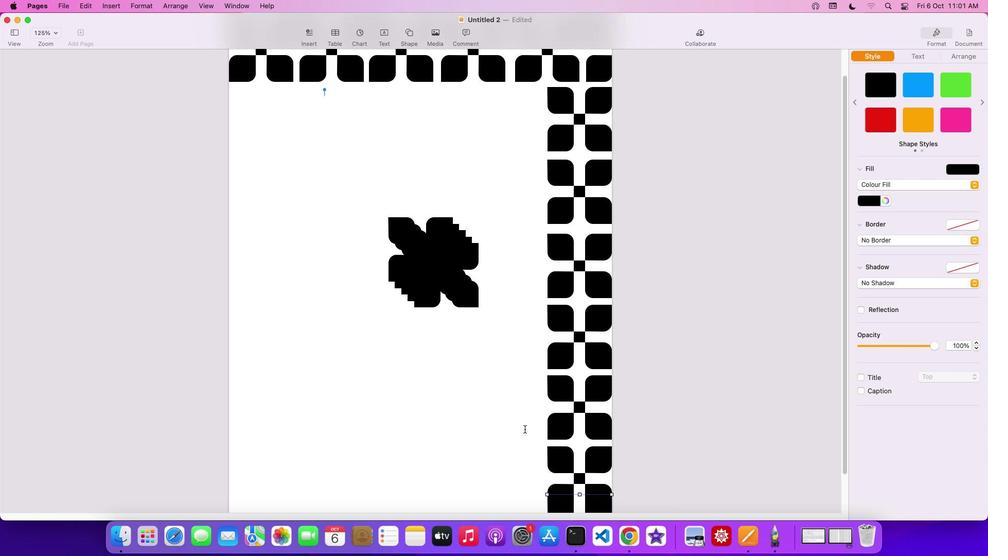 
Action: Mouse scrolled (525, 429) with delta (0, 0)
Screenshot: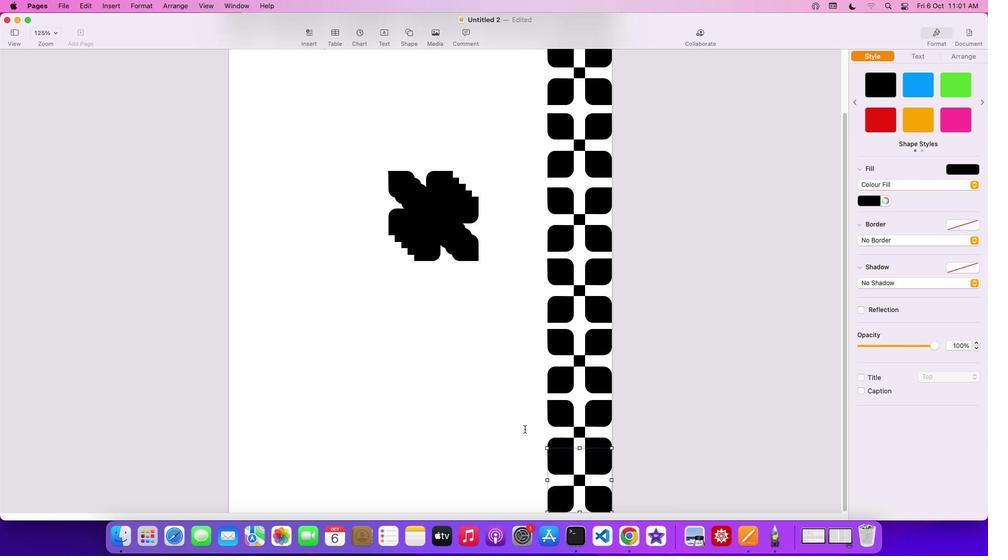 
Action: Mouse scrolled (525, 429) with delta (0, 0)
Screenshot: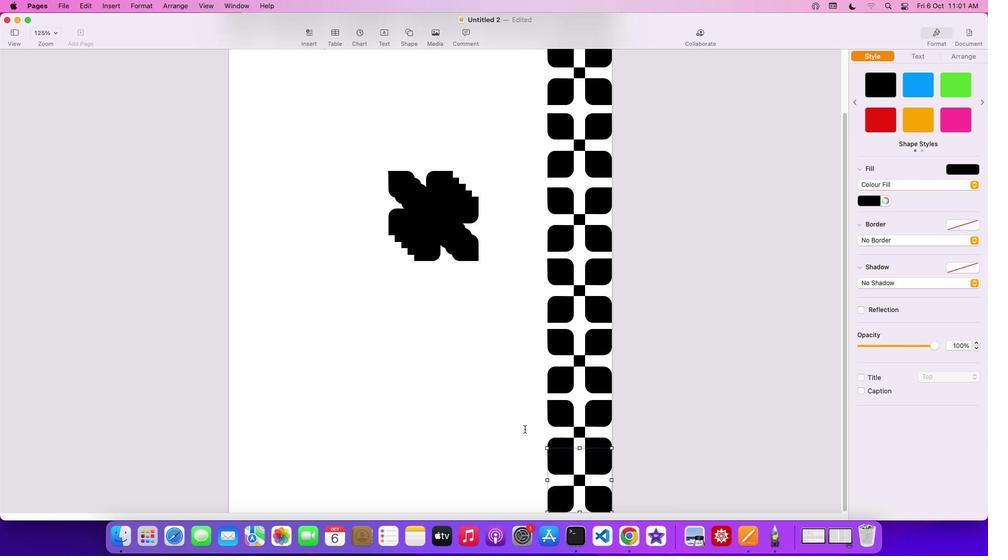 
Action: Mouse scrolled (525, 429) with delta (0, 0)
Screenshot: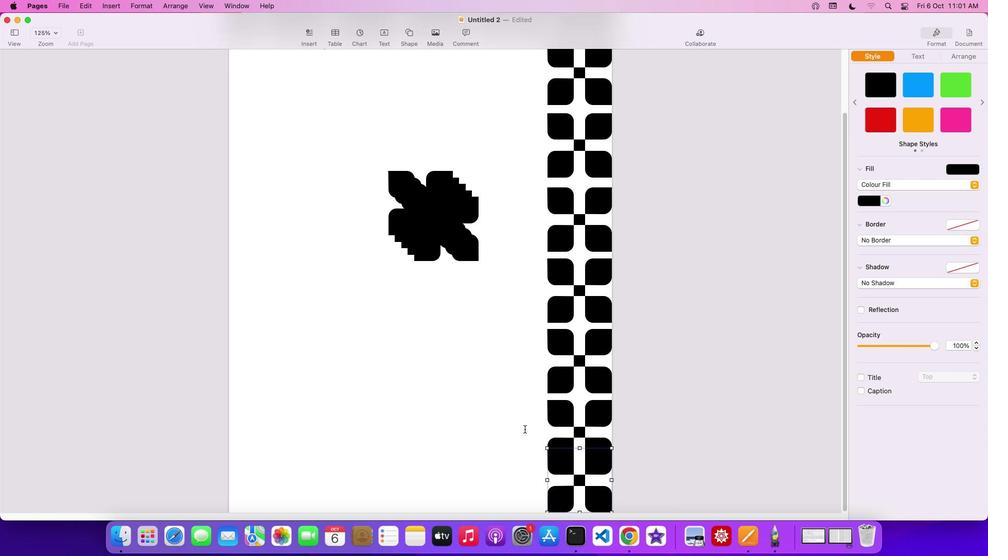 
Action: Mouse scrolled (525, 429) with delta (0, -1)
Screenshot: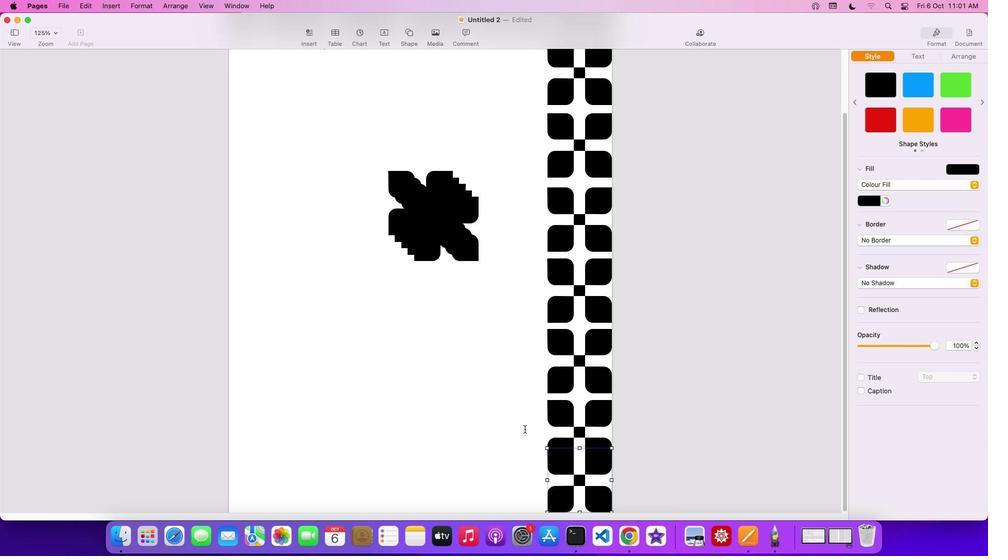 
Action: Mouse scrolled (525, 429) with delta (0, -2)
Screenshot: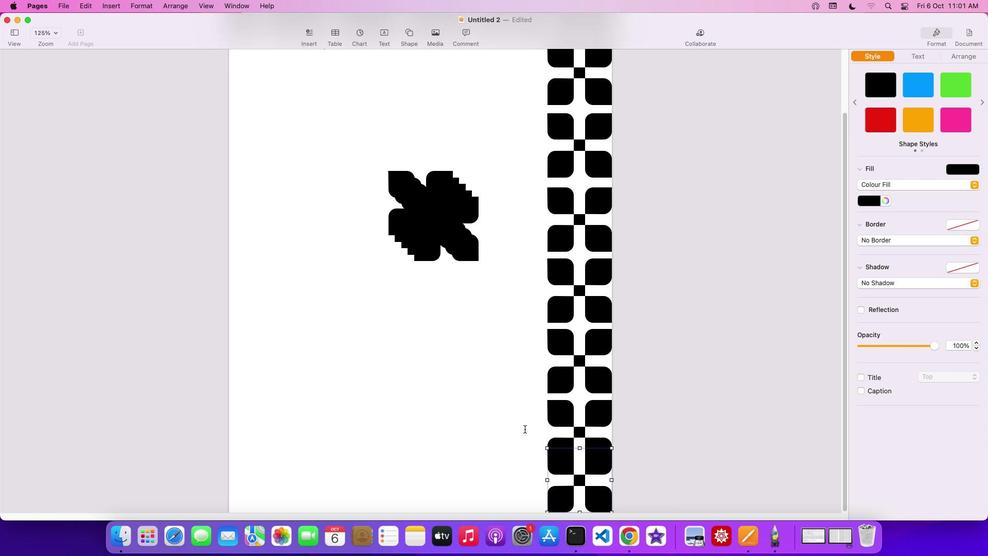 
Action: Mouse moved to (463, 254)
Screenshot: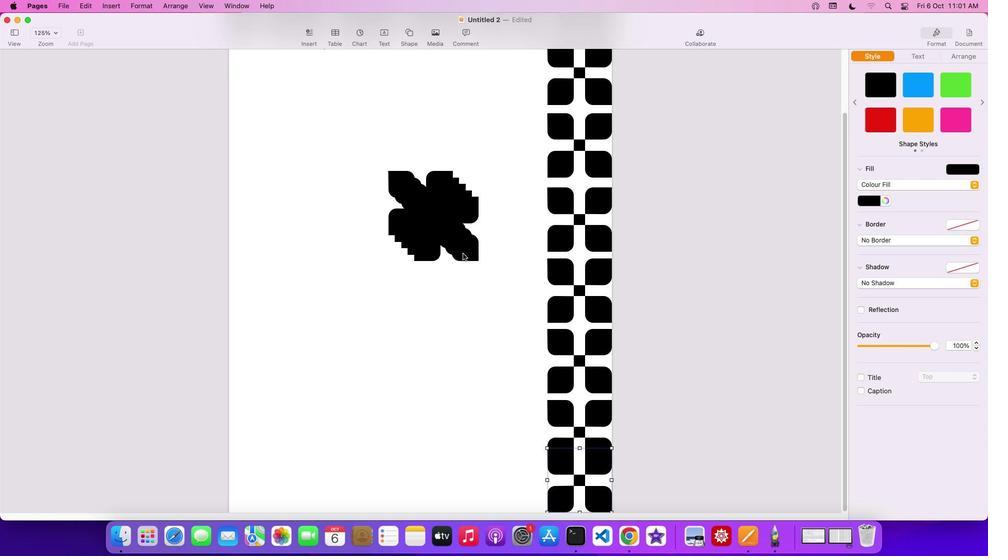 
Action: Mouse pressed left at (463, 254)
Screenshot: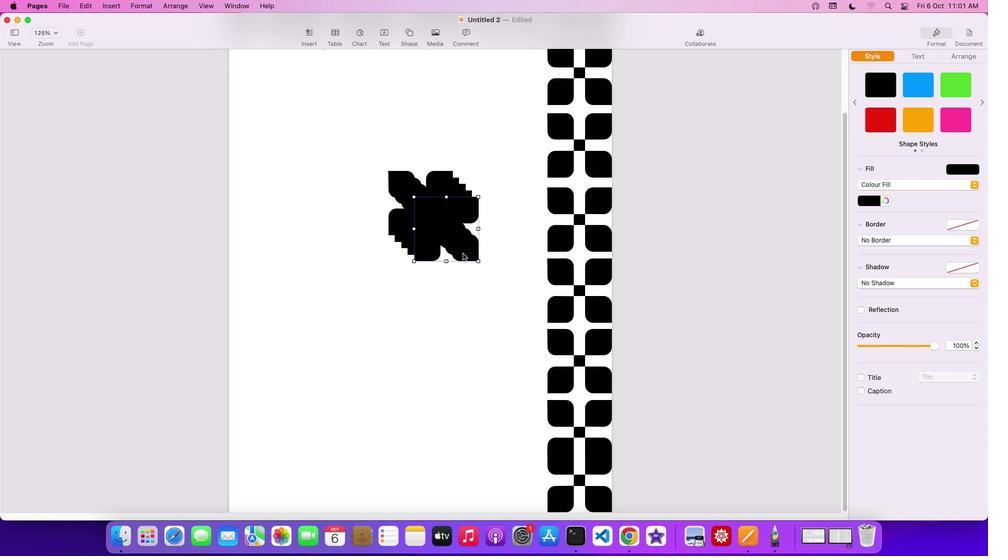 
Action: Mouse moved to (467, 248)
Screenshot: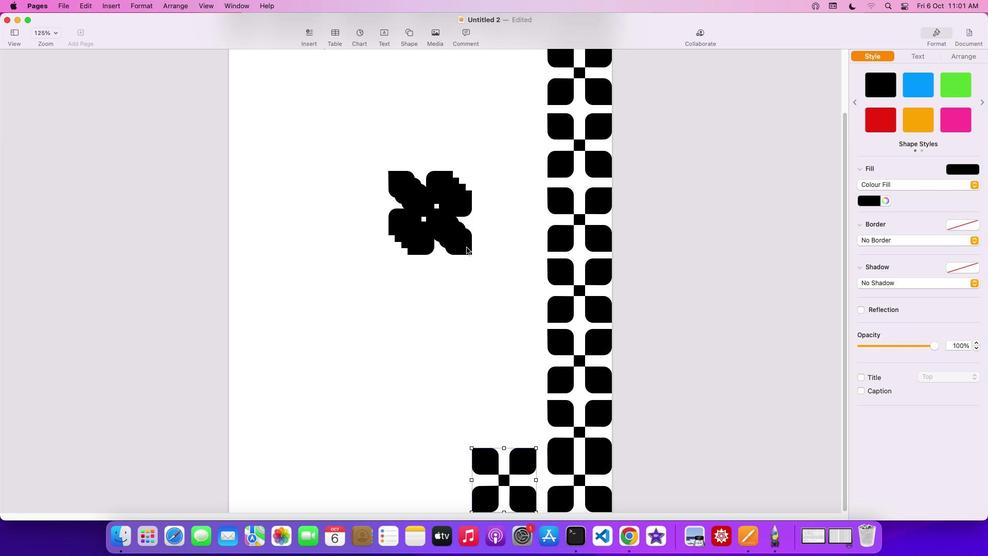 
Action: Mouse pressed left at (467, 248)
Screenshot: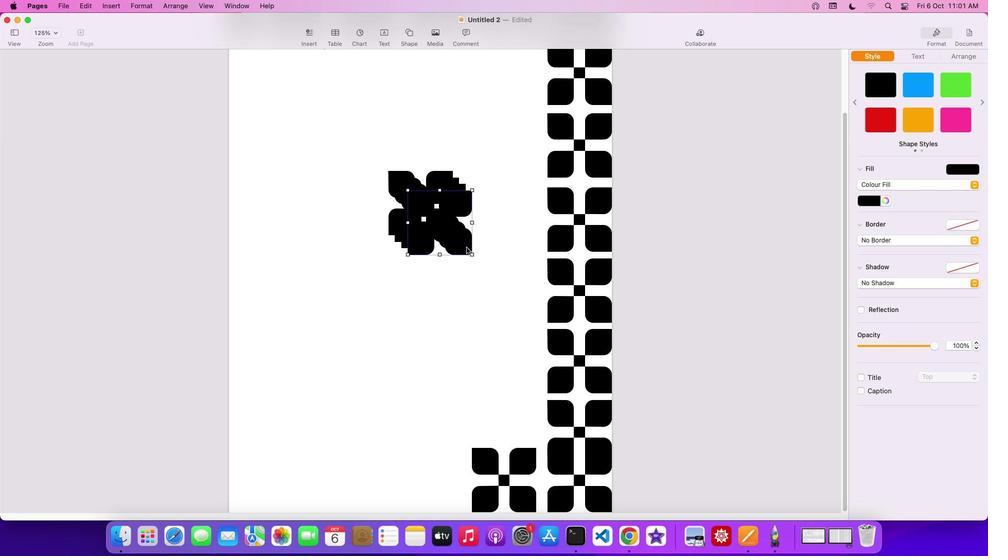 
Action: Mouse moved to (455, 505)
Screenshot: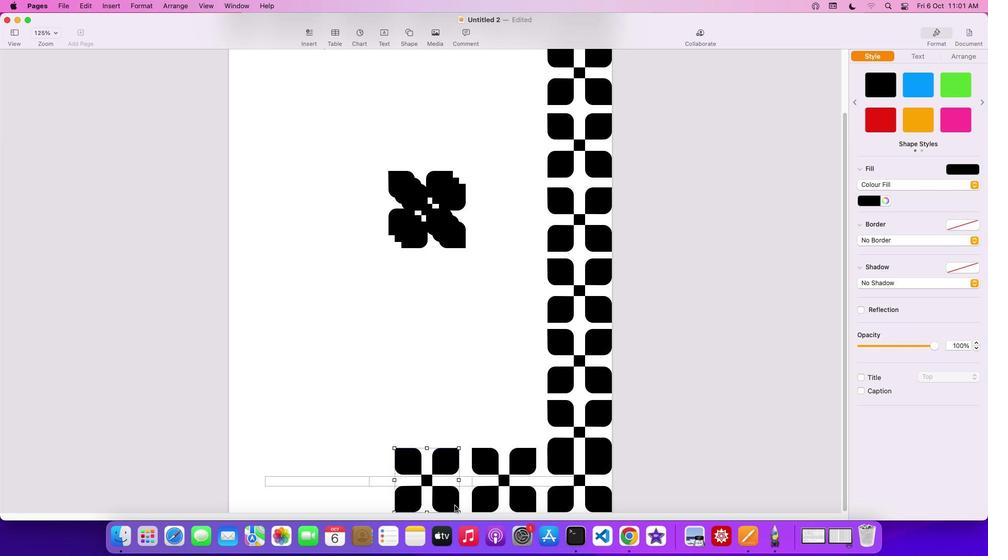 
Action: Mouse pressed left at (455, 505)
Screenshot: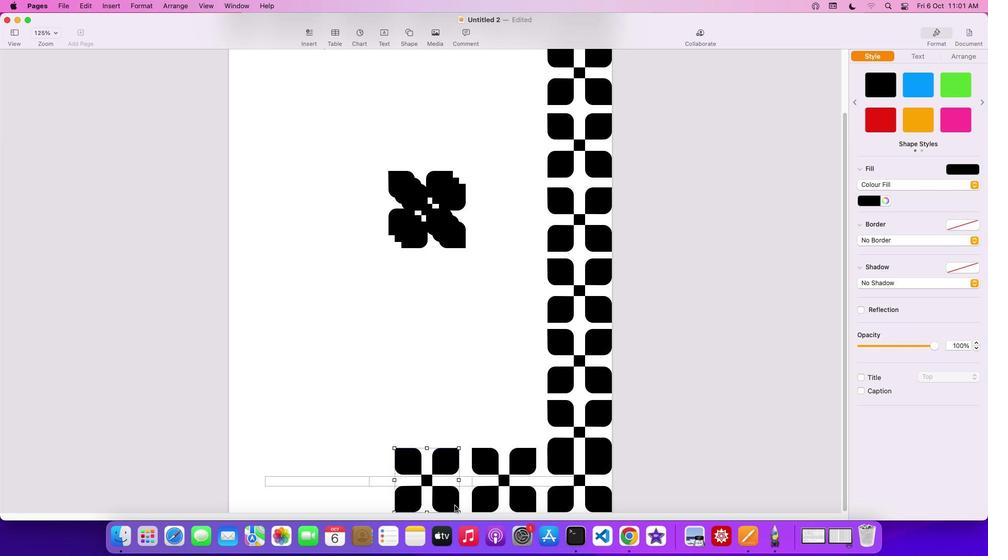 
Action: Mouse moved to (459, 239)
Screenshot: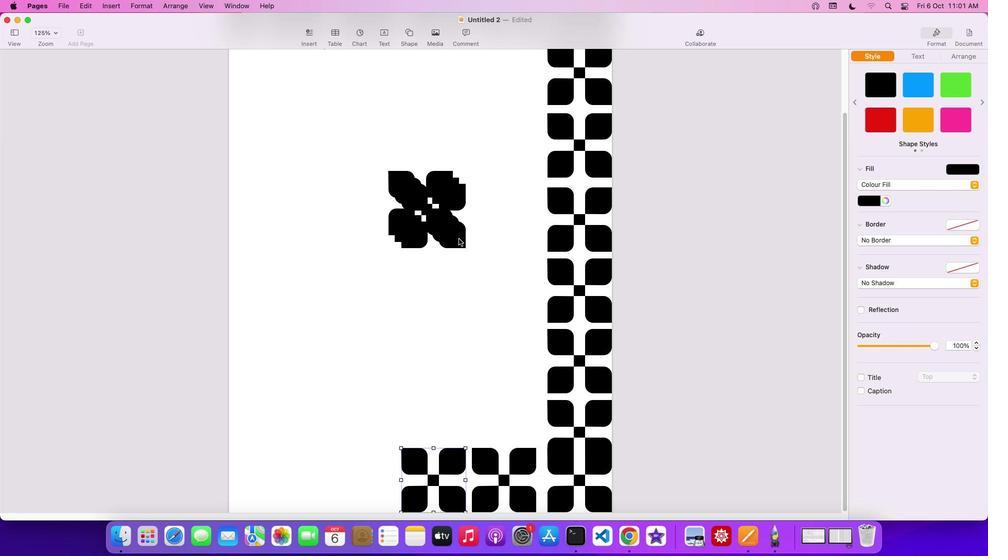 
Action: Mouse pressed left at (459, 239)
Screenshot: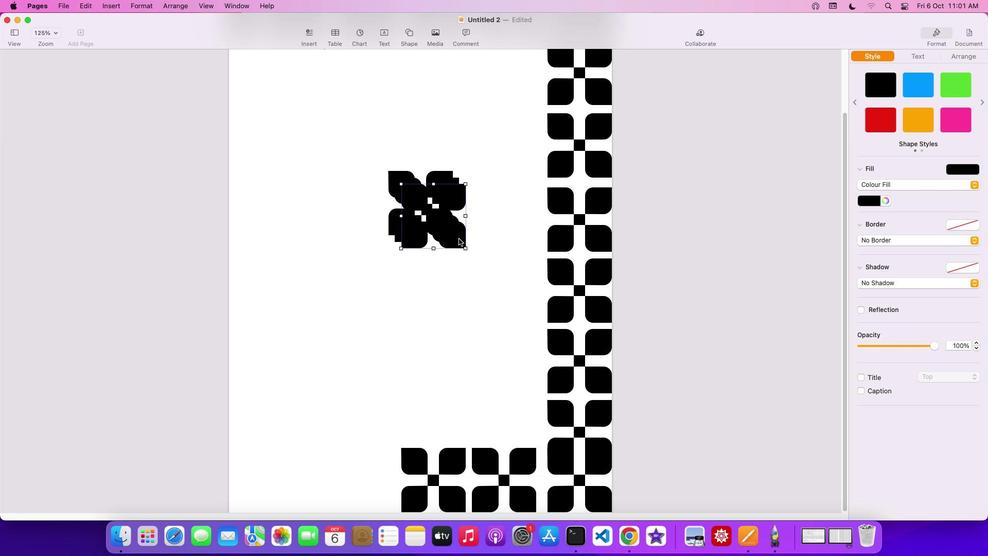 
Action: Mouse moved to (439, 231)
